 Task: Explore nearby ice cream parlors in San Francisco.
Action: Mouse moved to (88, 89)
Screenshot: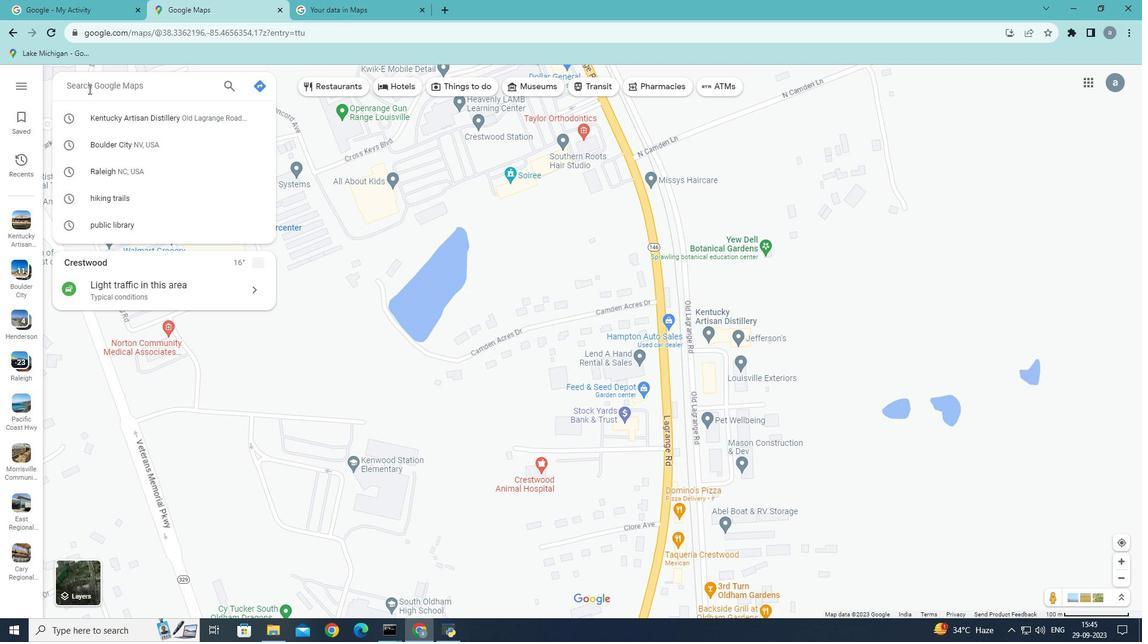 
Action: Mouse pressed left at (88, 89)
Screenshot: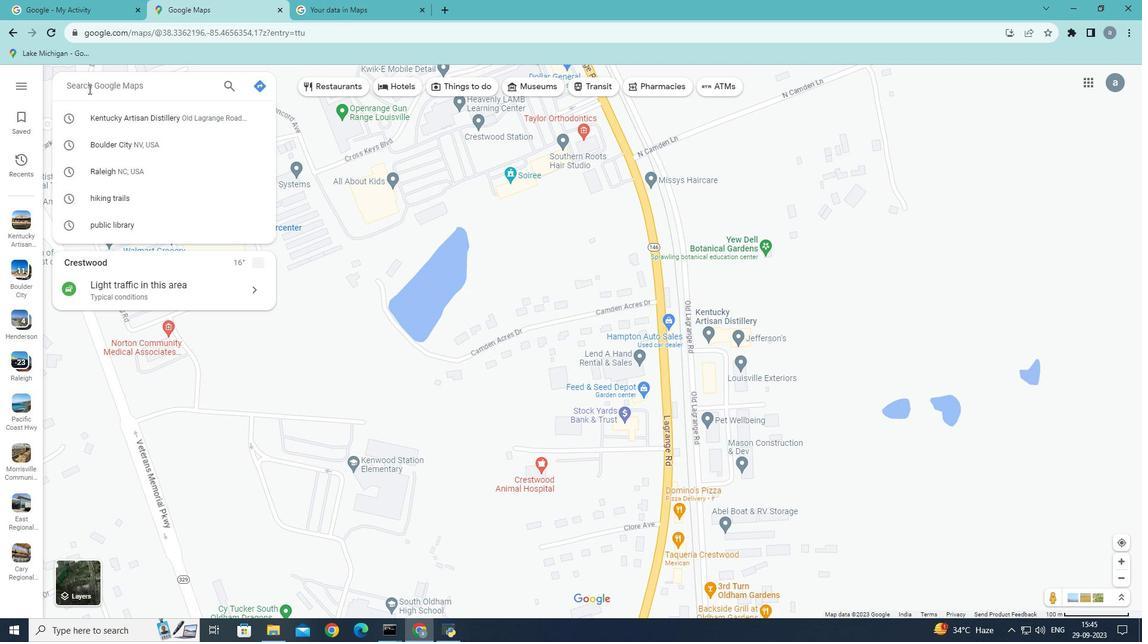 
Action: Mouse moved to (121, 91)
Screenshot: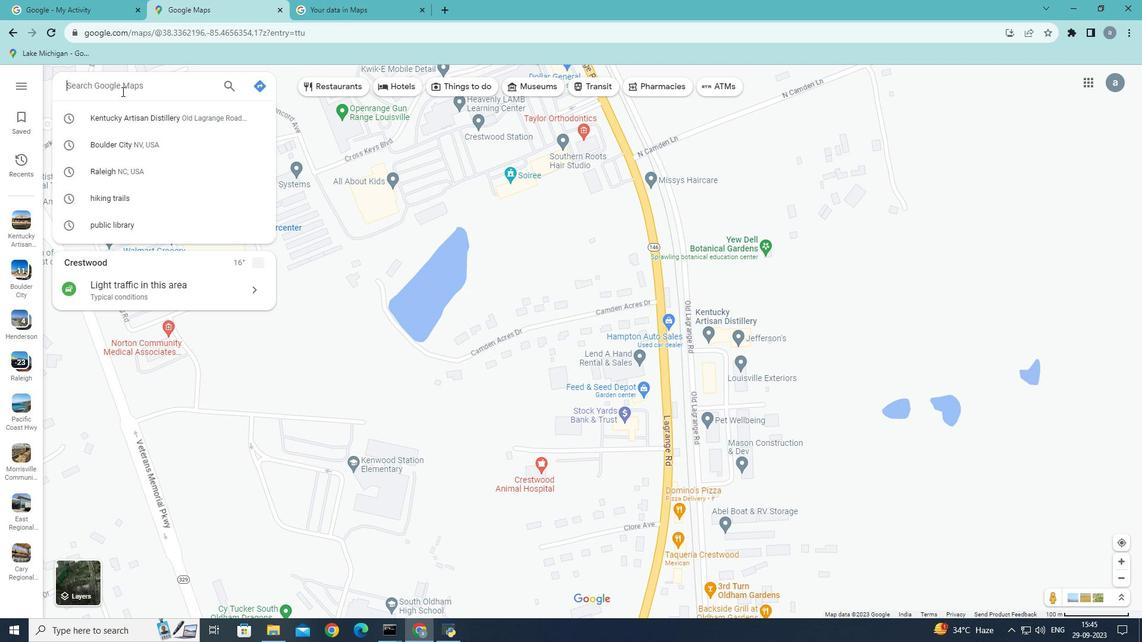 
Action: Key pressed <Key.shift>San<Key.space><Key.shift><Key.shift><Key.shift><Key.shift><Key.shift><Key.shift><Key.shift>Fran
Screenshot: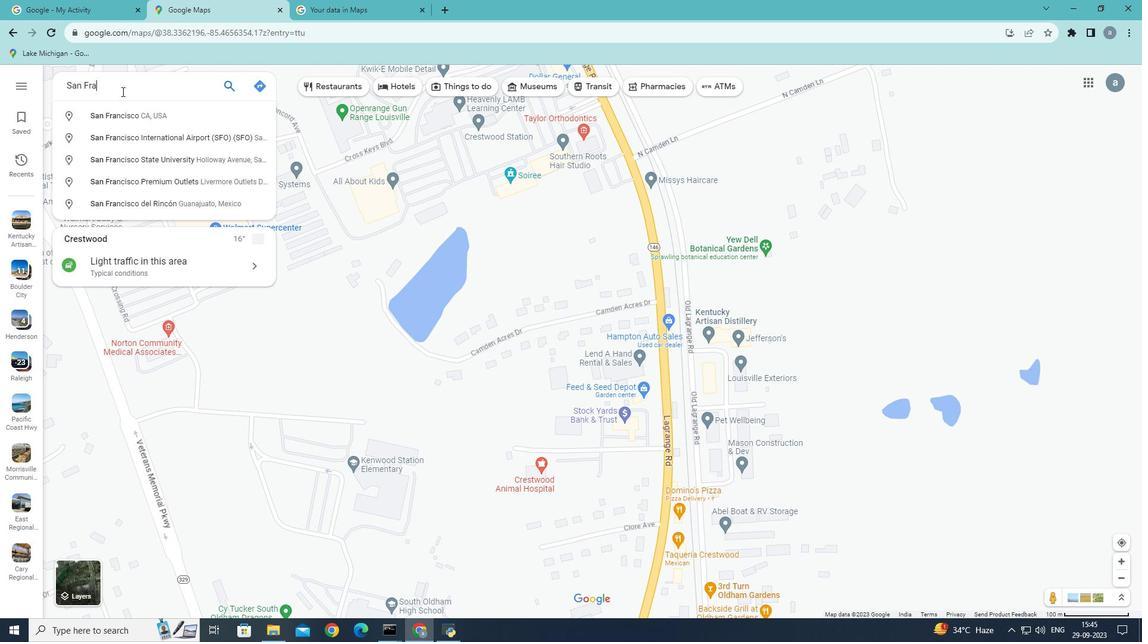 
Action: Mouse moved to (129, 118)
Screenshot: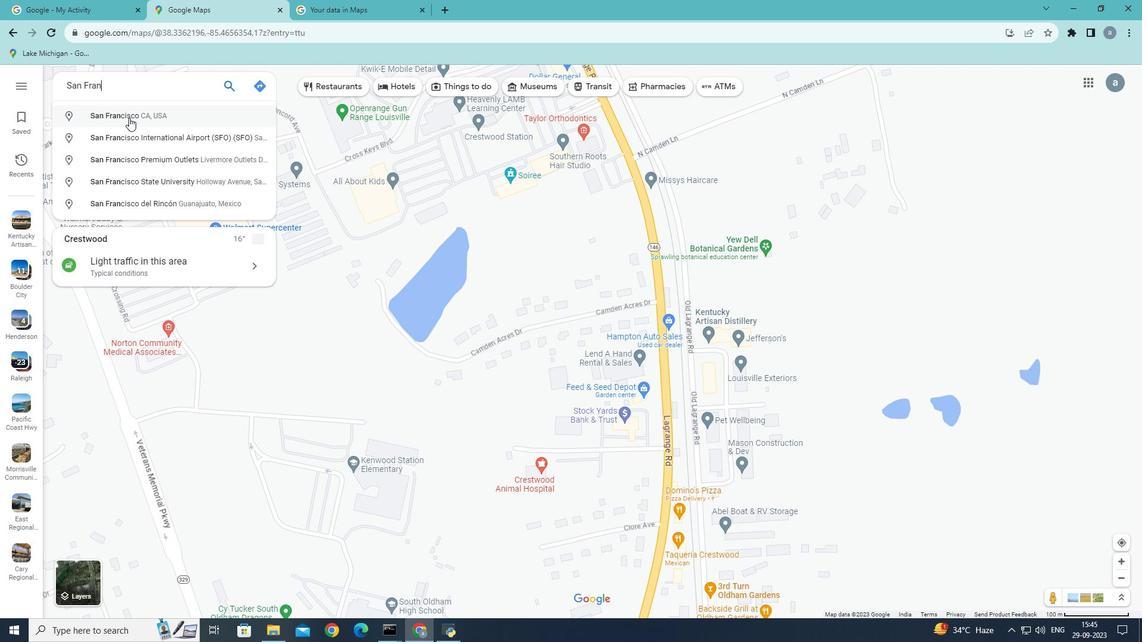 
Action: Mouse pressed left at (129, 118)
Screenshot: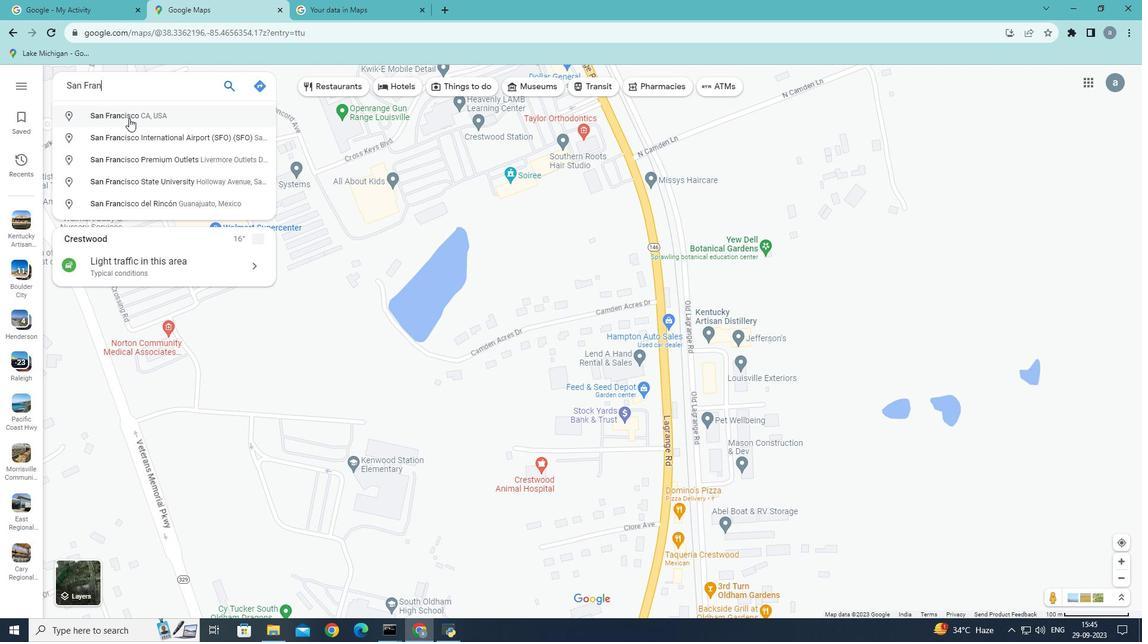
Action: Mouse moved to (136, 152)
Screenshot: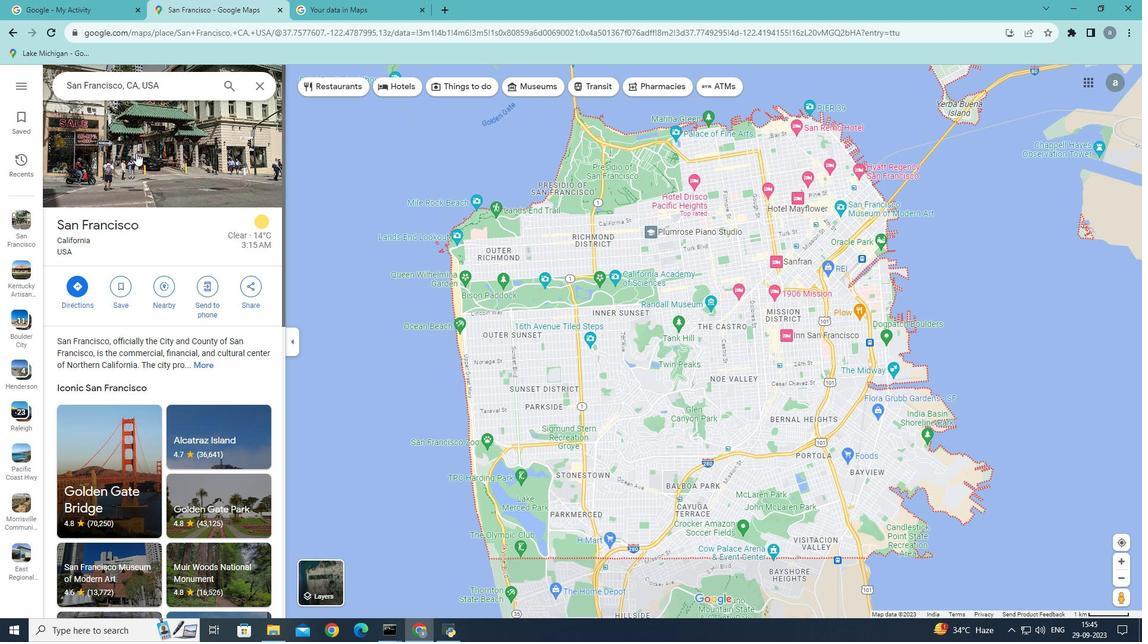 
Action: Mouse scrolled (136, 152) with delta (0, 0)
Screenshot: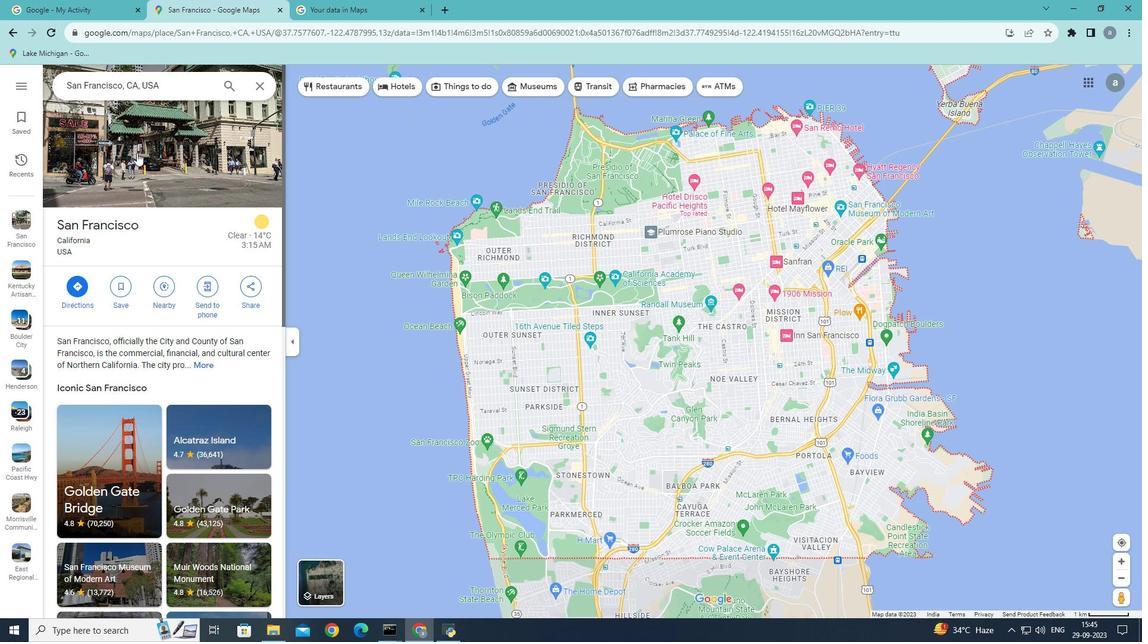 
Action: Mouse moved to (136, 153)
Screenshot: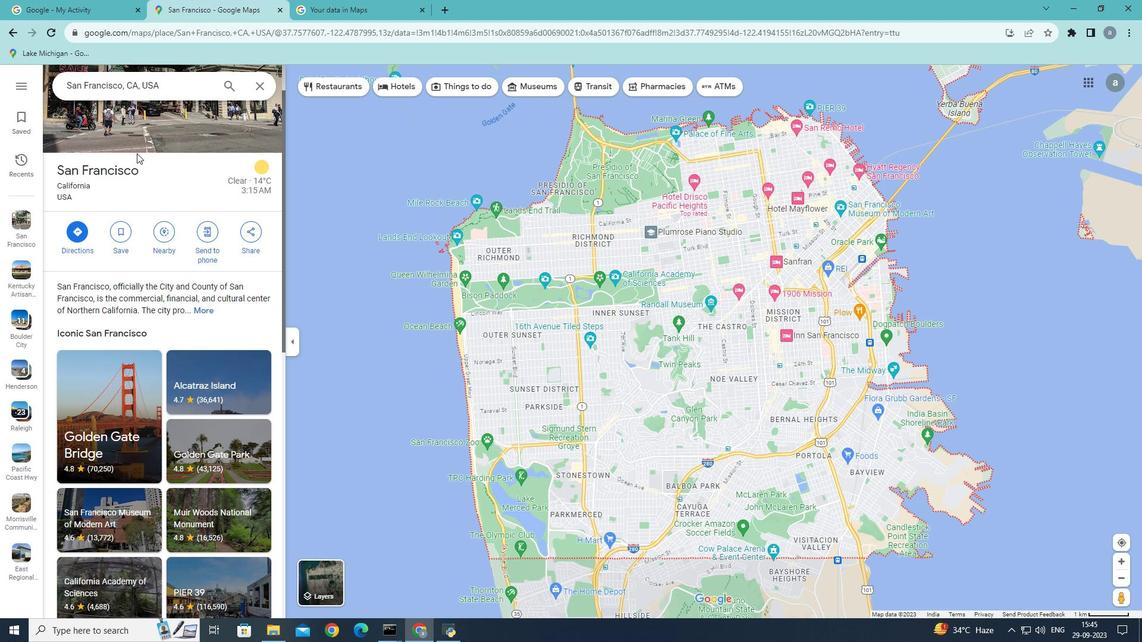 
Action: Mouse scrolled (136, 152) with delta (0, 0)
Screenshot: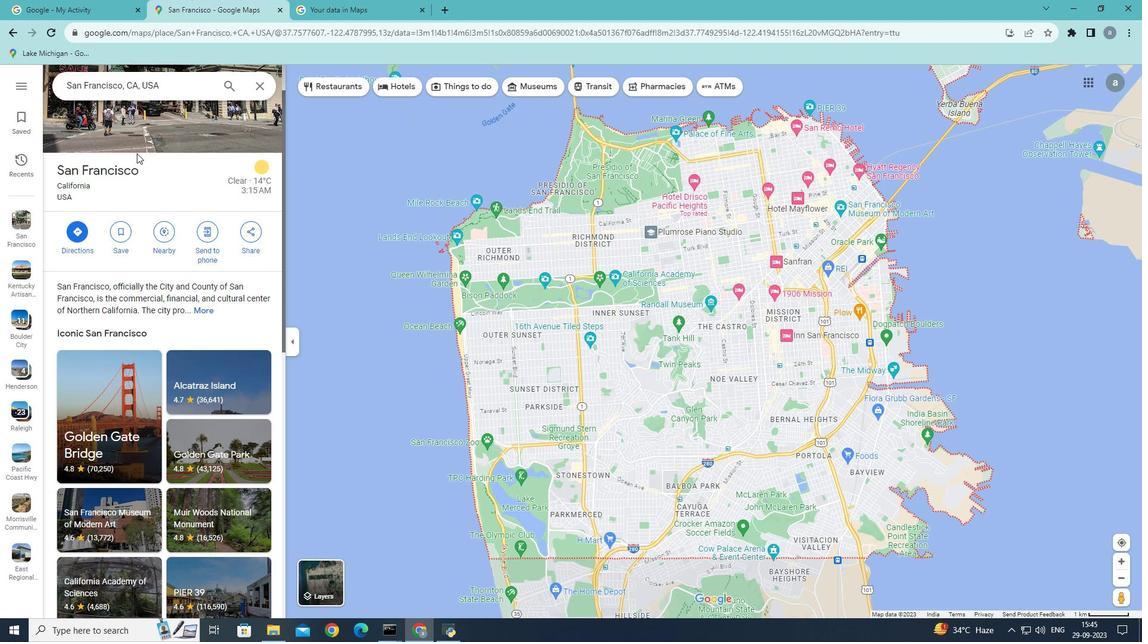 
Action: Mouse scrolled (136, 154) with delta (0, 0)
Screenshot: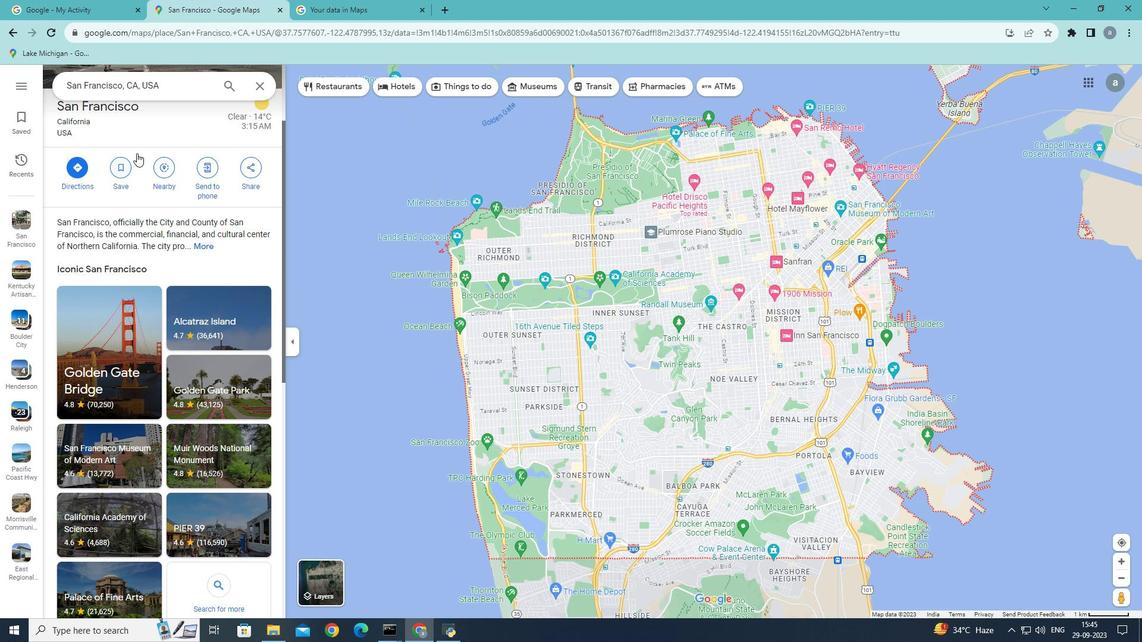 
Action: Mouse moved to (137, 154)
Screenshot: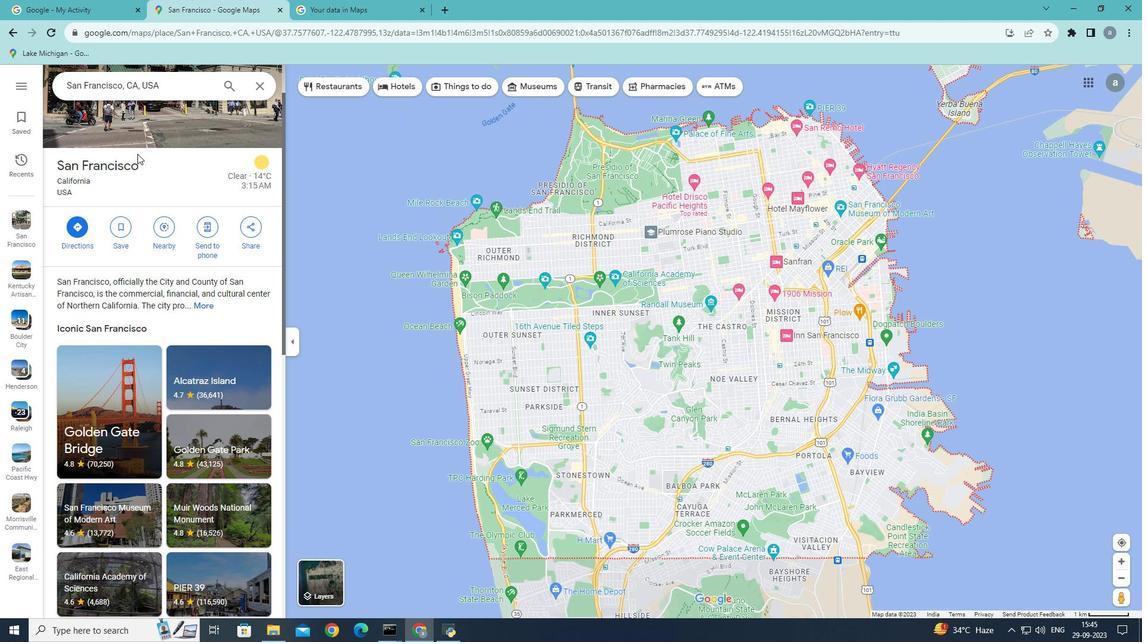 
Action: Mouse scrolled (137, 154) with delta (0, 0)
Screenshot: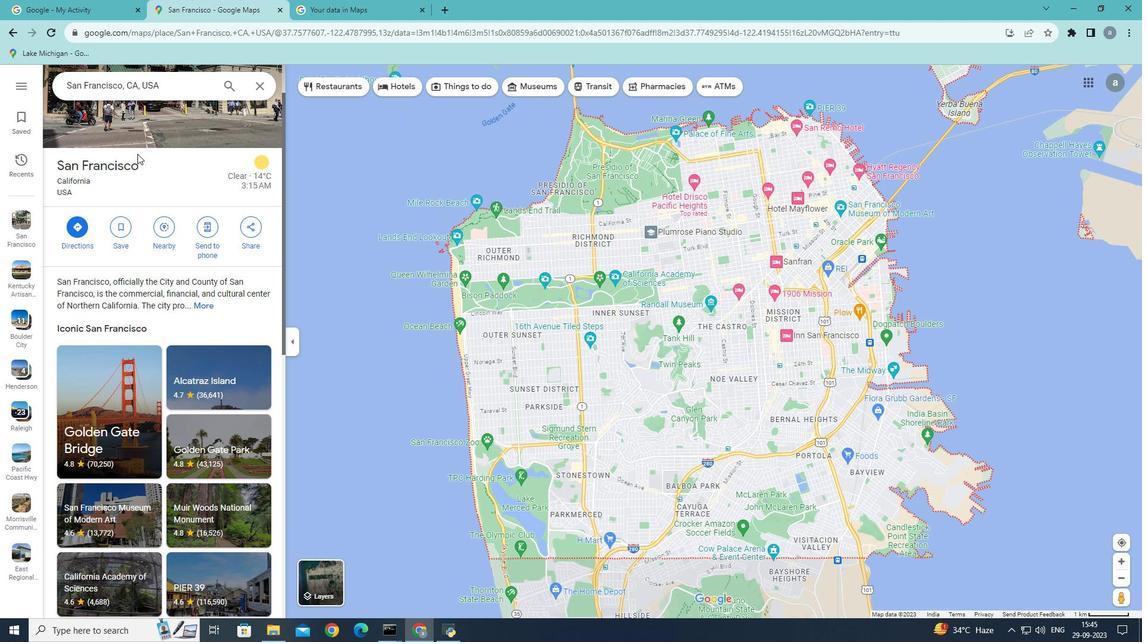 
Action: Mouse scrolled (137, 154) with delta (0, 0)
Screenshot: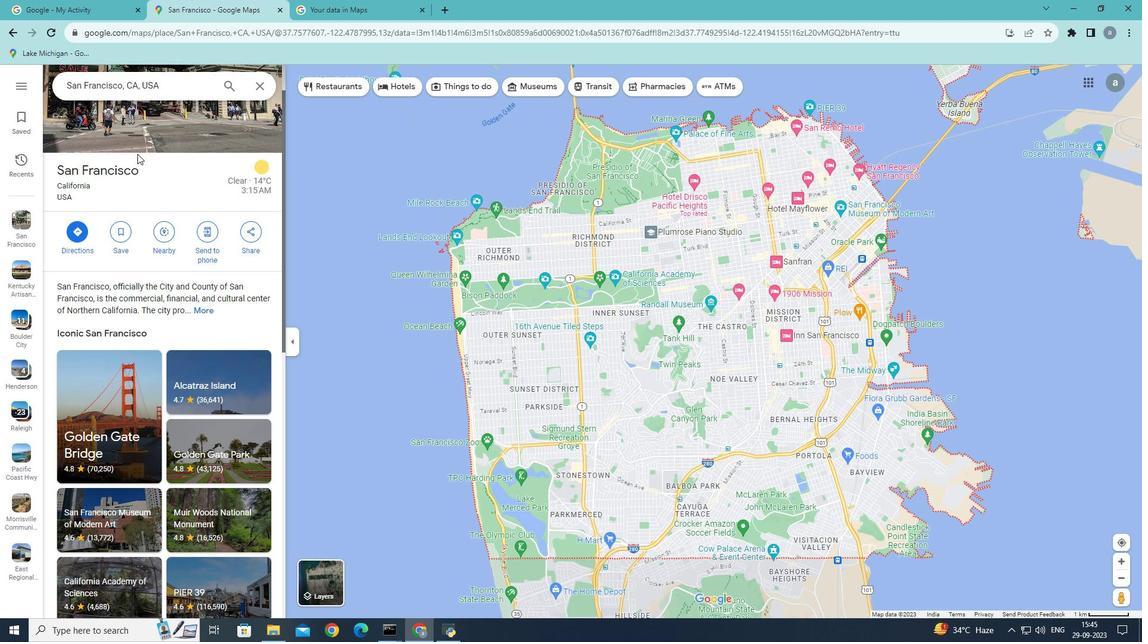 
Action: Mouse moved to (193, 293)
Screenshot: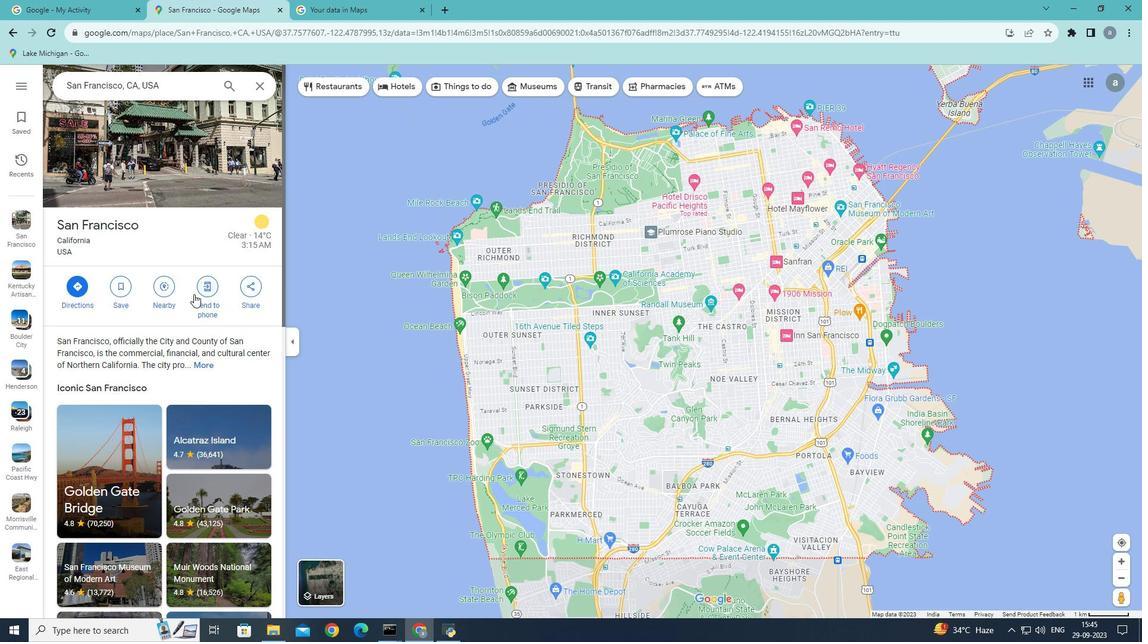 
Action: Mouse scrolled (193, 294) with delta (0, 0)
Screenshot: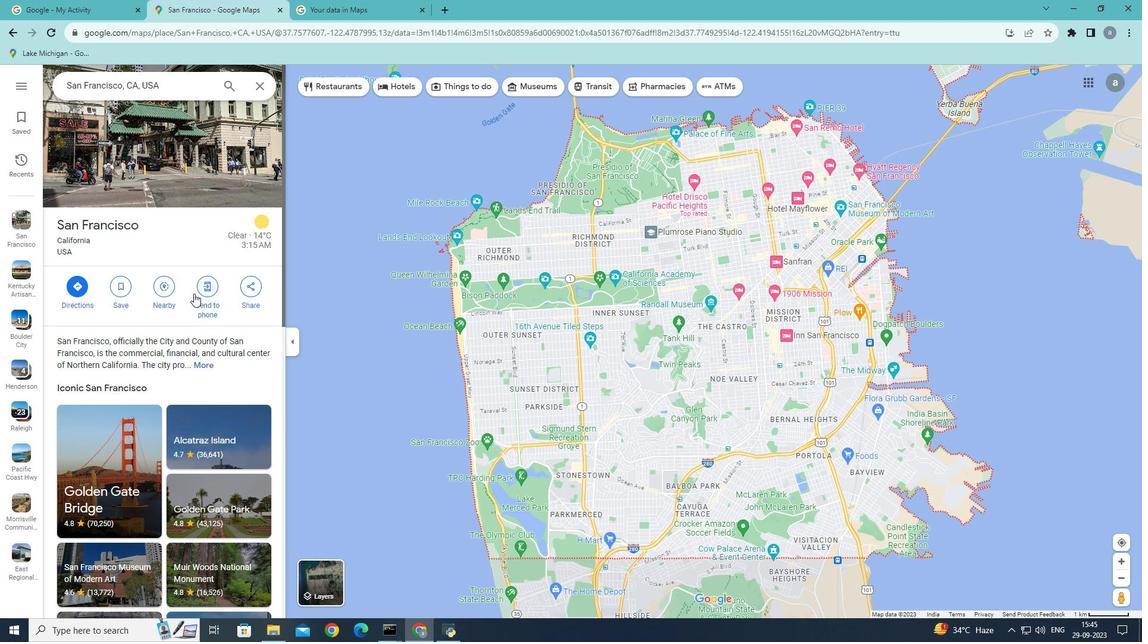 
Action: Mouse moved to (163, 287)
Screenshot: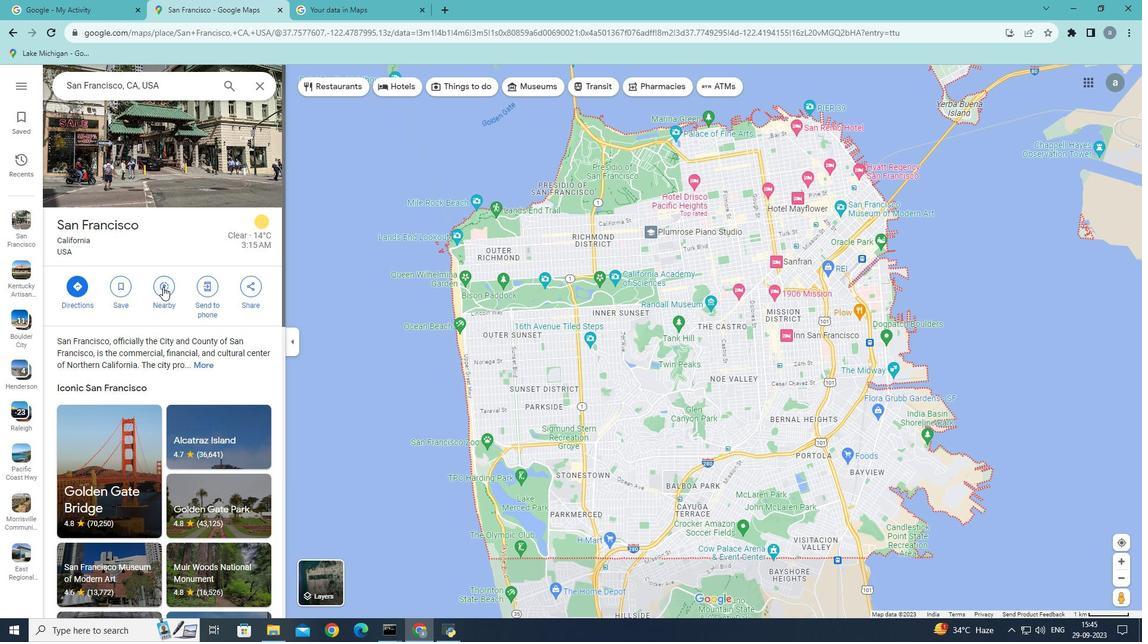 
Action: Mouse pressed left at (163, 287)
Screenshot: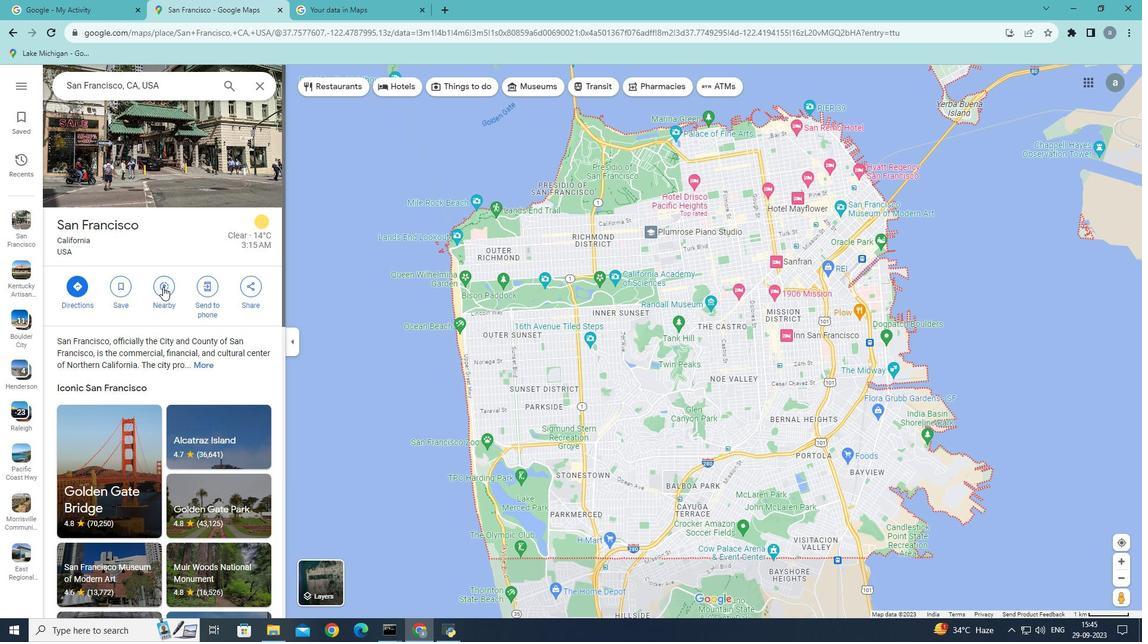 
Action: Mouse moved to (75, 87)
Screenshot: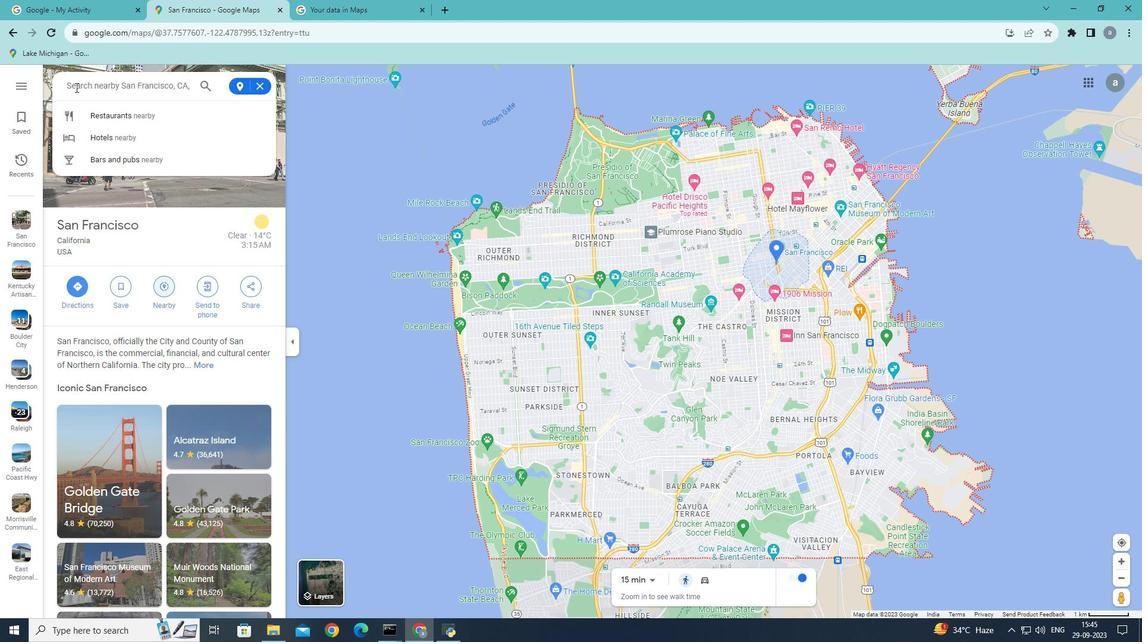 
Action: Mouse pressed left at (75, 87)
Screenshot: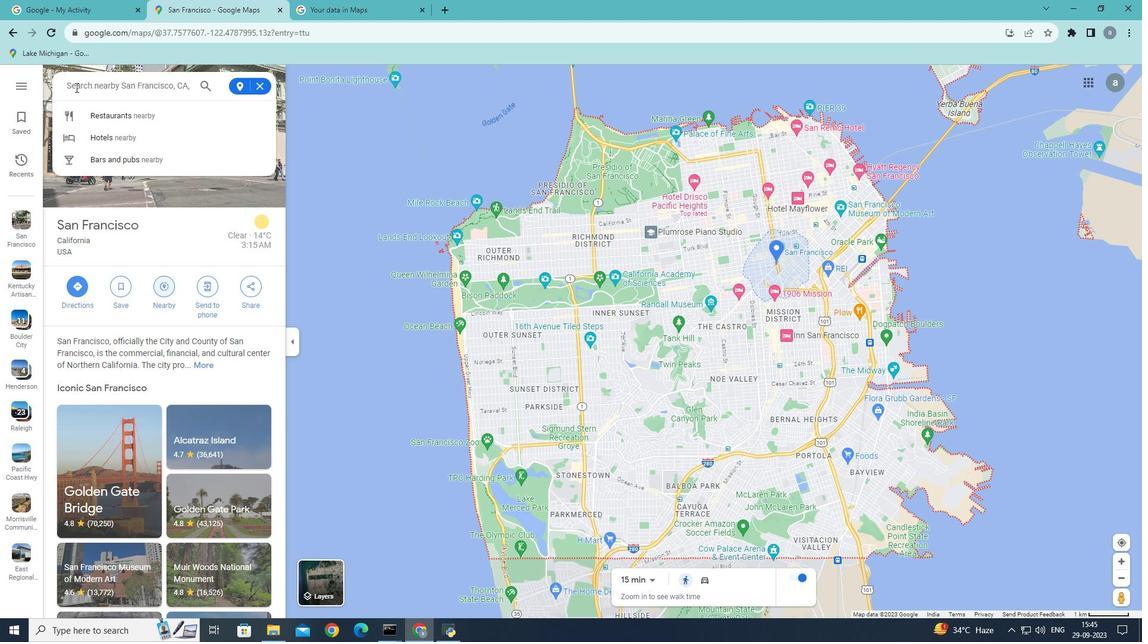 
Action: Key pressed <Key.shift>Ice<Key.space>creame<Key.space>parlor<Key.enter>
Screenshot: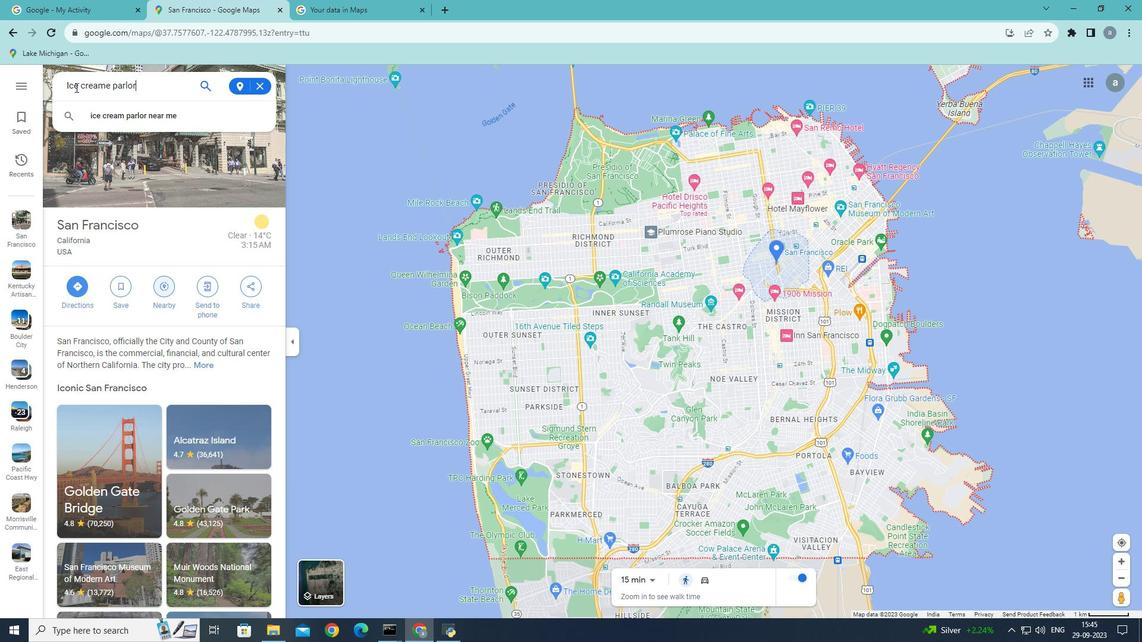 
Action: Mouse moved to (117, 135)
Screenshot: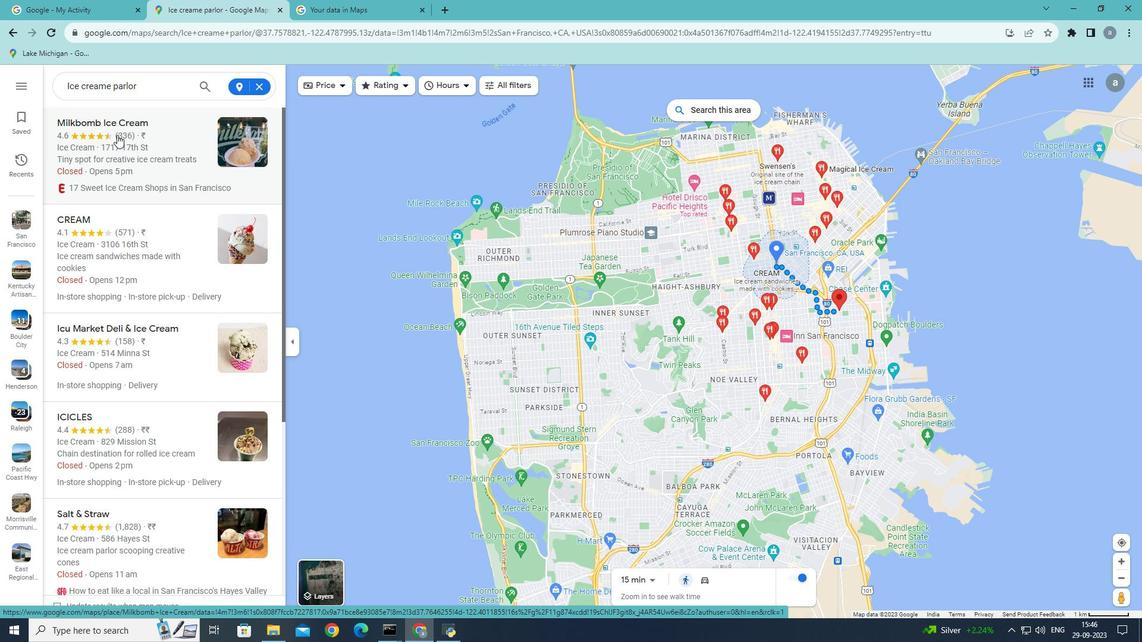 
Action: Mouse pressed left at (117, 135)
Screenshot: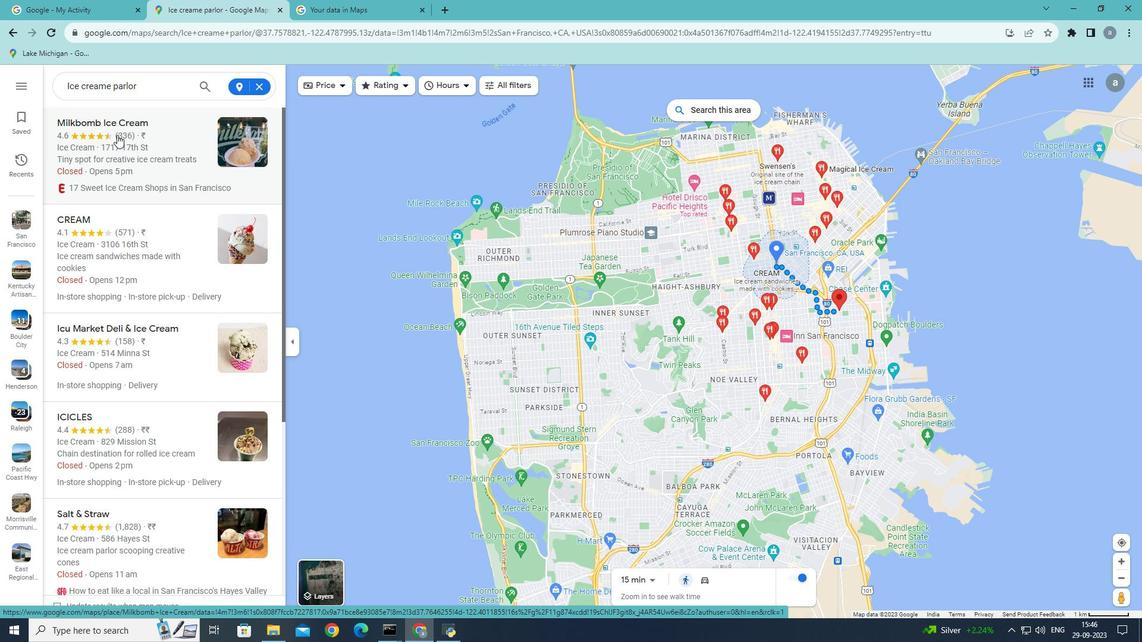 
Action: Mouse moved to (430, 224)
Screenshot: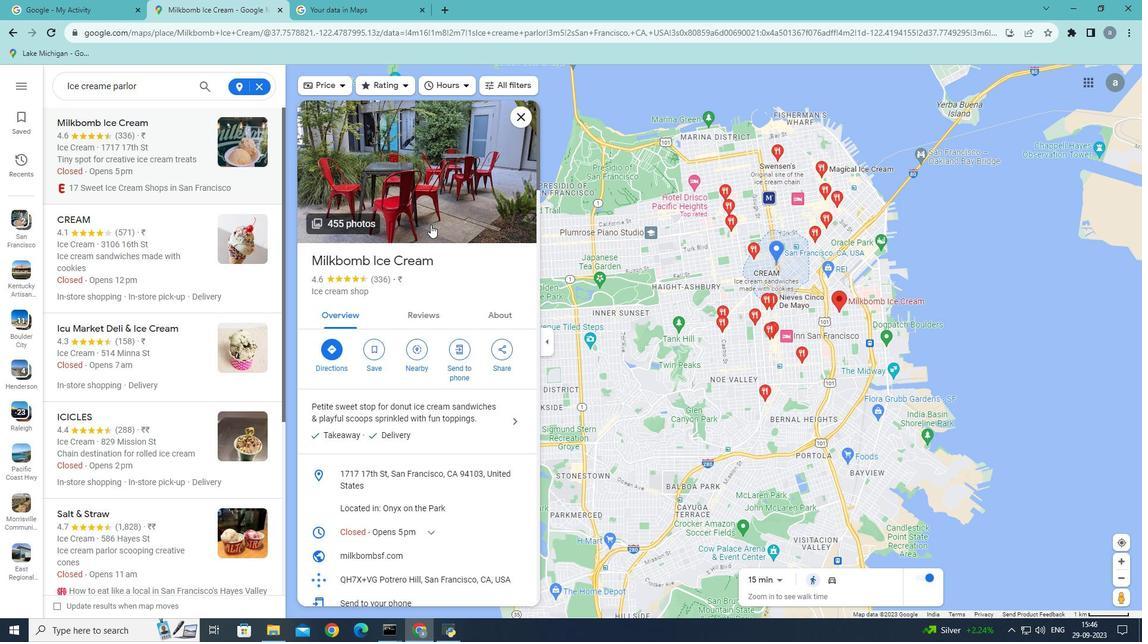 
Action: Mouse scrolled (430, 224) with delta (0, 0)
Screenshot: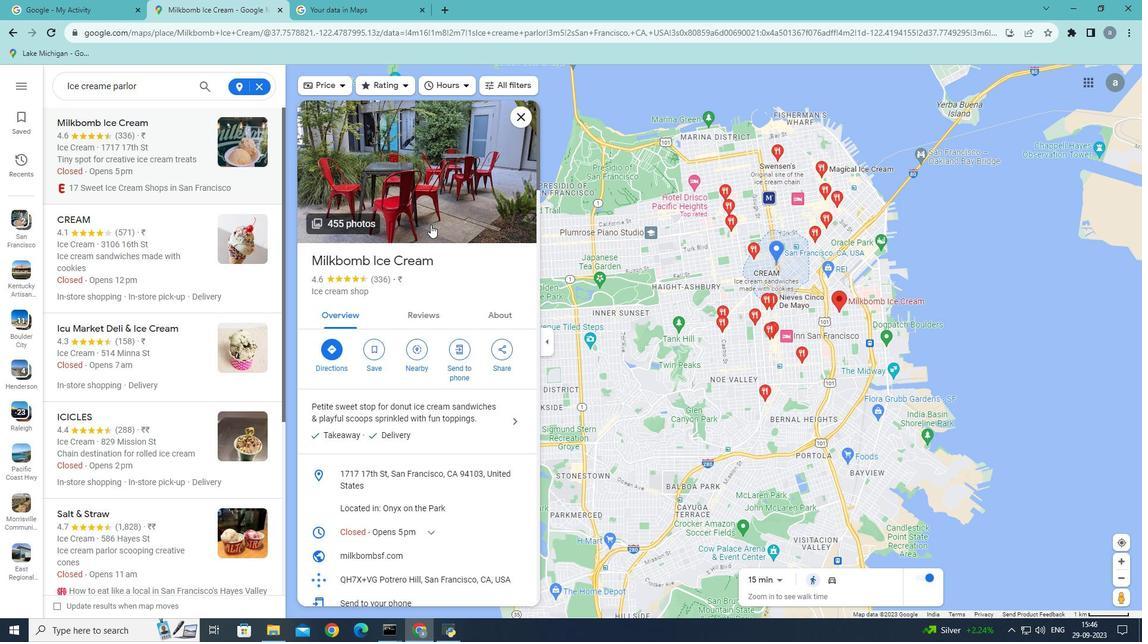 
Action: Mouse scrolled (430, 224) with delta (0, 0)
Screenshot: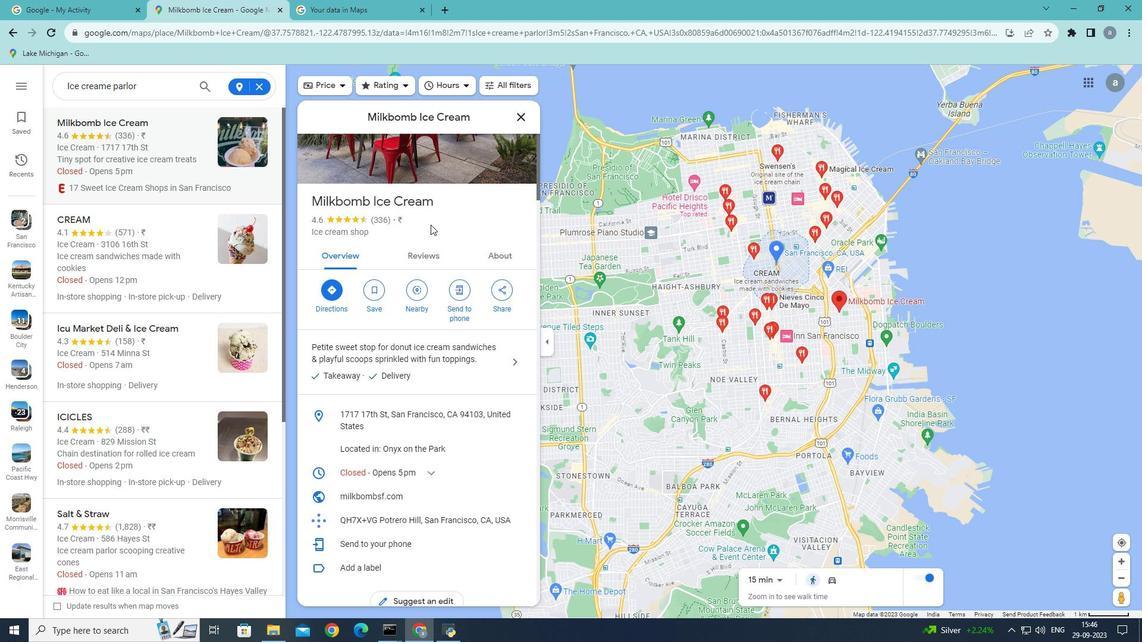 
Action: Mouse scrolled (430, 224) with delta (0, 0)
Screenshot: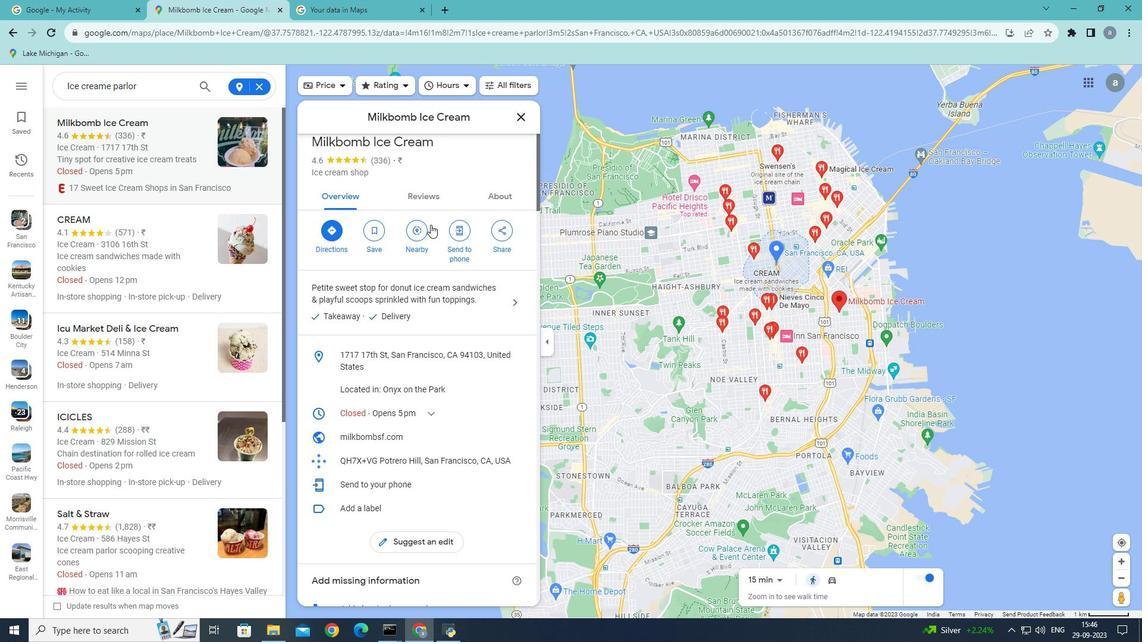 
Action: Mouse scrolled (430, 224) with delta (0, 0)
Screenshot: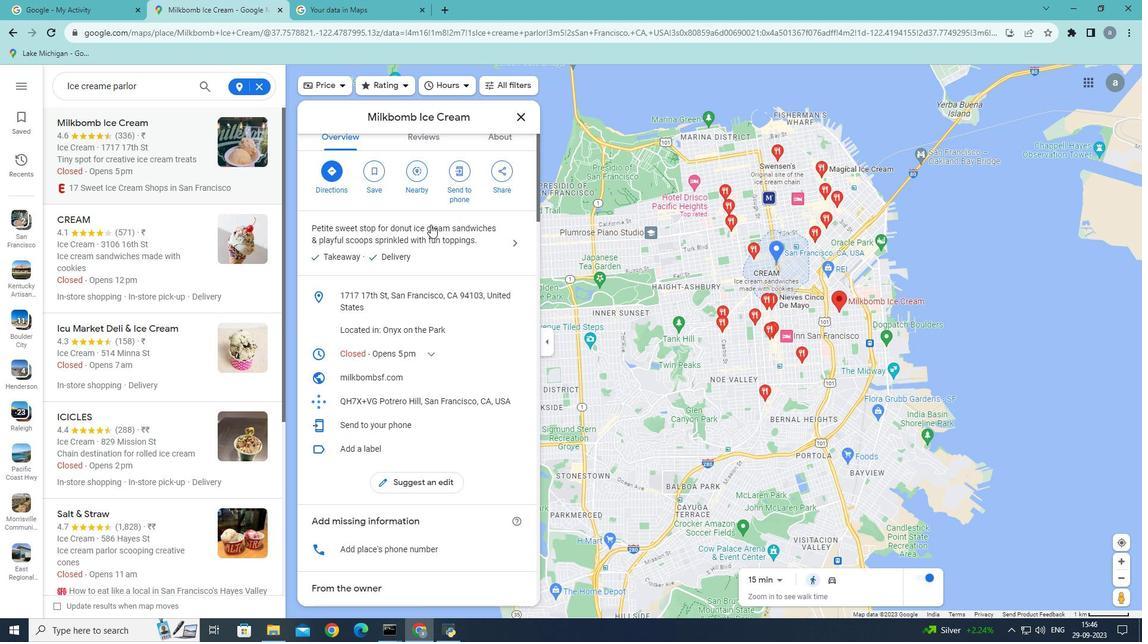 
Action: Mouse scrolled (430, 224) with delta (0, 0)
Screenshot: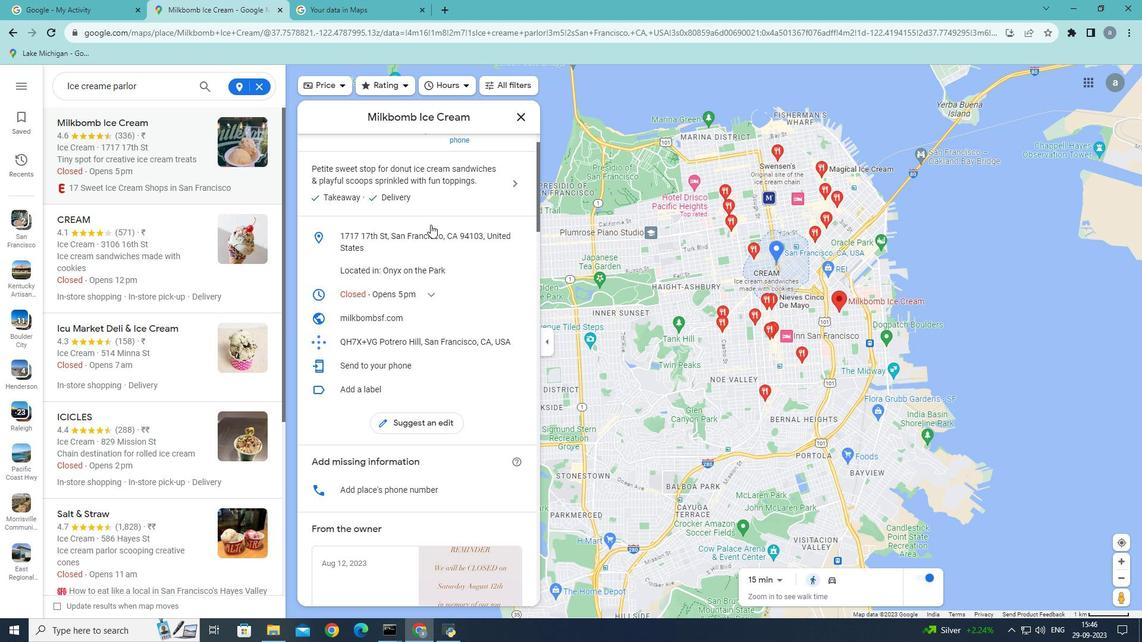 
Action: Mouse scrolled (430, 224) with delta (0, 0)
Screenshot: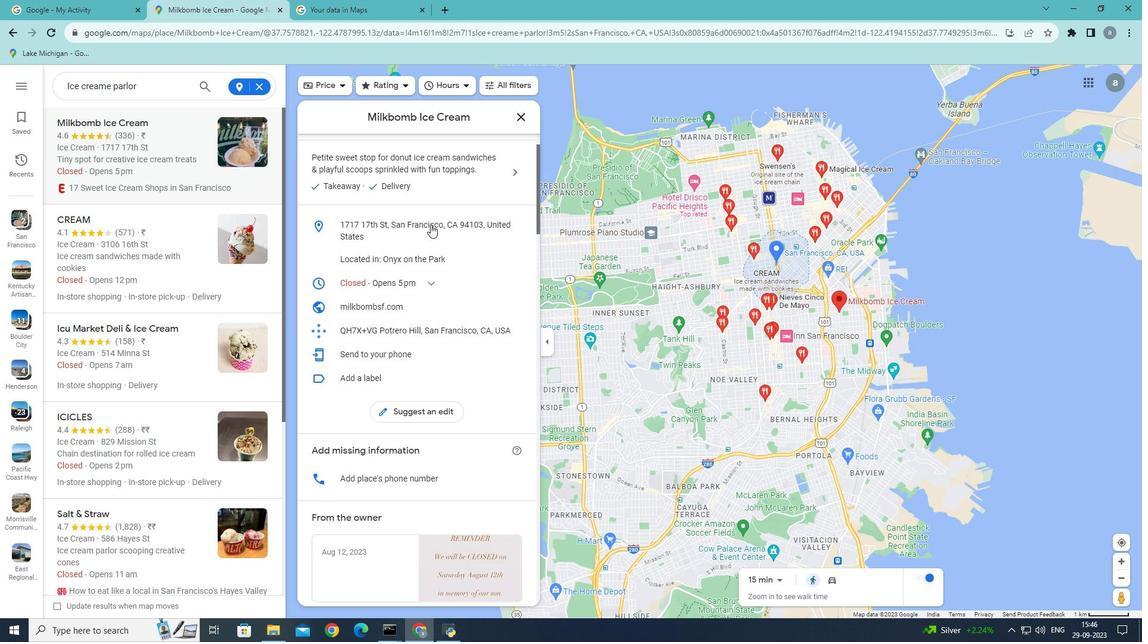 
Action: Mouse moved to (430, 222)
Screenshot: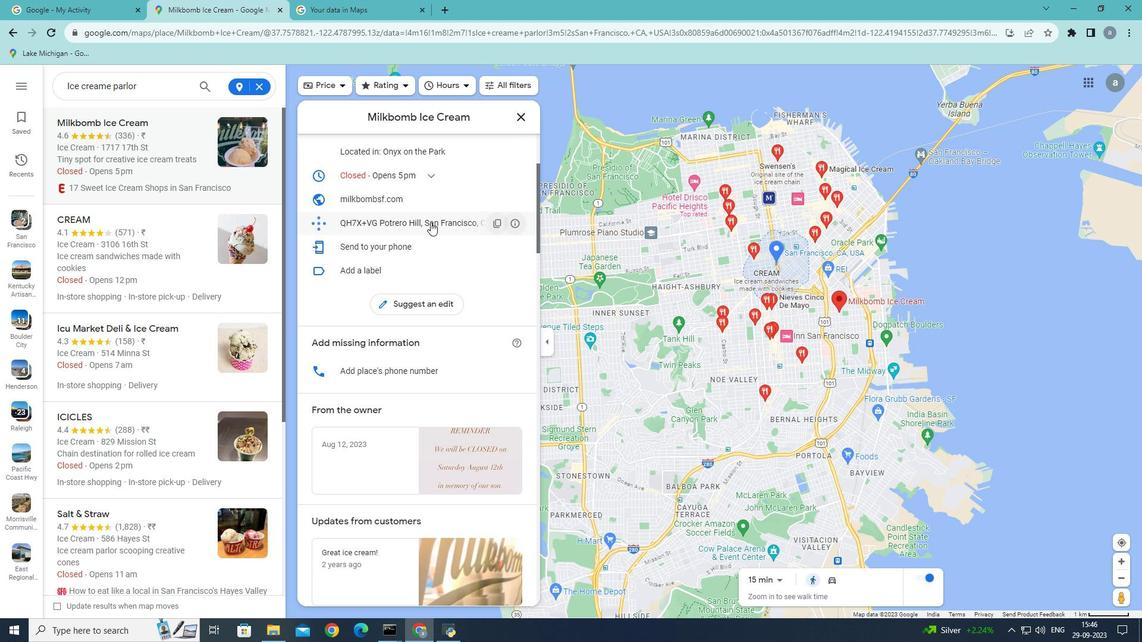 
Action: Mouse scrolled (430, 221) with delta (0, 0)
Screenshot: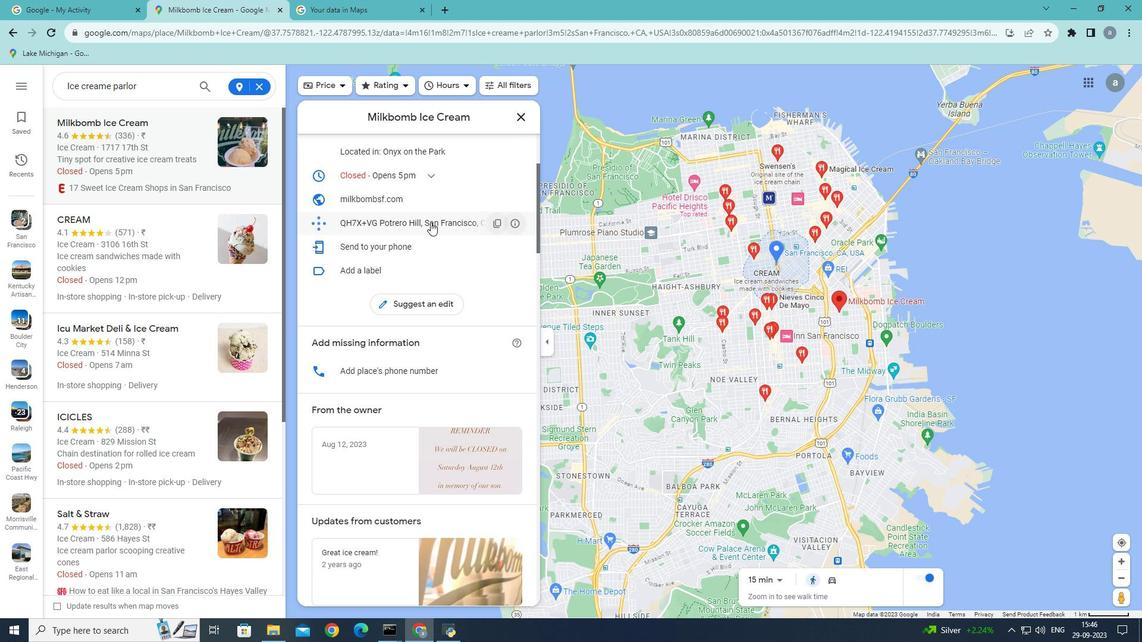 
Action: Mouse scrolled (430, 221) with delta (0, 0)
Screenshot: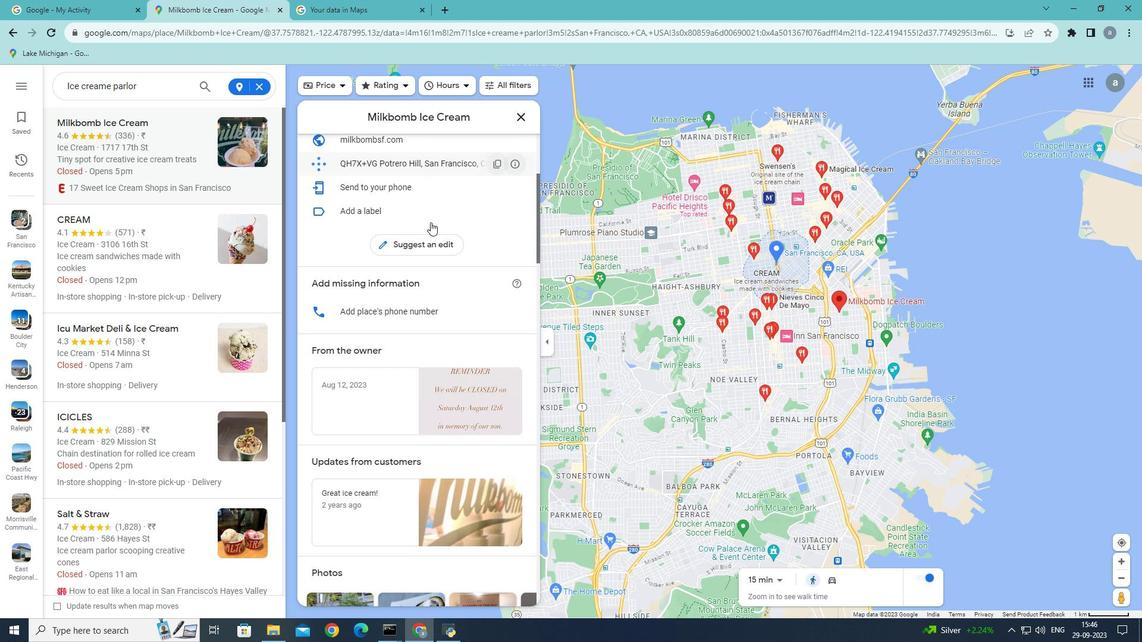 
Action: Mouse scrolled (430, 221) with delta (0, 0)
Screenshot: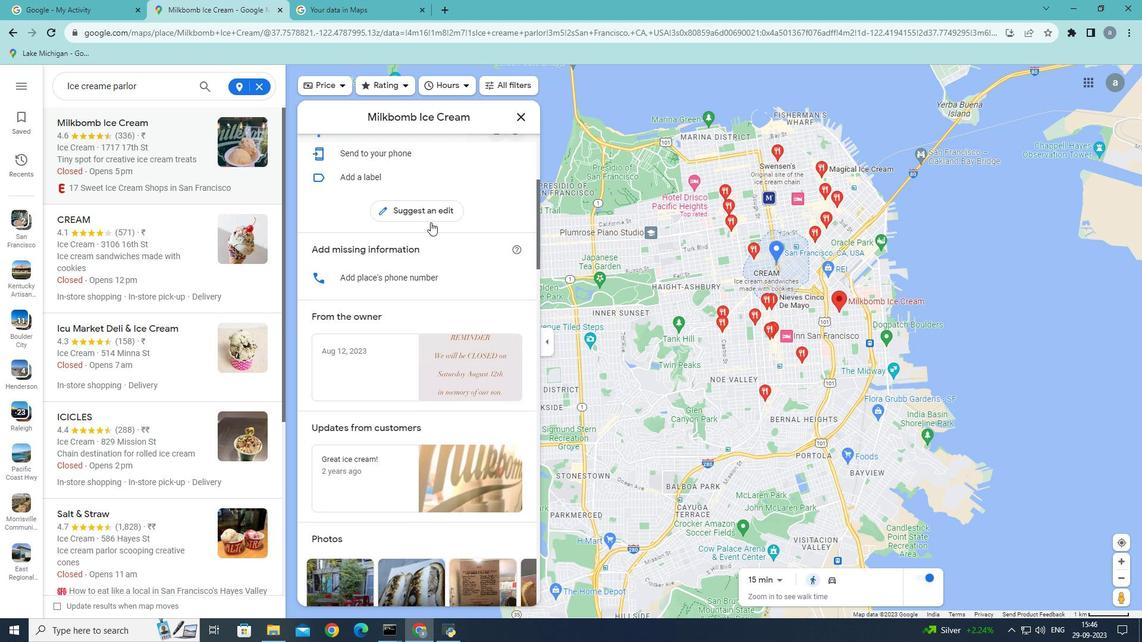 
Action: Mouse scrolled (430, 221) with delta (0, 0)
Screenshot: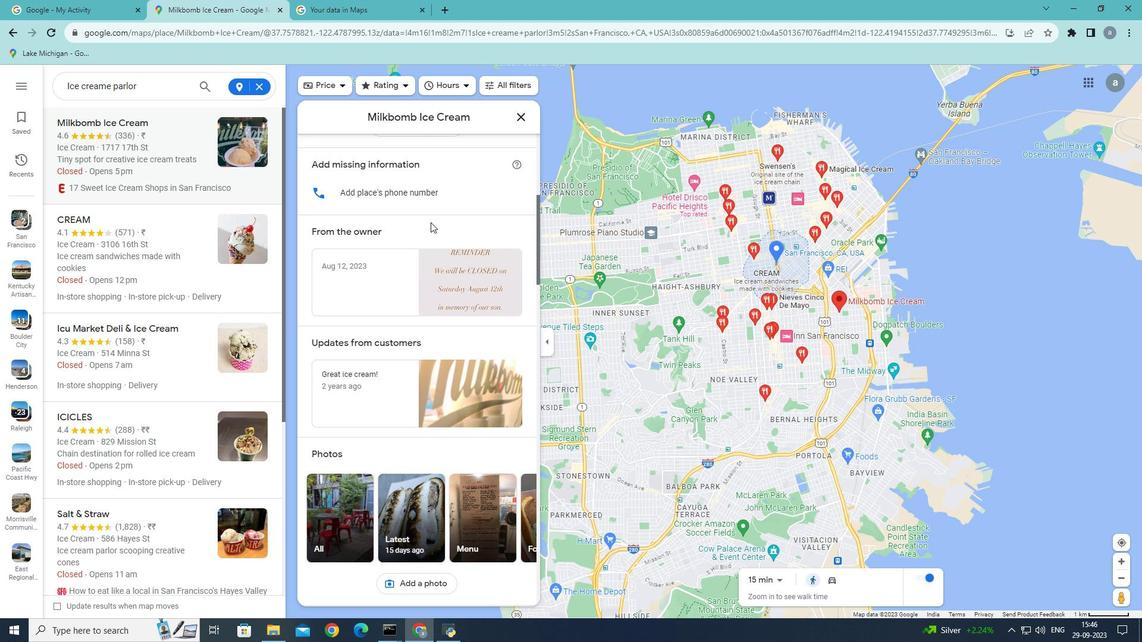 
Action: Mouse scrolled (430, 221) with delta (0, 0)
Screenshot: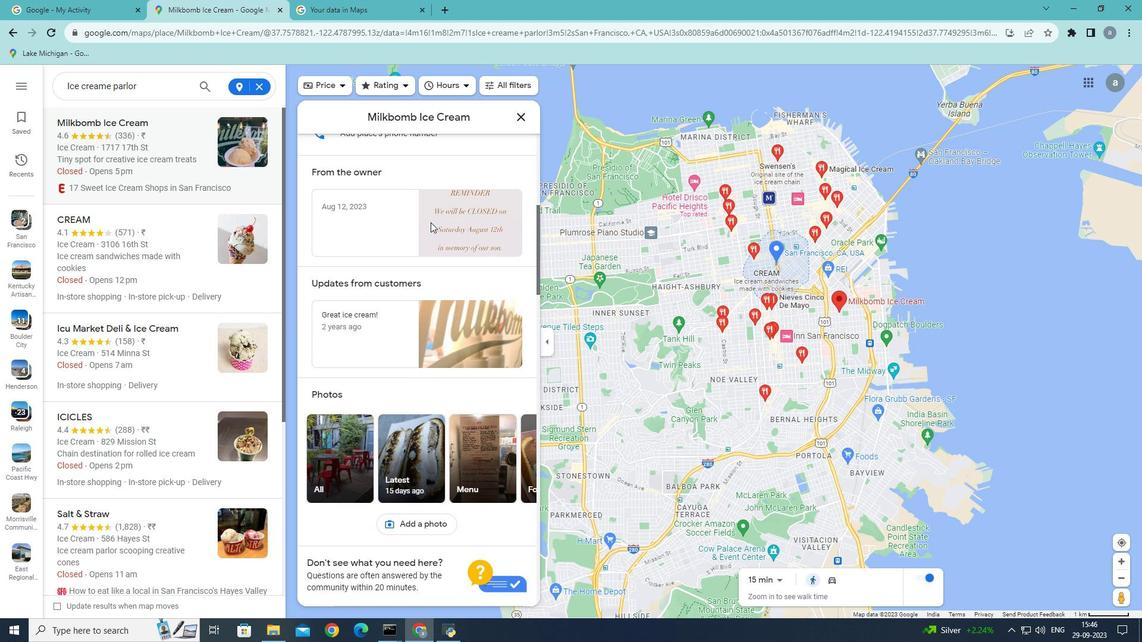 
Action: Mouse scrolled (430, 221) with delta (0, 0)
Screenshot: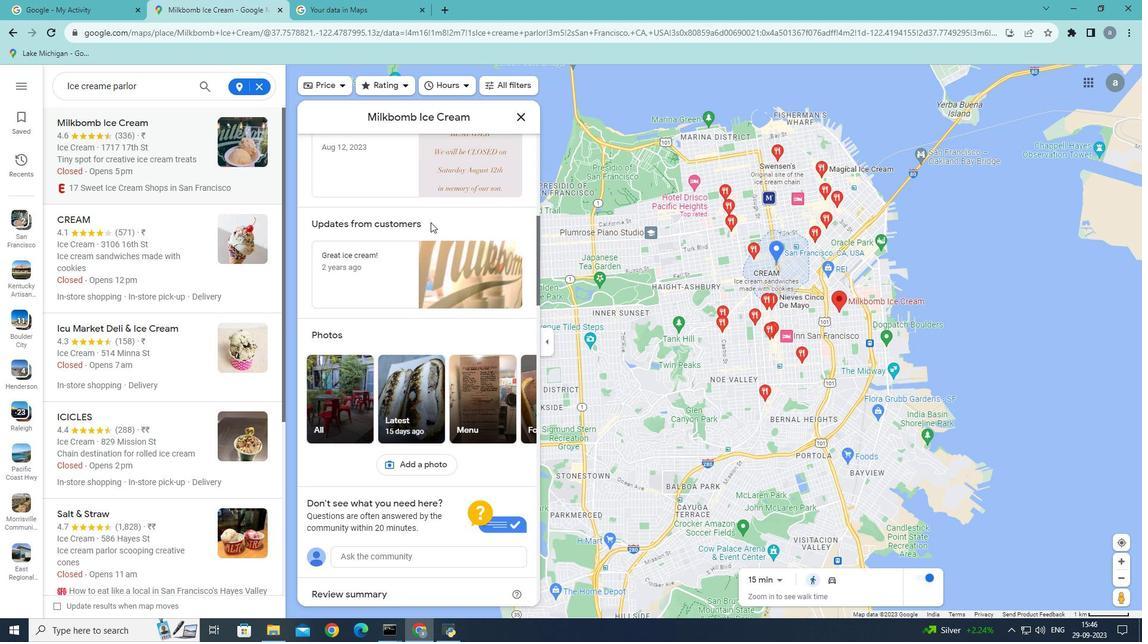 
Action: Mouse scrolled (430, 221) with delta (0, 0)
Screenshot: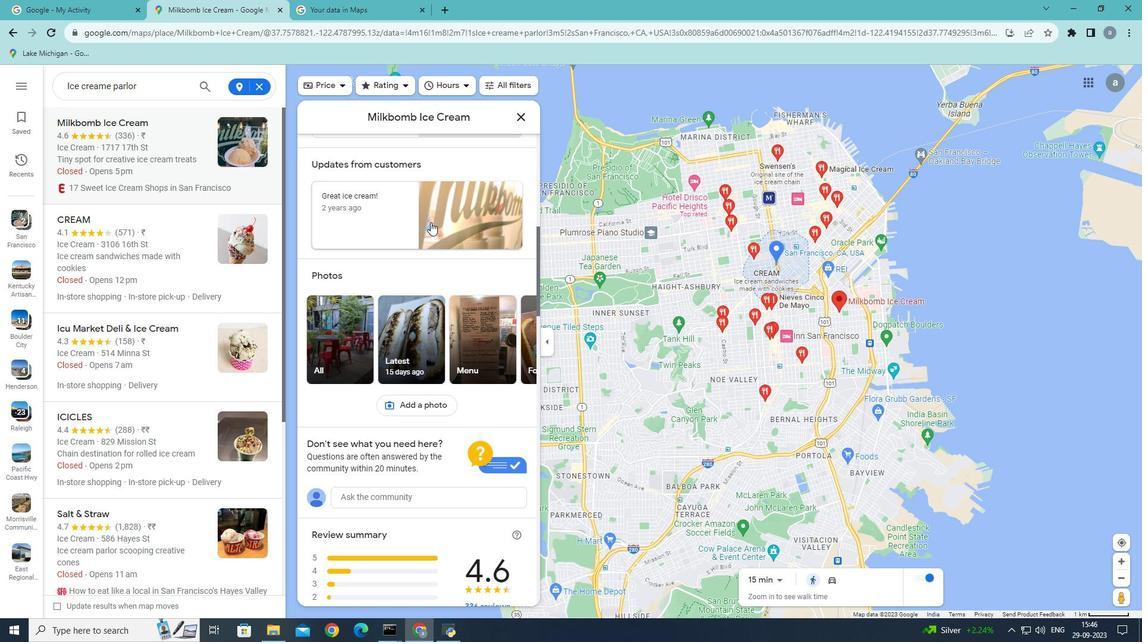 
Action: Mouse scrolled (430, 221) with delta (0, 0)
Screenshot: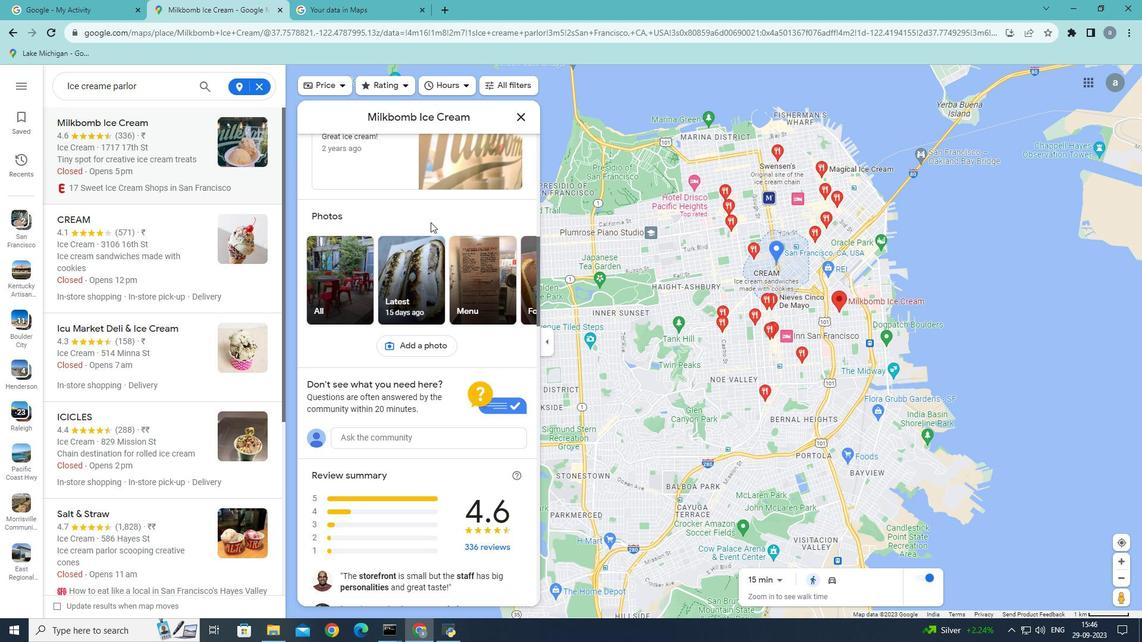 
Action: Mouse scrolled (430, 221) with delta (0, 0)
Screenshot: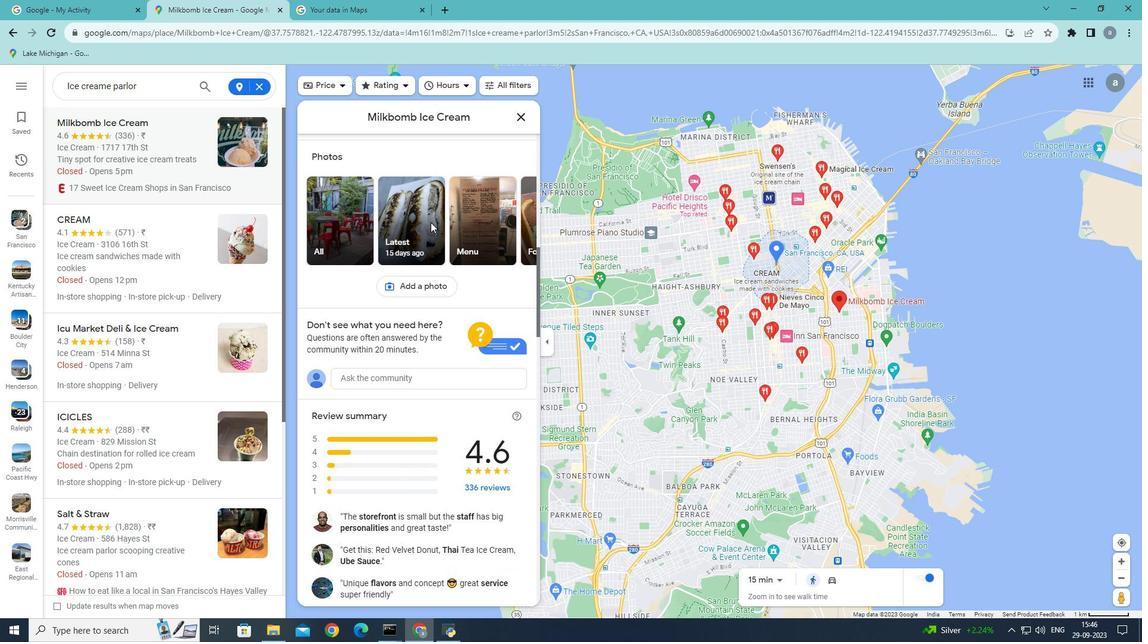 
Action: Mouse scrolled (430, 221) with delta (0, 0)
Screenshot: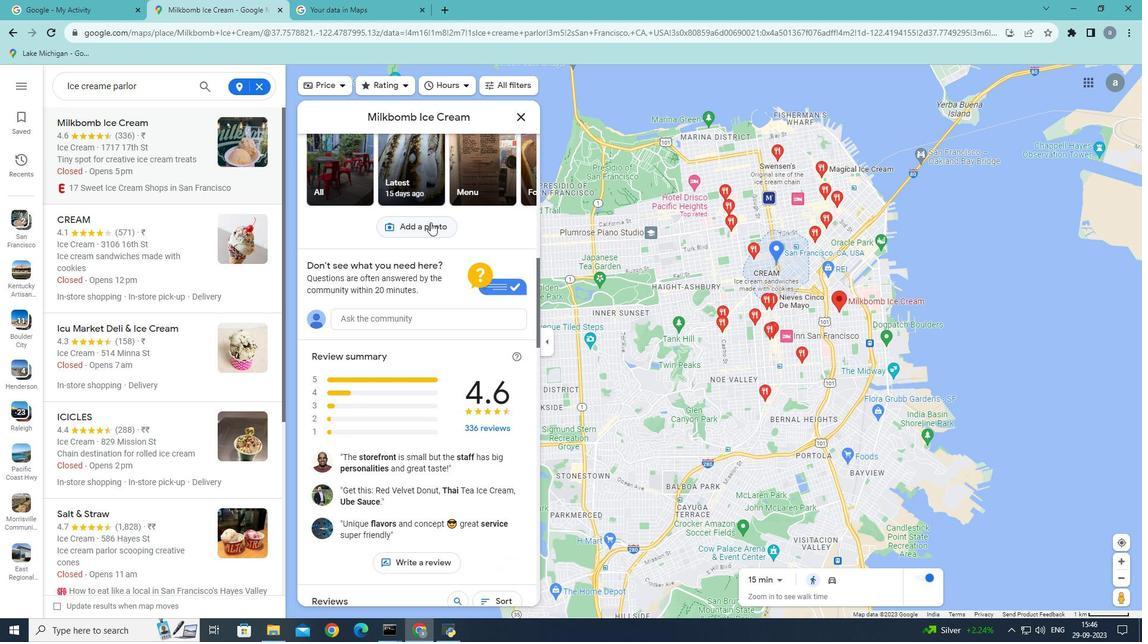 
Action: Mouse scrolled (430, 221) with delta (0, 0)
Screenshot: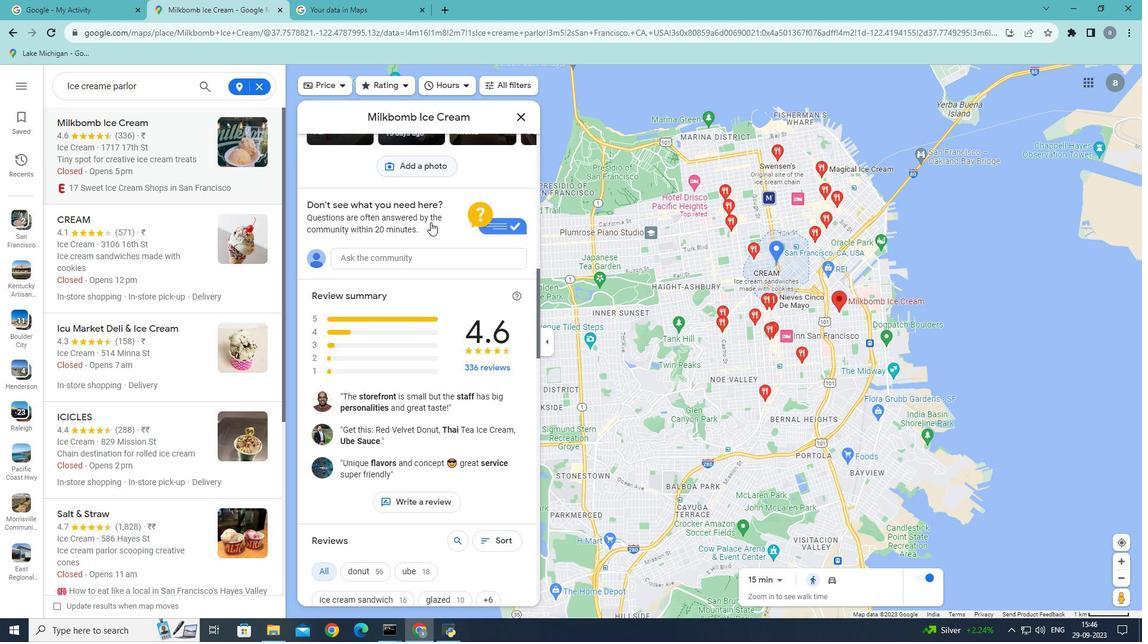 
Action: Mouse scrolled (430, 221) with delta (0, 0)
Screenshot: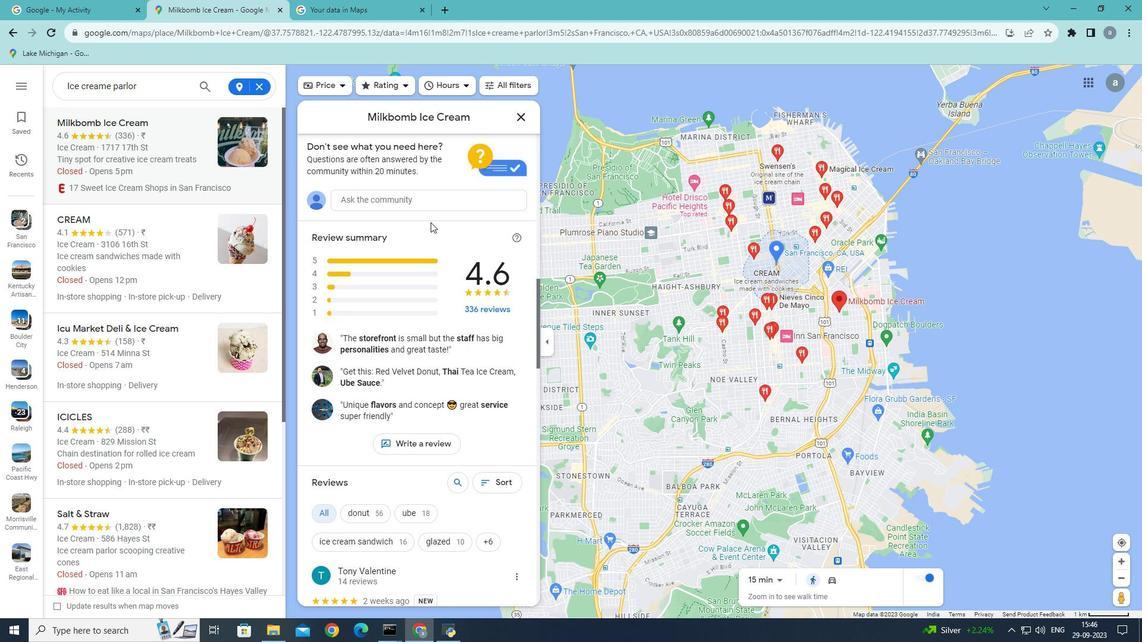 
Action: Mouse scrolled (430, 221) with delta (0, 0)
Screenshot: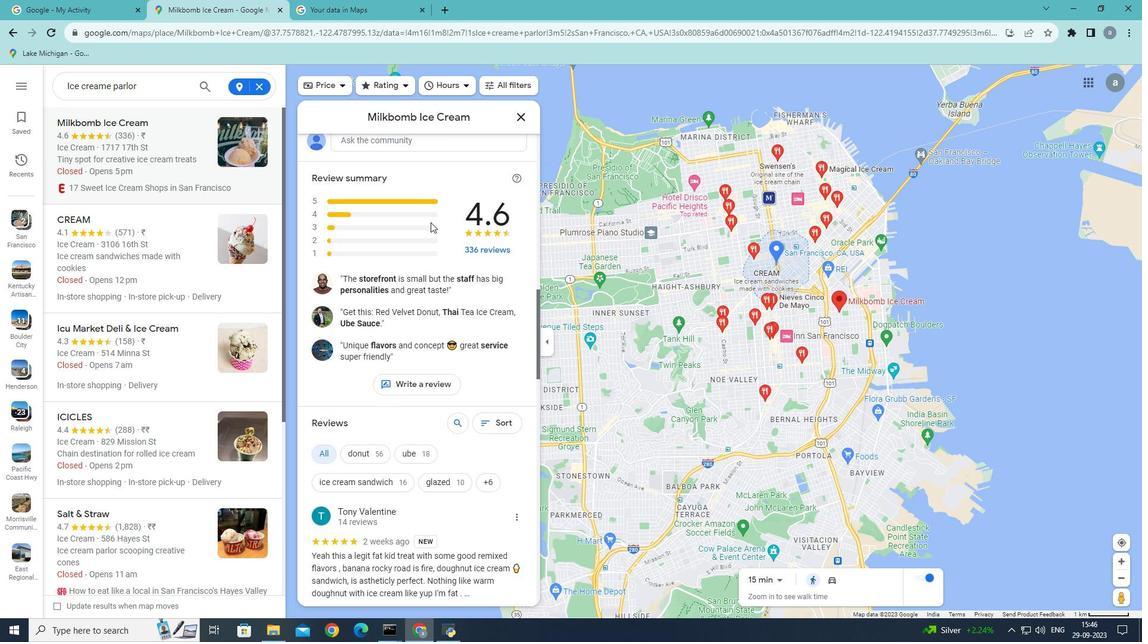 
Action: Mouse scrolled (430, 221) with delta (0, 0)
Screenshot: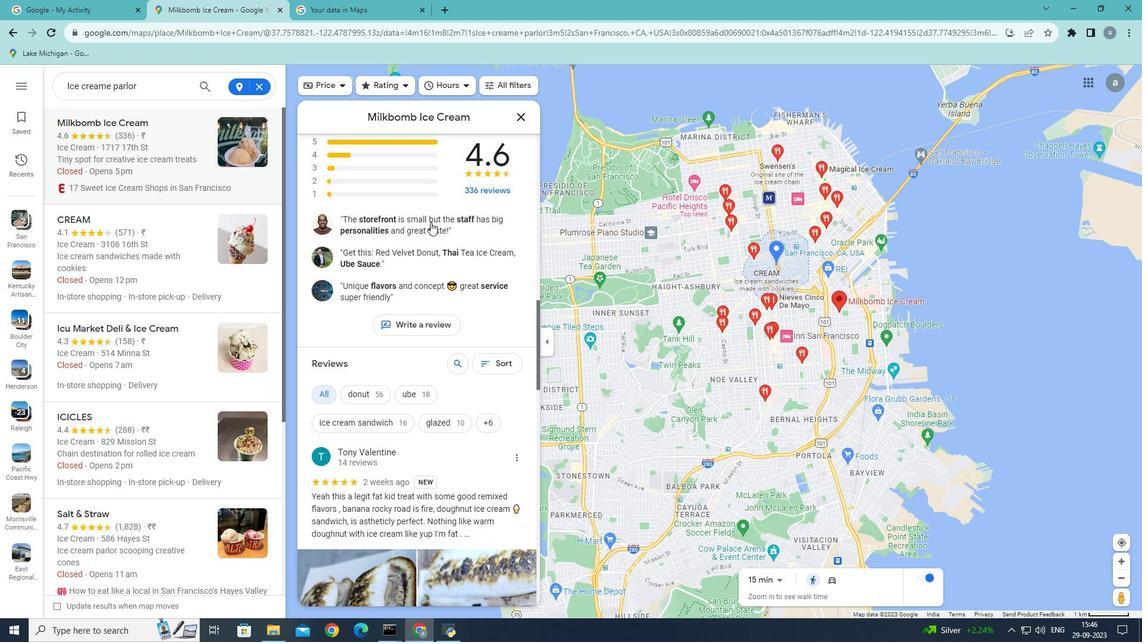 
Action: Mouse scrolled (430, 221) with delta (0, 0)
Screenshot: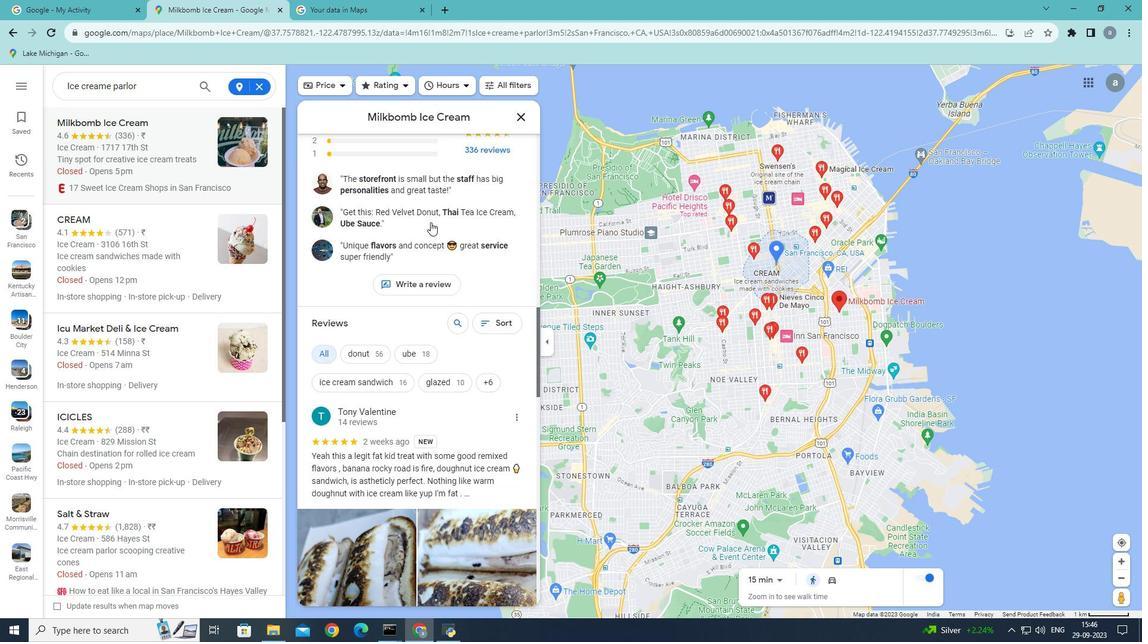
Action: Mouse scrolled (430, 221) with delta (0, 0)
Screenshot: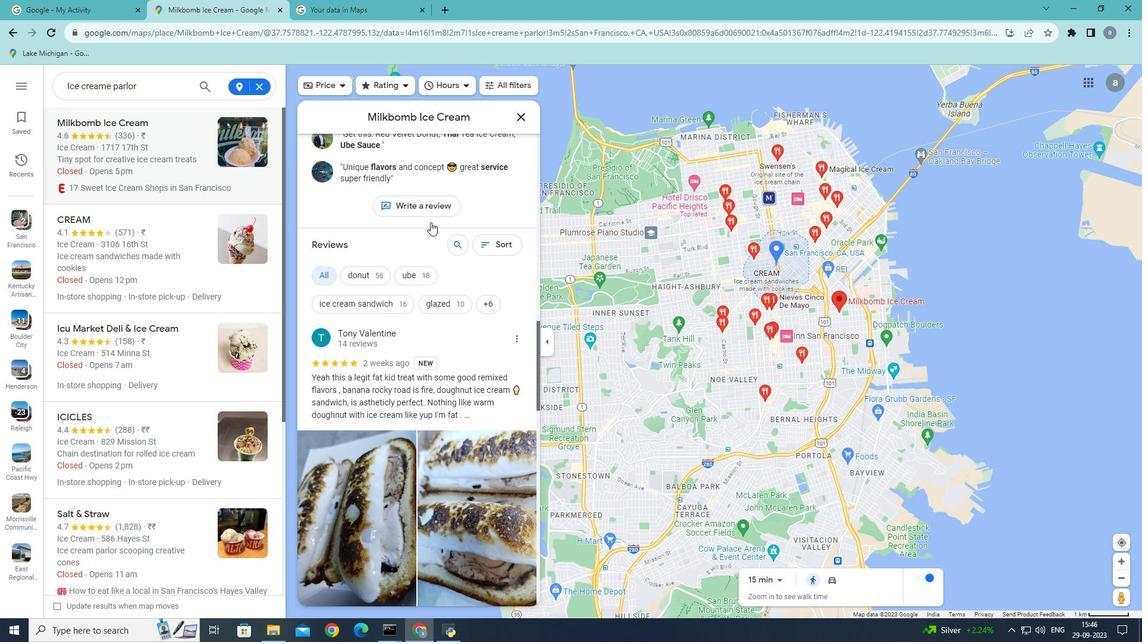 
Action: Mouse scrolled (430, 221) with delta (0, 0)
Screenshot: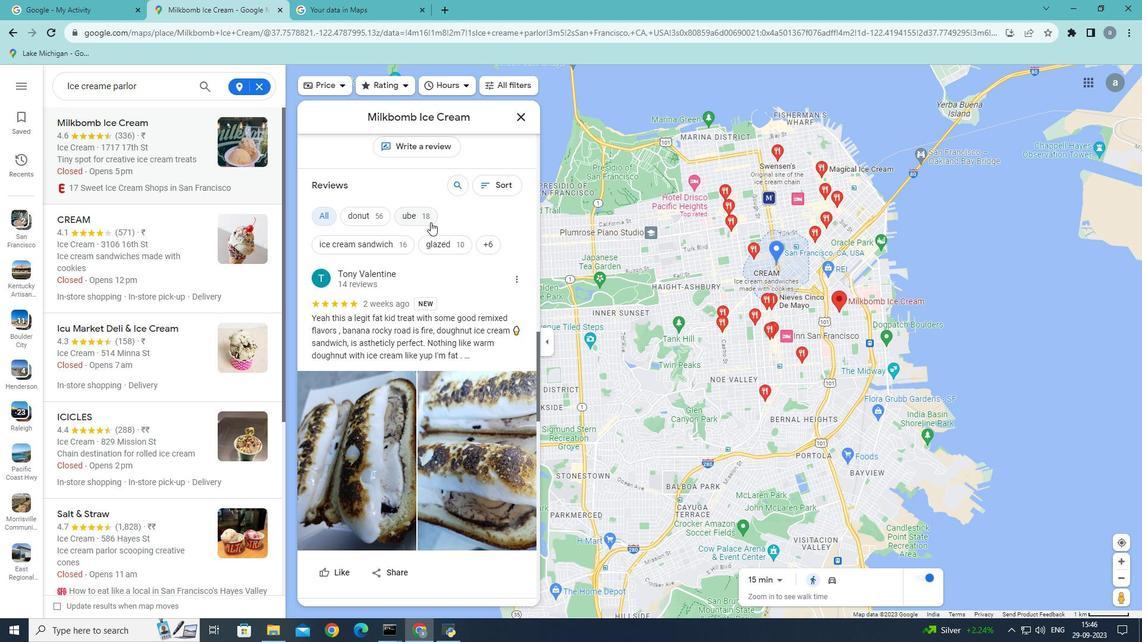
Action: Mouse scrolled (430, 221) with delta (0, 0)
Screenshot: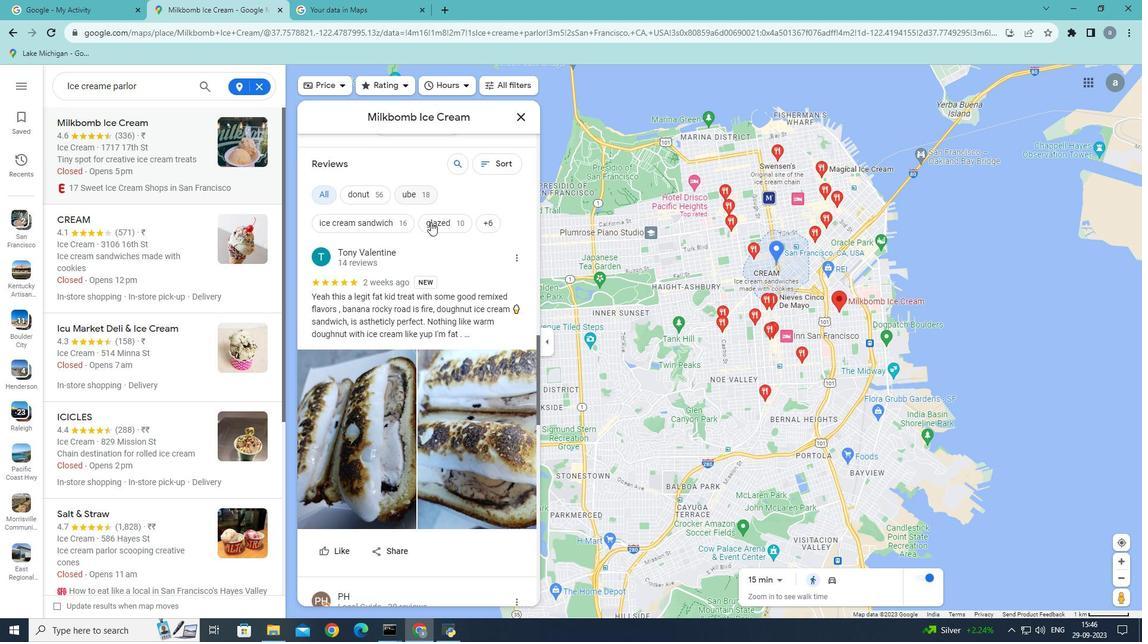 
Action: Mouse moved to (400, 339)
Screenshot: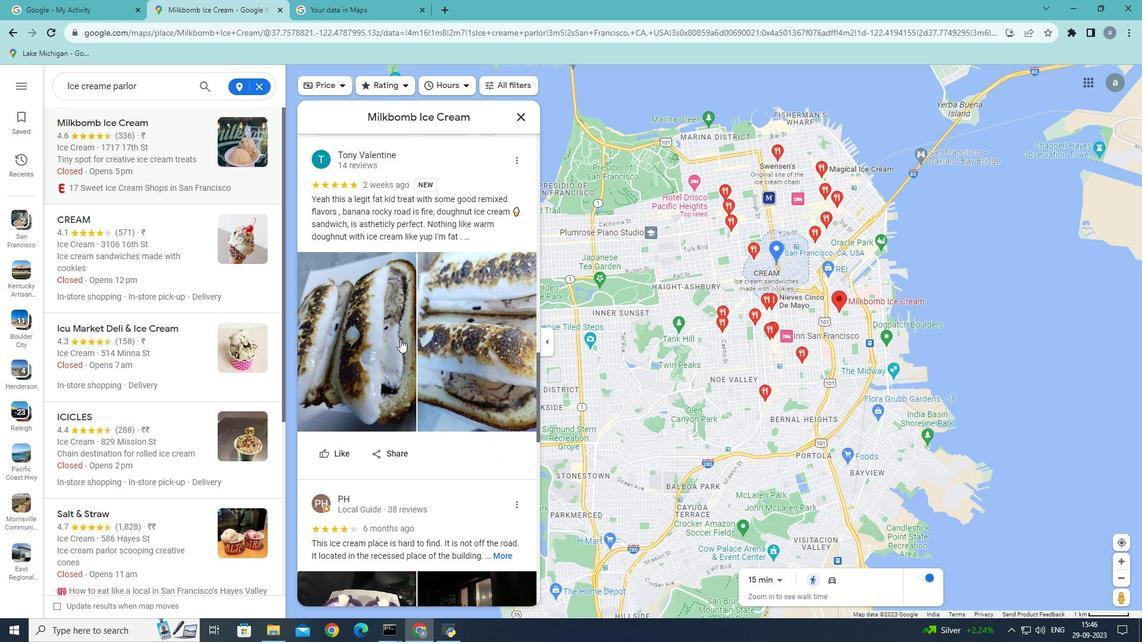 
Action: Mouse scrolled (400, 339) with delta (0, 0)
Screenshot: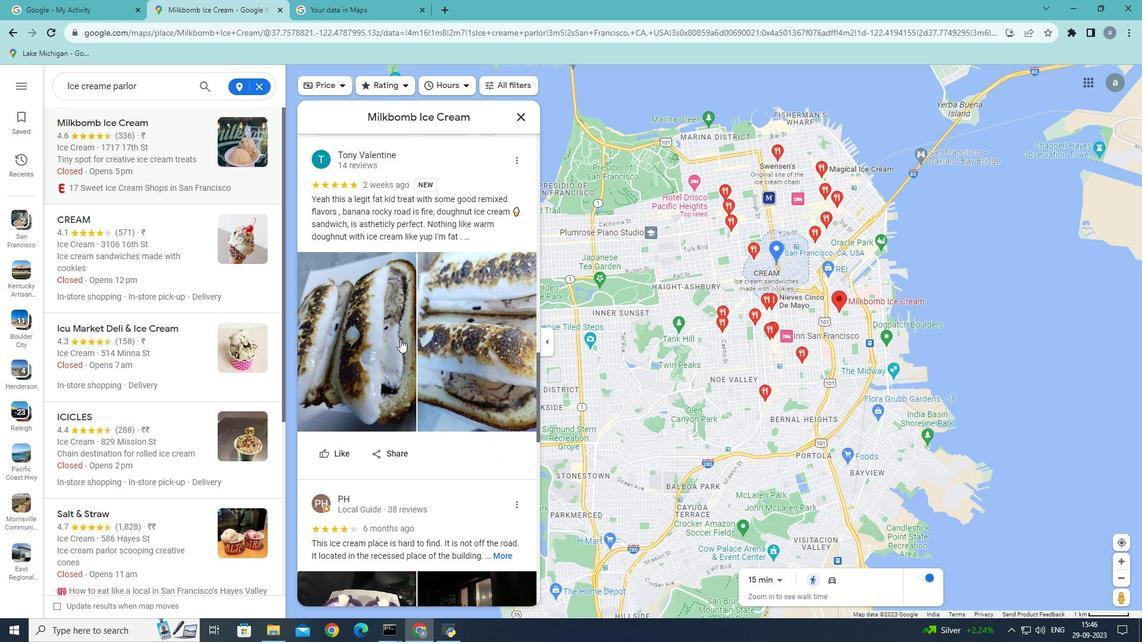 
Action: Mouse scrolled (400, 339) with delta (0, 0)
Screenshot: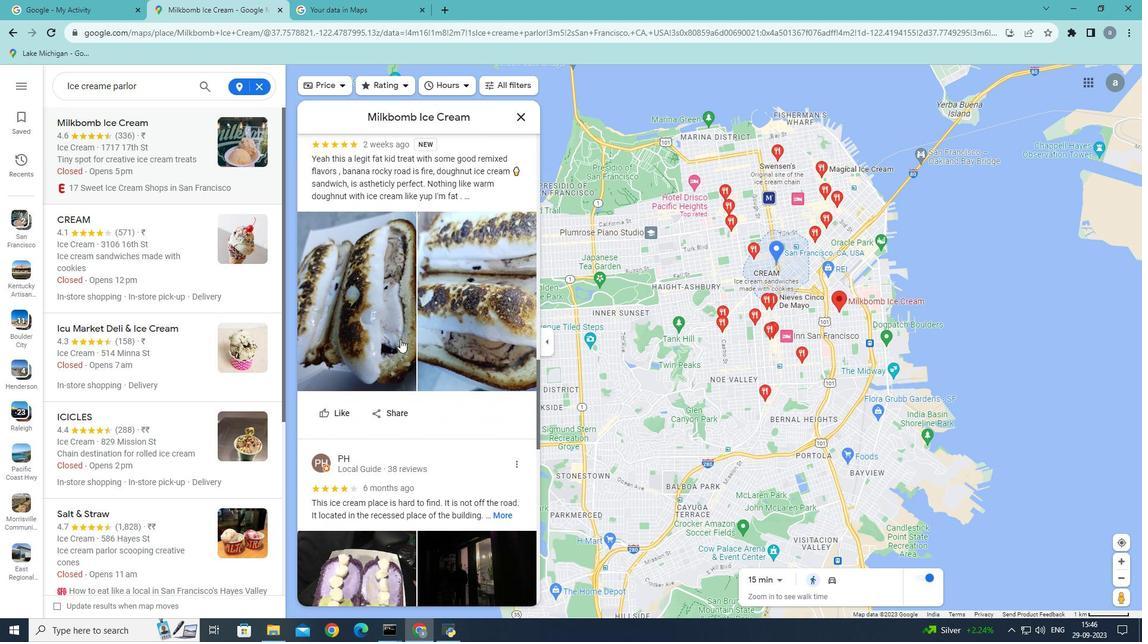
Action: Mouse scrolled (400, 339) with delta (0, 0)
Screenshot: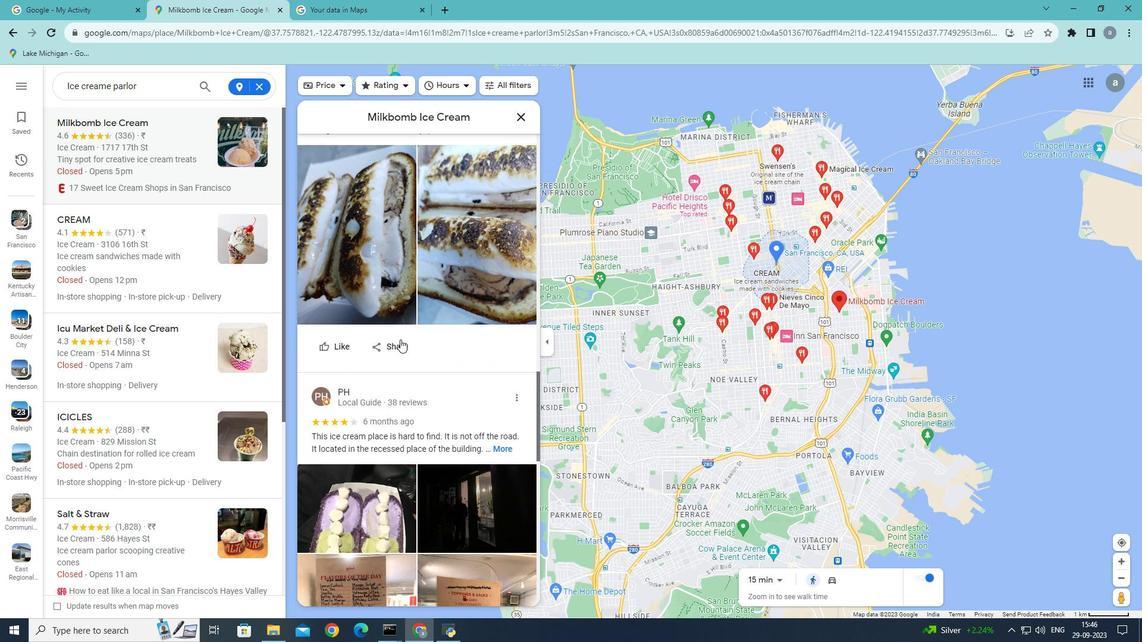 
Action: Mouse moved to (410, 331)
Screenshot: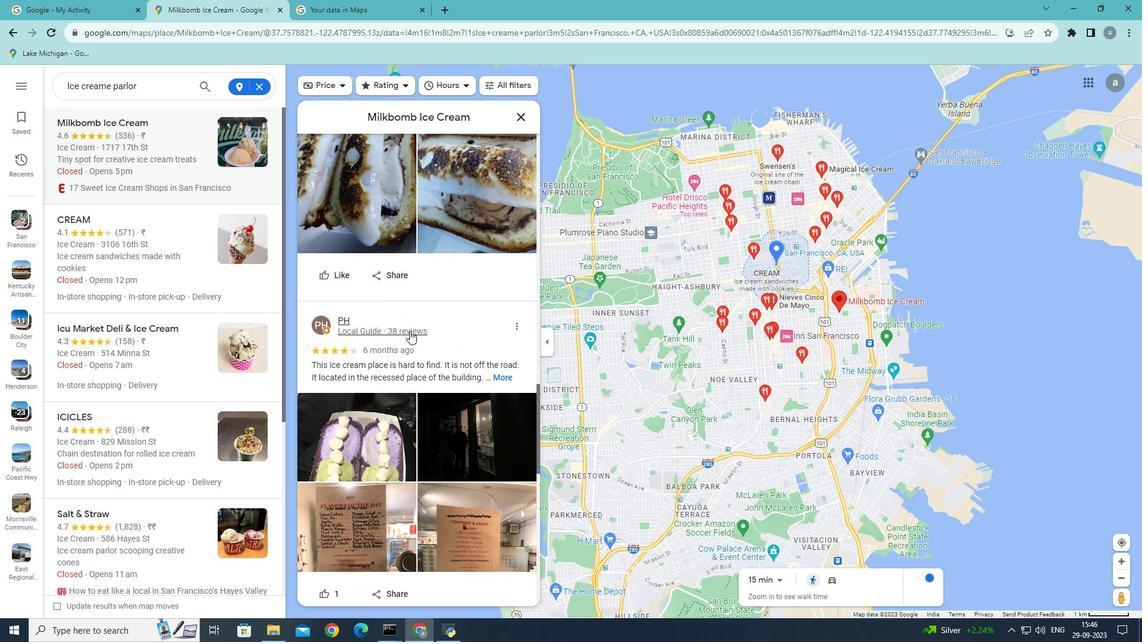 
Action: Mouse scrolled (410, 330) with delta (0, 0)
Screenshot: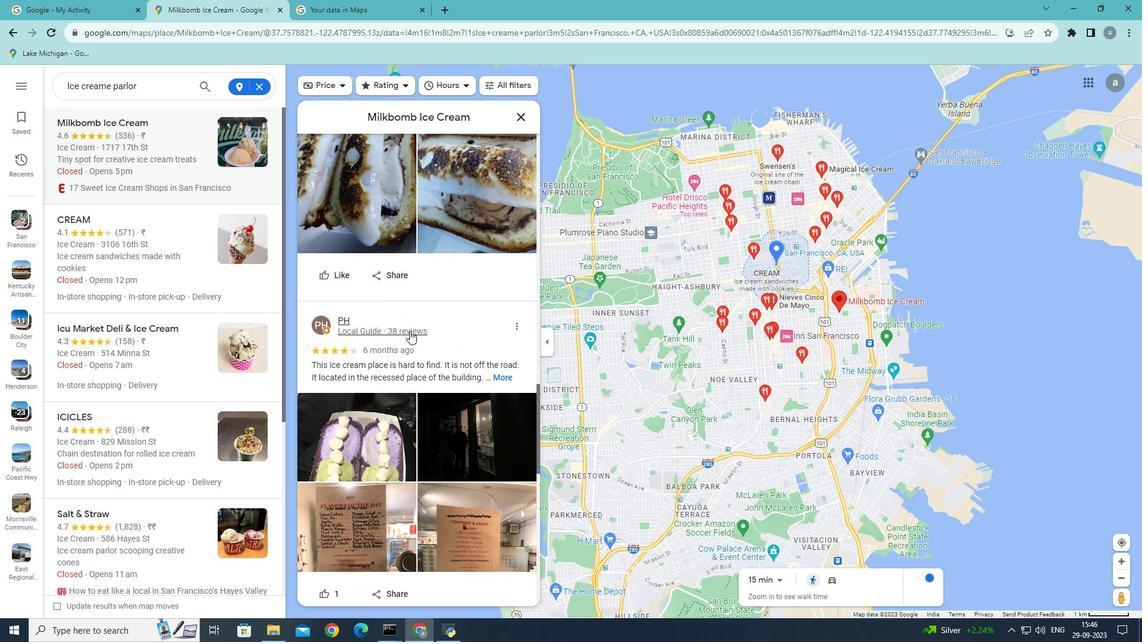 
Action: Mouse scrolled (410, 330) with delta (0, 0)
Screenshot: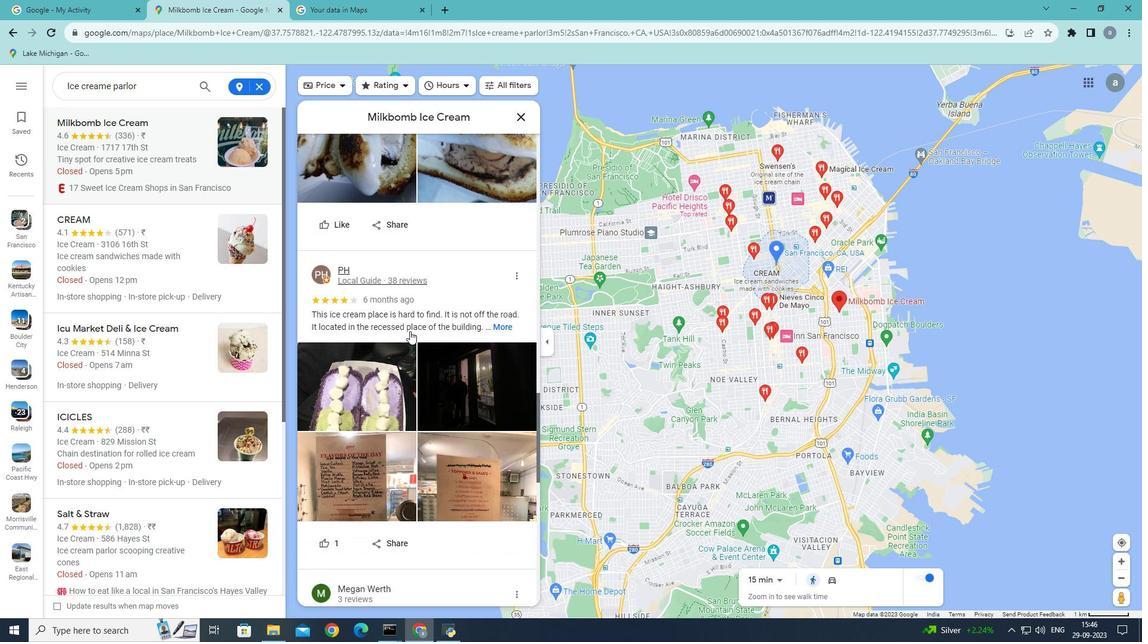 
Action: Mouse scrolled (410, 330) with delta (0, 0)
Screenshot: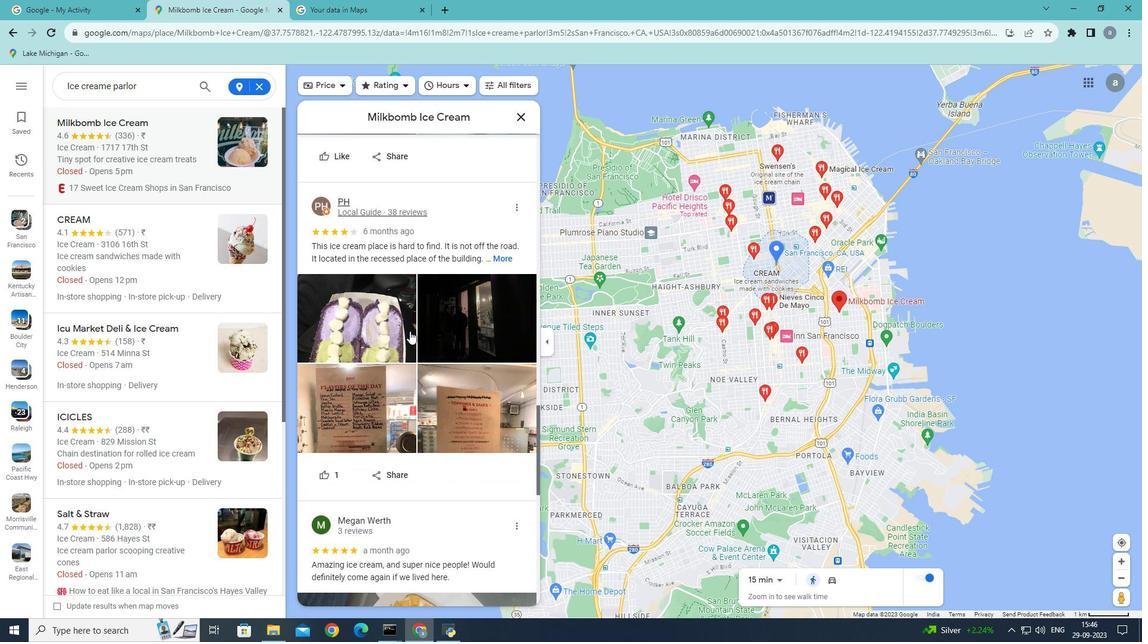 
Action: Mouse moved to (410, 330)
Screenshot: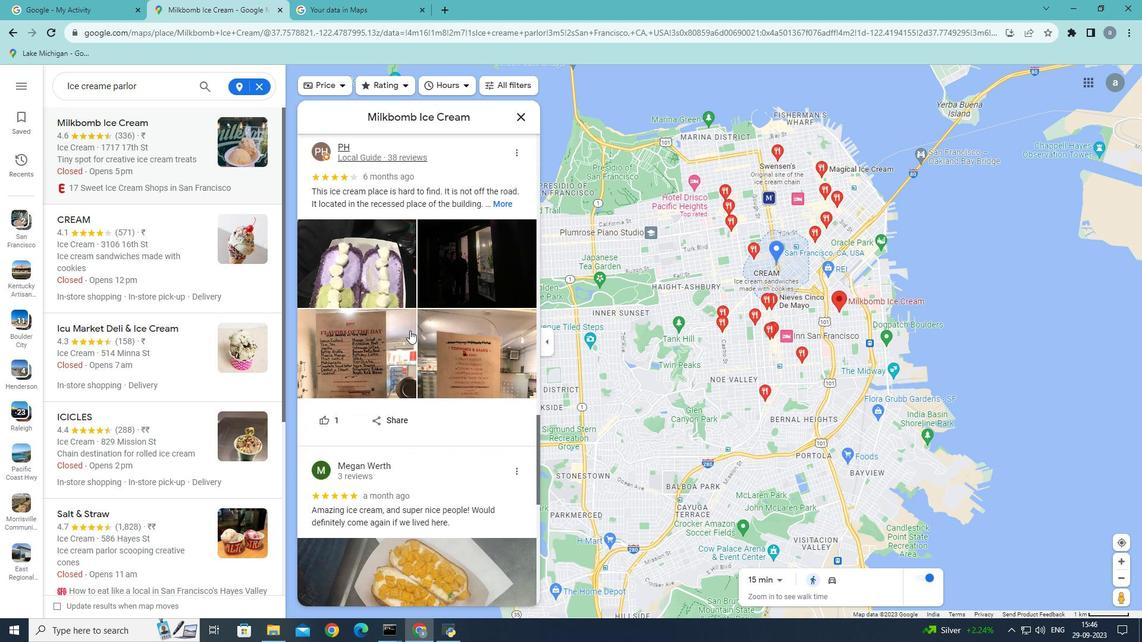 
Action: Mouse scrolled (410, 330) with delta (0, 0)
Screenshot: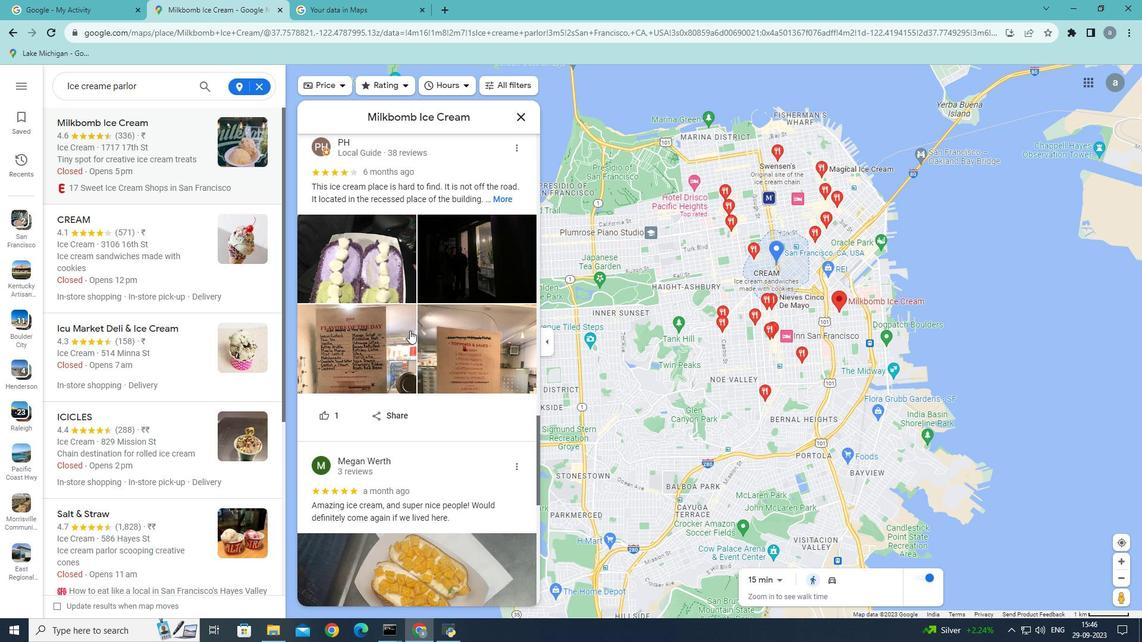 
Action: Mouse scrolled (410, 330) with delta (0, 0)
Screenshot: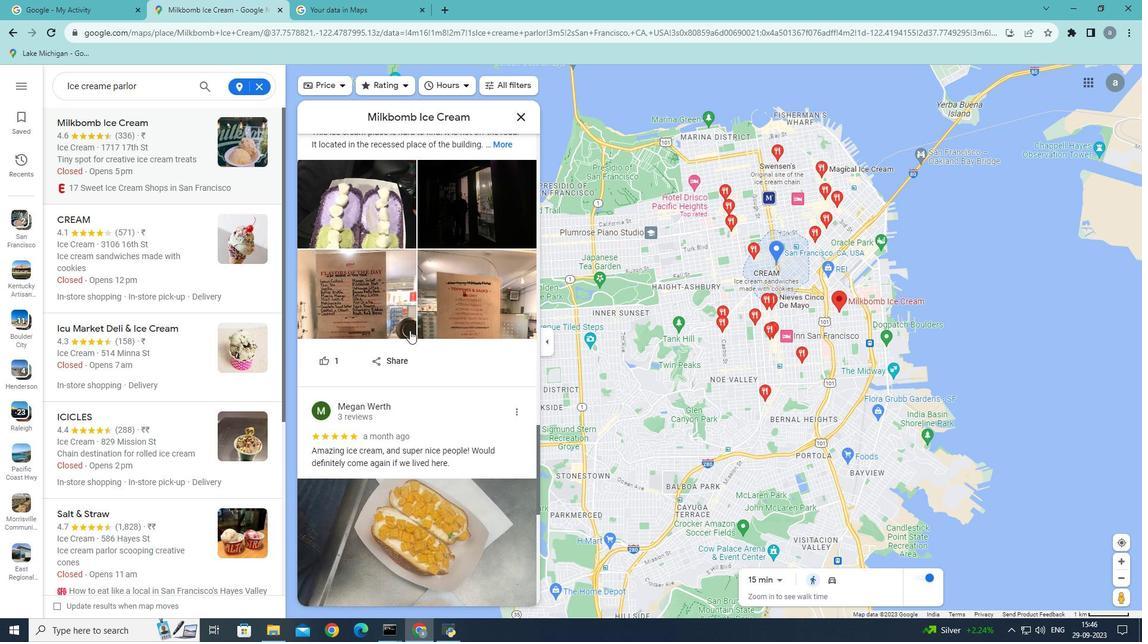 
Action: Mouse scrolled (410, 330) with delta (0, 0)
Screenshot: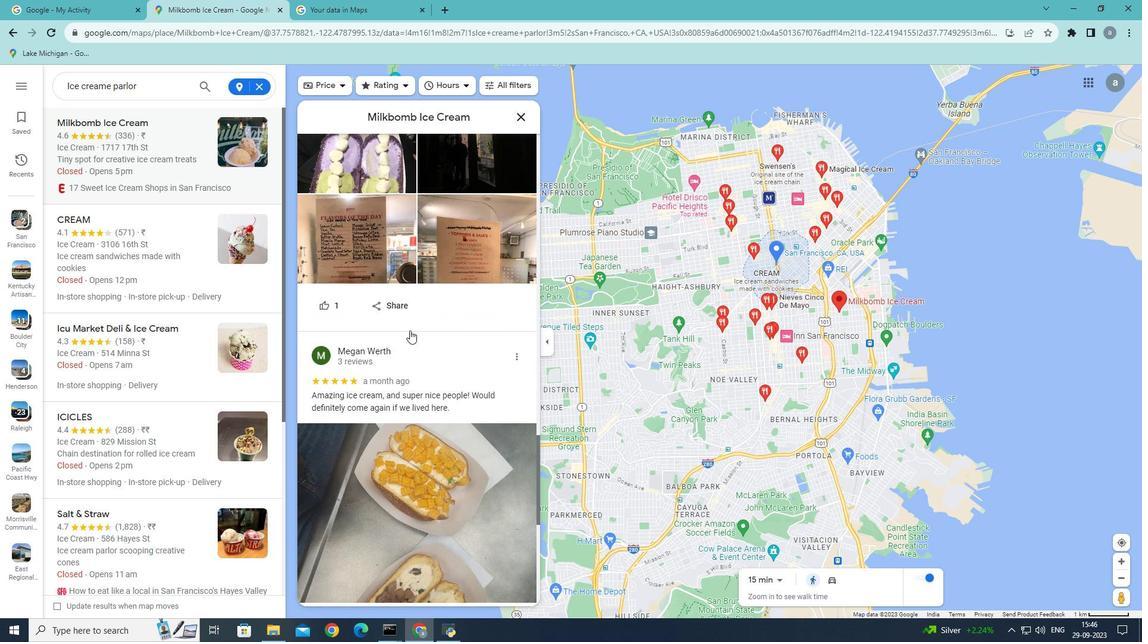 
Action: Mouse moved to (412, 327)
Screenshot: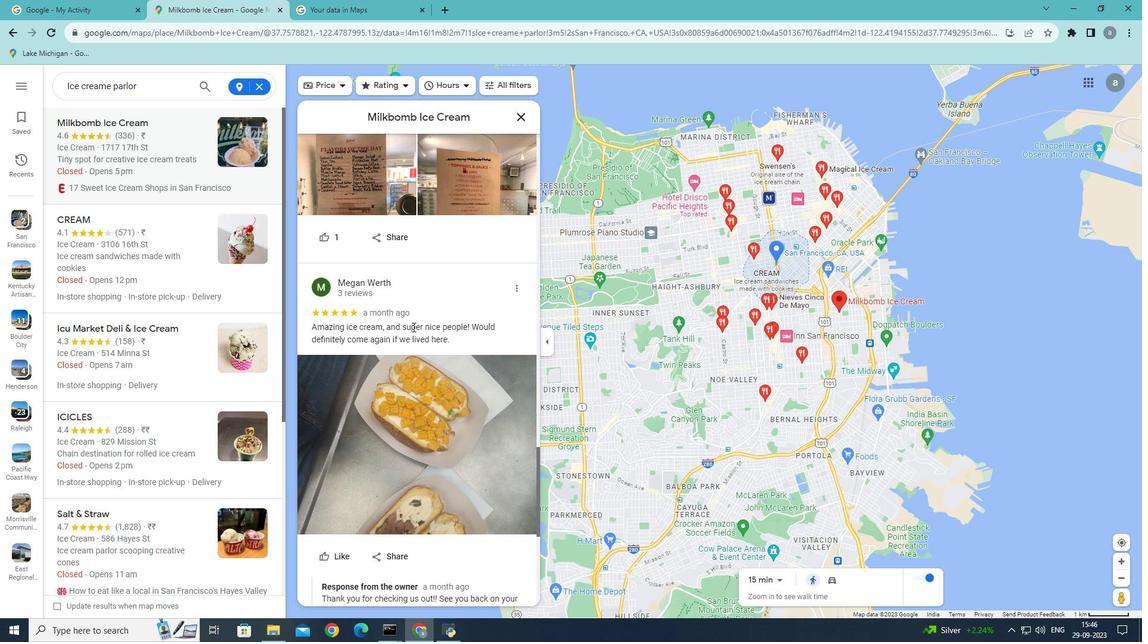 
Action: Mouse scrolled (412, 326) with delta (0, 0)
Screenshot: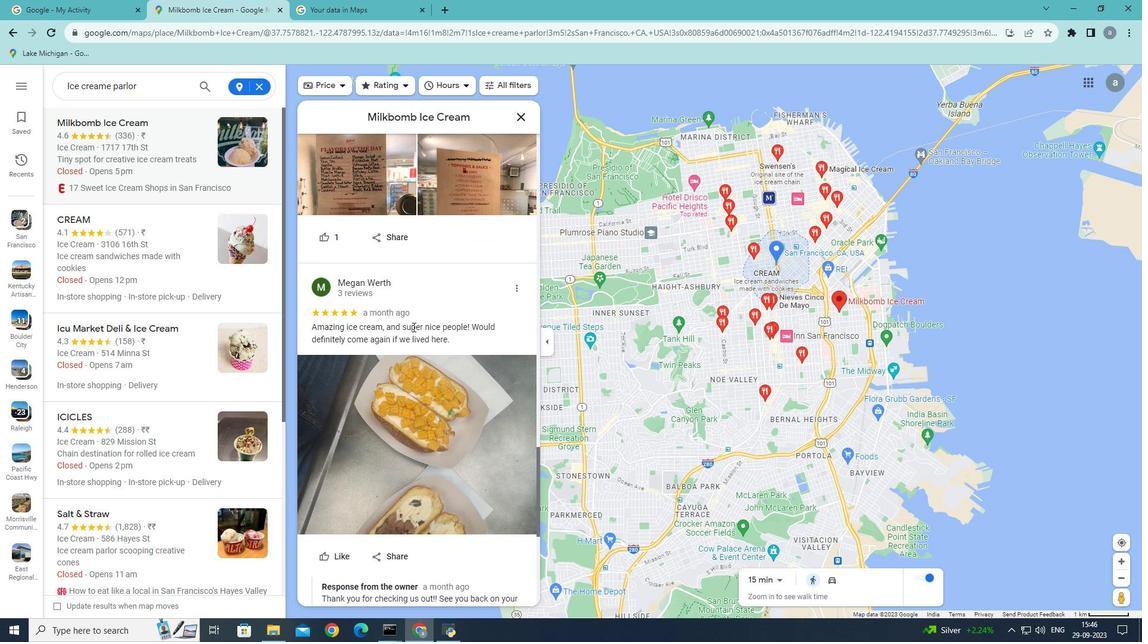 
Action: Mouse scrolled (412, 326) with delta (0, 0)
Screenshot: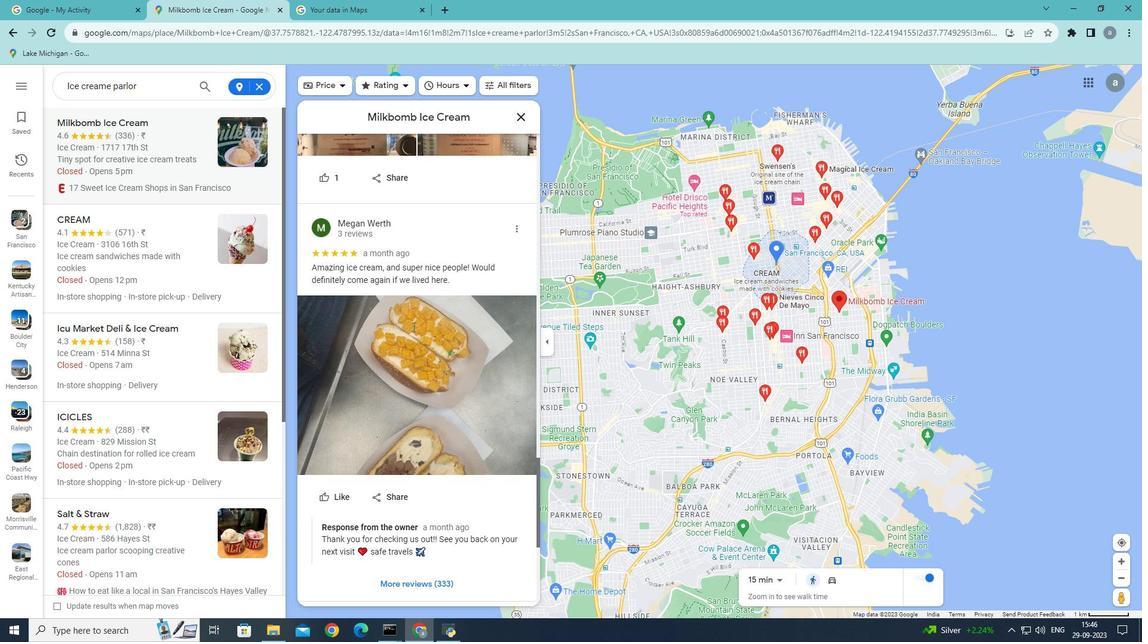 
Action: Mouse scrolled (412, 326) with delta (0, 0)
Screenshot: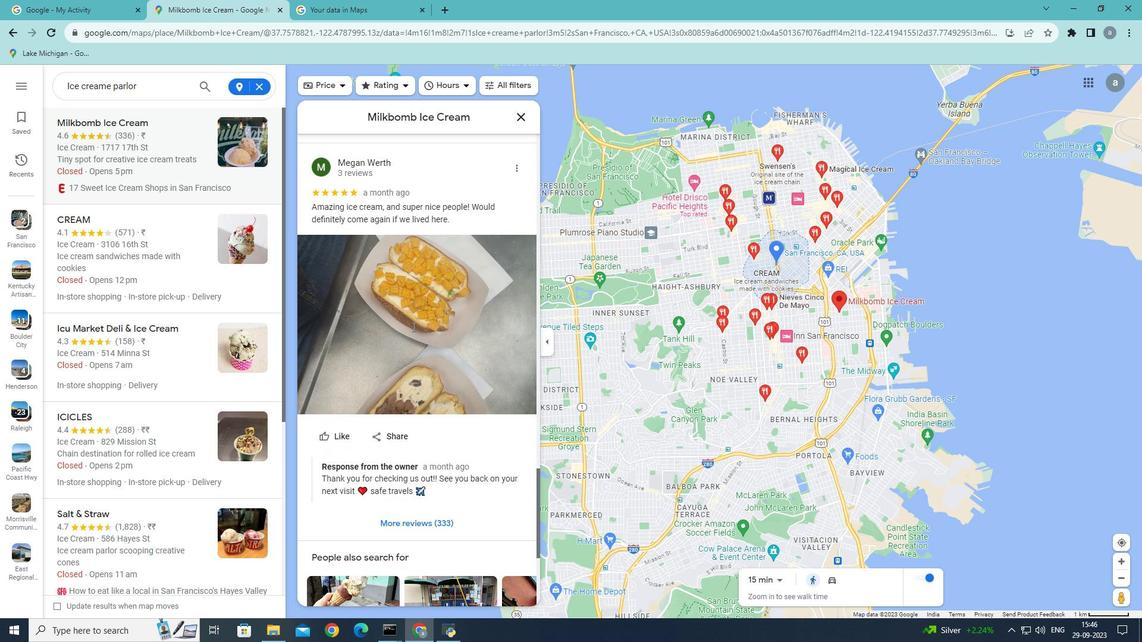 
Action: Mouse scrolled (412, 326) with delta (0, 0)
Screenshot: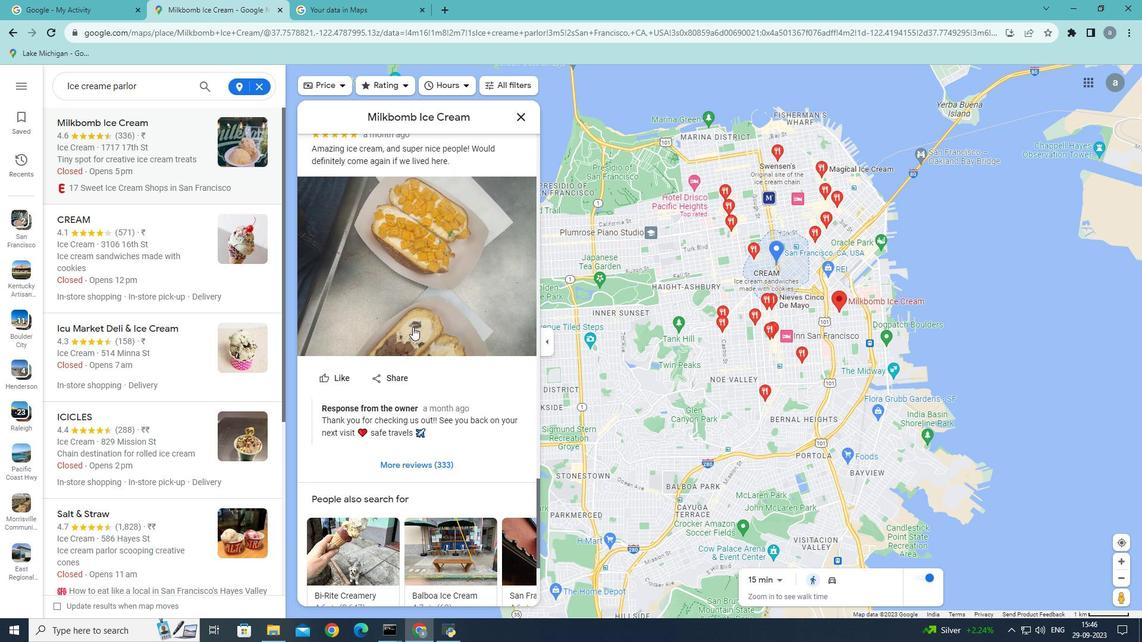 
Action: Mouse scrolled (412, 326) with delta (0, 0)
Screenshot: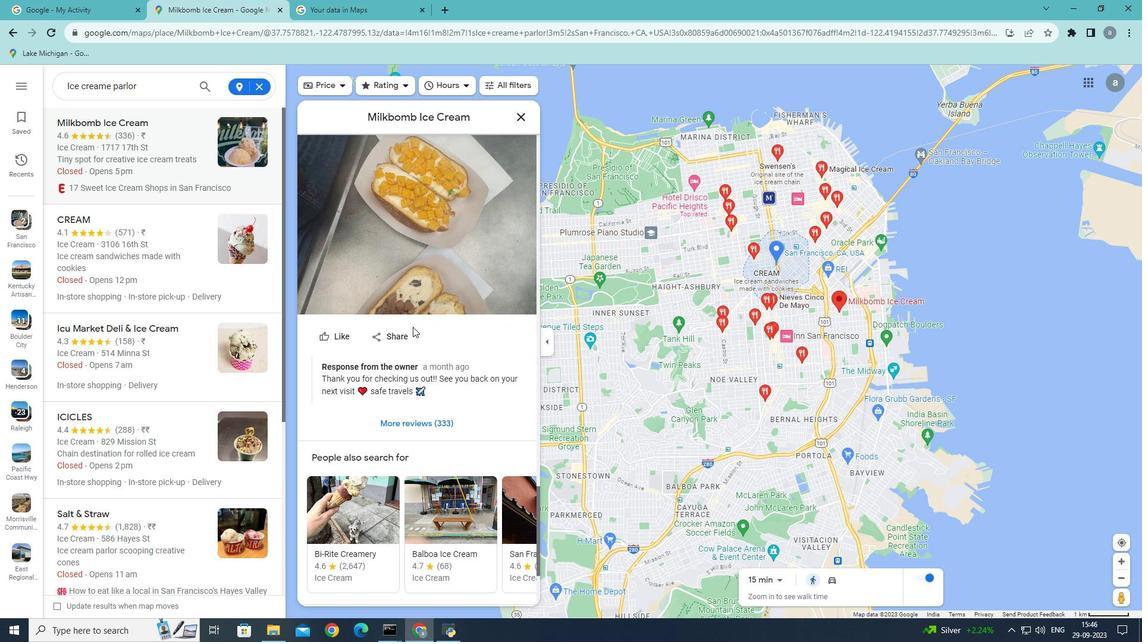 
Action: Mouse scrolled (412, 326) with delta (0, 0)
Screenshot: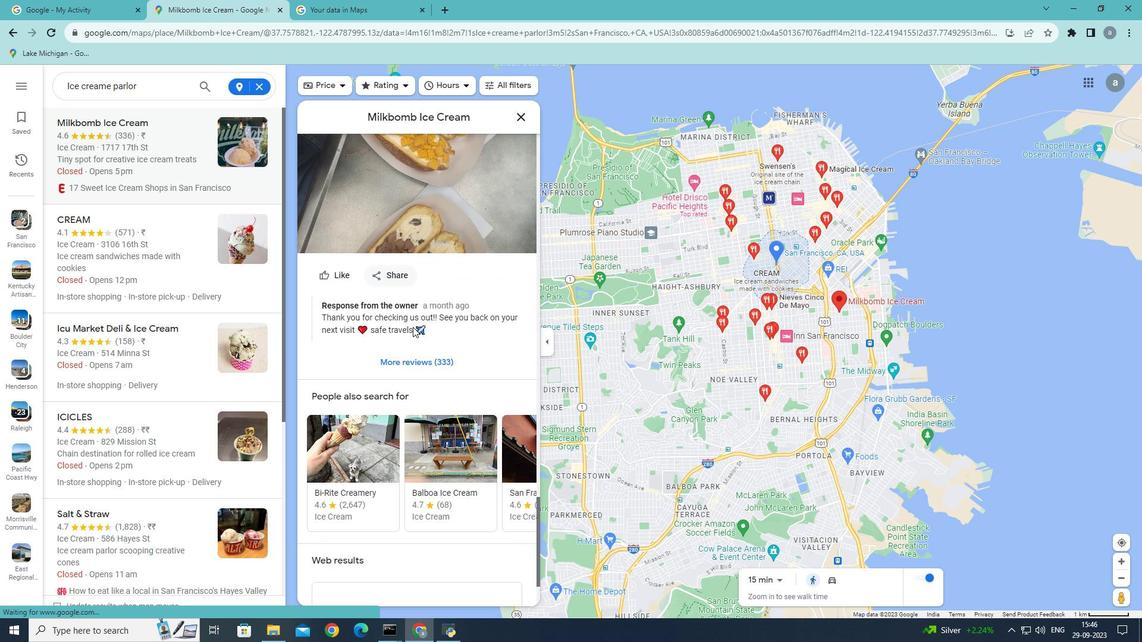 
Action: Mouse scrolled (412, 326) with delta (0, 0)
Screenshot: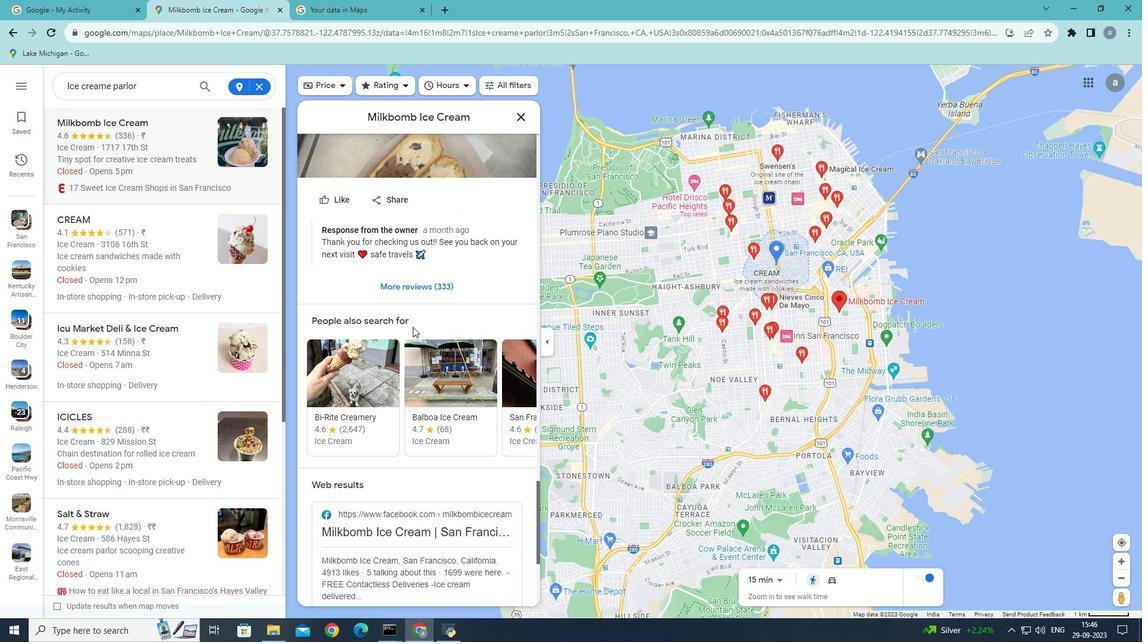 
Action: Mouse scrolled (412, 326) with delta (0, 0)
Screenshot: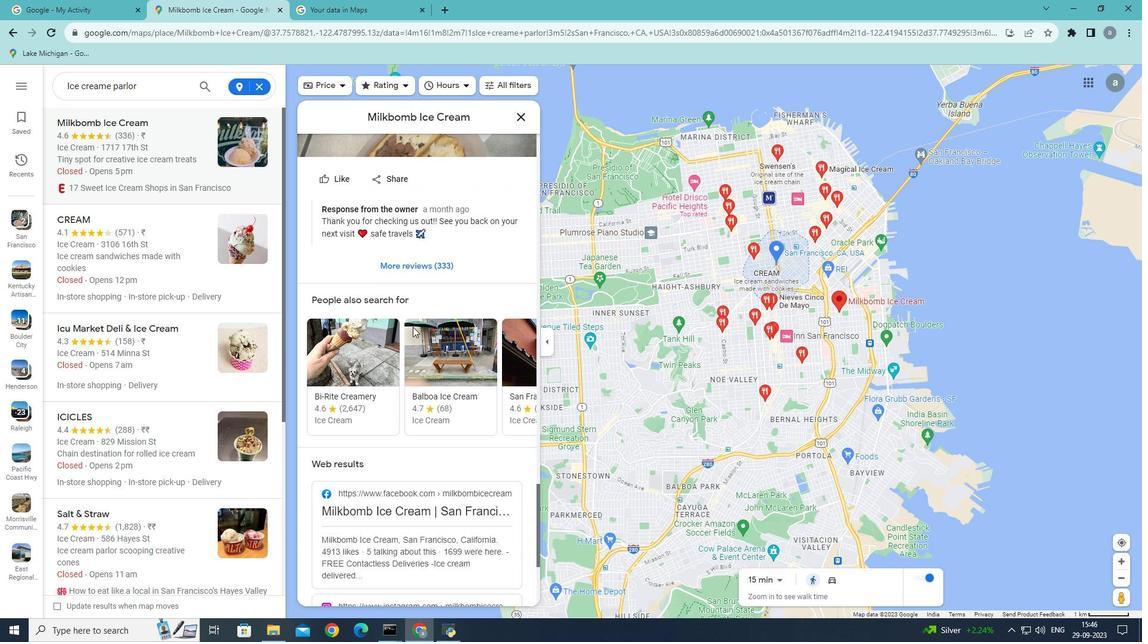 
Action: Mouse scrolled (412, 326) with delta (0, 0)
Screenshot: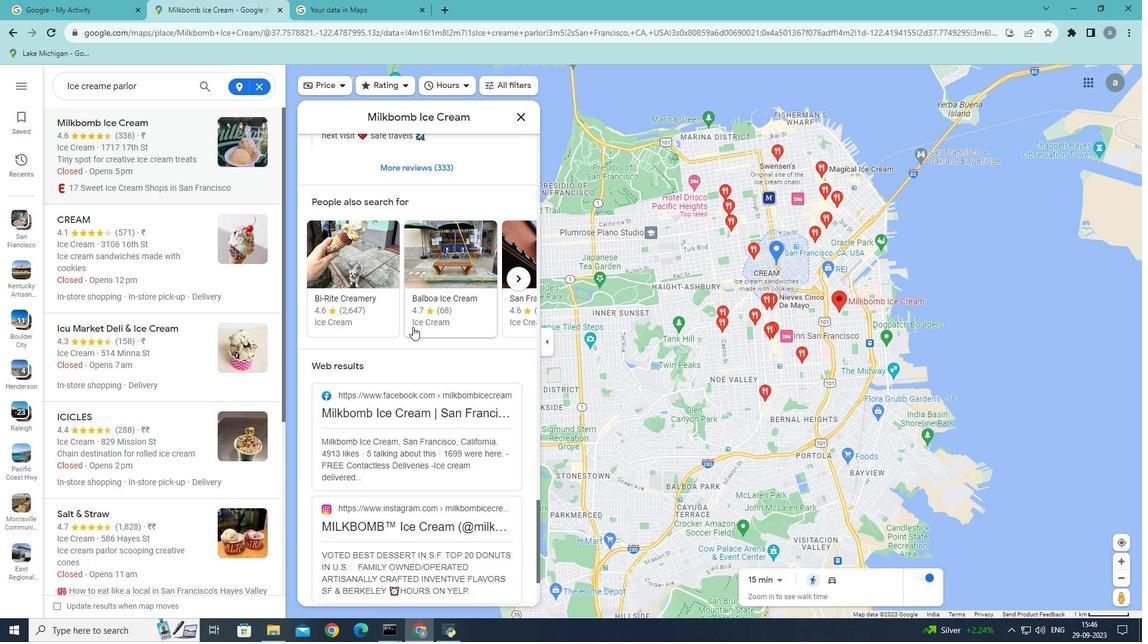 
Action: Mouse scrolled (412, 326) with delta (0, 0)
Screenshot: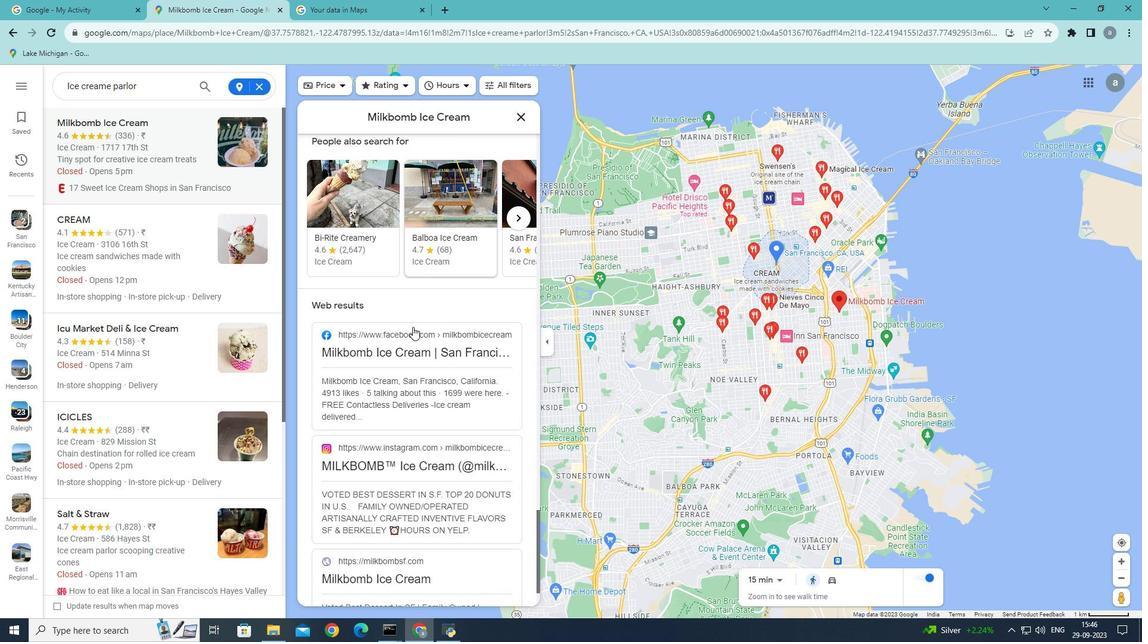 
Action: Mouse scrolled (412, 326) with delta (0, 0)
Screenshot: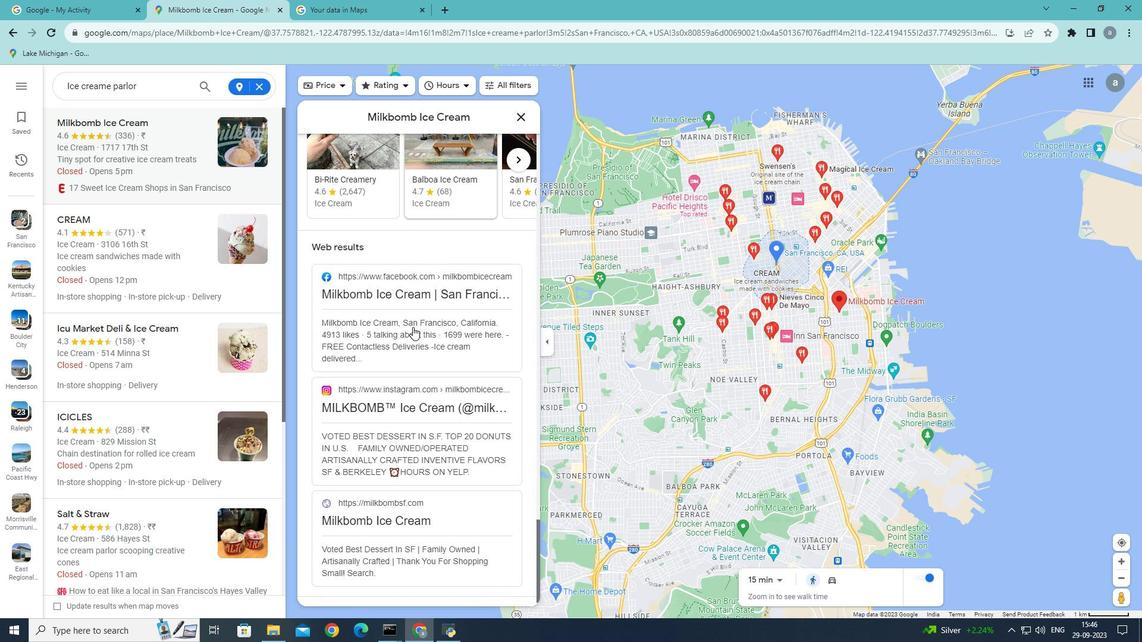 
Action: Mouse scrolled (412, 326) with delta (0, 0)
Screenshot: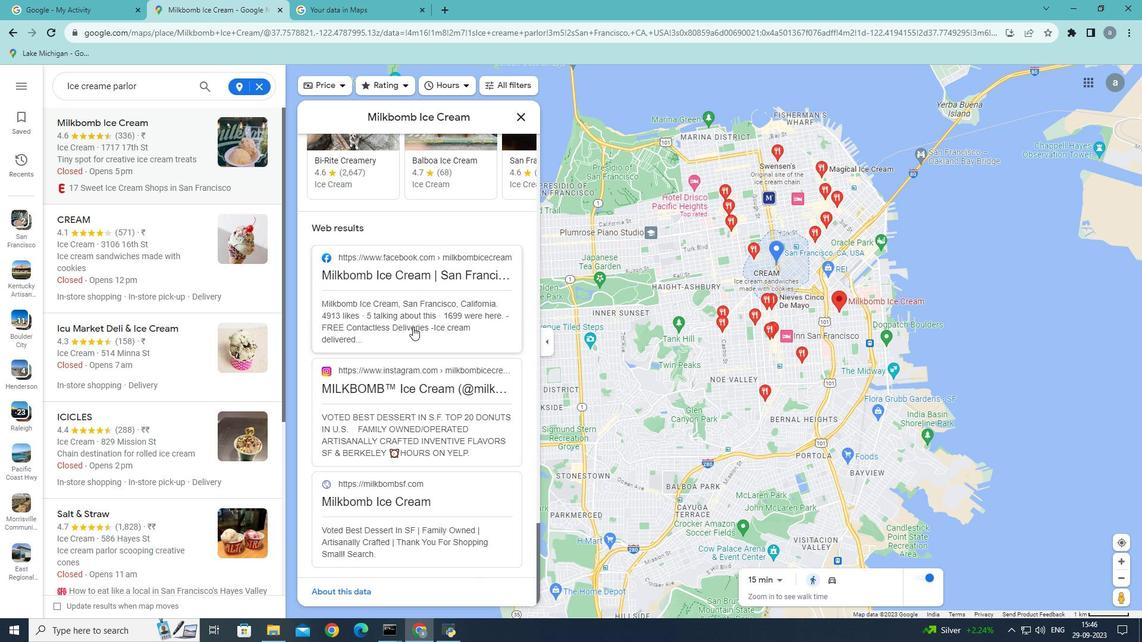 
Action: Mouse scrolled (412, 326) with delta (0, 0)
Screenshot: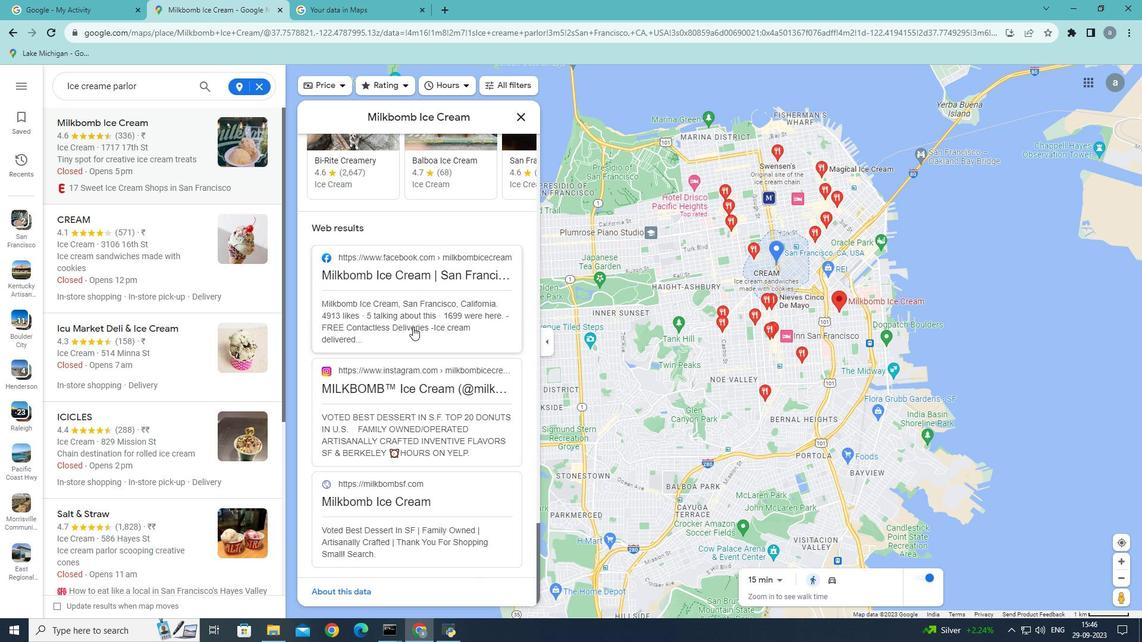 
Action: Mouse scrolled (412, 326) with delta (0, 0)
Screenshot: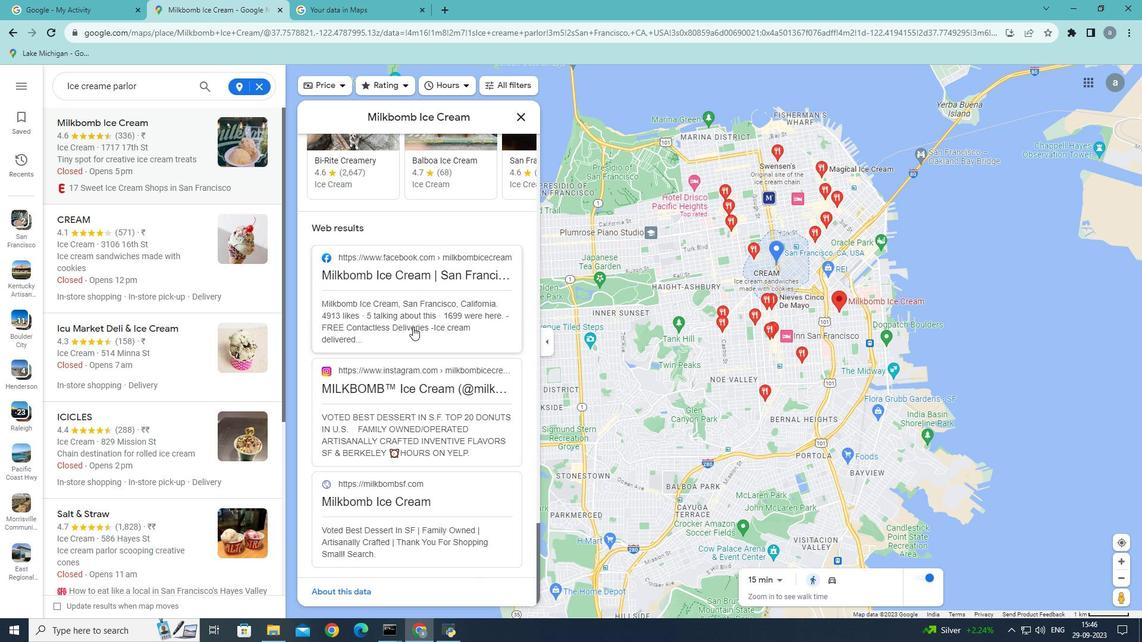 
Action: Mouse scrolled (412, 326) with delta (0, 0)
Screenshot: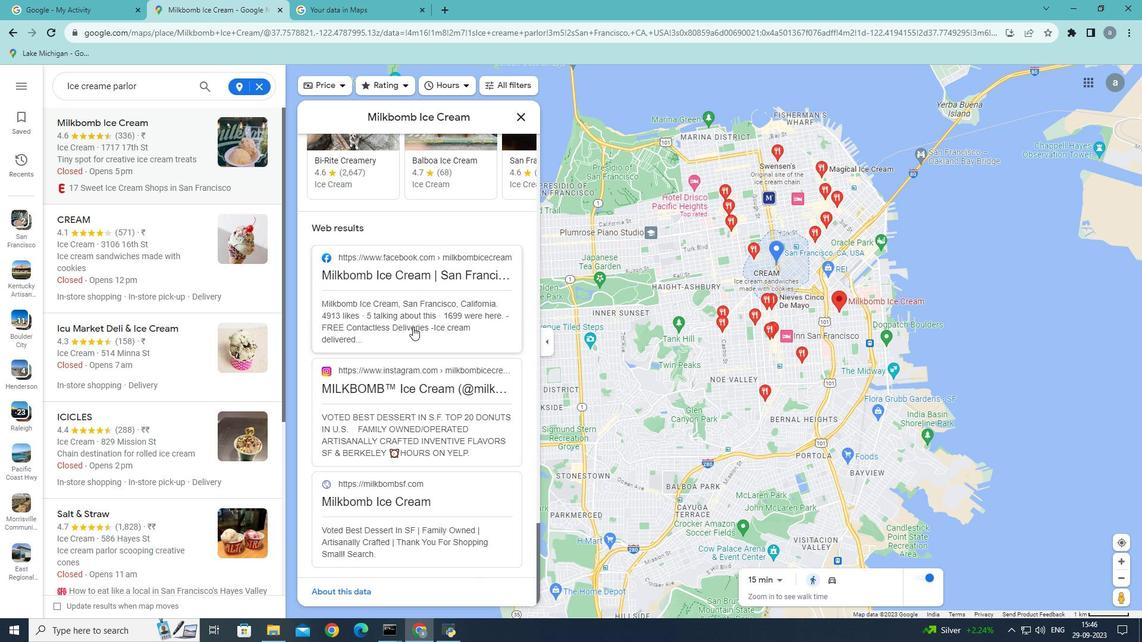 
Action: Mouse scrolled (412, 326) with delta (0, 0)
Screenshot: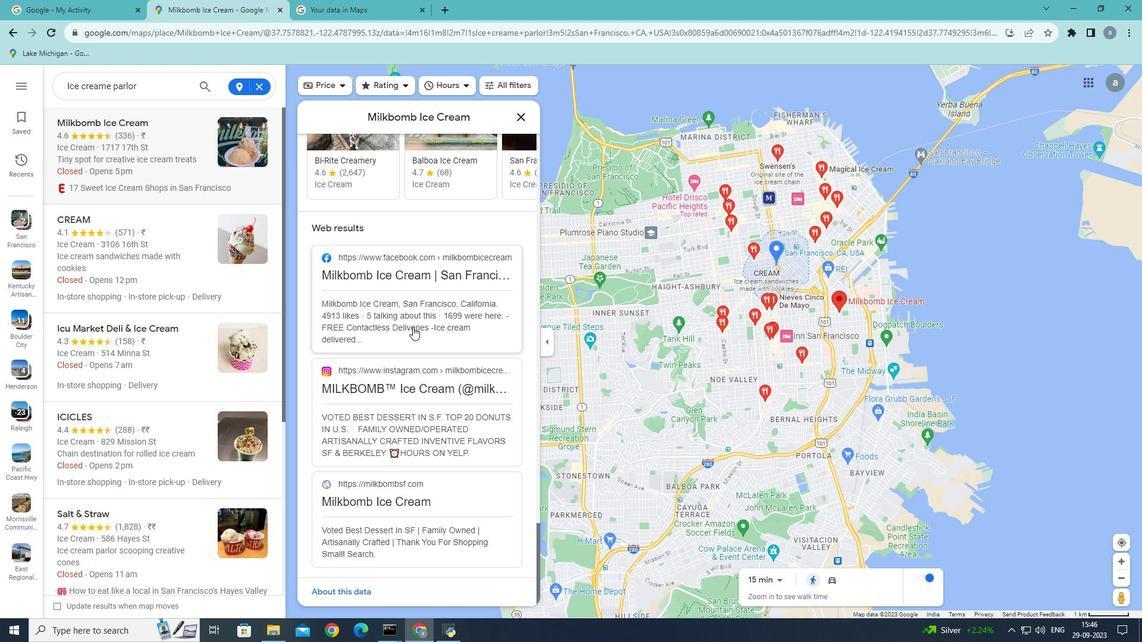 
Action: Mouse scrolled (412, 326) with delta (0, 0)
Screenshot: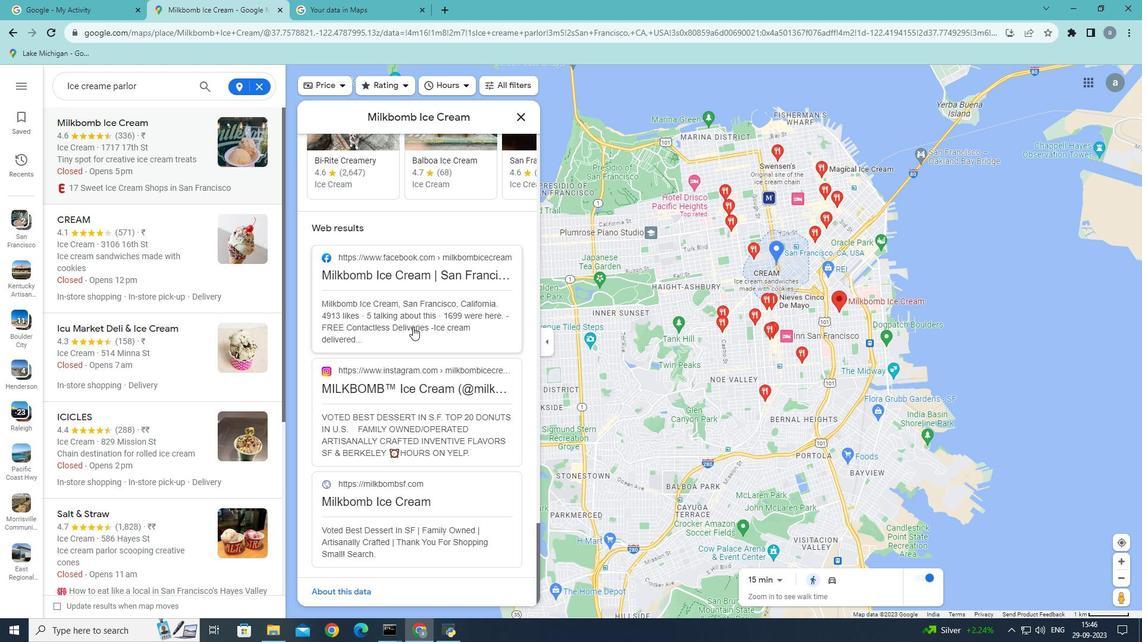 
Action: Mouse scrolled (412, 326) with delta (0, 0)
Screenshot: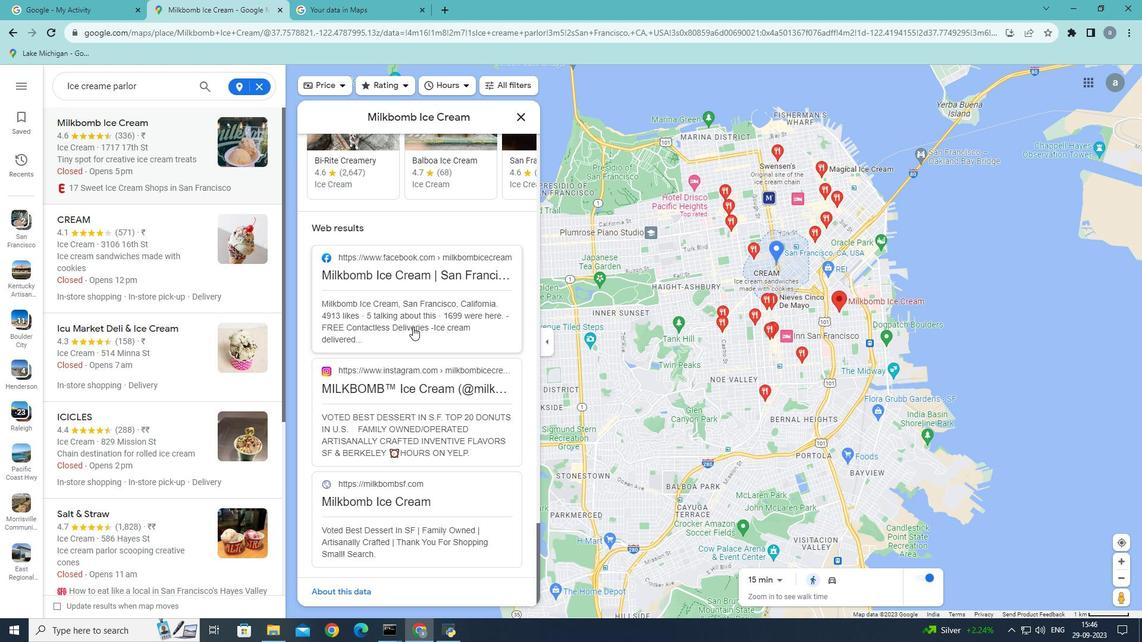 
Action: Mouse moved to (412, 327)
Screenshot: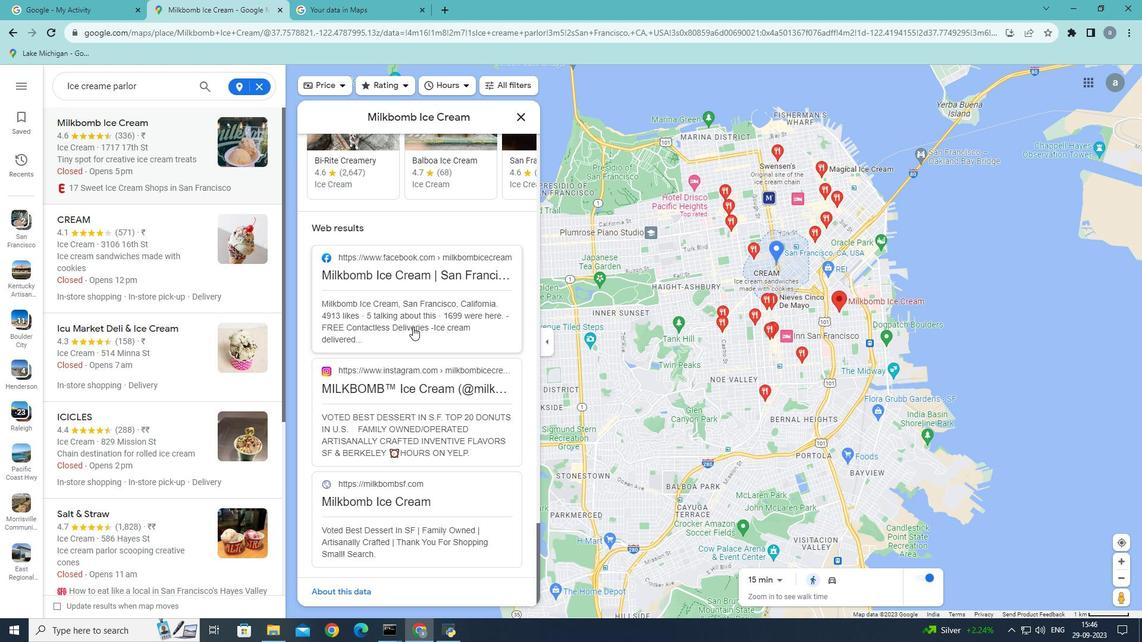 
Action: Mouse scrolled (412, 326) with delta (0, 0)
Screenshot: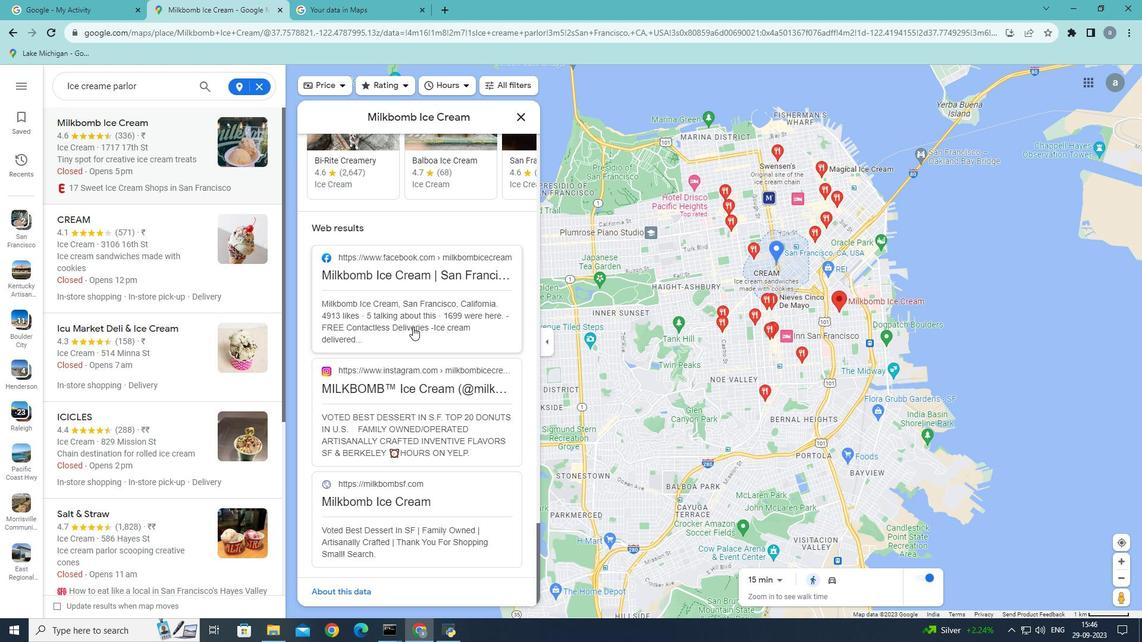 
Action: Mouse moved to (413, 327)
Screenshot: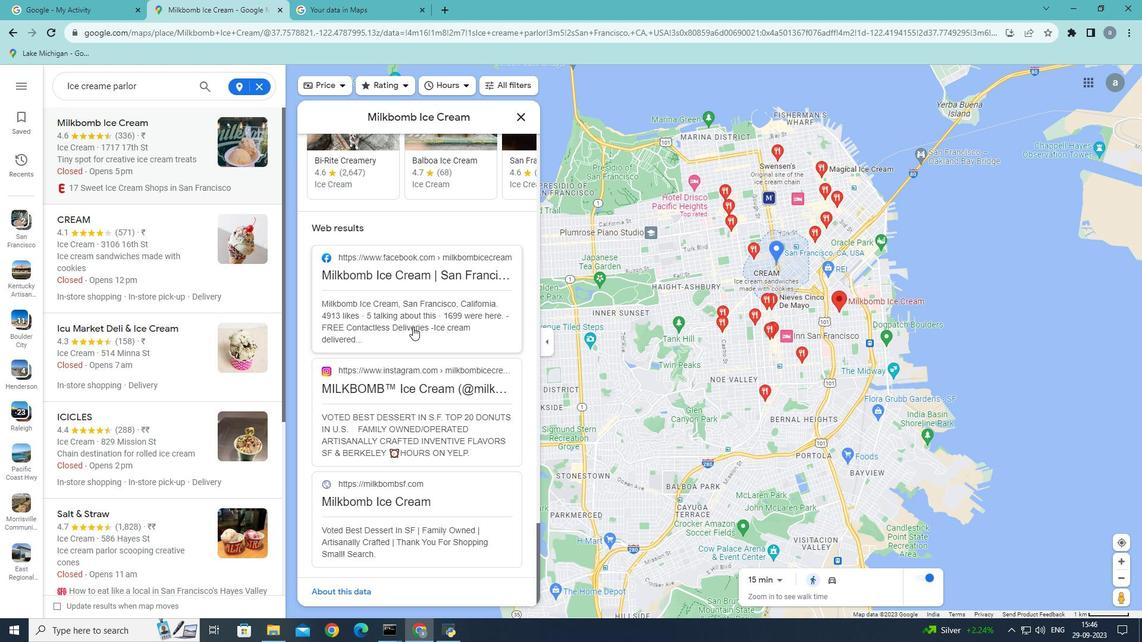 
Action: Mouse scrolled (413, 326) with delta (0, 0)
Screenshot: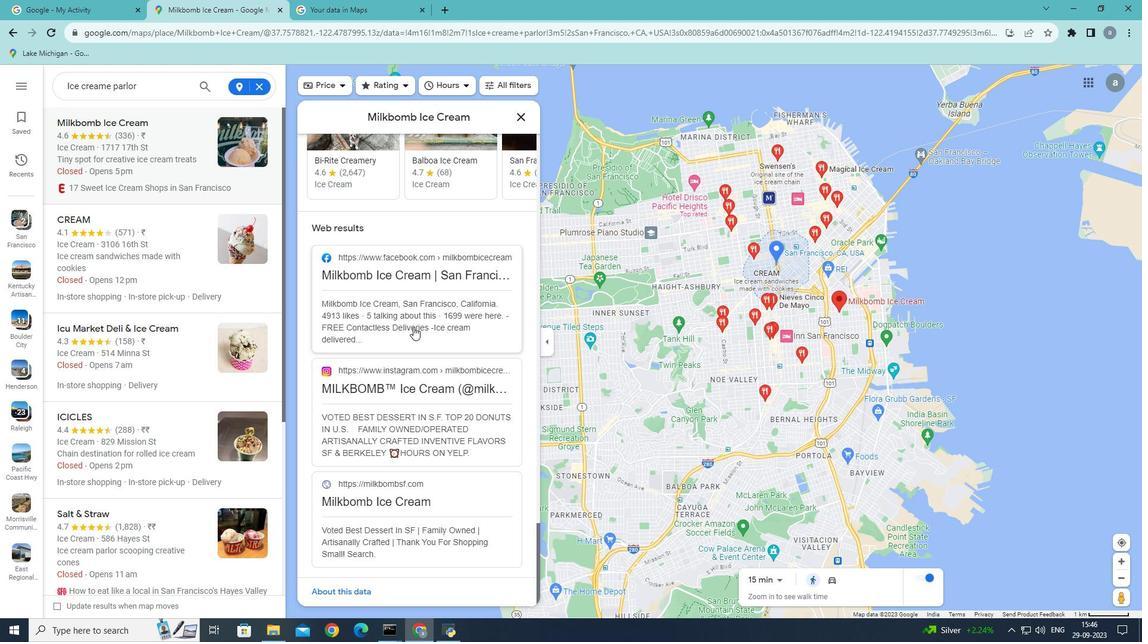
Action: Mouse moved to (223, 216)
Screenshot: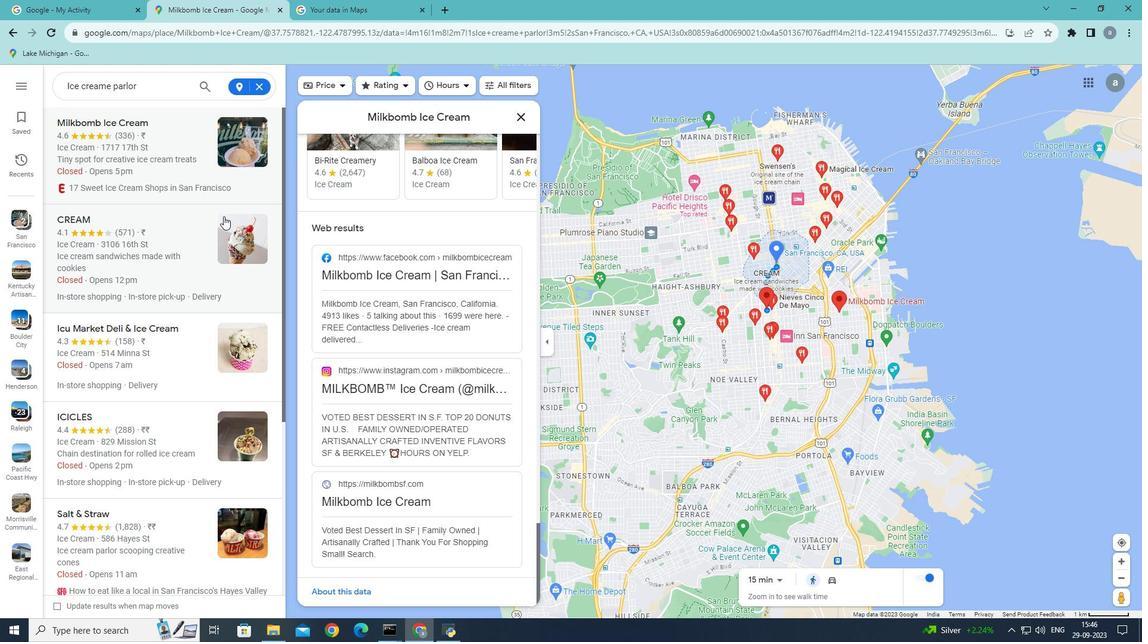 
Action: Mouse scrolled (223, 216) with delta (0, 0)
Screenshot: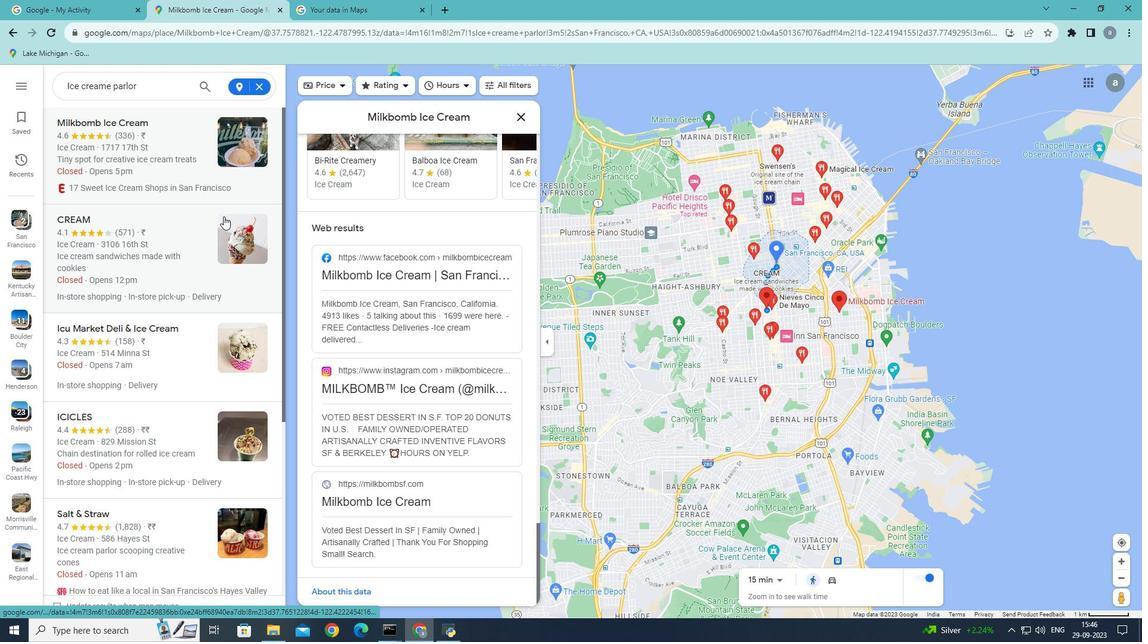 
Action: Mouse scrolled (223, 216) with delta (0, 0)
Screenshot: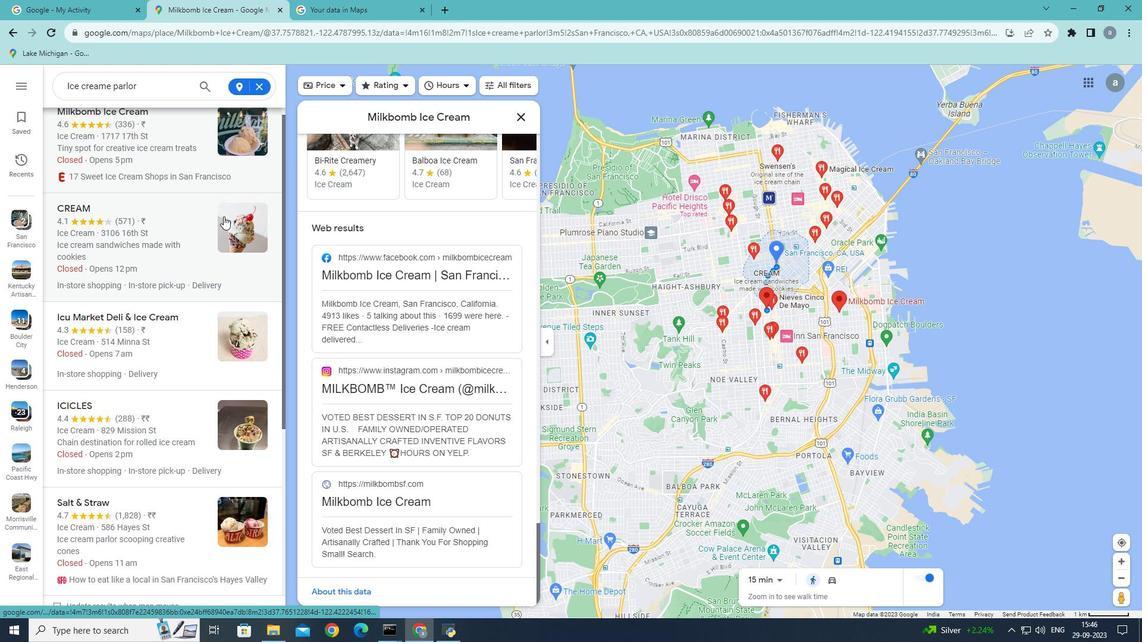 
Action: Mouse scrolled (223, 217) with delta (0, 0)
Screenshot: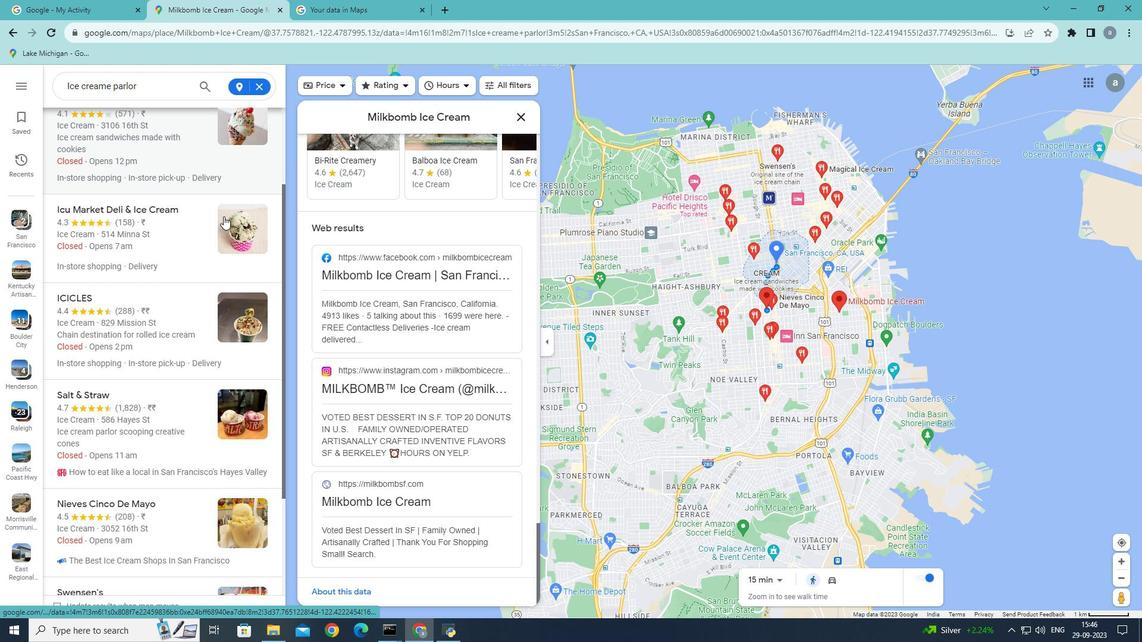 
Action: Mouse scrolled (223, 217) with delta (0, 0)
Screenshot: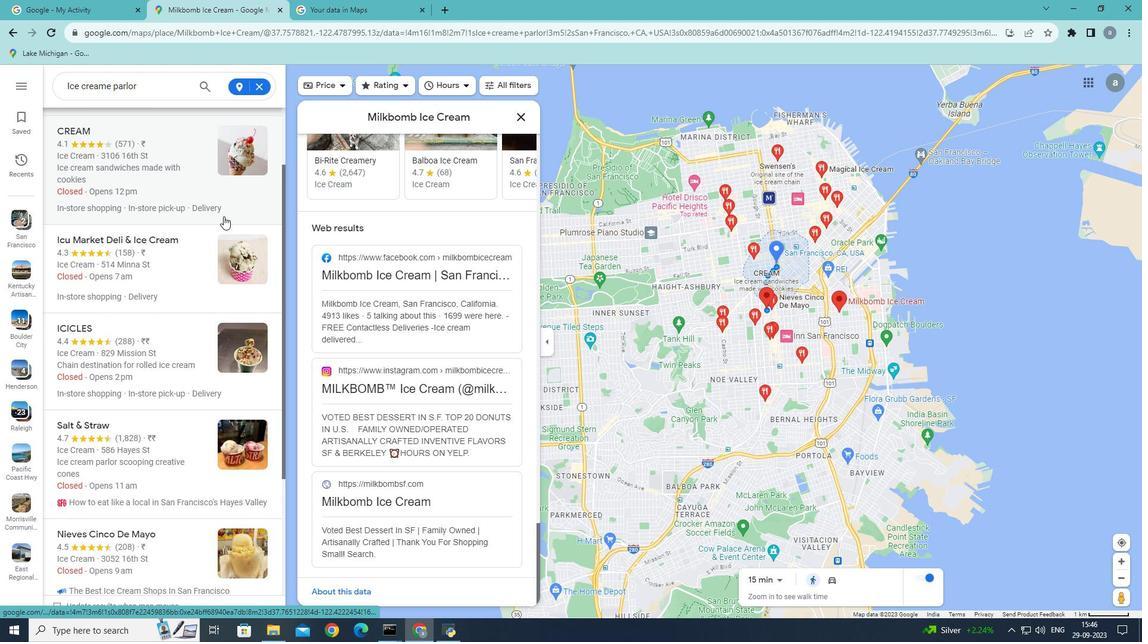 
Action: Mouse scrolled (223, 217) with delta (0, 0)
Screenshot: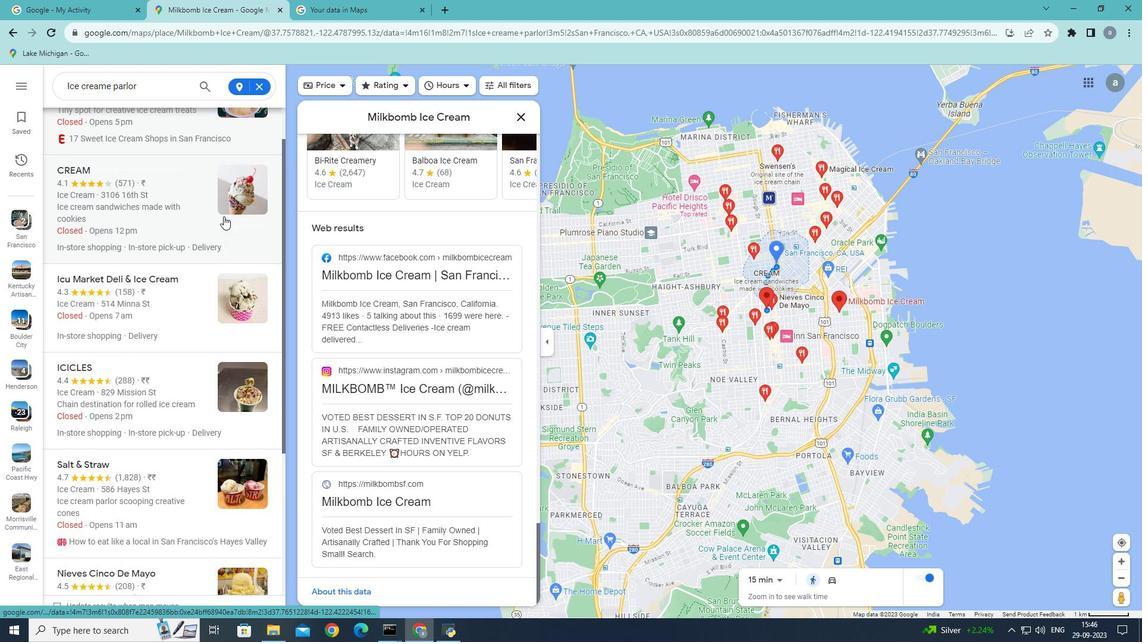 
Action: Mouse scrolled (223, 217) with delta (0, 0)
Screenshot: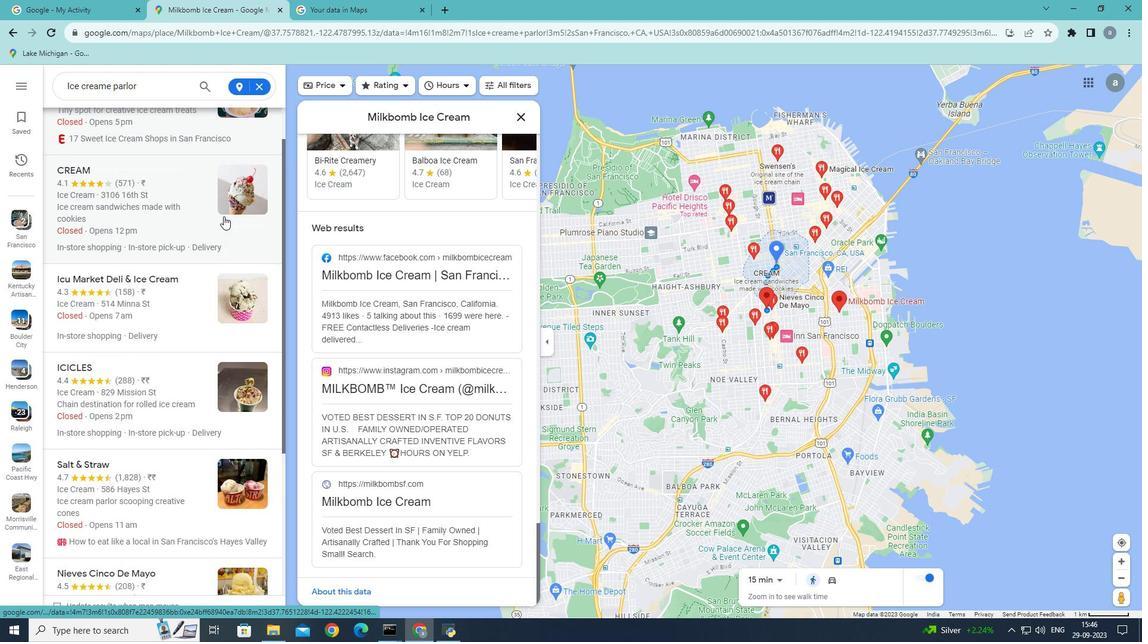 
Action: Mouse scrolled (223, 217) with delta (0, 0)
Screenshot: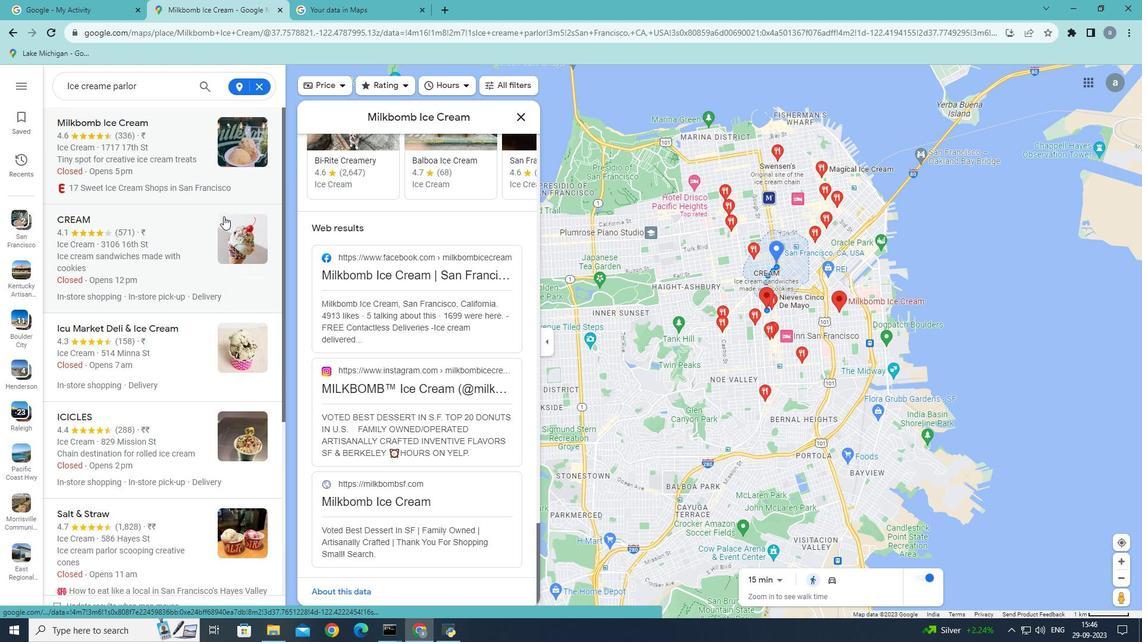 
Action: Mouse scrolled (223, 216) with delta (0, 0)
Screenshot: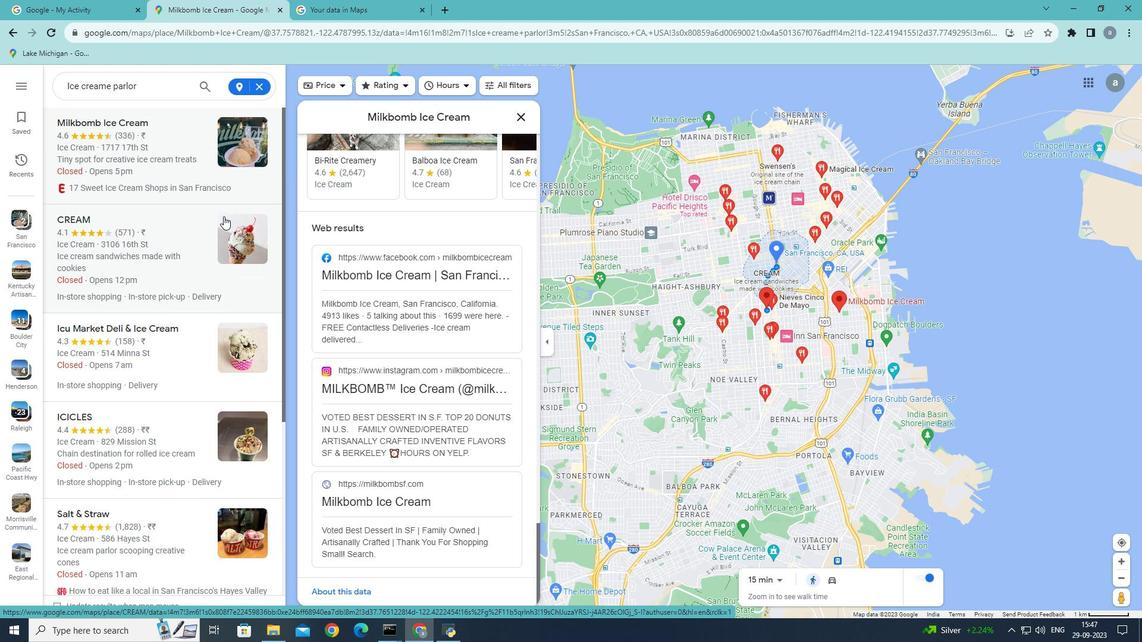 
Action: Mouse moved to (152, 222)
Screenshot: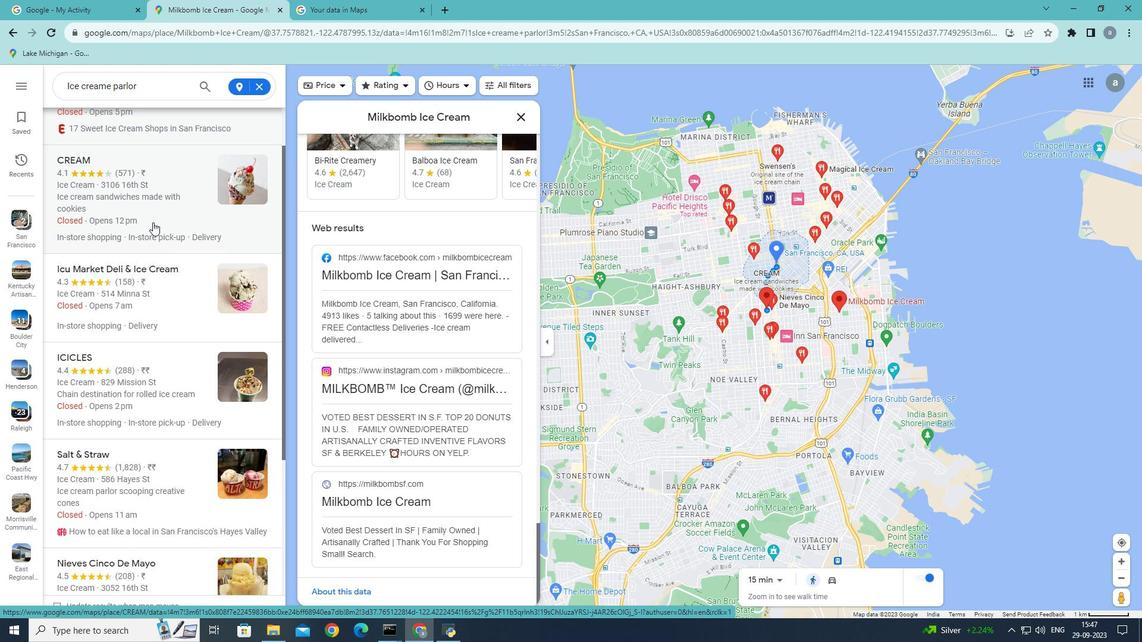 
Action: Mouse scrolled (152, 223) with delta (0, 0)
Screenshot: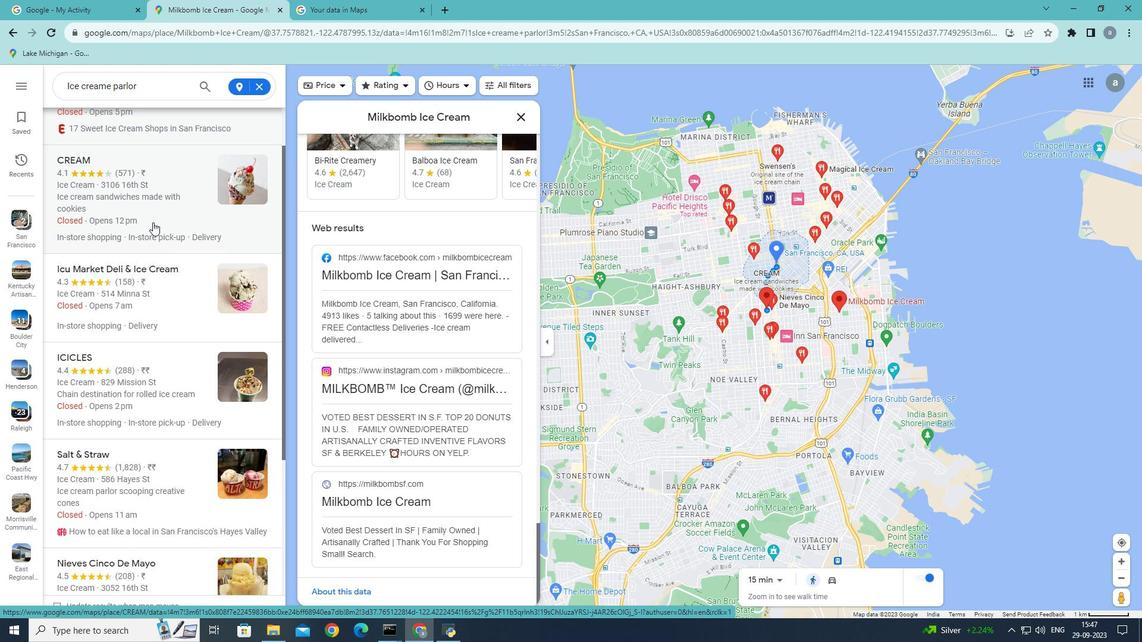 
Action: Mouse scrolled (152, 223) with delta (0, 0)
Screenshot: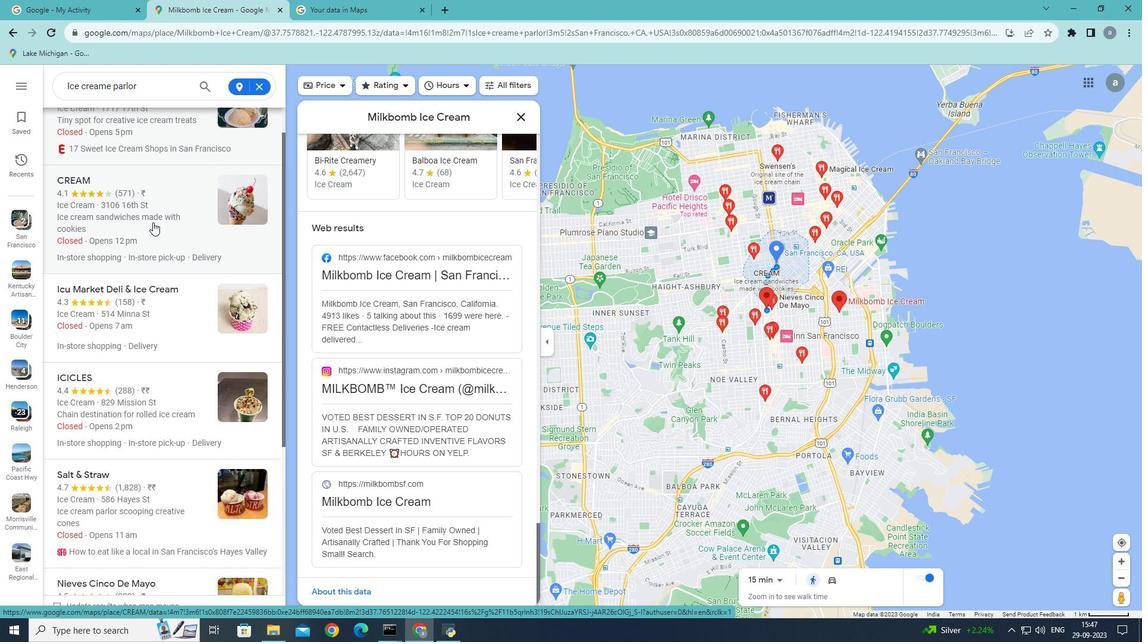 
Action: Mouse pressed left at (152, 222)
Screenshot: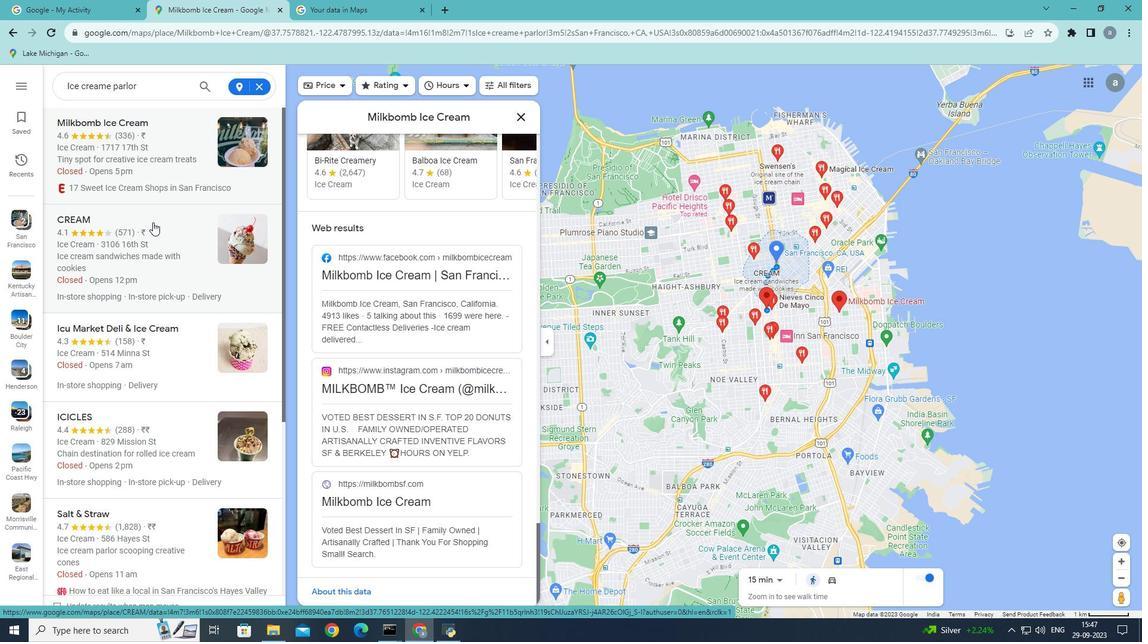 
Action: Mouse moved to (477, 220)
Screenshot: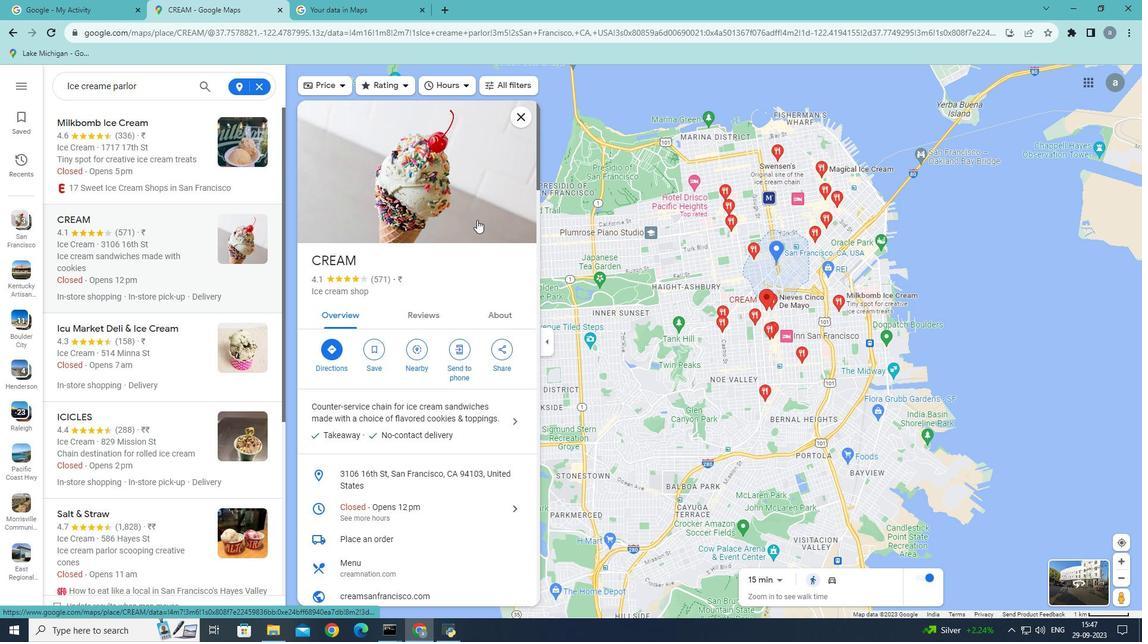 
Action: Mouse scrolled (477, 220) with delta (0, 0)
Screenshot: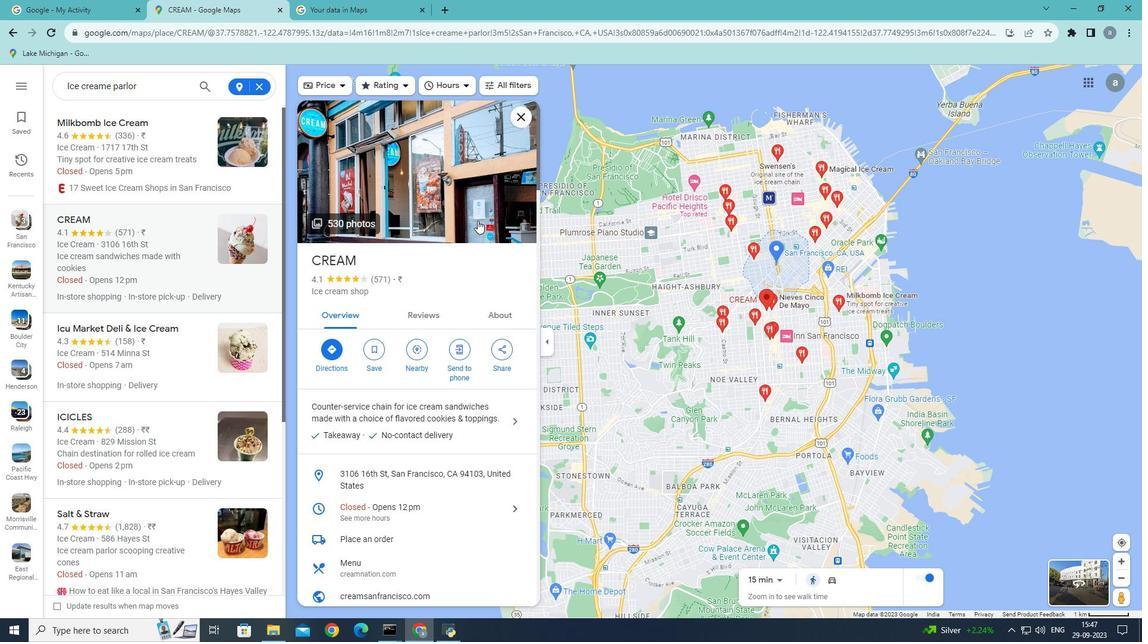 
Action: Mouse scrolled (477, 220) with delta (0, 0)
Screenshot: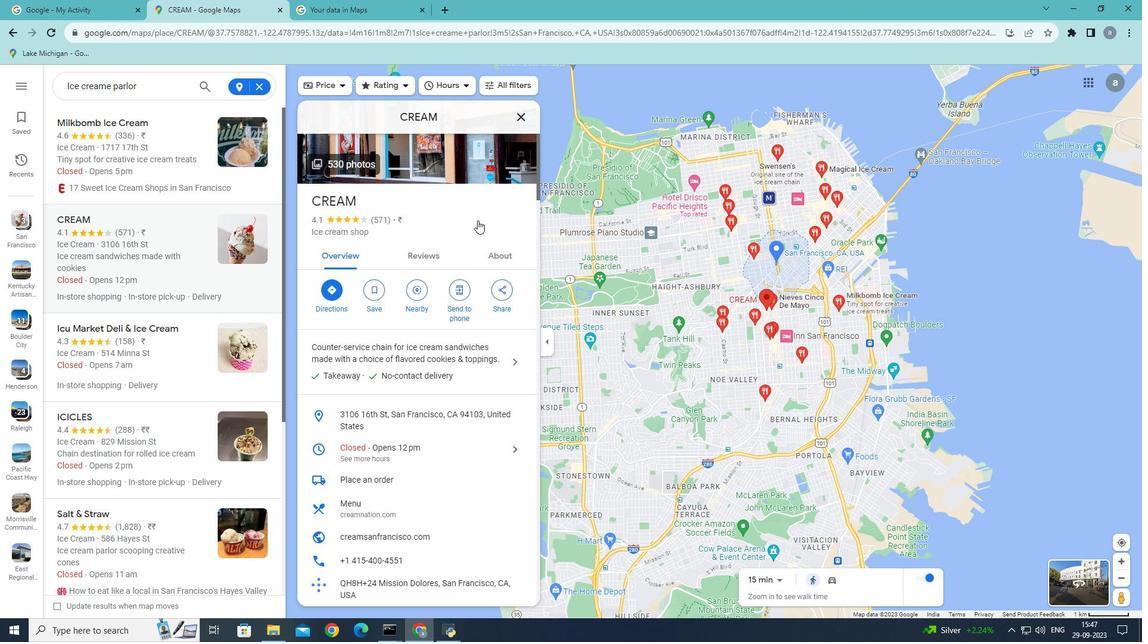 
Action: Mouse scrolled (477, 220) with delta (0, 0)
Screenshot: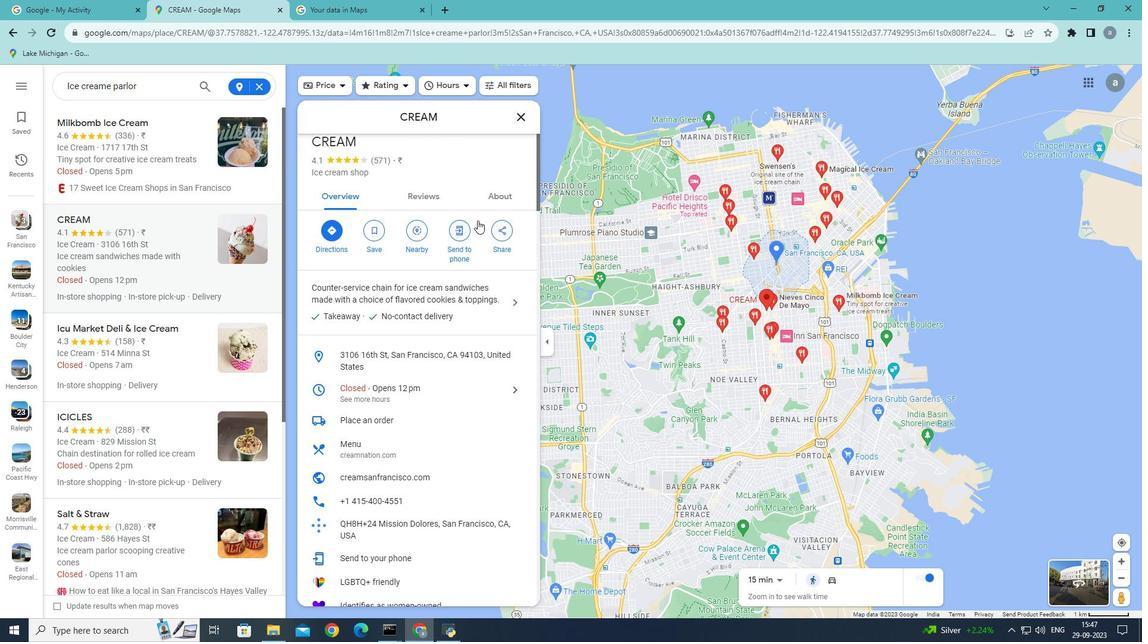 
Action: Mouse scrolled (477, 220) with delta (0, 0)
Screenshot: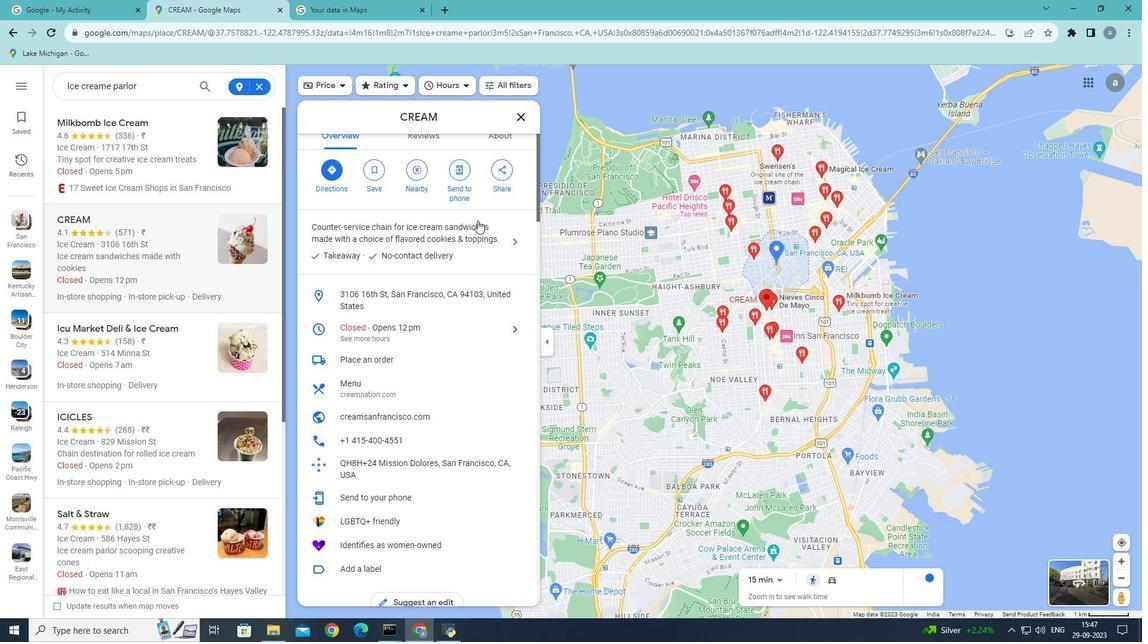 
Action: Mouse scrolled (477, 220) with delta (0, 0)
Screenshot: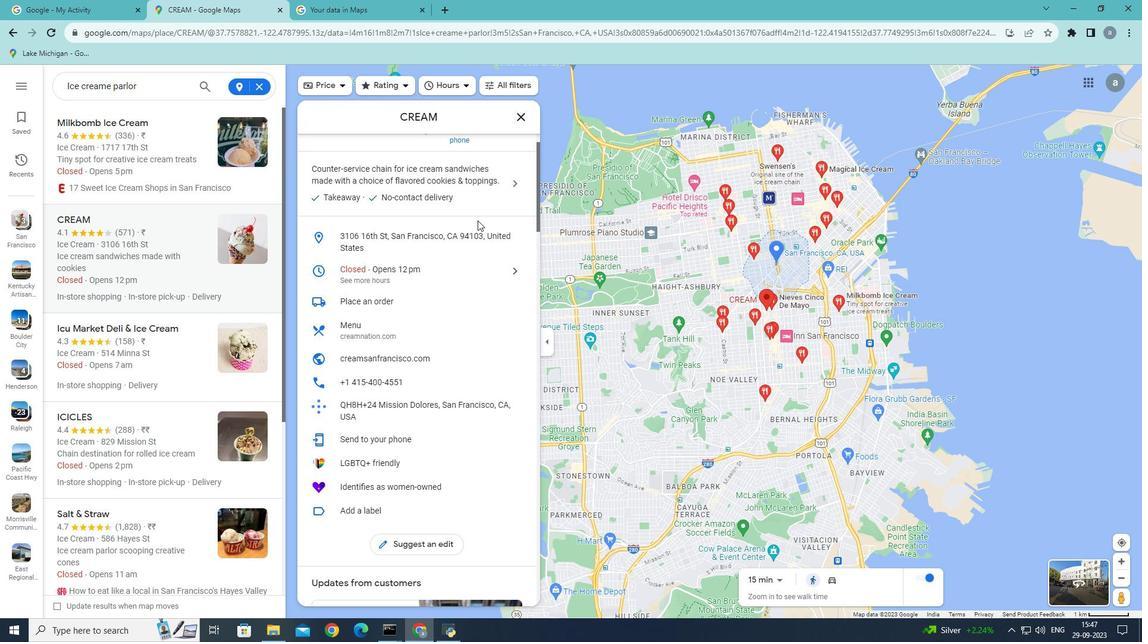
Action: Mouse scrolled (477, 220) with delta (0, 0)
Screenshot: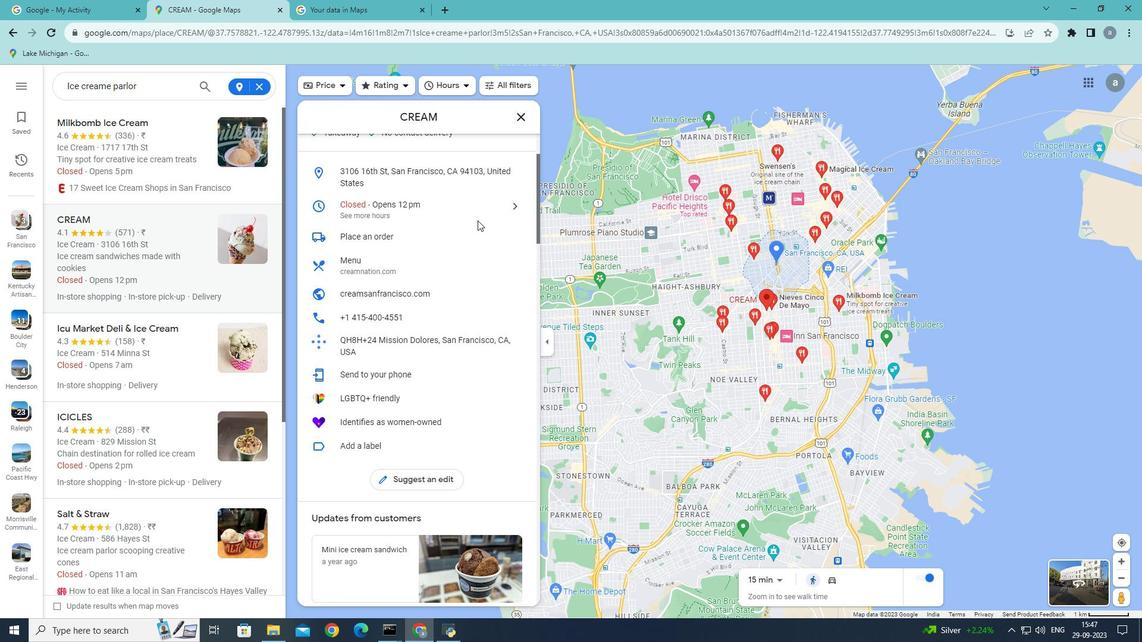 
Action: Mouse scrolled (477, 220) with delta (0, 0)
Screenshot: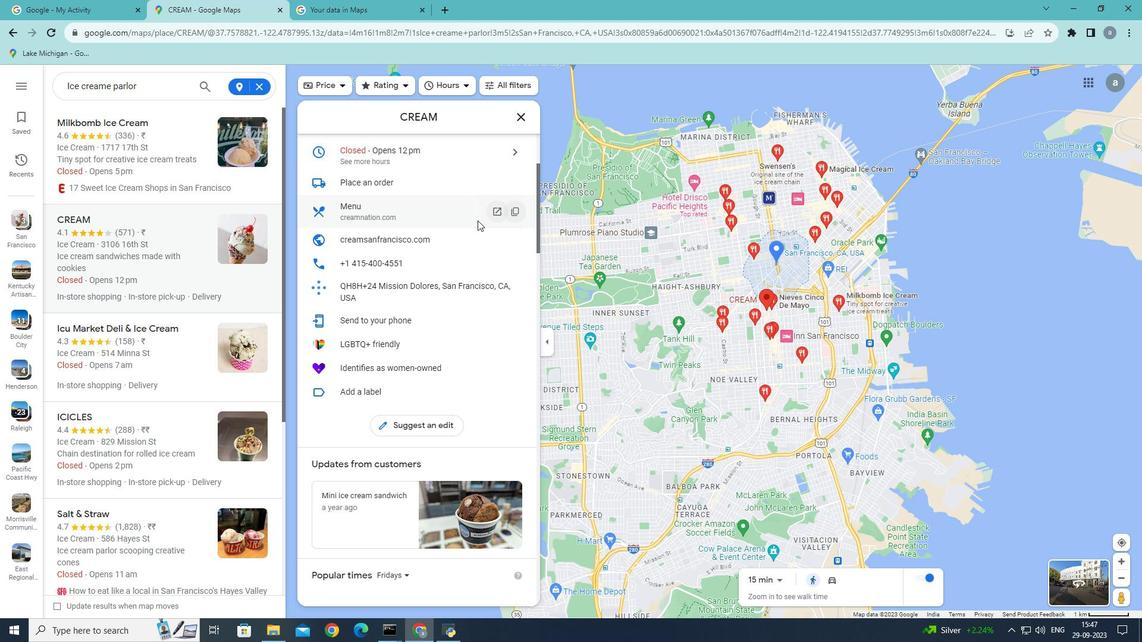 
Action: Mouse scrolled (477, 220) with delta (0, 0)
Screenshot: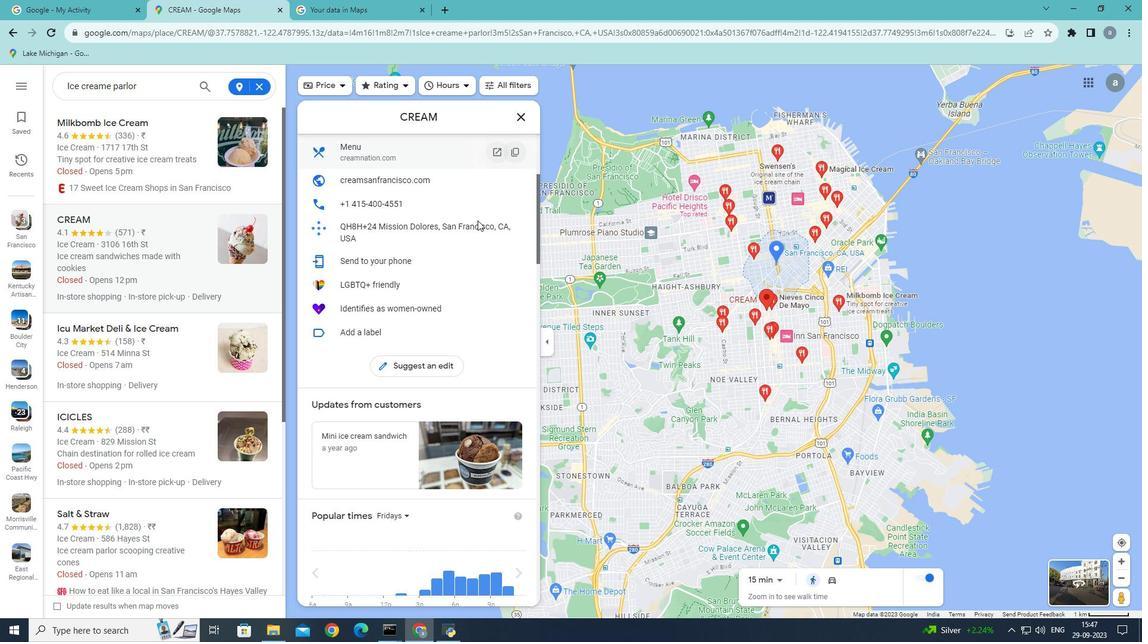 
Action: Mouse scrolled (477, 220) with delta (0, 0)
Screenshot: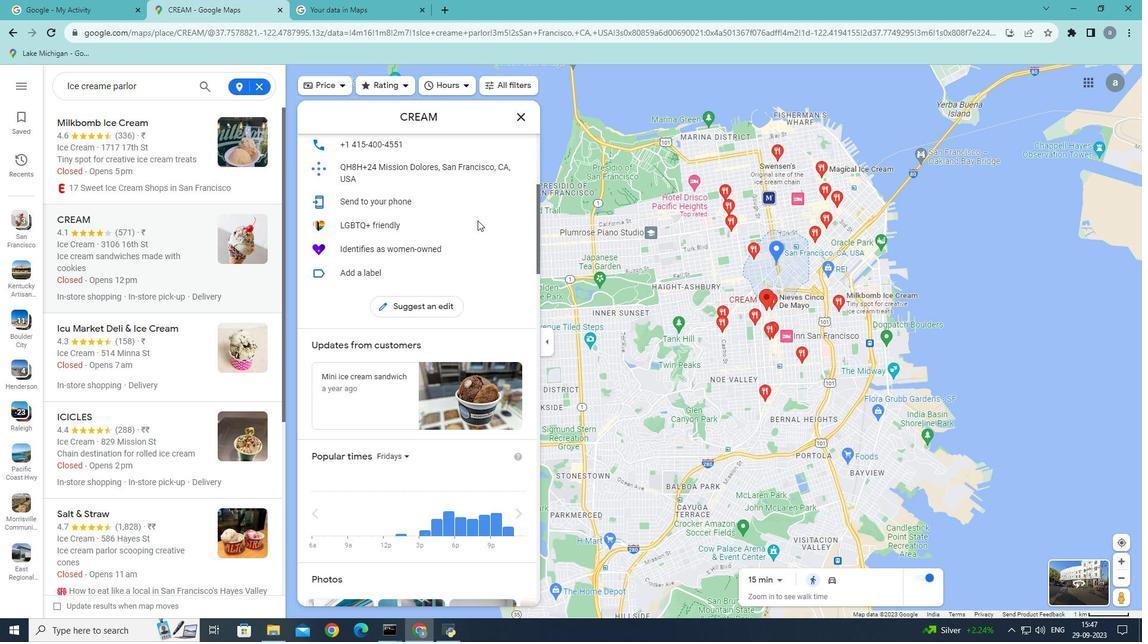 
Action: Mouse scrolled (477, 220) with delta (0, 0)
Screenshot: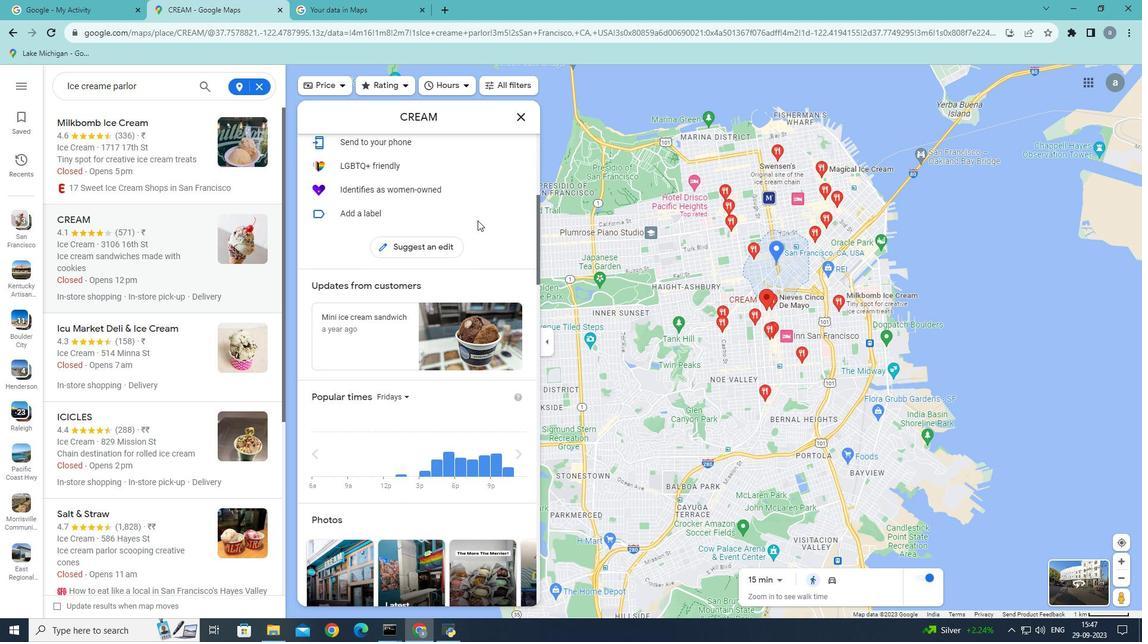 
Action: Mouse scrolled (477, 220) with delta (0, 0)
Screenshot: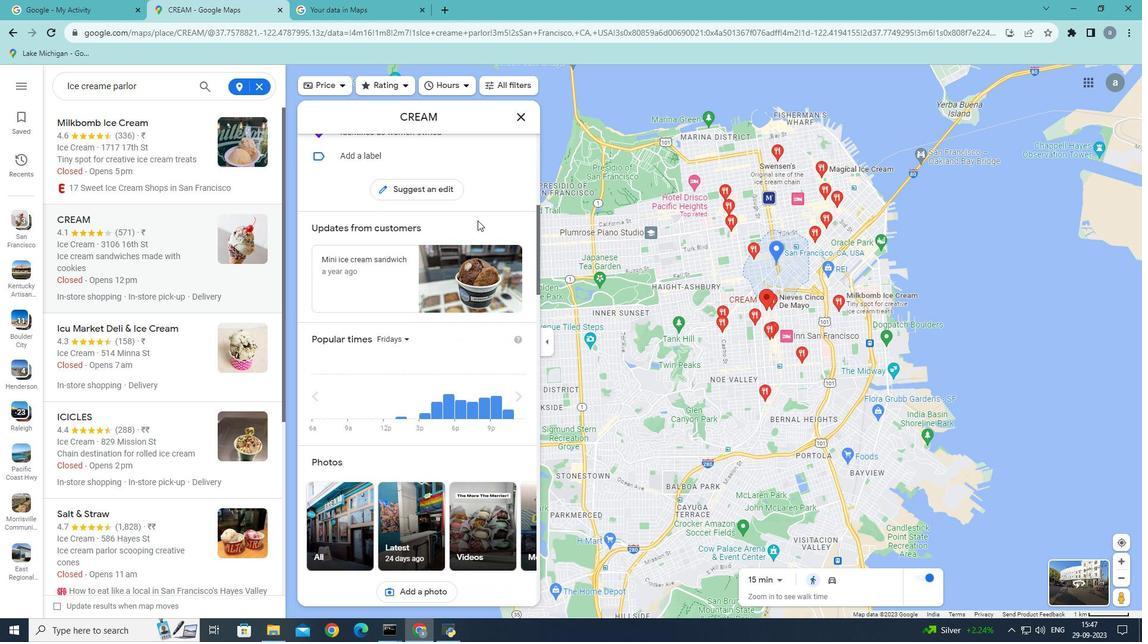 
Action: Mouse scrolled (477, 220) with delta (0, 0)
Screenshot: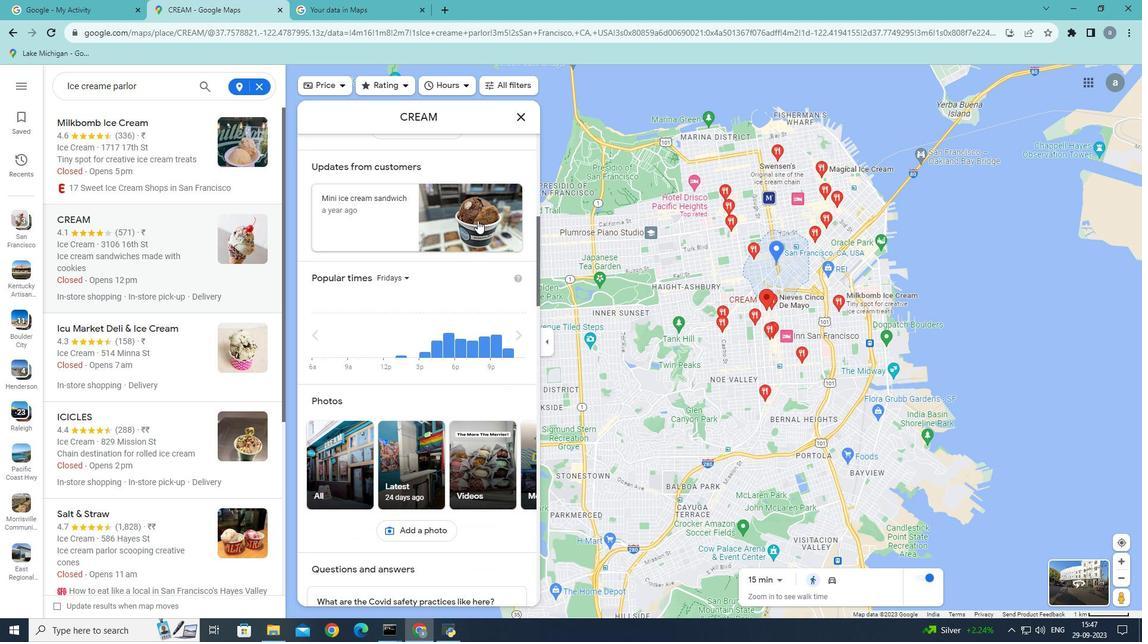 
Action: Mouse scrolled (477, 220) with delta (0, 0)
Screenshot: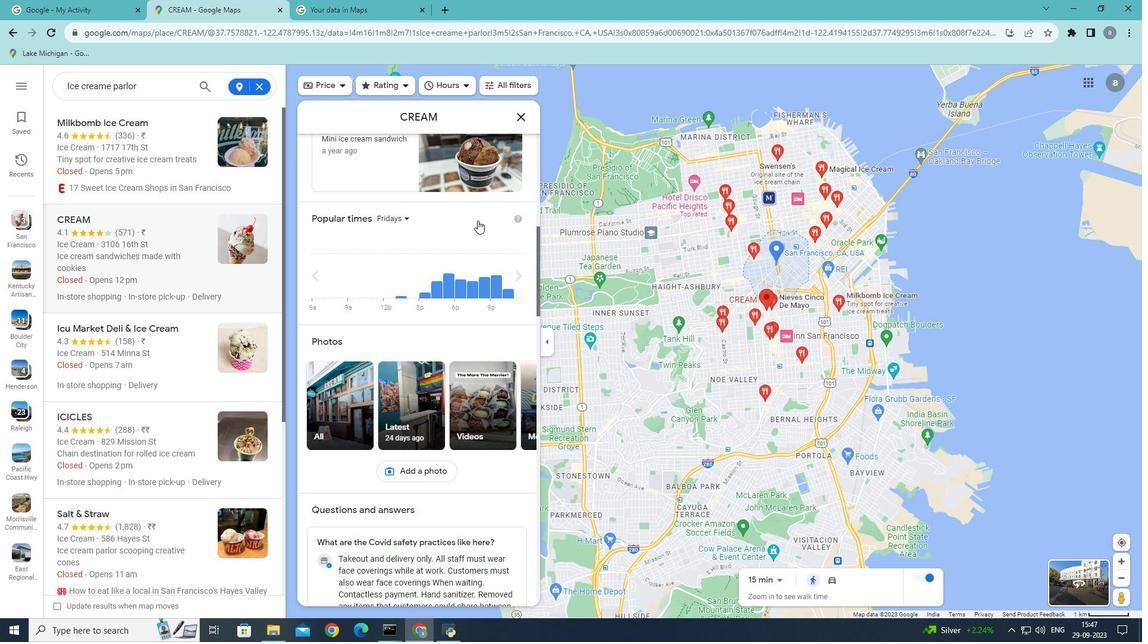 
Action: Mouse scrolled (477, 220) with delta (0, 0)
Screenshot: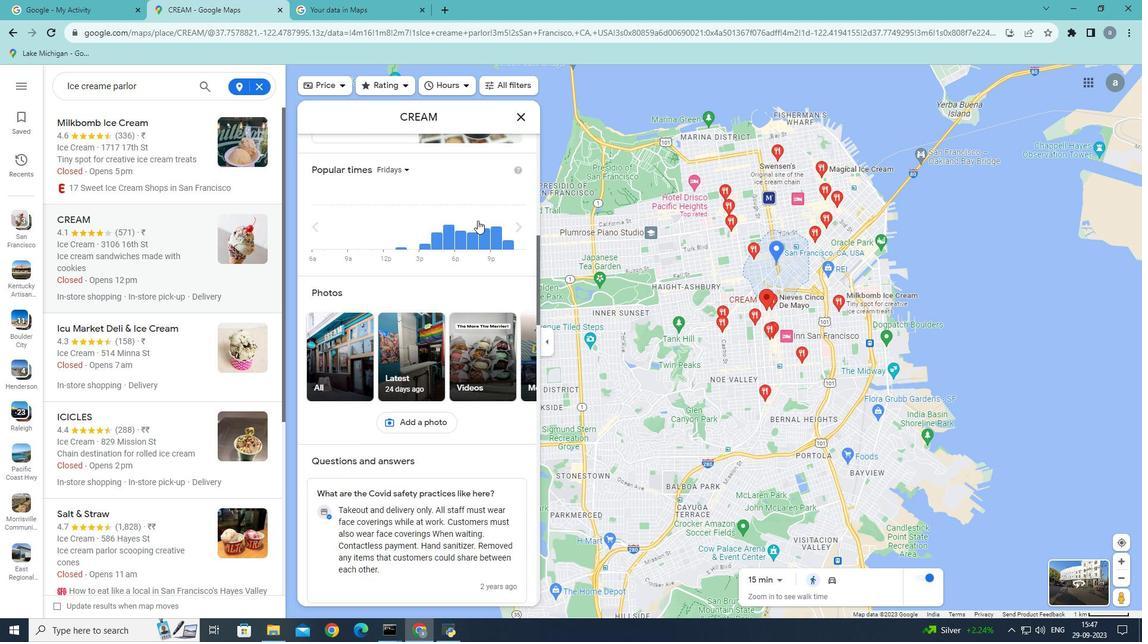 
Action: Mouse scrolled (477, 220) with delta (0, 0)
Screenshot: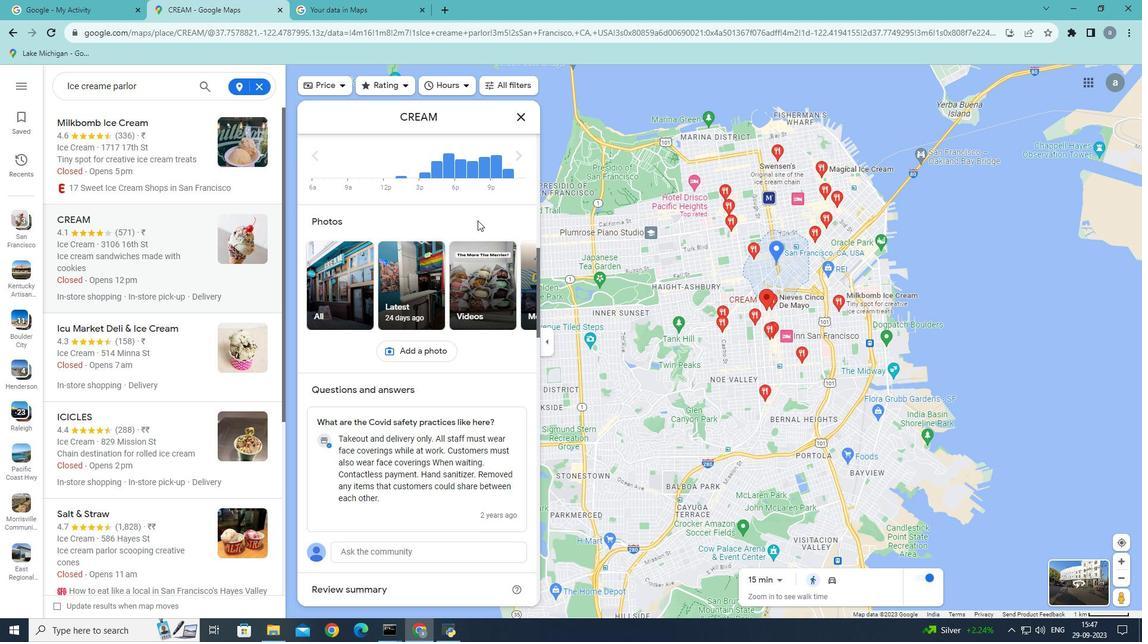 
Action: Mouse scrolled (477, 220) with delta (0, 0)
Screenshot: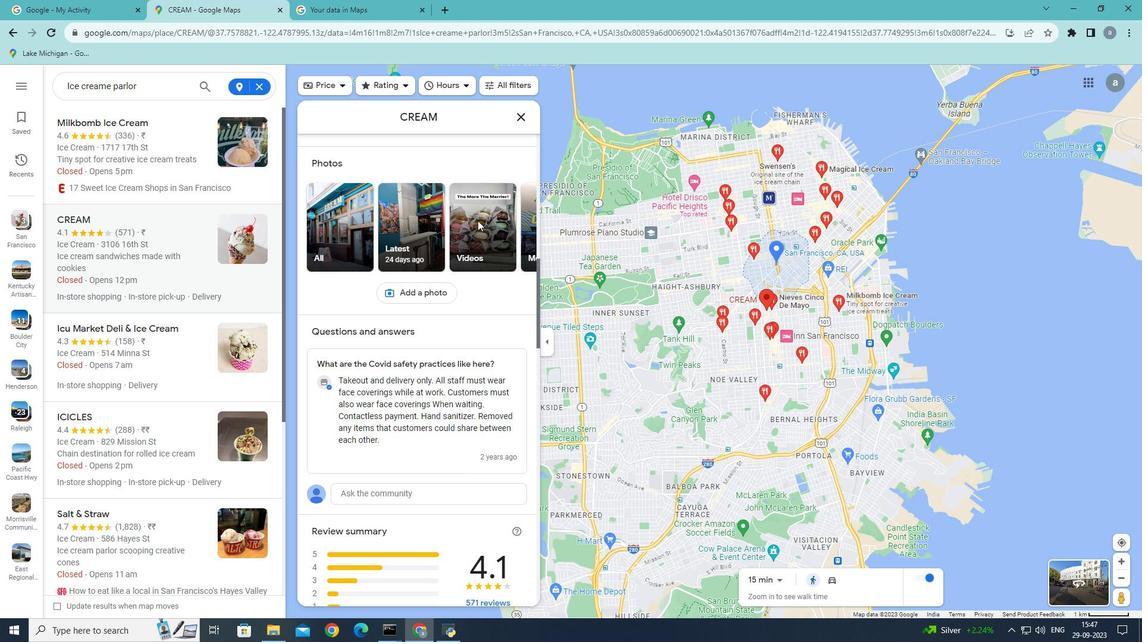 
Action: Mouse scrolled (477, 220) with delta (0, 0)
Screenshot: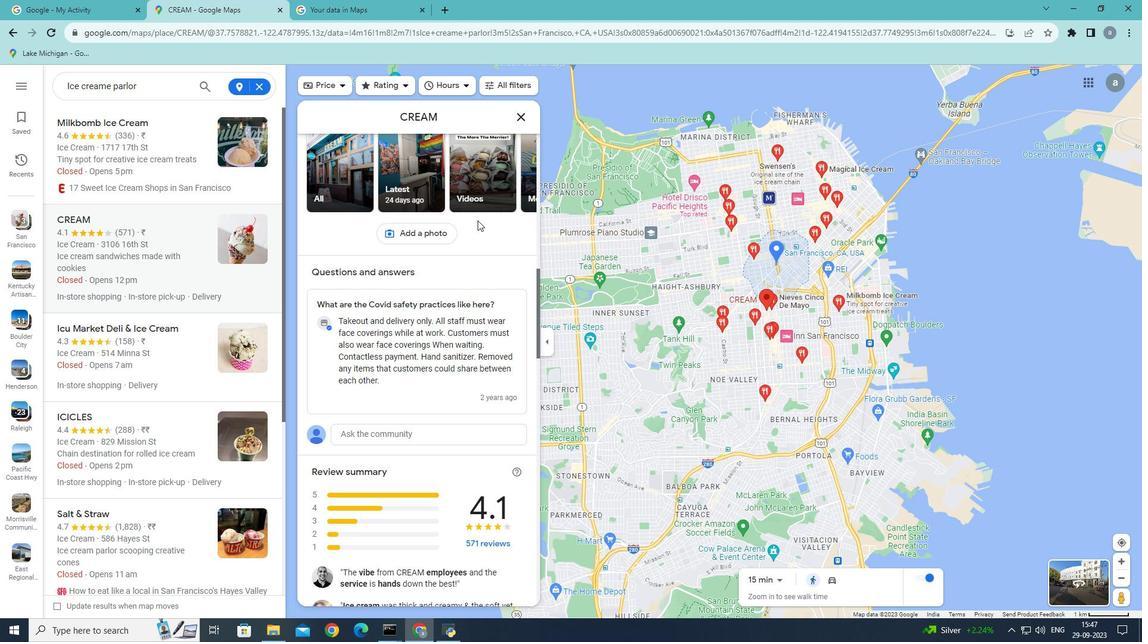 
Action: Mouse scrolled (477, 220) with delta (0, 0)
Screenshot: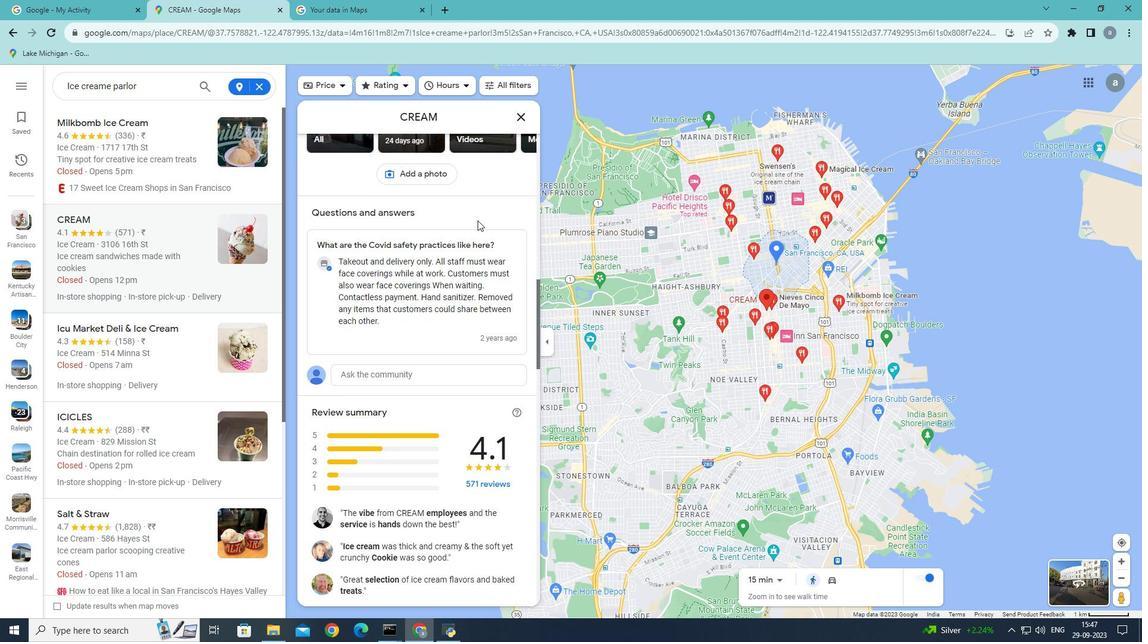 
Action: Mouse scrolled (477, 220) with delta (0, 0)
Screenshot: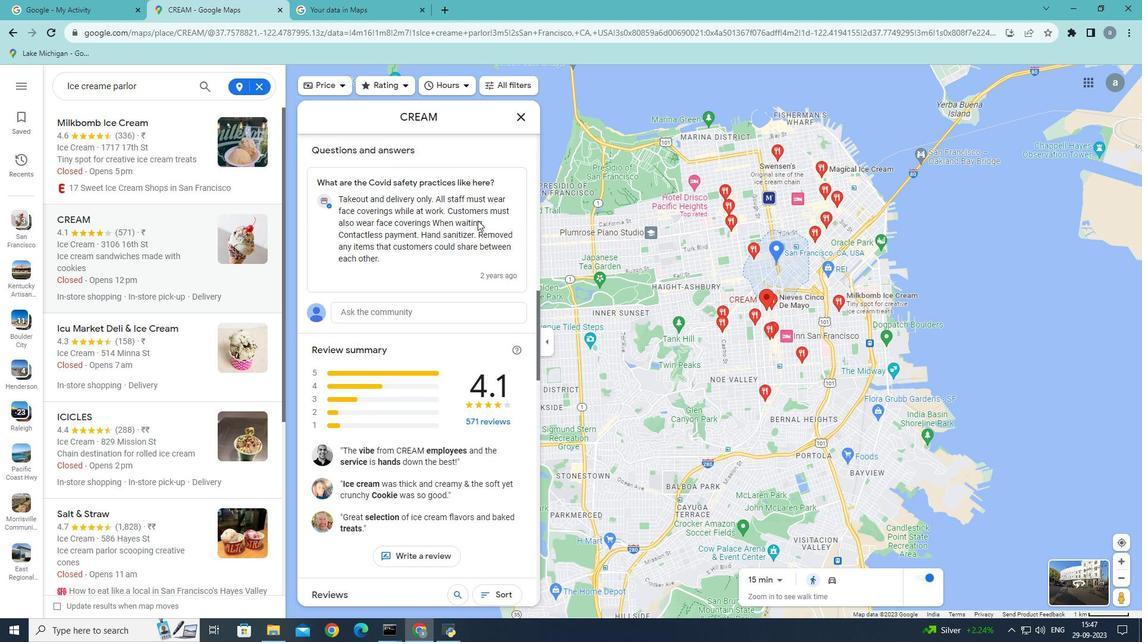 
Action: Mouse scrolled (477, 220) with delta (0, 0)
Screenshot: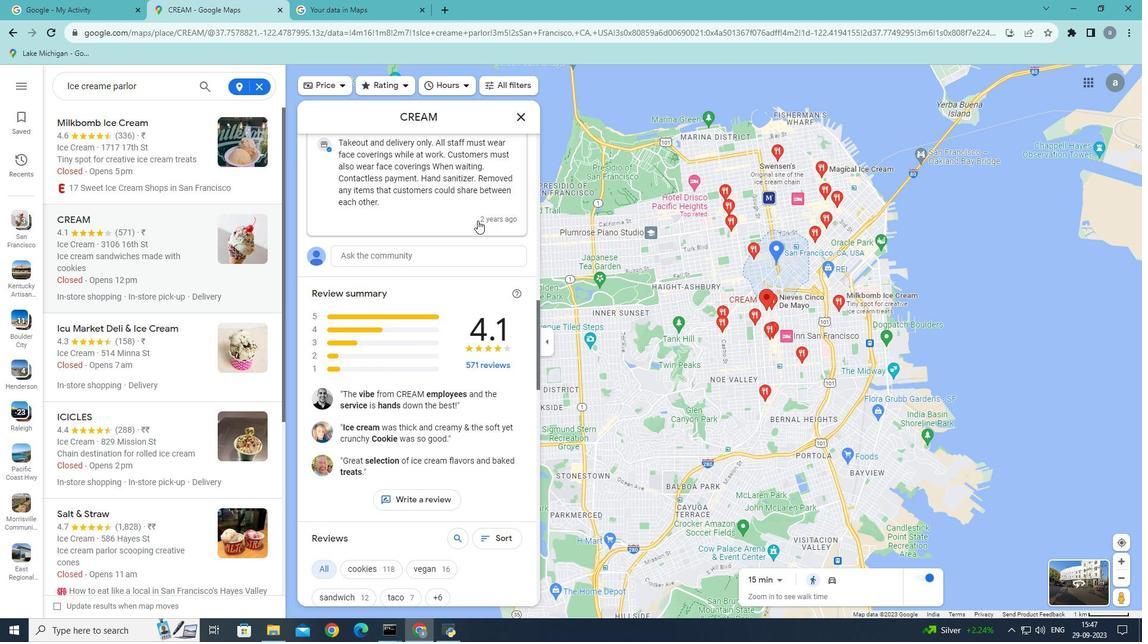 
Action: Mouse scrolled (477, 220) with delta (0, 0)
Screenshot: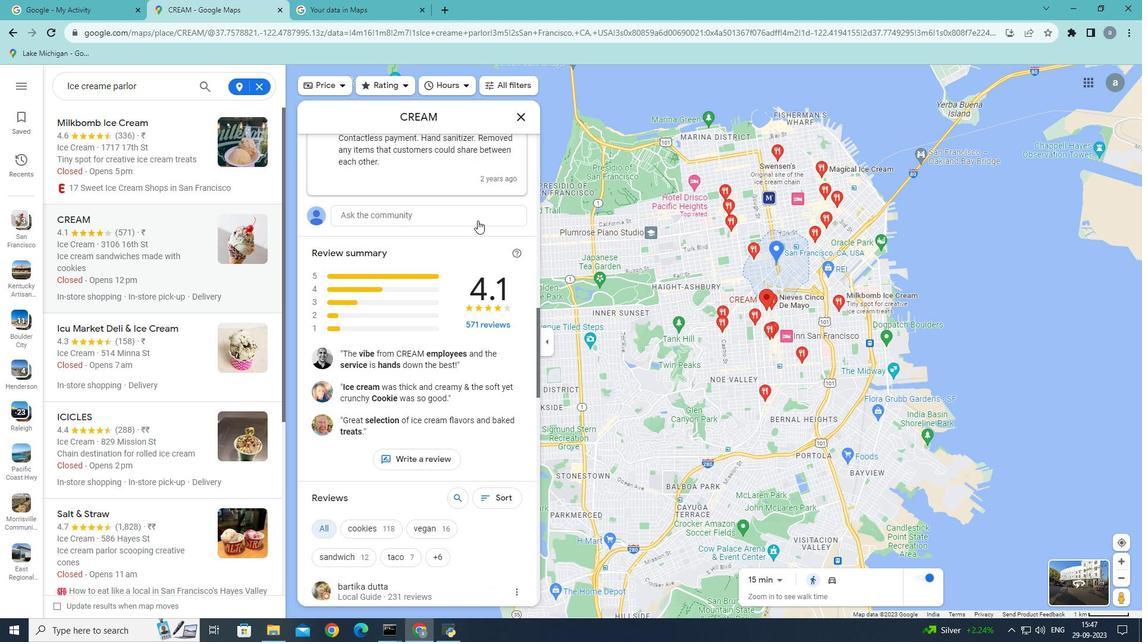 
Action: Mouse scrolled (477, 220) with delta (0, 0)
Screenshot: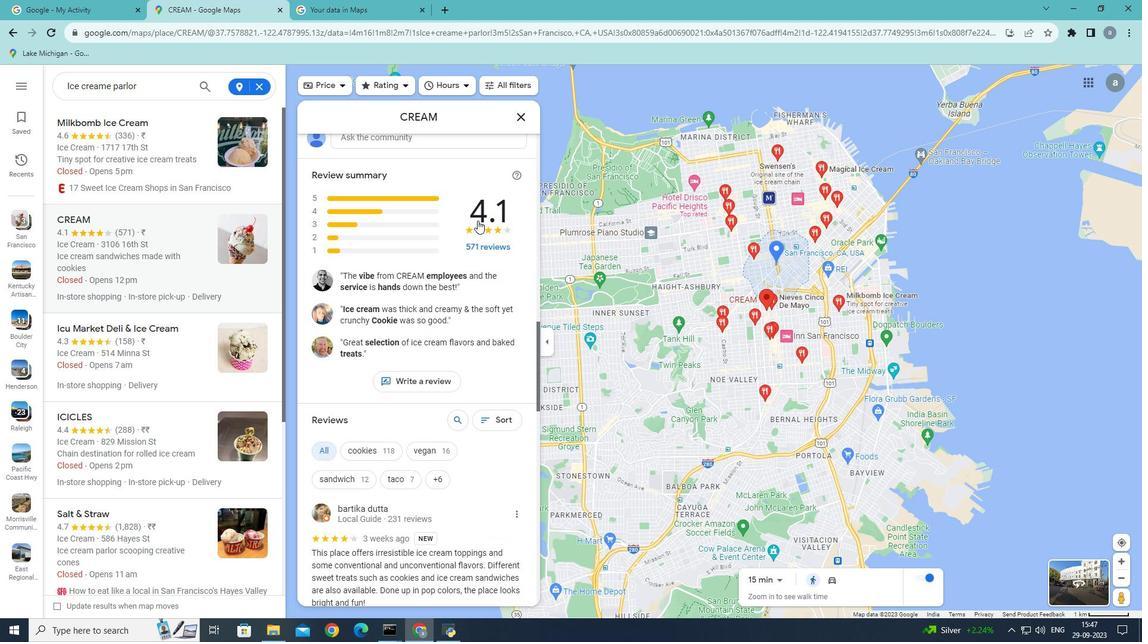 
Action: Mouse scrolled (477, 220) with delta (0, 0)
Screenshot: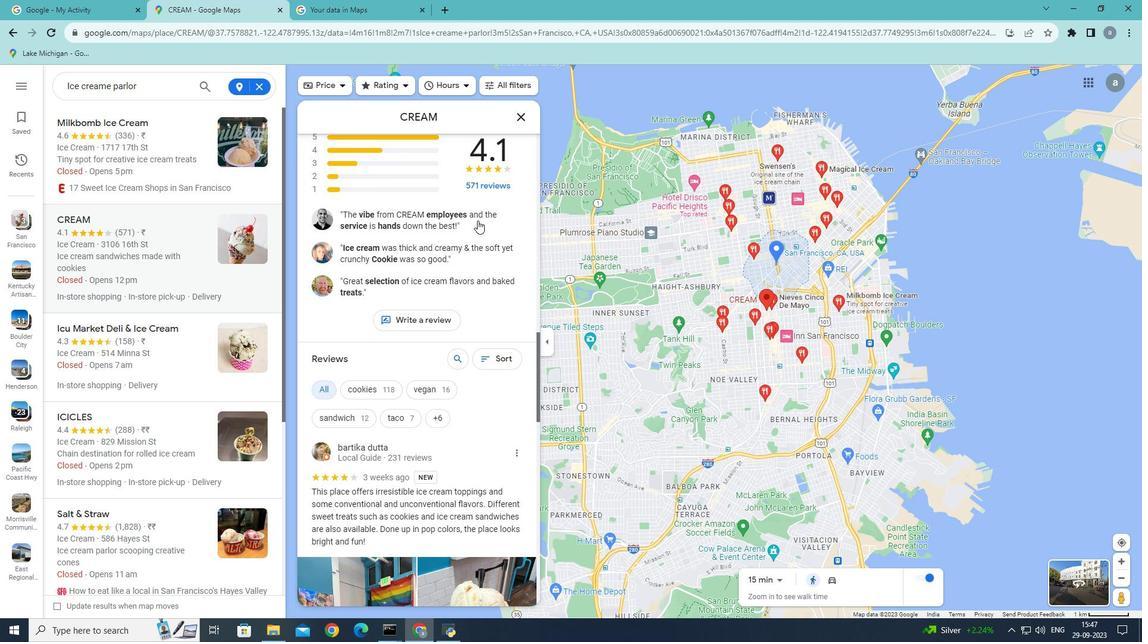 
Action: Mouse scrolled (477, 220) with delta (0, 0)
Screenshot: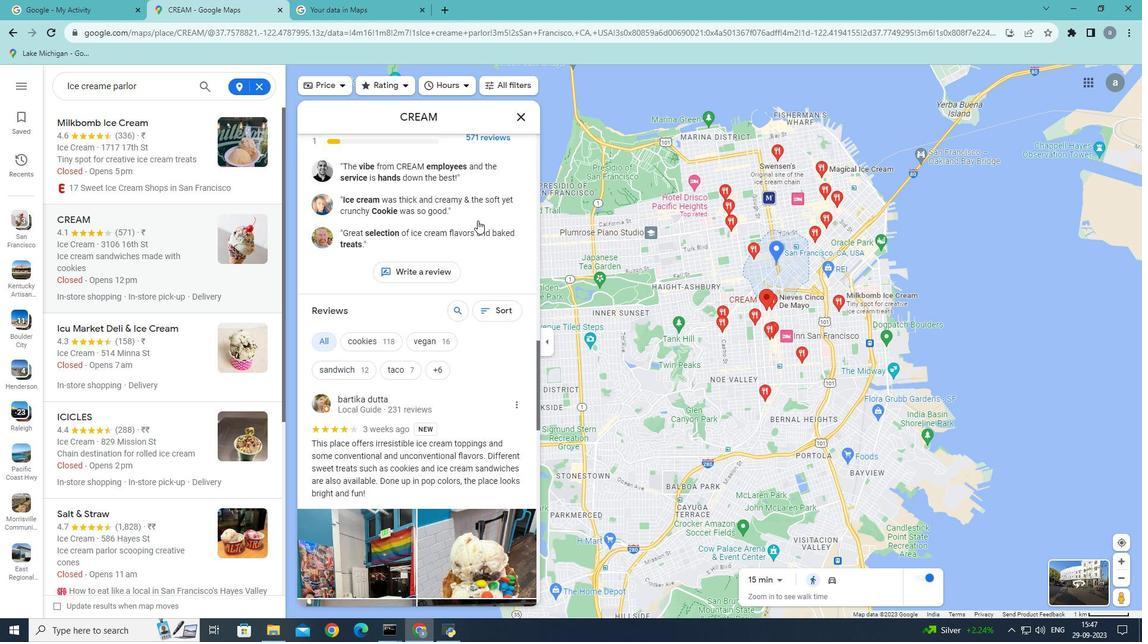 
Action: Mouse scrolled (477, 220) with delta (0, 0)
Screenshot: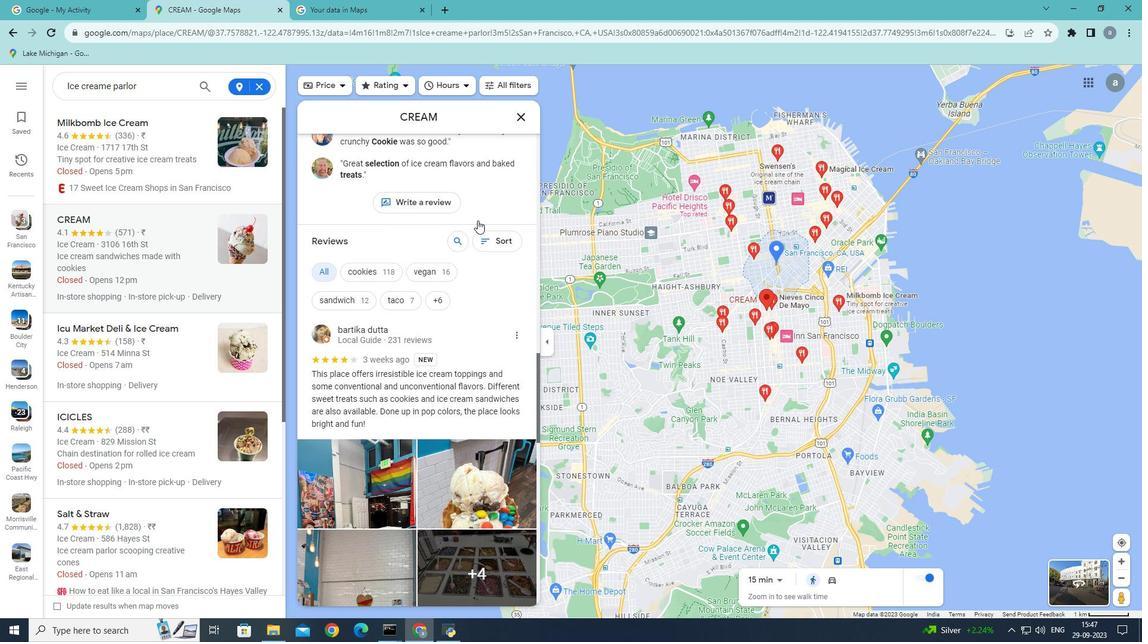 
Action: Mouse scrolled (477, 220) with delta (0, 0)
Screenshot: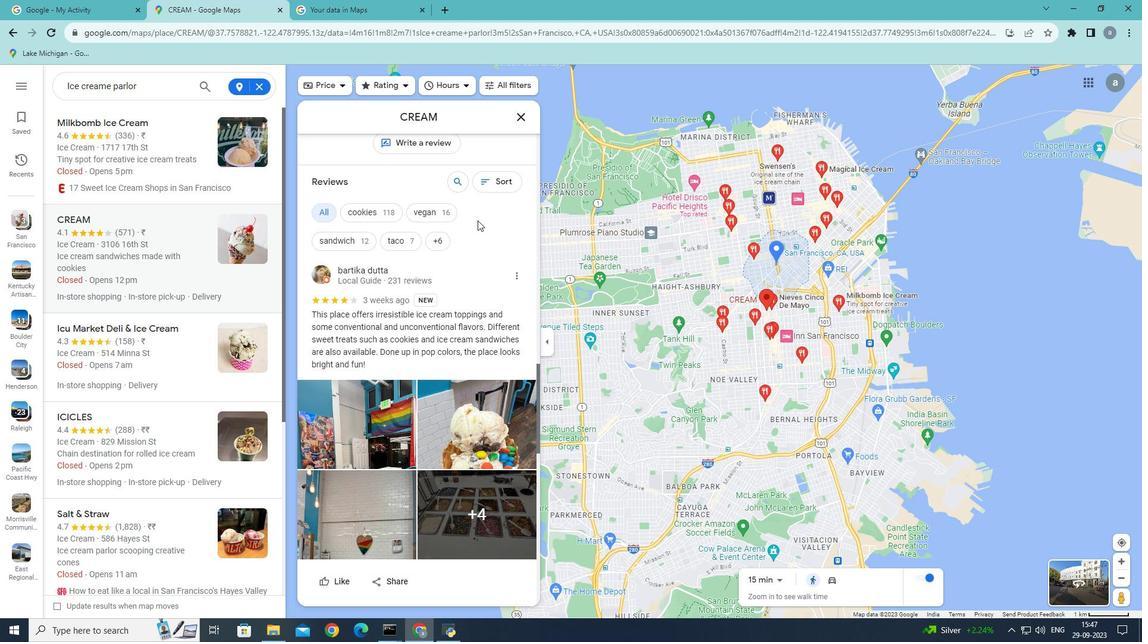 
Action: Mouse scrolled (477, 220) with delta (0, 0)
Screenshot: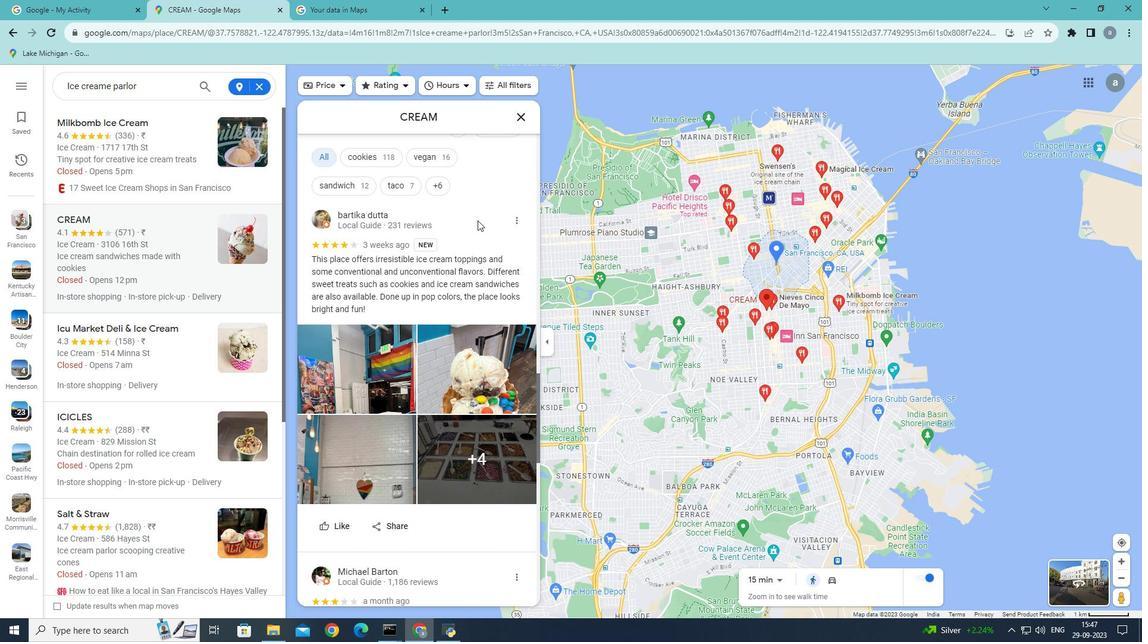 
Action: Mouse scrolled (477, 220) with delta (0, 0)
Screenshot: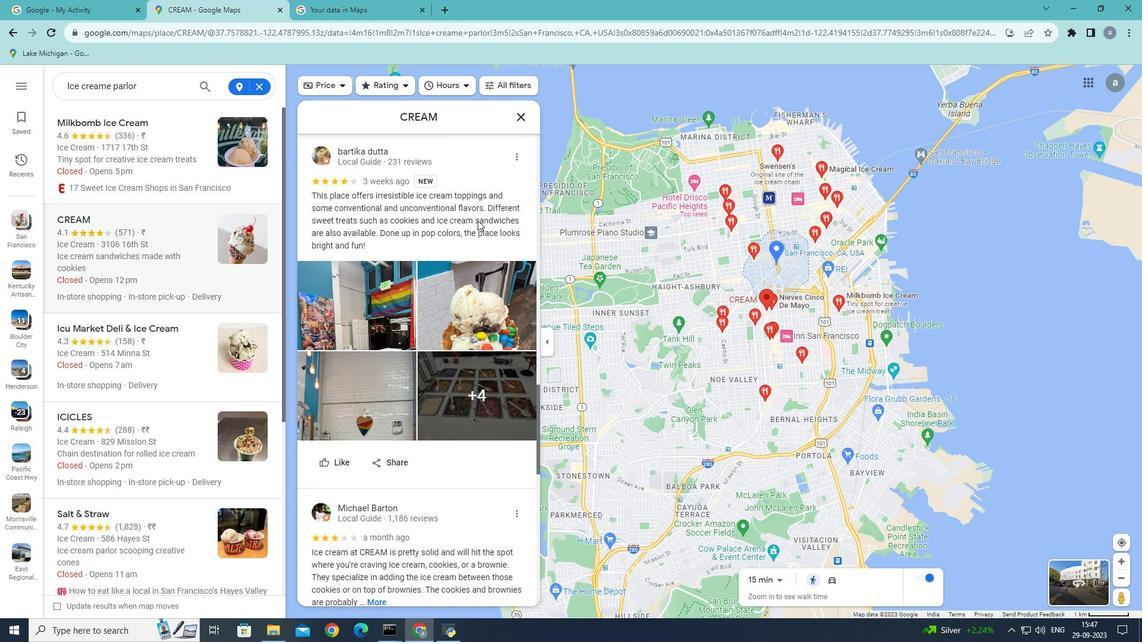 
Action: Mouse scrolled (477, 220) with delta (0, 0)
Screenshot: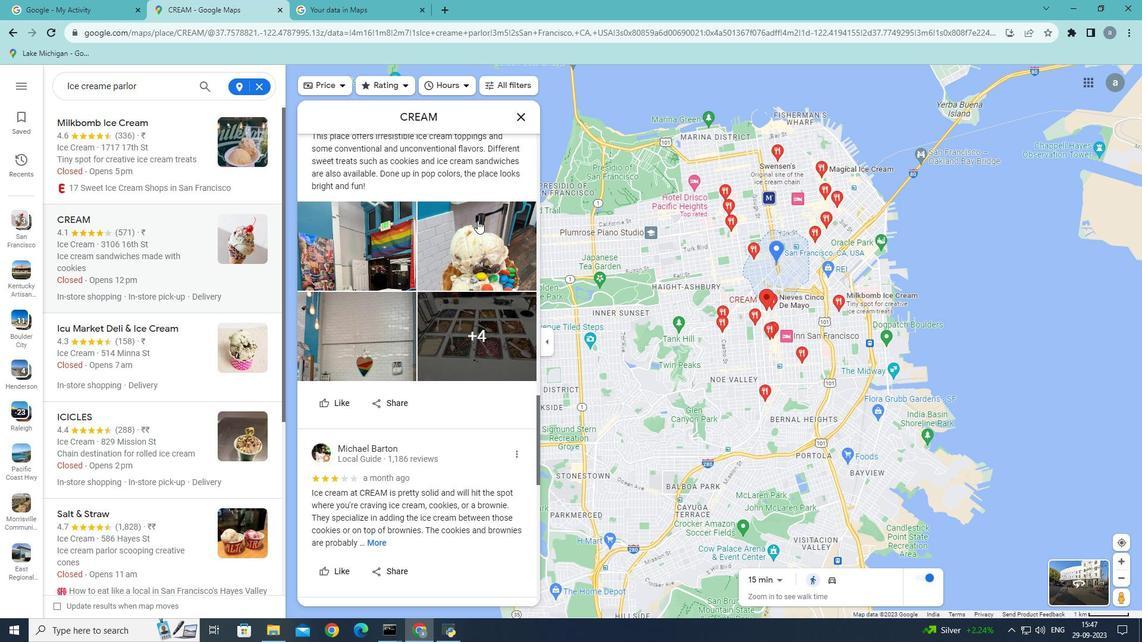 
Action: Mouse scrolled (477, 220) with delta (0, 0)
Screenshot: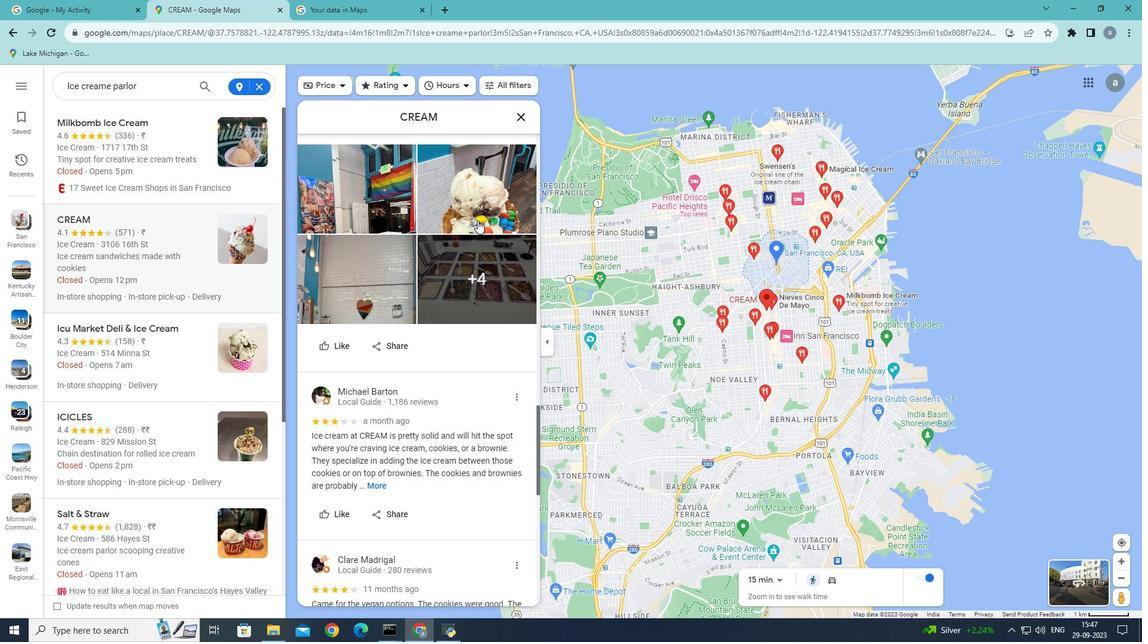 
Action: Mouse scrolled (477, 220) with delta (0, 0)
Screenshot: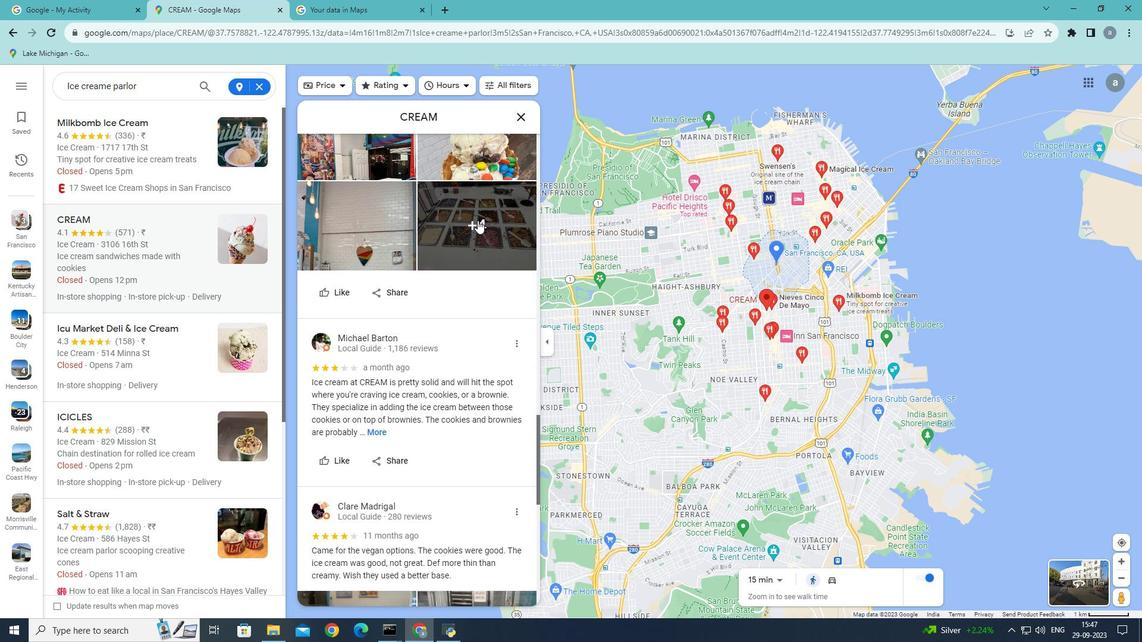 
Action: Mouse scrolled (477, 220) with delta (0, 0)
Screenshot: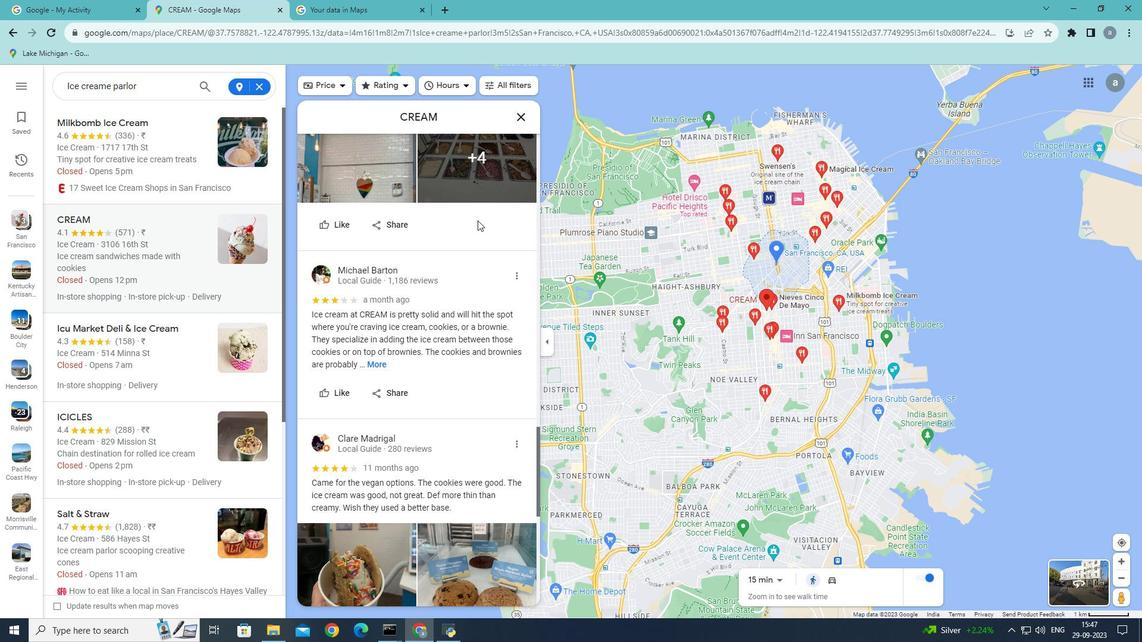 
Action: Mouse scrolled (477, 220) with delta (0, 0)
Screenshot: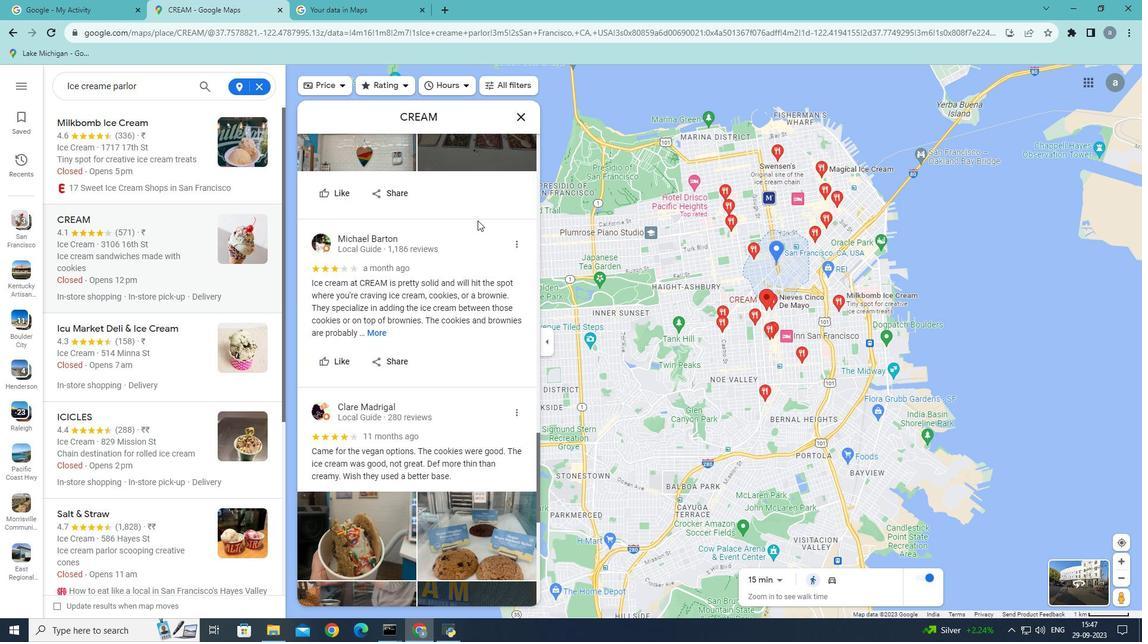 
Action: Mouse scrolled (477, 220) with delta (0, 0)
Screenshot: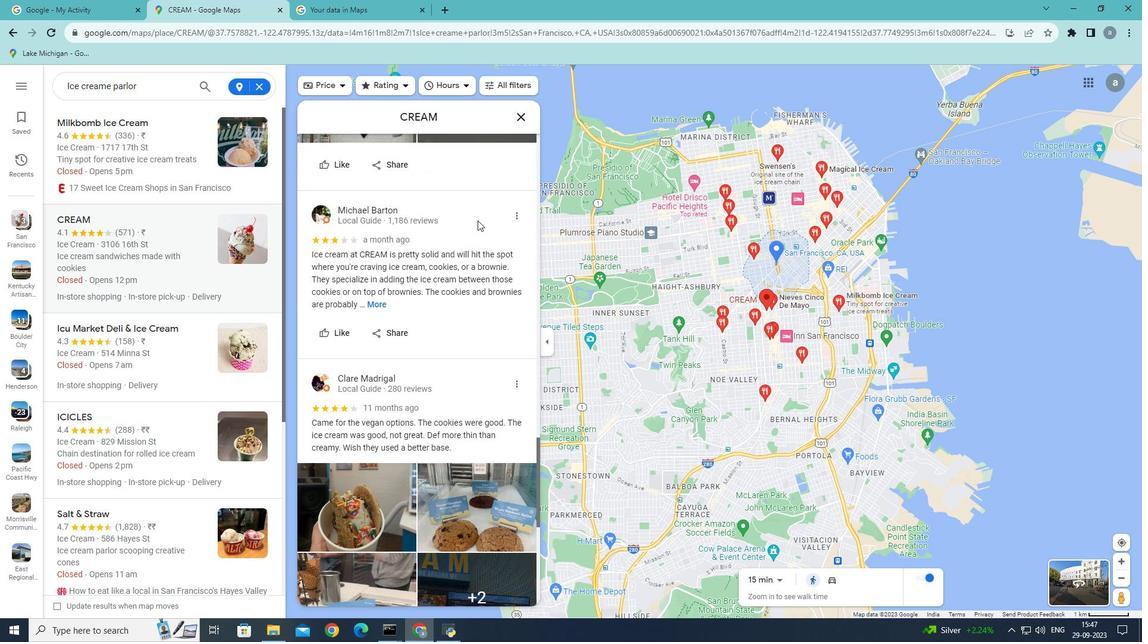 
Action: Mouse scrolled (477, 220) with delta (0, 0)
Screenshot: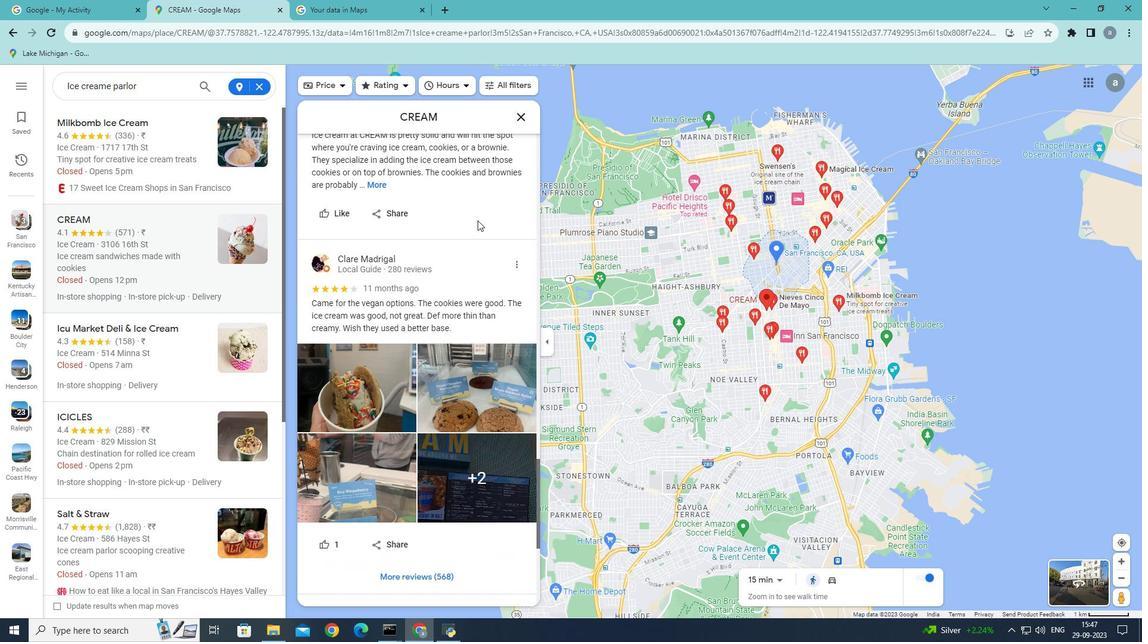 
Action: Mouse scrolled (477, 220) with delta (0, 0)
Screenshot: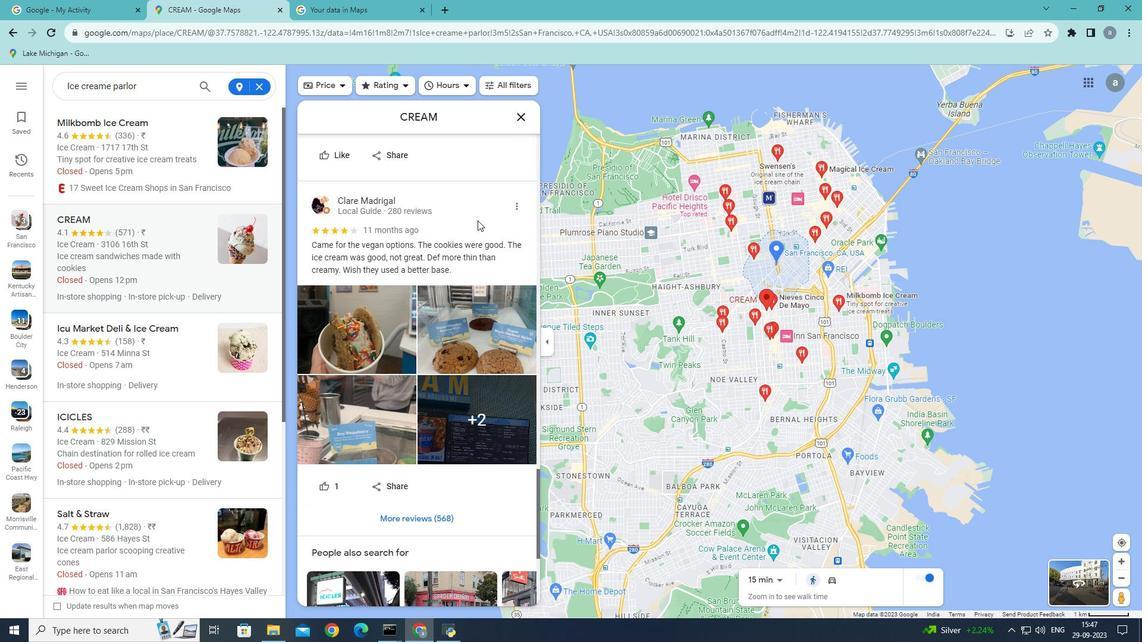 
Action: Mouse scrolled (477, 220) with delta (0, 0)
Screenshot: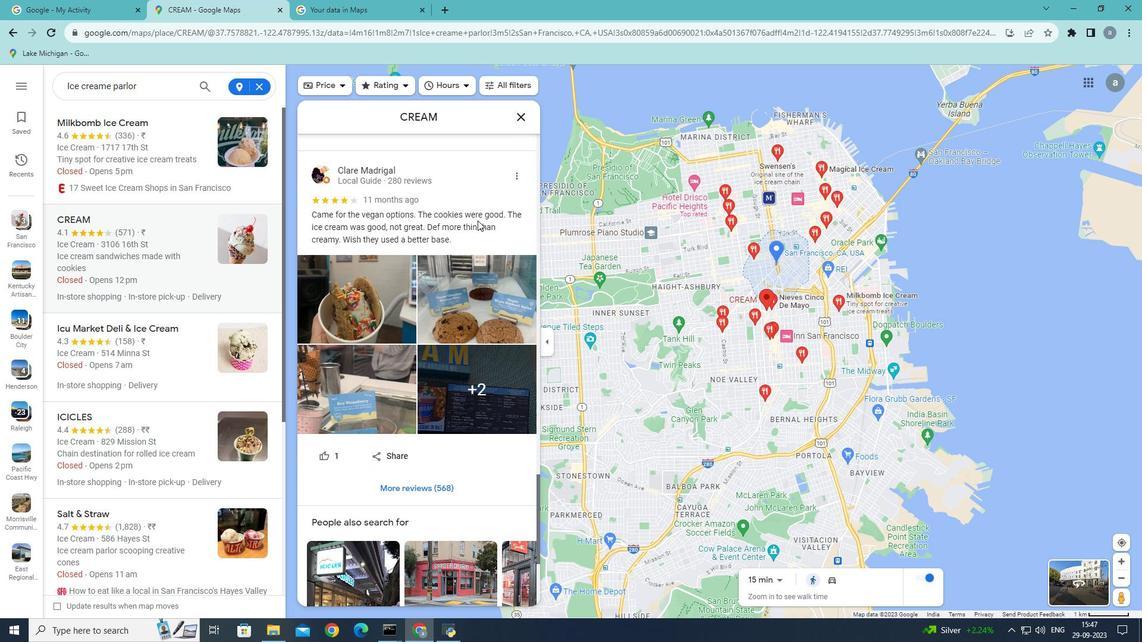 
Action: Mouse scrolled (477, 220) with delta (0, 0)
Screenshot: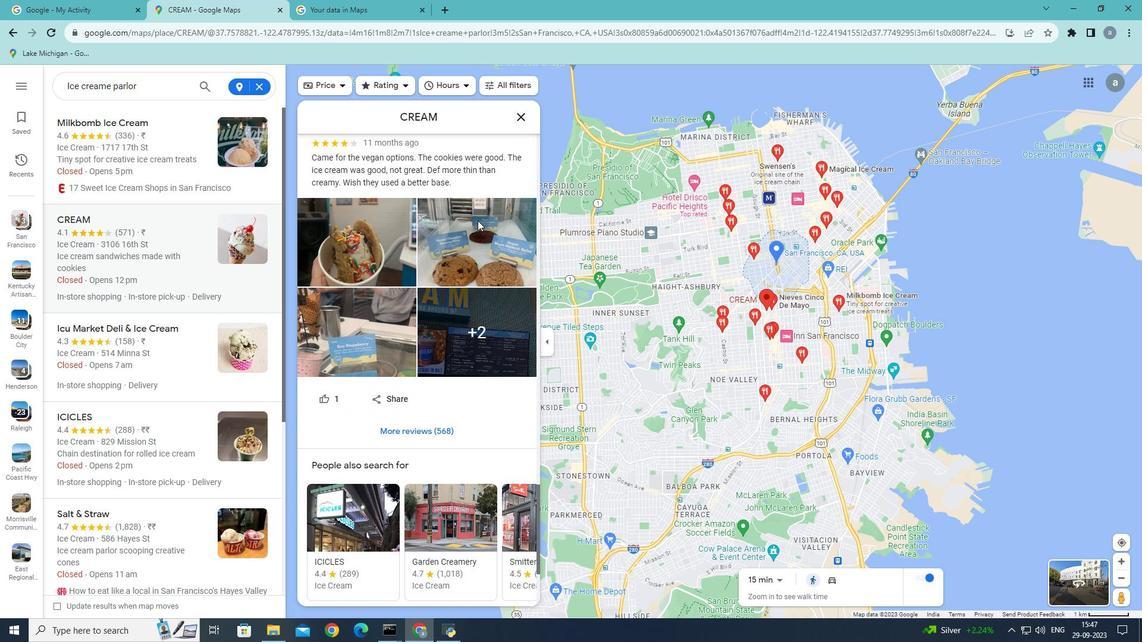 
Action: Mouse scrolled (477, 220) with delta (0, 0)
Screenshot: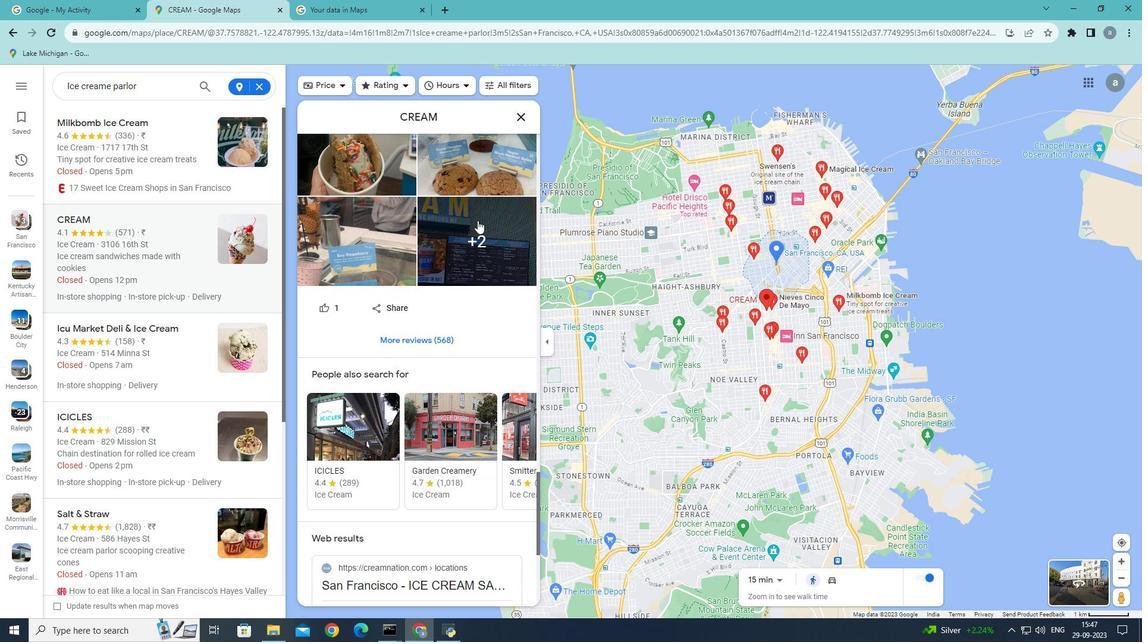 
Action: Mouse scrolled (477, 220) with delta (0, 0)
Screenshot: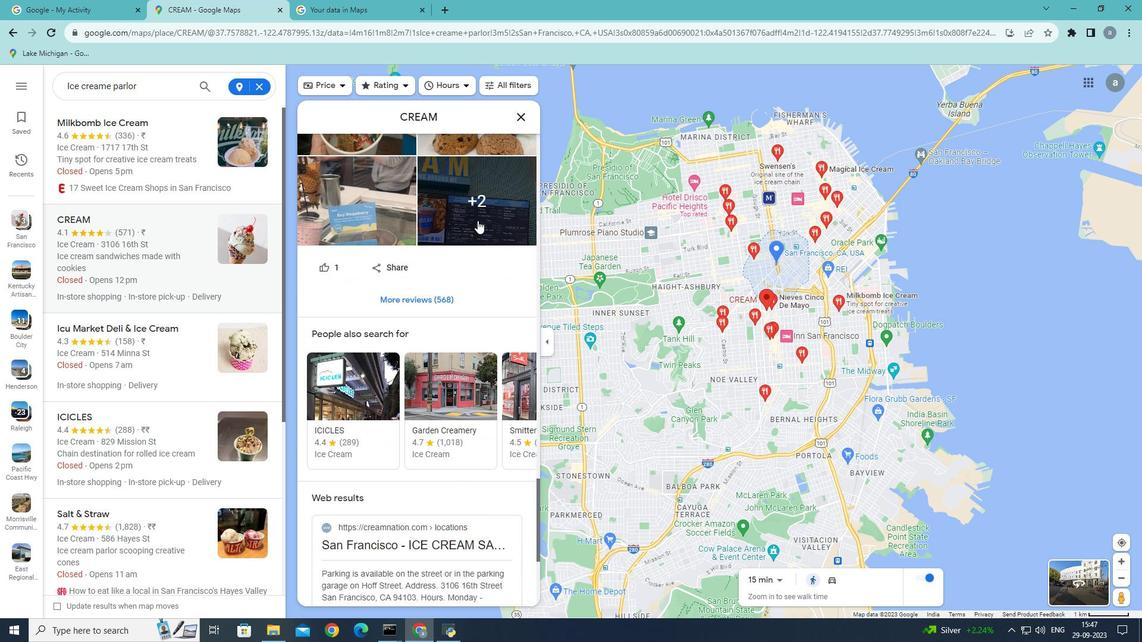 
Action: Mouse scrolled (477, 220) with delta (0, 0)
Screenshot: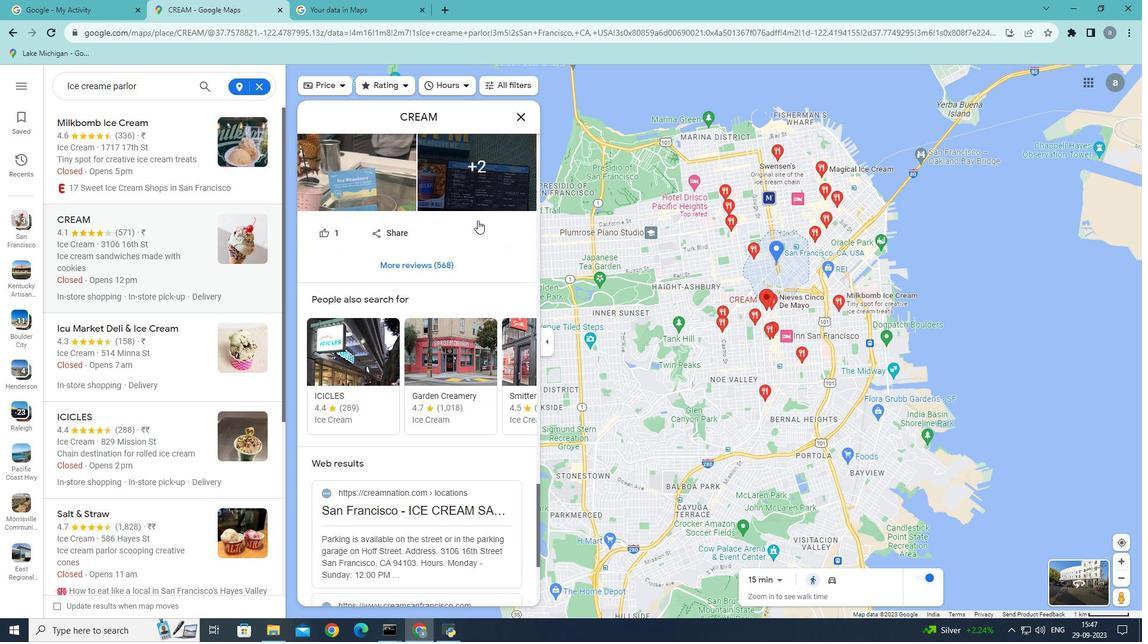 
Action: Mouse scrolled (477, 220) with delta (0, 0)
Screenshot: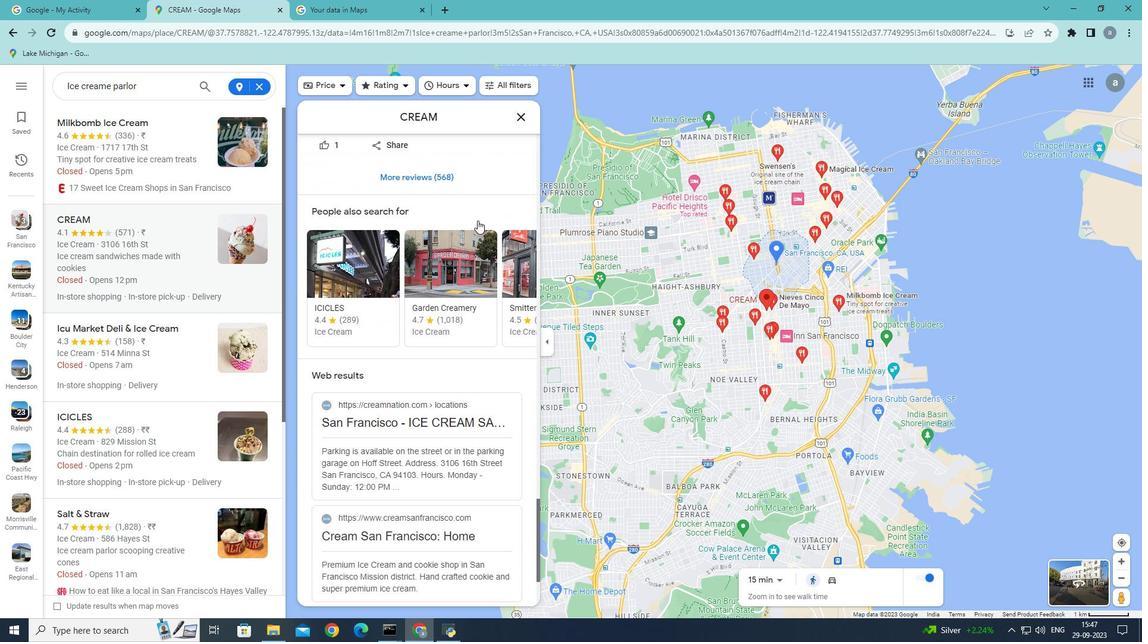 
Action: Mouse scrolled (477, 220) with delta (0, 0)
Screenshot: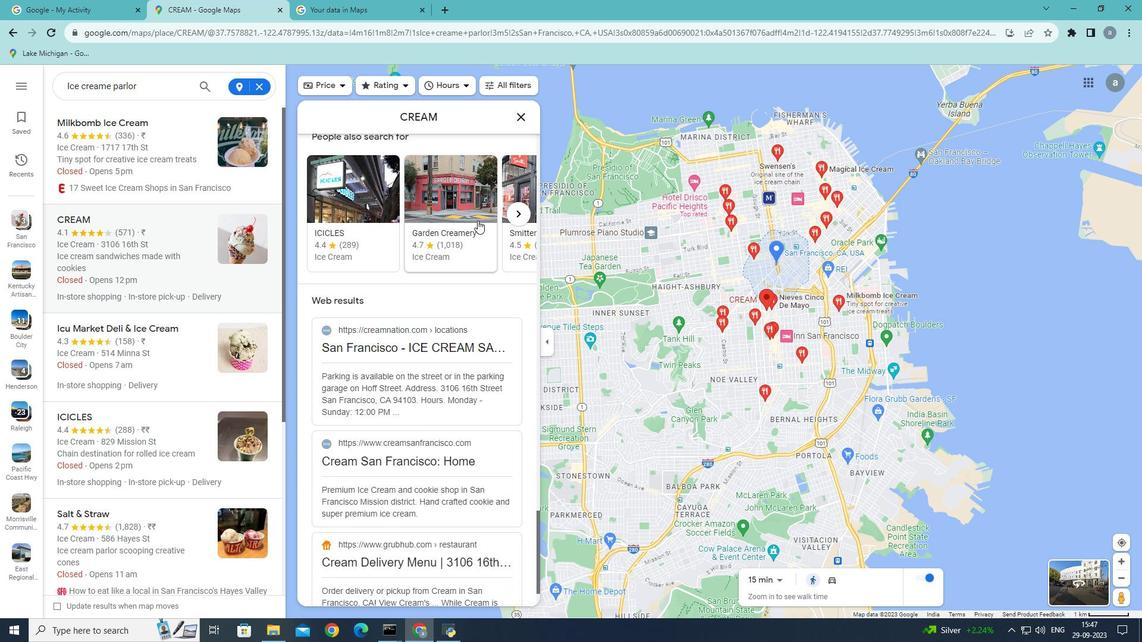 
Action: Mouse scrolled (477, 220) with delta (0, 0)
Screenshot: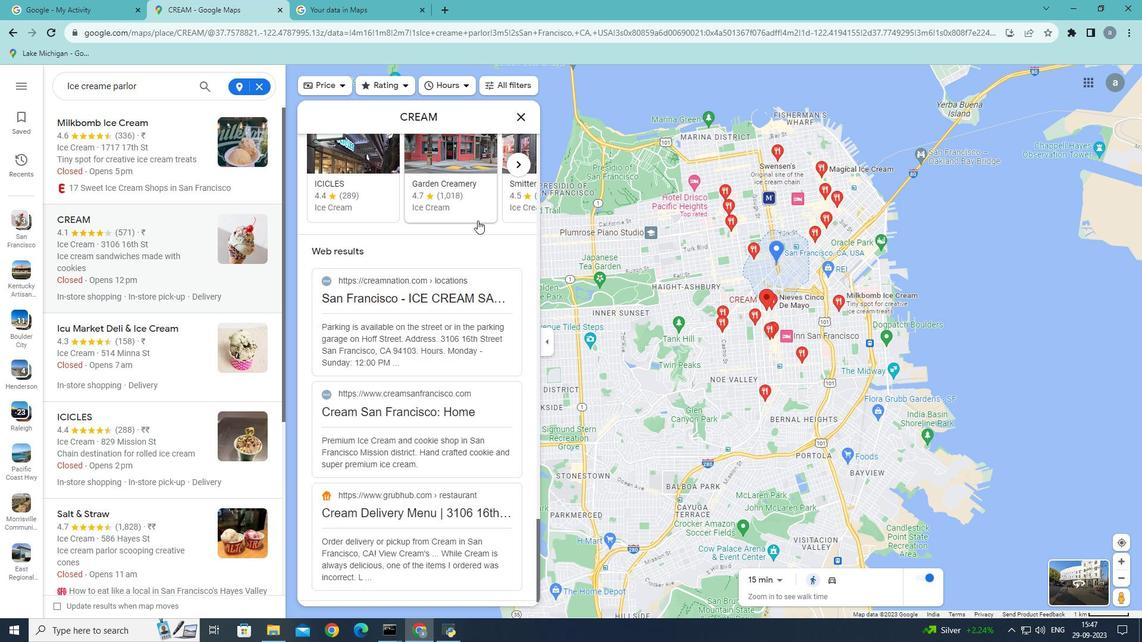 
Action: Mouse scrolled (477, 220) with delta (0, 0)
Screenshot: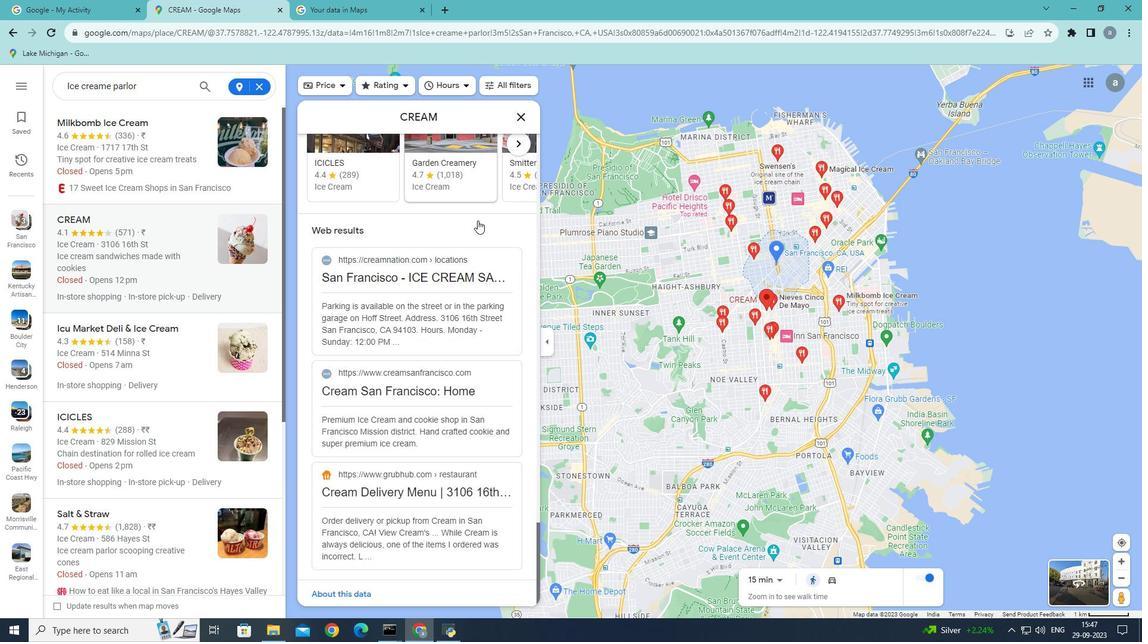 
Action: Mouse scrolled (477, 220) with delta (0, 0)
Screenshot: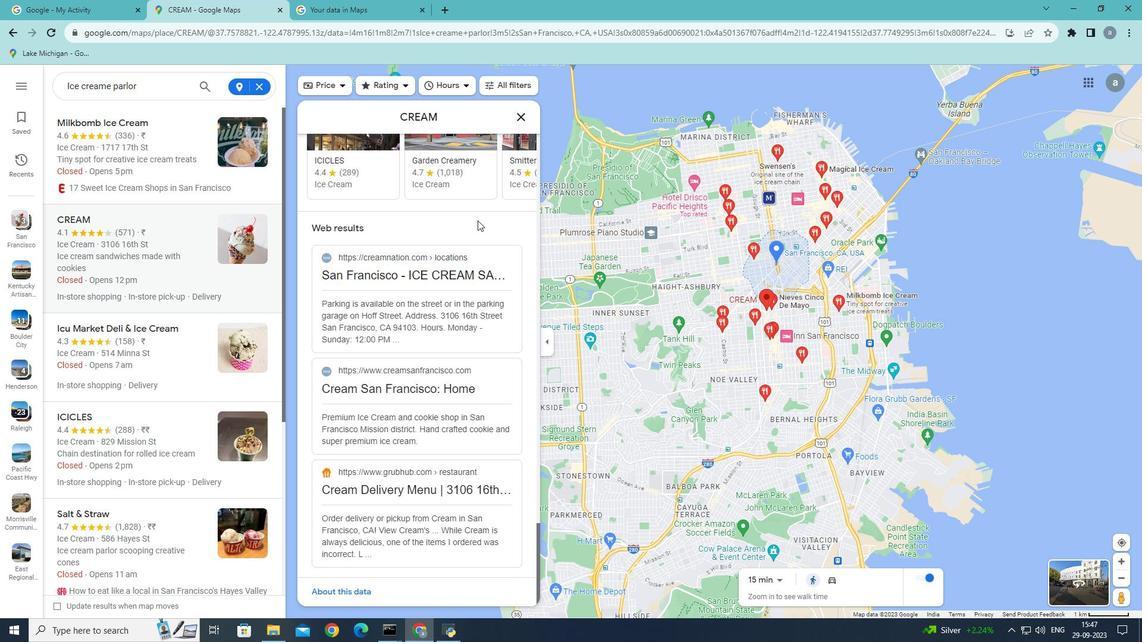 
Action: Mouse scrolled (477, 220) with delta (0, 0)
Screenshot: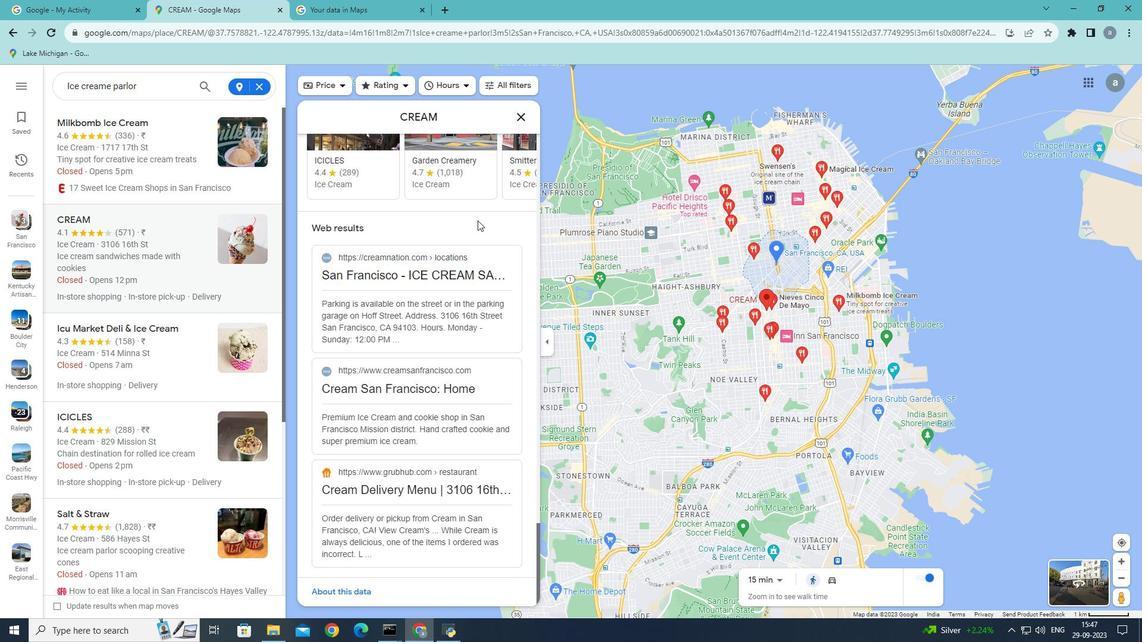 
Action: Mouse scrolled (477, 220) with delta (0, 0)
Screenshot: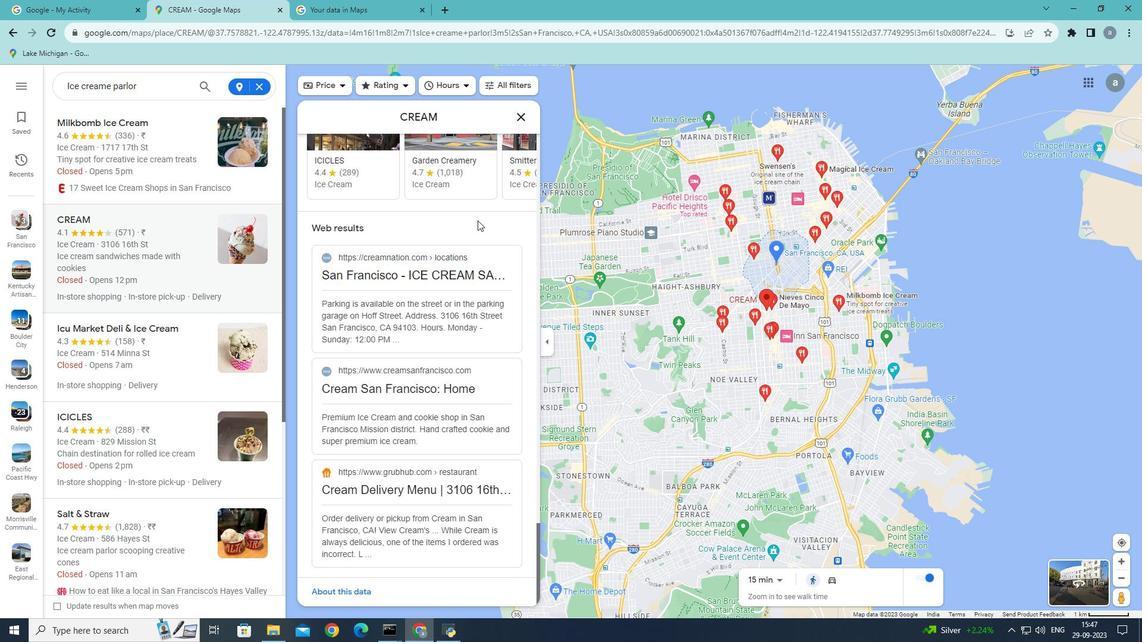 
Action: Mouse scrolled (477, 220) with delta (0, 0)
Screenshot: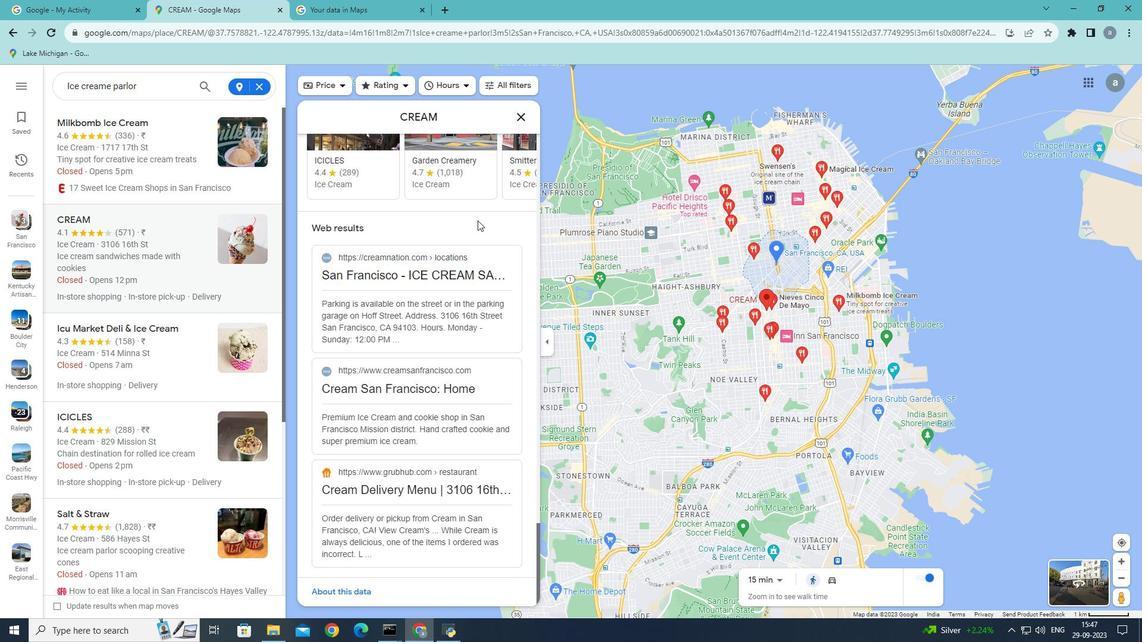 
Action: Mouse scrolled (477, 220) with delta (0, 0)
Screenshot: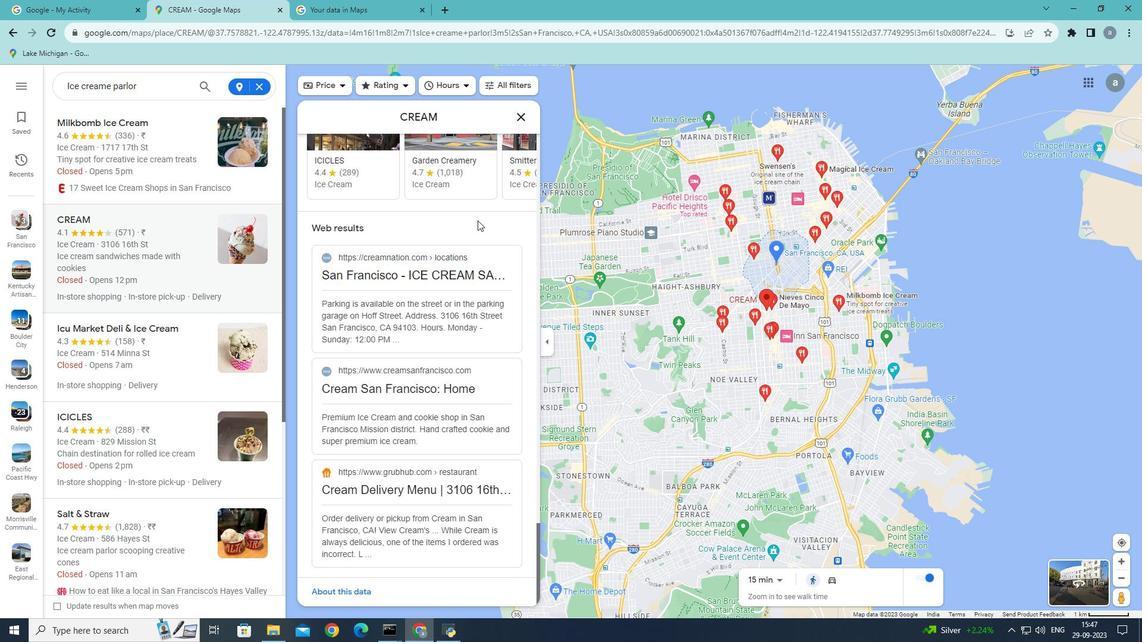
Action: Mouse scrolled (477, 220) with delta (0, 0)
Screenshot: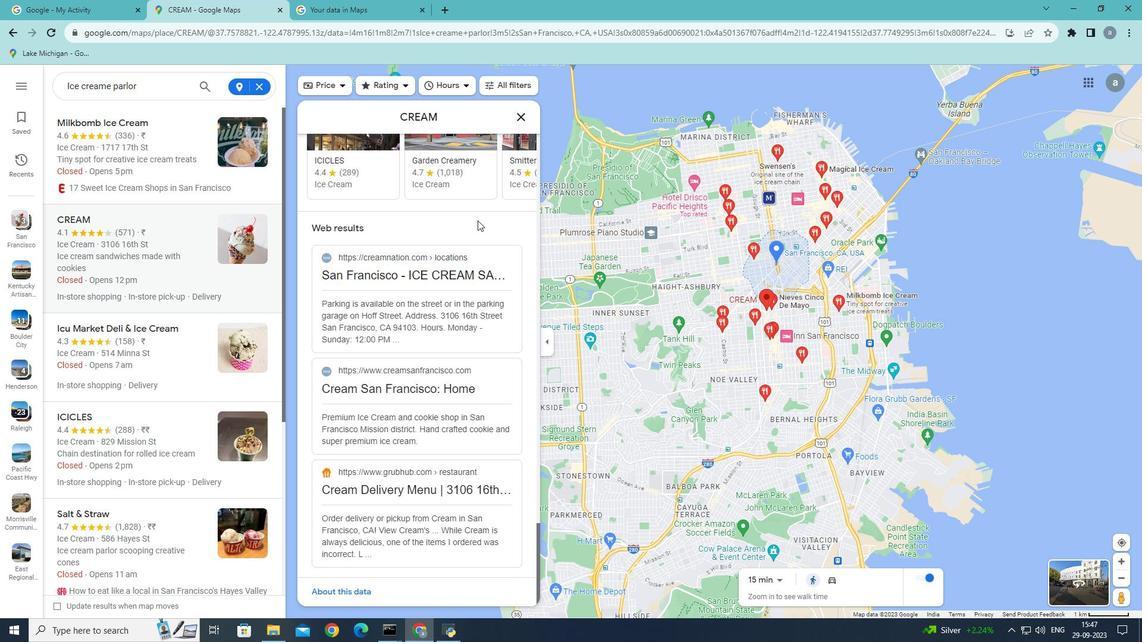
Action: Mouse scrolled (477, 220) with delta (0, 0)
Screenshot: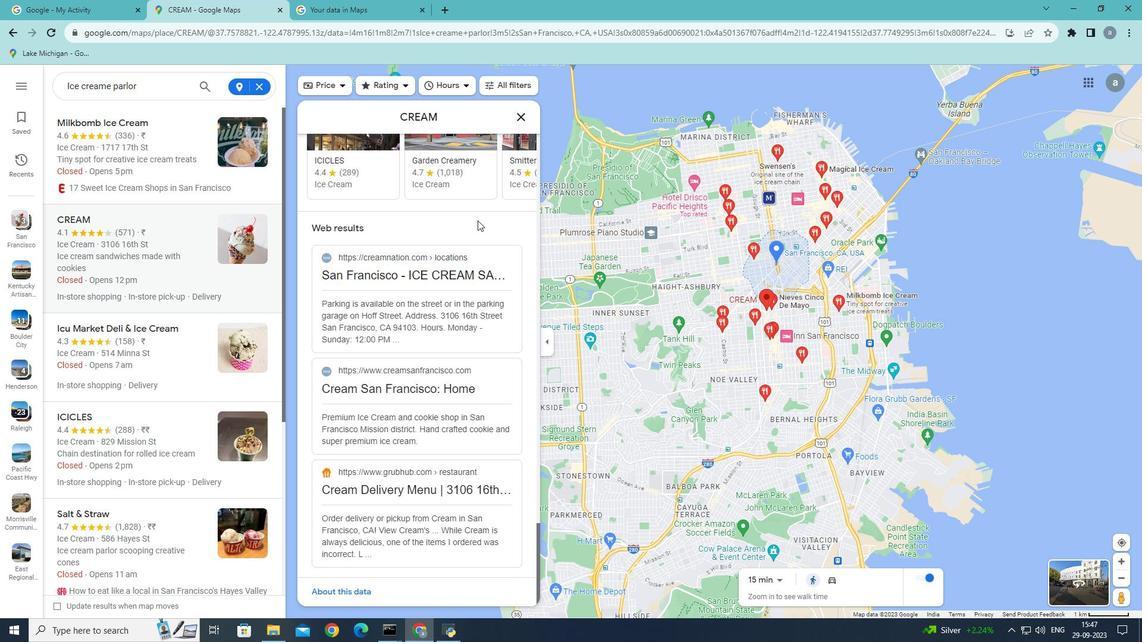 
Action: Mouse scrolled (477, 220) with delta (0, 0)
Screenshot: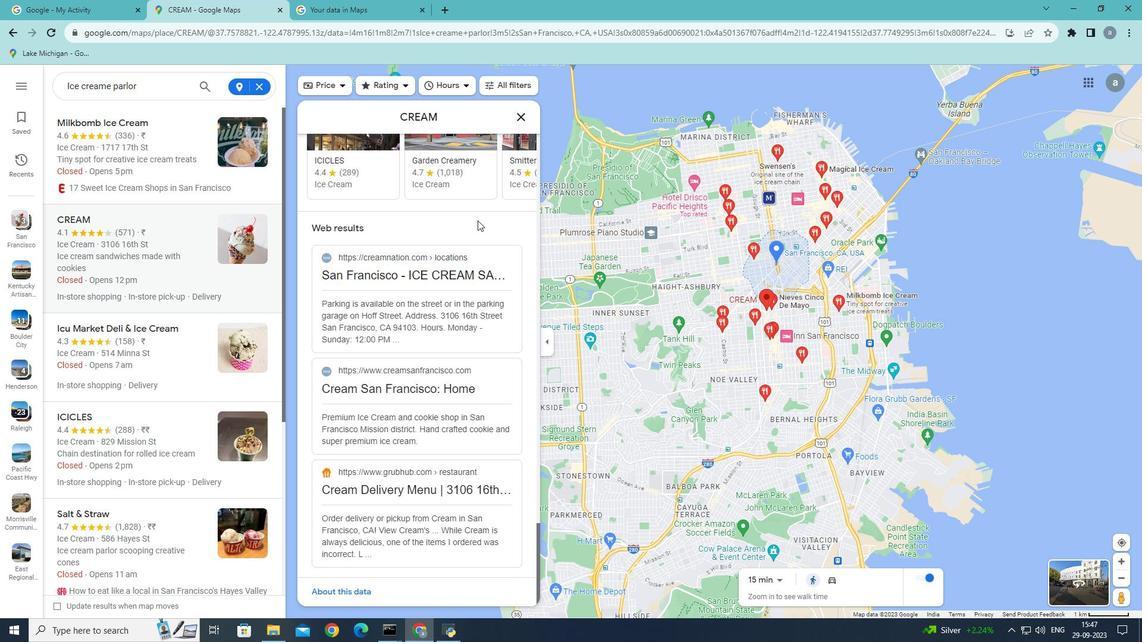
Action: Mouse scrolled (477, 220) with delta (0, 0)
Screenshot: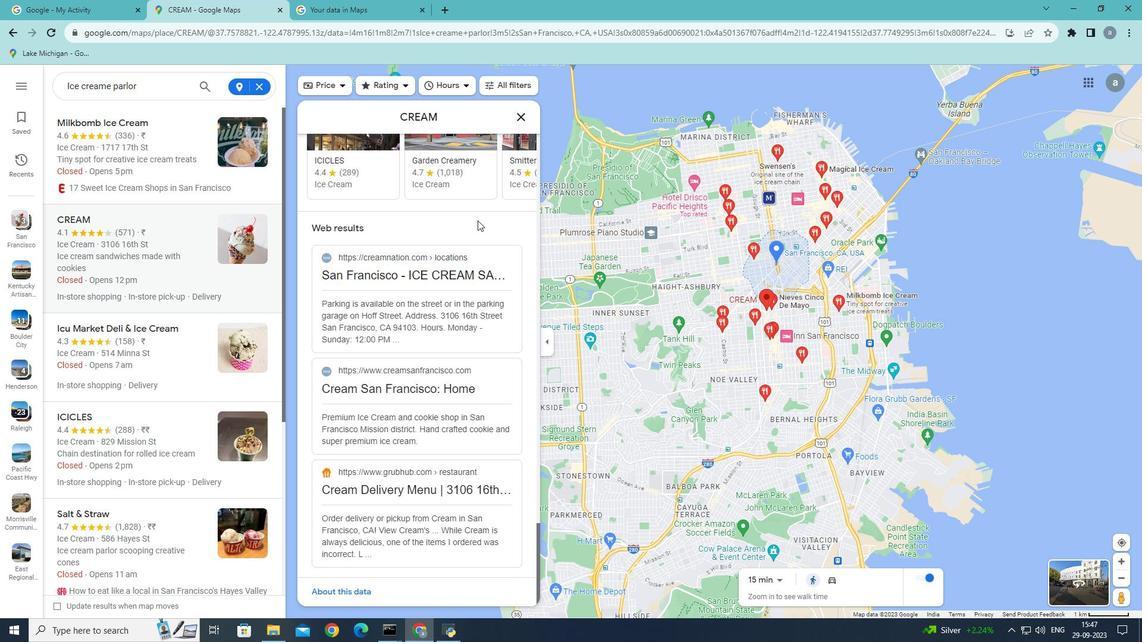 
Action: Mouse scrolled (477, 220) with delta (0, 0)
Screenshot: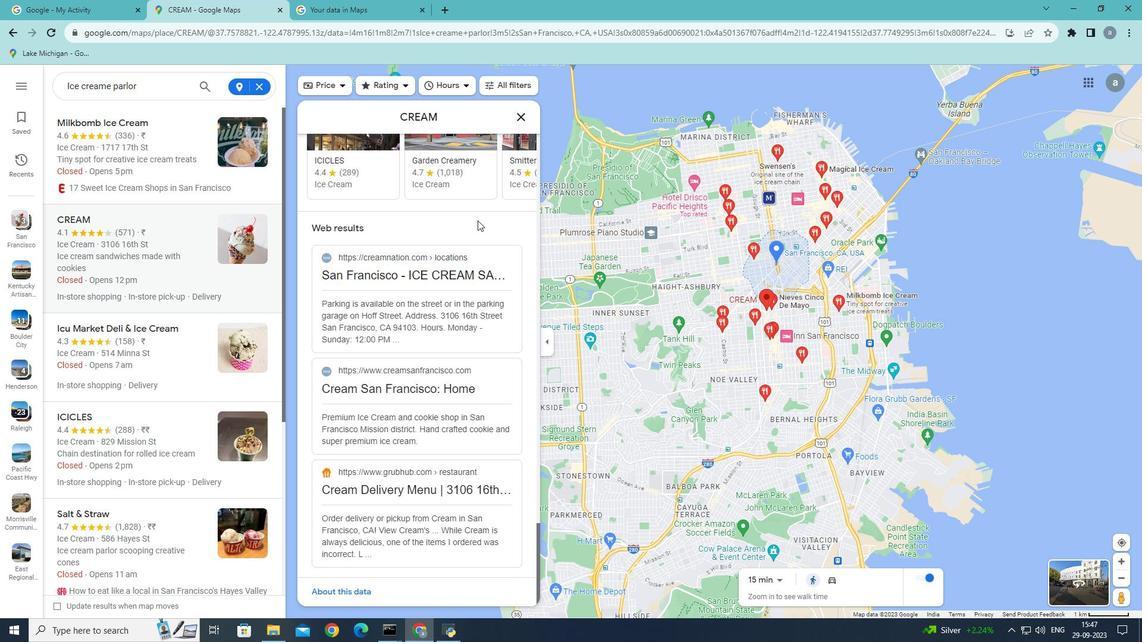 
Action: Mouse scrolled (477, 220) with delta (0, 0)
Screenshot: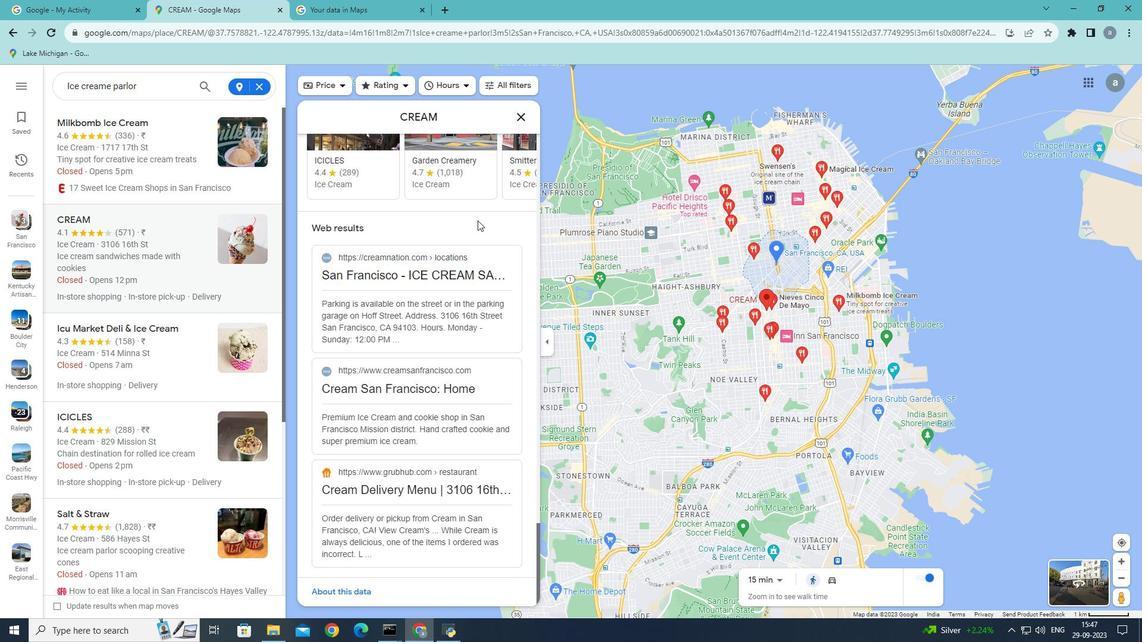
Action: Mouse moved to (170, 337)
Screenshot: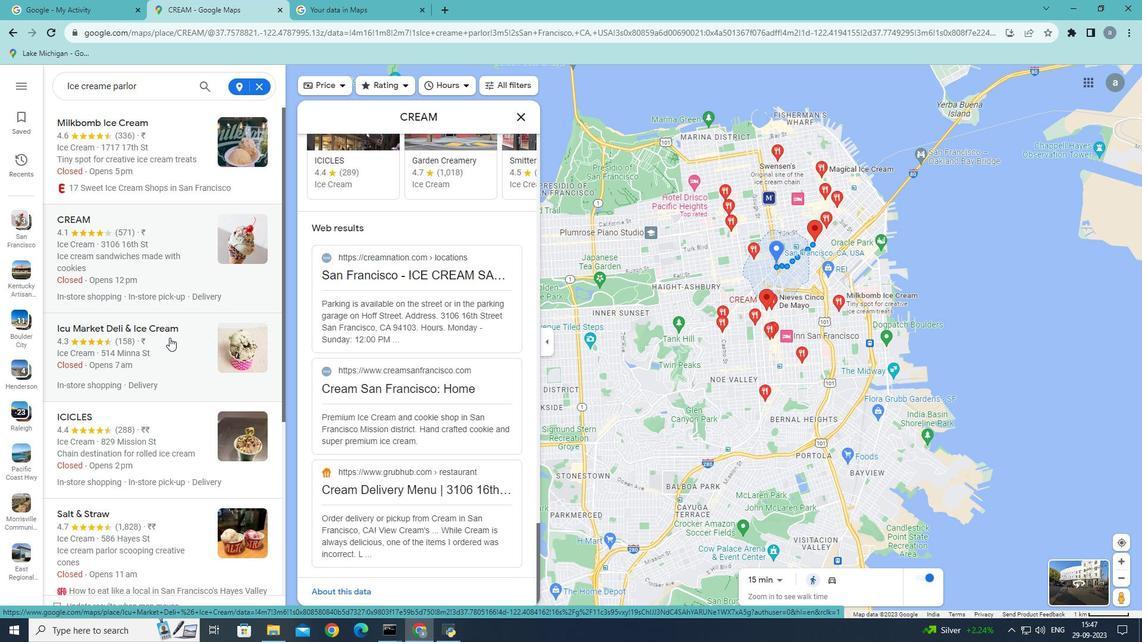 
Action: Mouse pressed left at (170, 337)
Screenshot: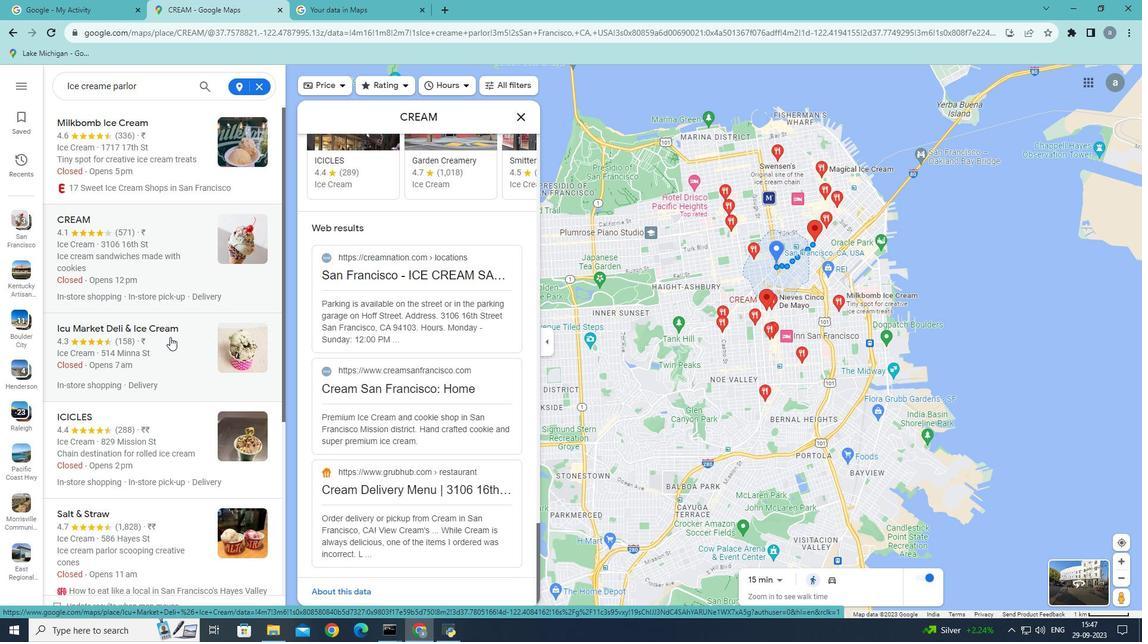 
Action: Mouse moved to (442, 238)
Screenshot: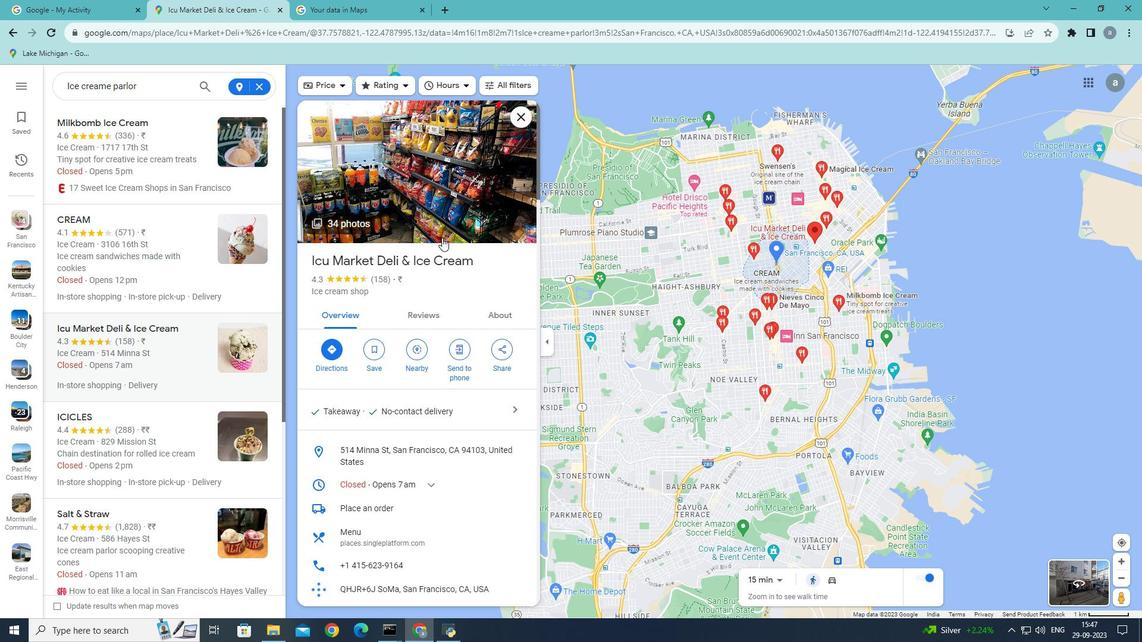 
Action: Mouse scrolled (442, 237) with delta (0, 0)
Screenshot: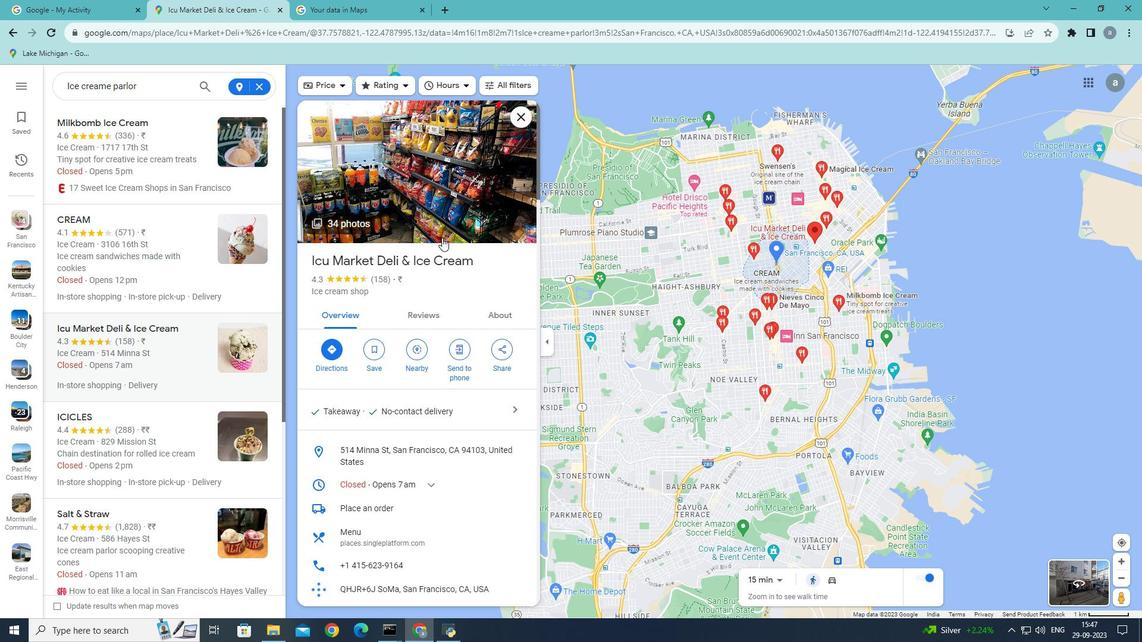 
Action: Mouse scrolled (442, 237) with delta (0, 0)
Screenshot: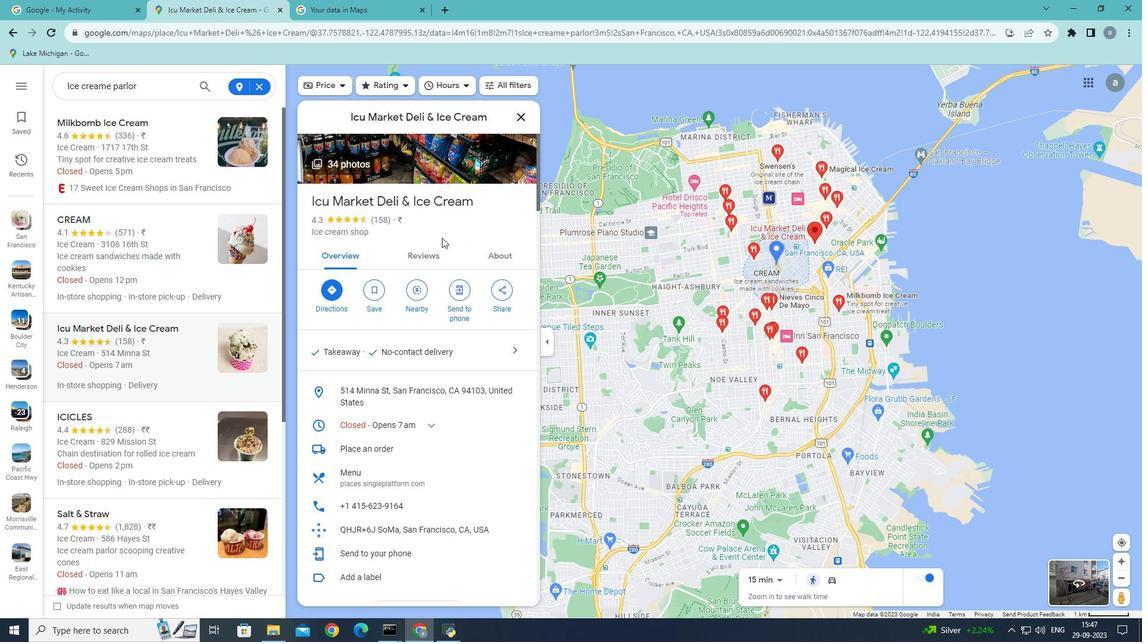 
Action: Mouse moved to (442, 237)
Screenshot: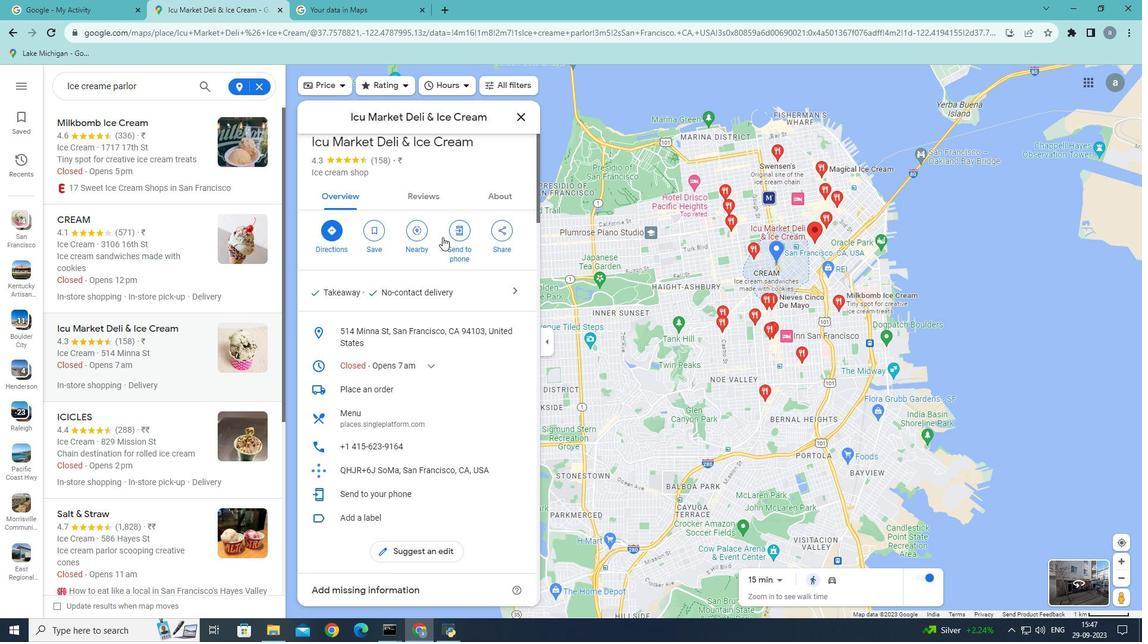 
Action: Mouse scrolled (442, 236) with delta (0, 0)
Screenshot: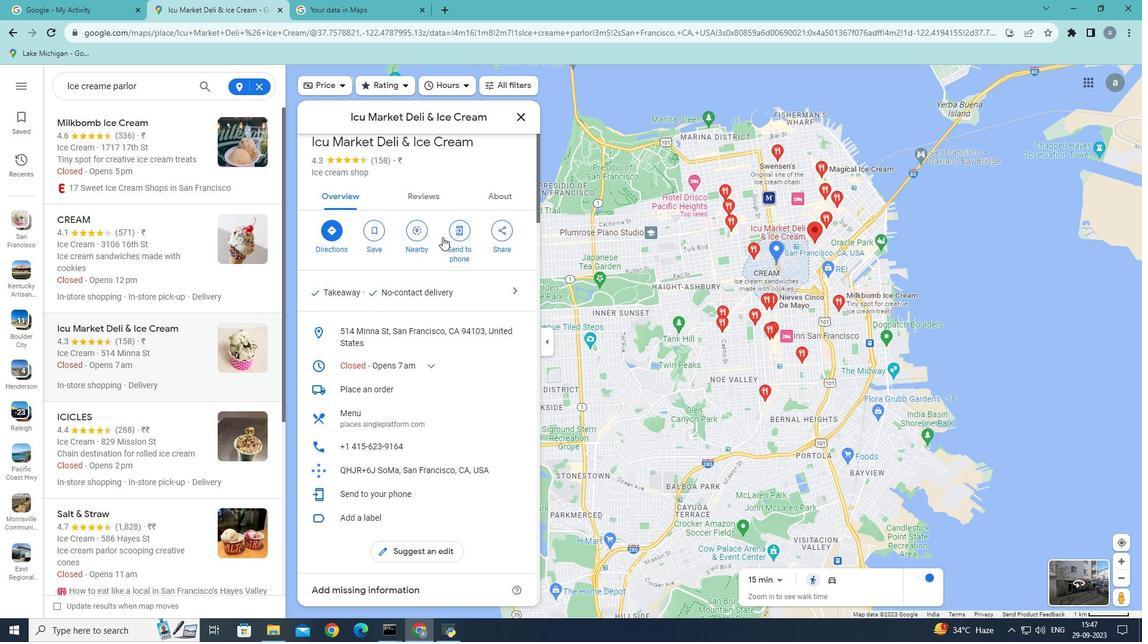
Action: Mouse scrolled (442, 236) with delta (0, 0)
Screenshot: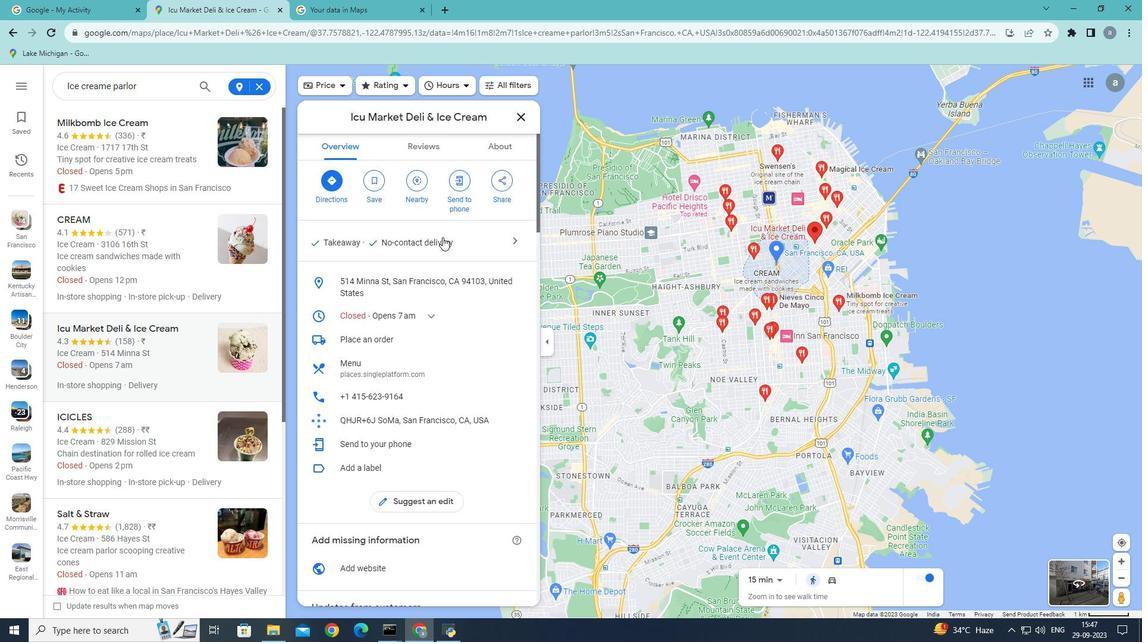 
Action: Mouse scrolled (442, 236) with delta (0, 0)
Screenshot: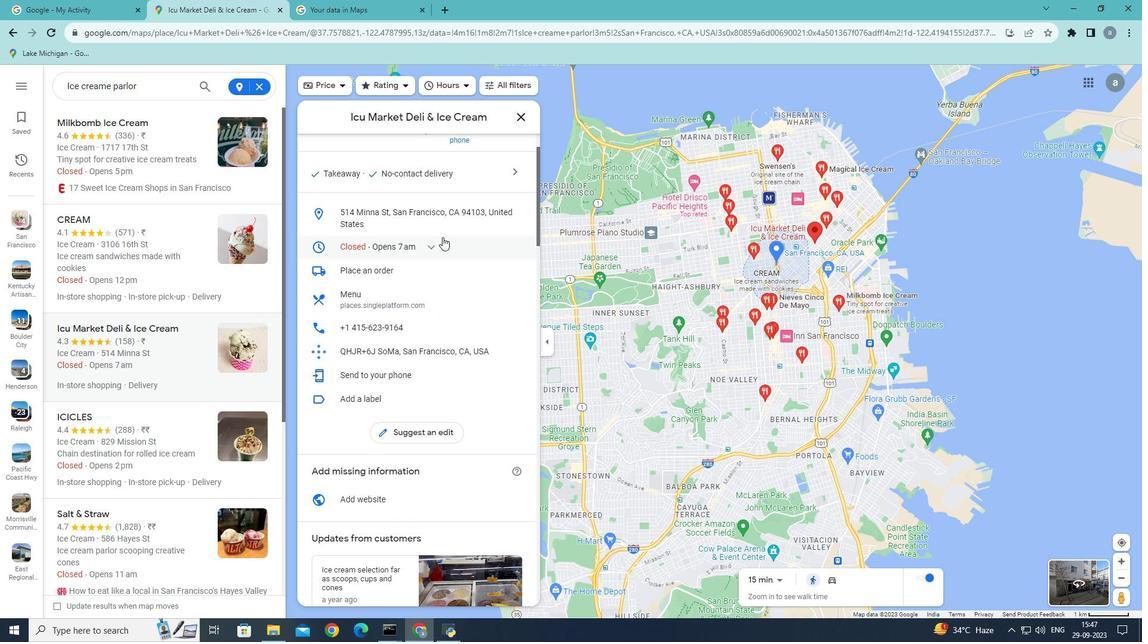 
Action: Mouse scrolled (442, 236) with delta (0, 0)
Screenshot: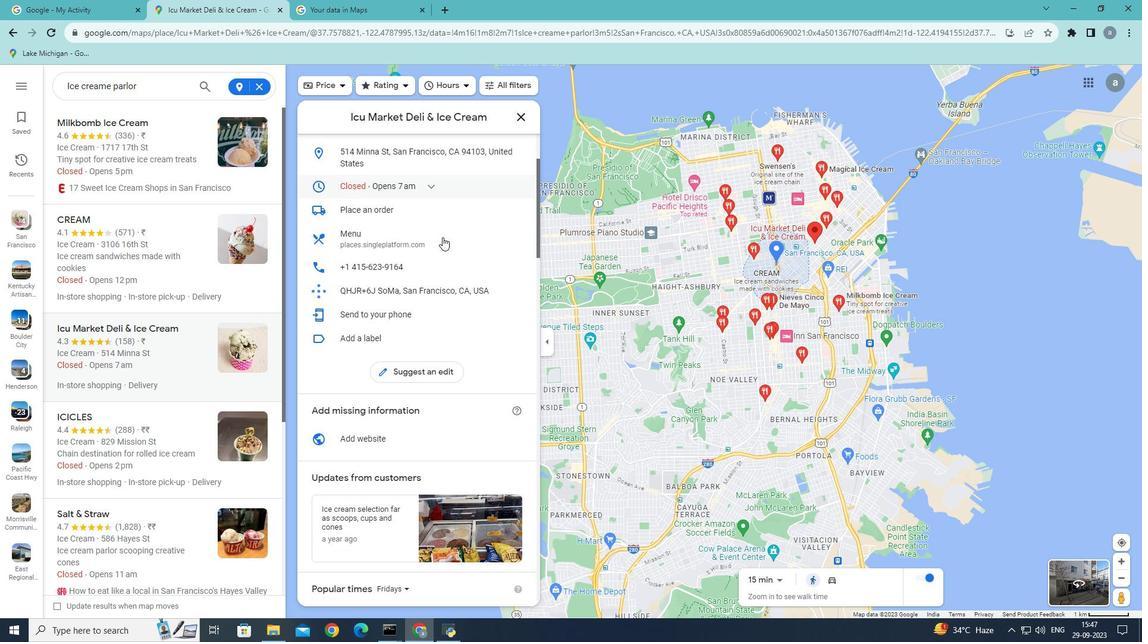 
Action: Mouse moved to (443, 237)
Screenshot: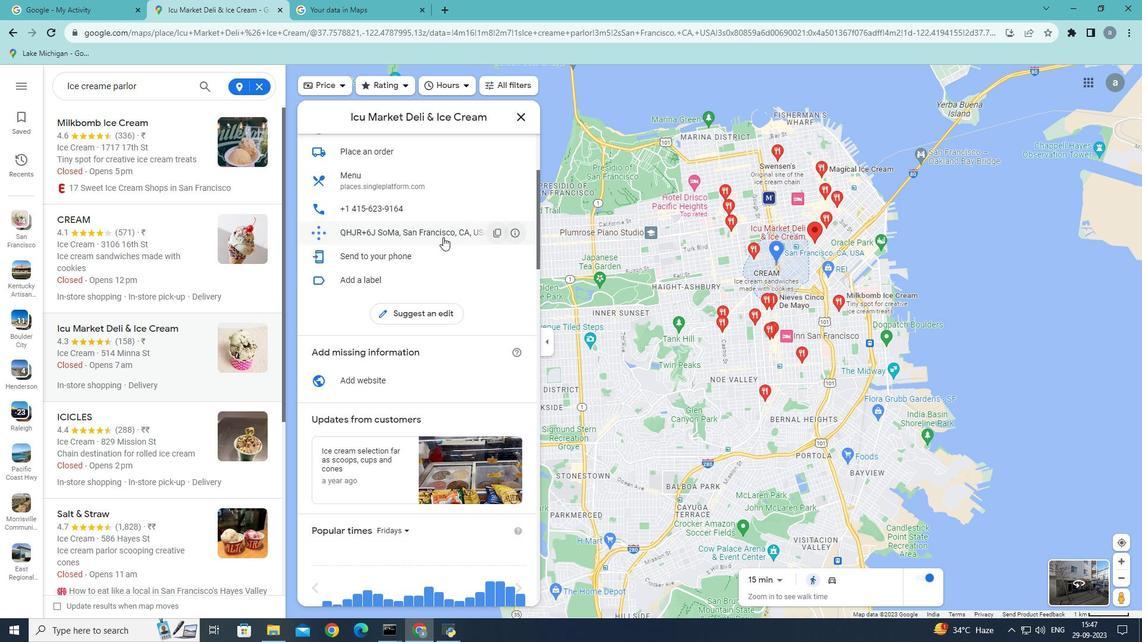 
Action: Mouse scrolled (443, 236) with delta (0, 0)
Screenshot: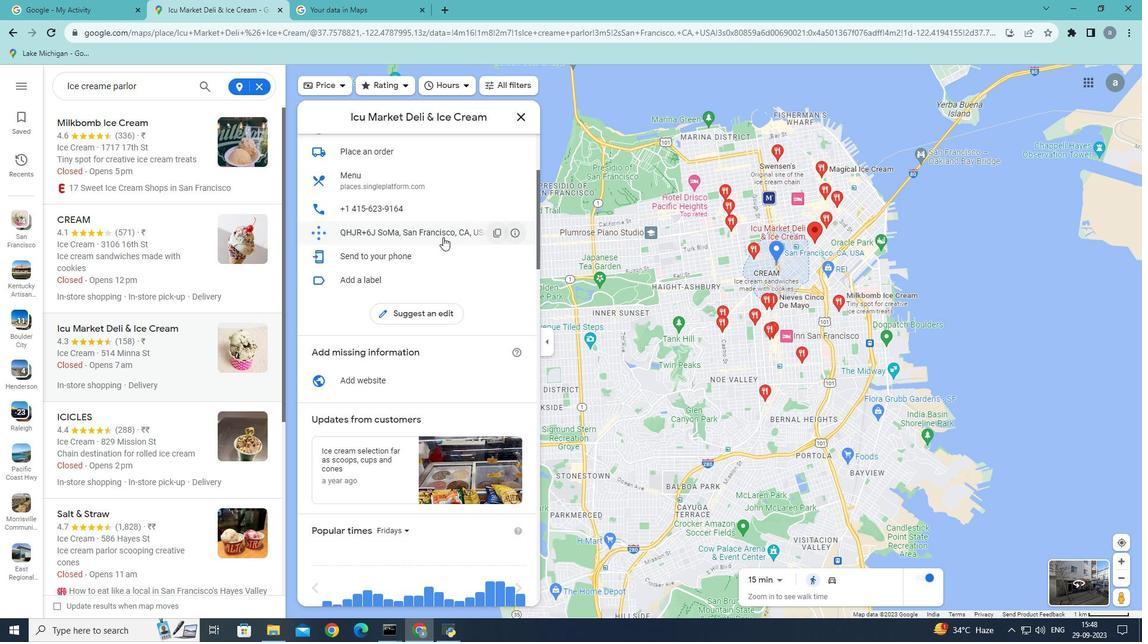
Action: Mouse scrolled (443, 236) with delta (0, 0)
Screenshot: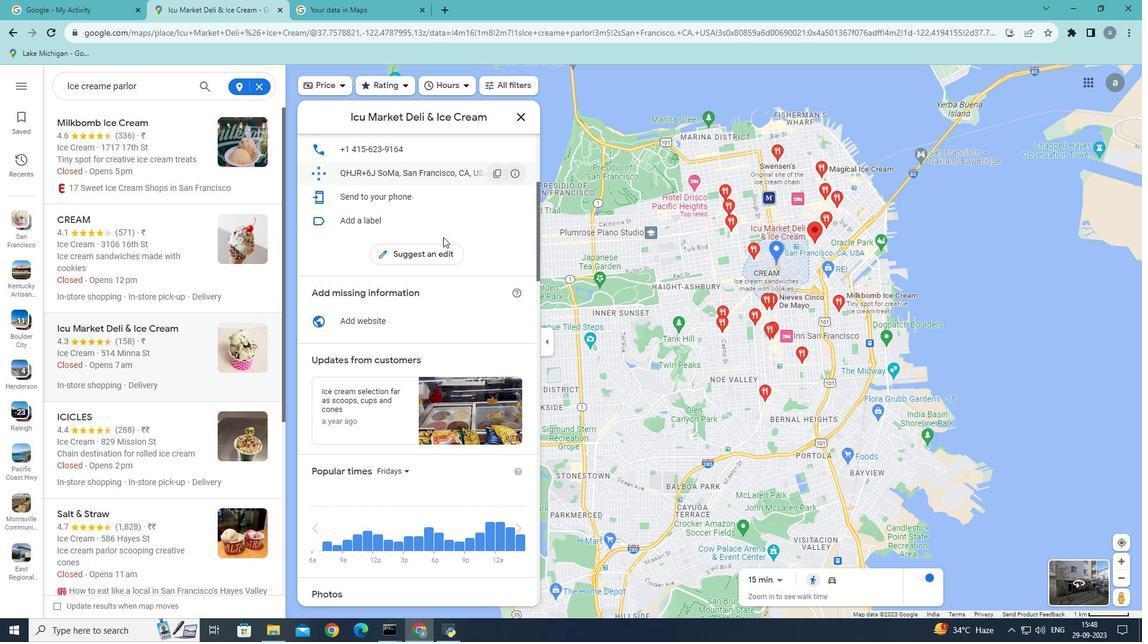 
Action: Mouse scrolled (443, 236) with delta (0, 0)
Screenshot: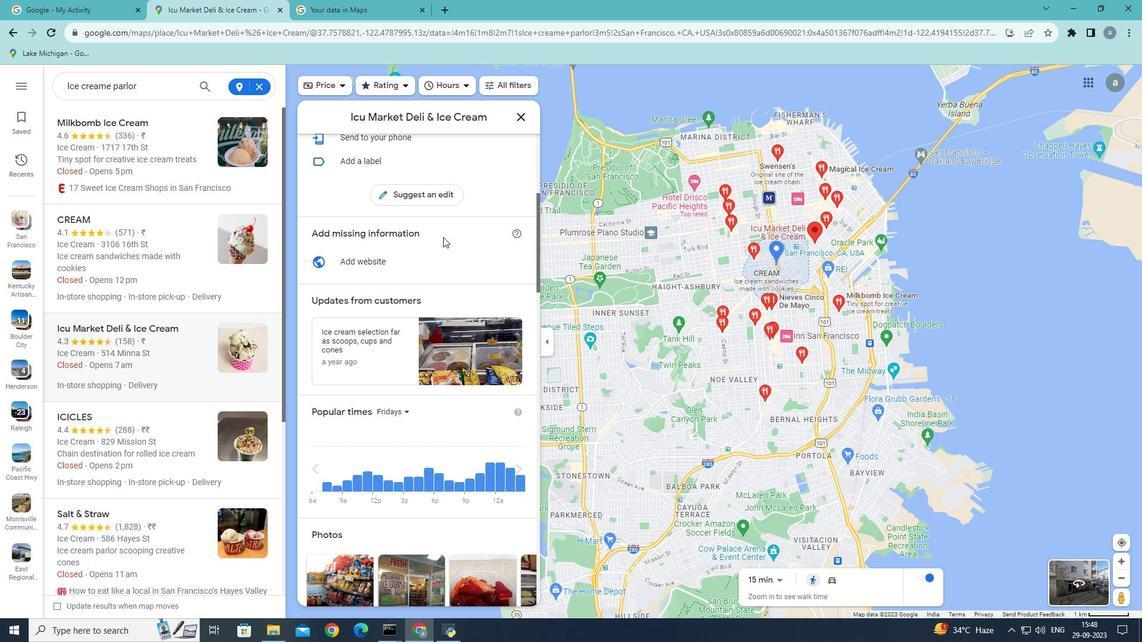 
Action: Mouse scrolled (443, 236) with delta (0, 0)
Screenshot: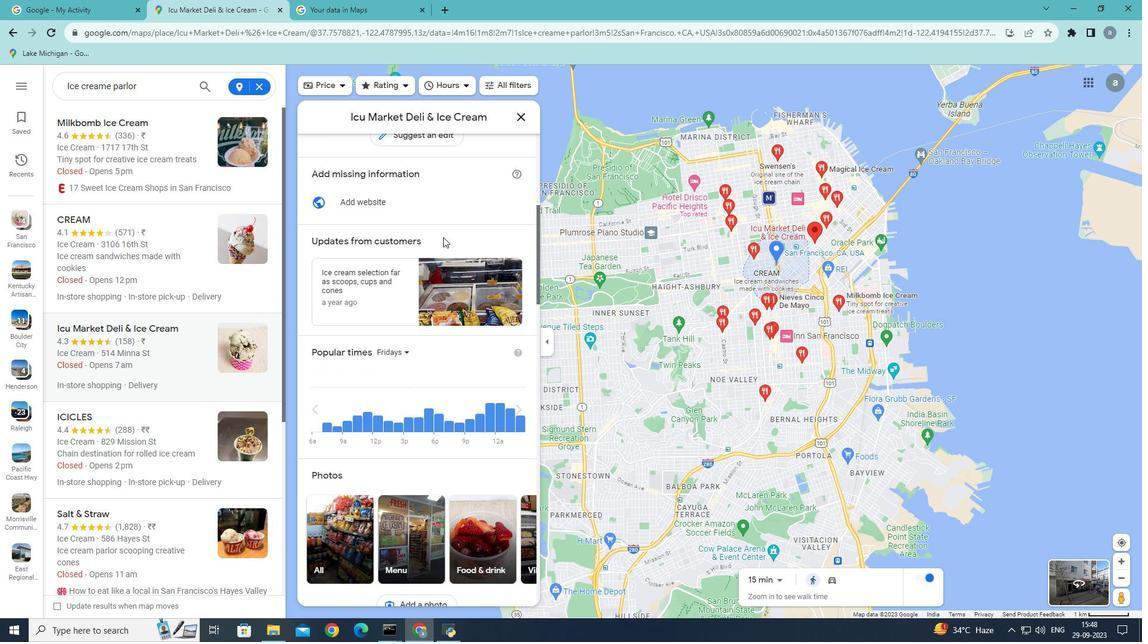 
Action: Mouse moved to (444, 238)
Screenshot: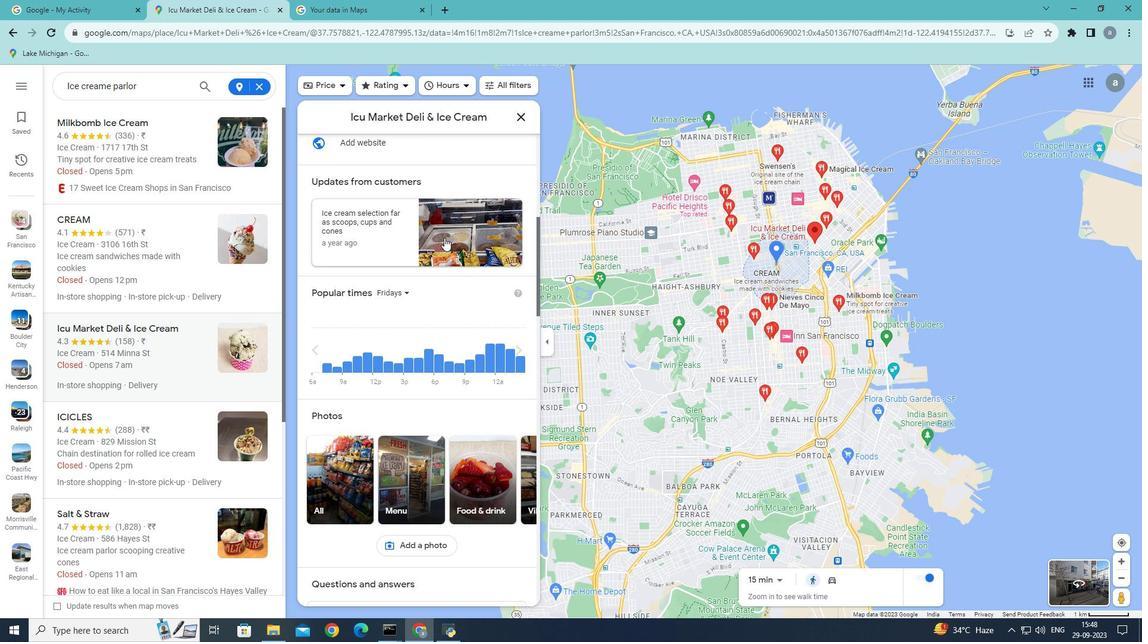 
Action: Mouse scrolled (444, 237) with delta (0, 0)
Screenshot: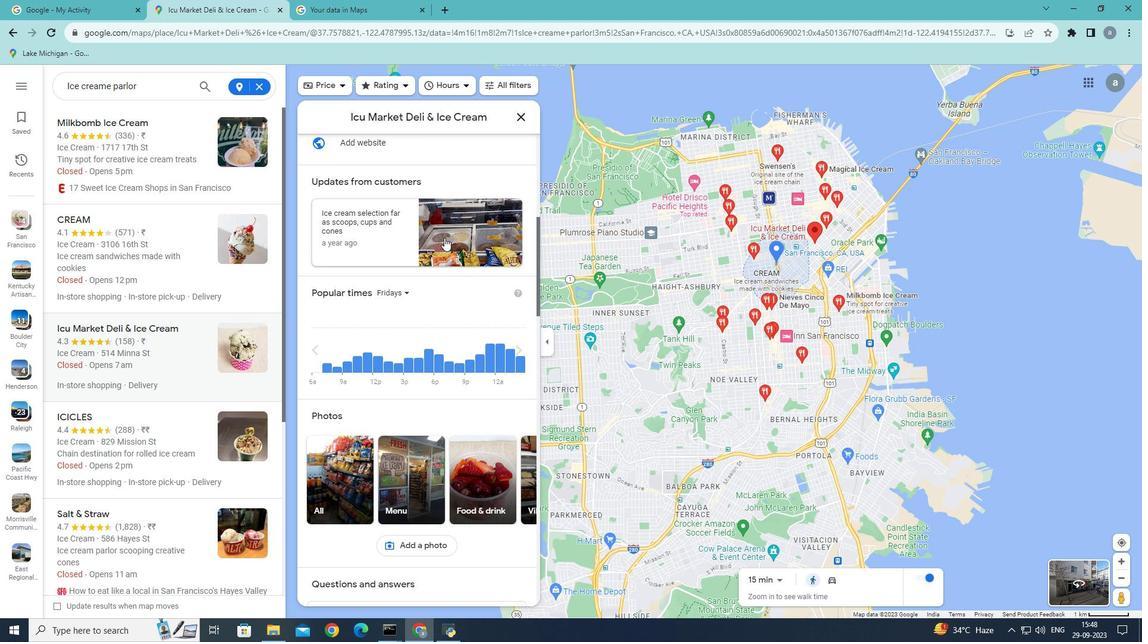 
Action: Mouse moved to (445, 238)
Screenshot: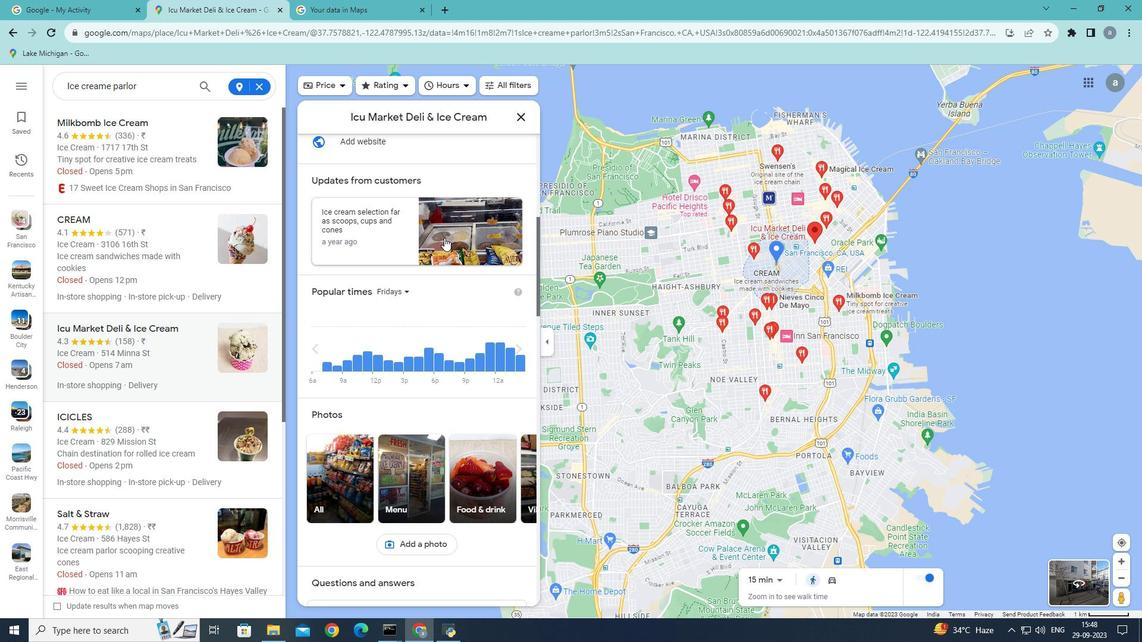 
Action: Mouse scrolled (445, 238) with delta (0, 0)
Screenshot: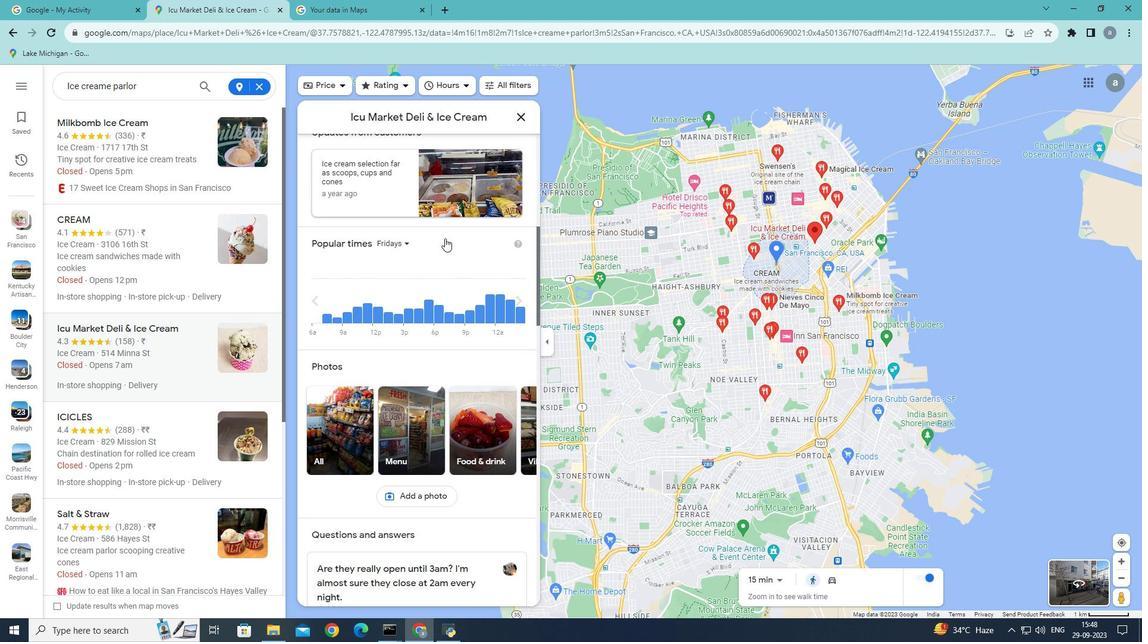 
Action: Mouse scrolled (445, 238) with delta (0, 0)
Screenshot: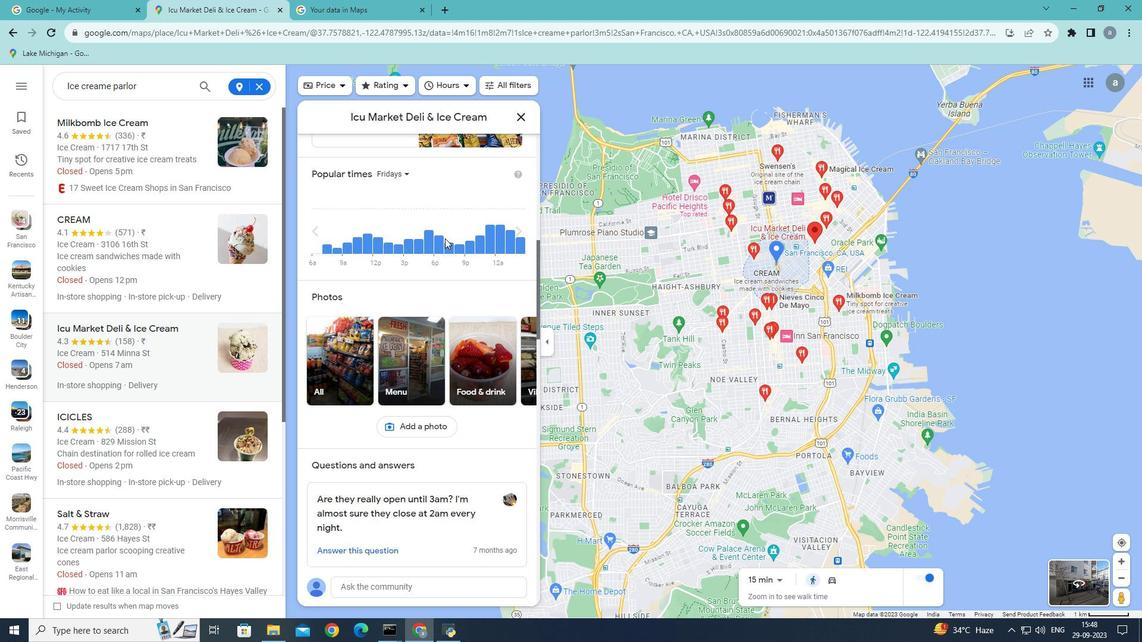 
Action: Mouse scrolled (445, 238) with delta (0, 0)
Screenshot: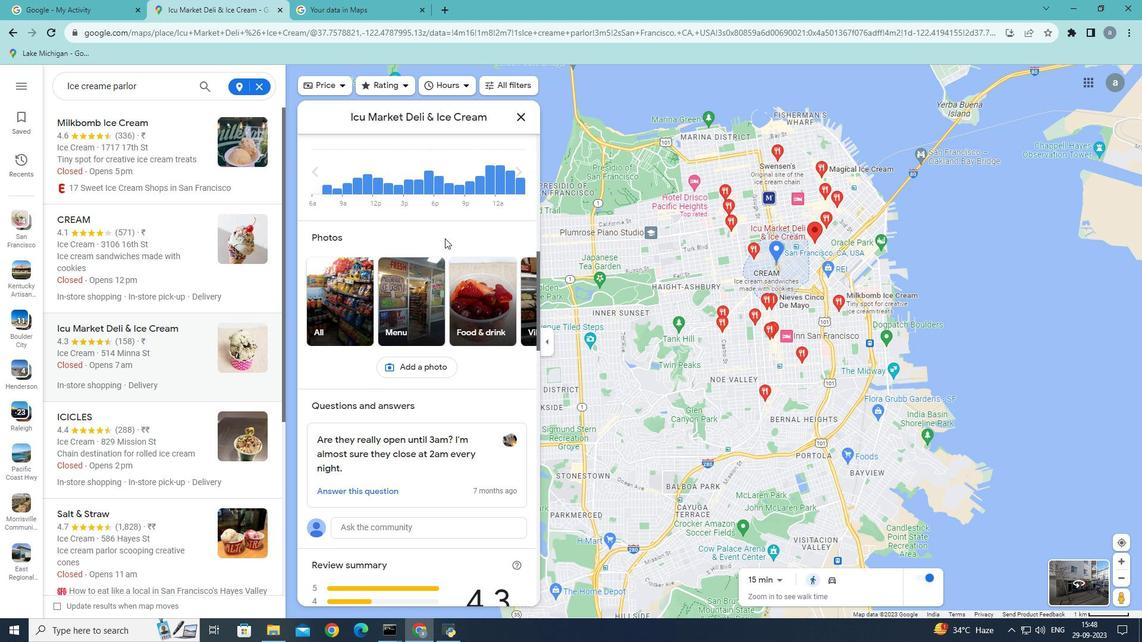 
Action: Mouse scrolled (445, 238) with delta (0, 0)
Screenshot: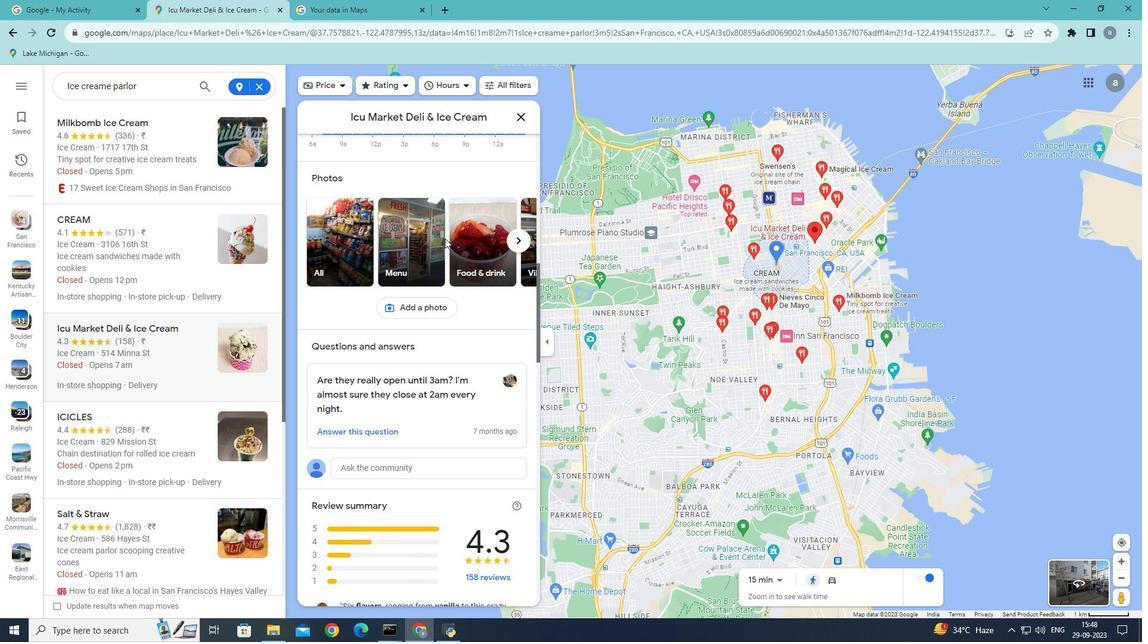 
Action: Mouse scrolled (445, 238) with delta (0, 0)
Screenshot: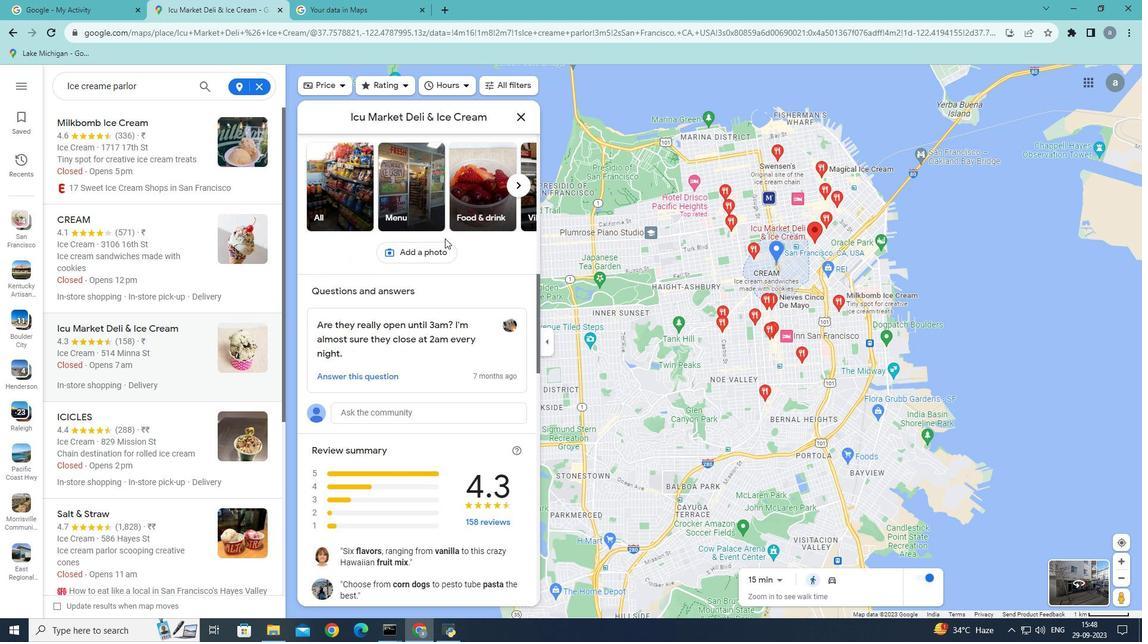 
Action: Mouse scrolled (445, 238) with delta (0, 0)
Screenshot: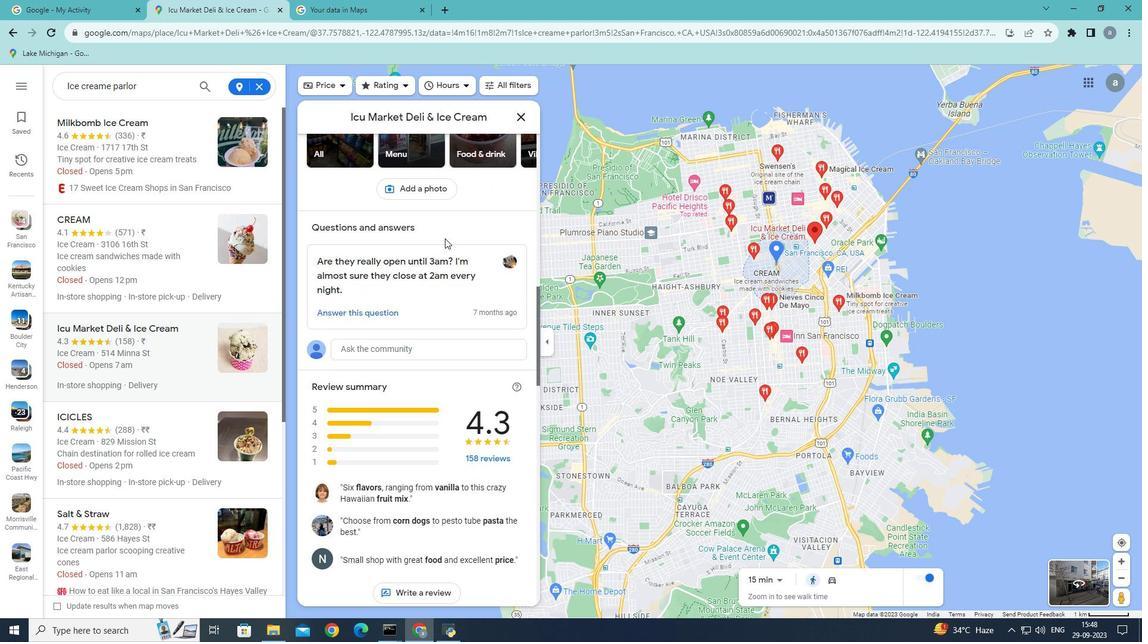 
Action: Mouse scrolled (445, 238) with delta (0, 0)
Screenshot: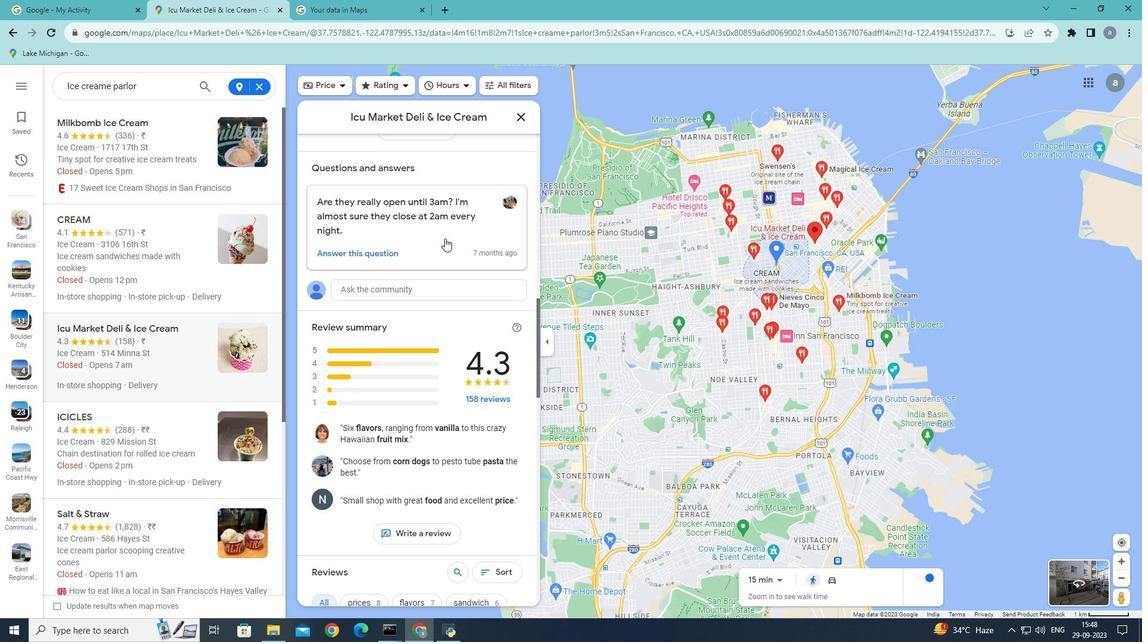 
Action: Mouse scrolled (445, 238) with delta (0, 0)
Screenshot: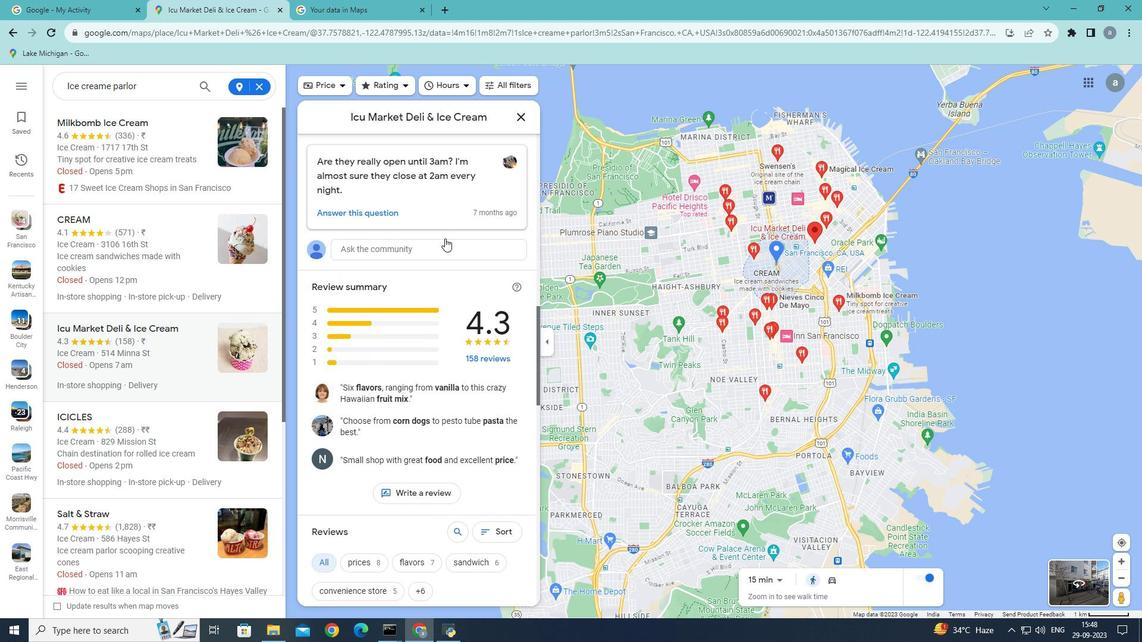 
Action: Mouse scrolled (445, 238) with delta (0, 0)
Screenshot: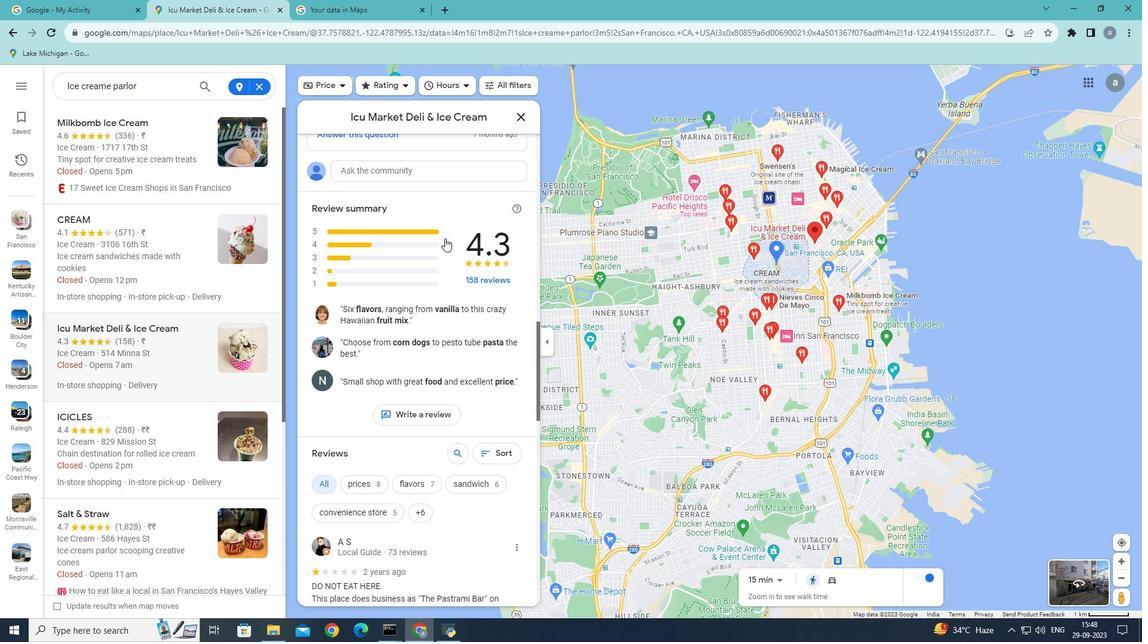 
Action: Mouse scrolled (445, 238) with delta (0, 0)
Screenshot: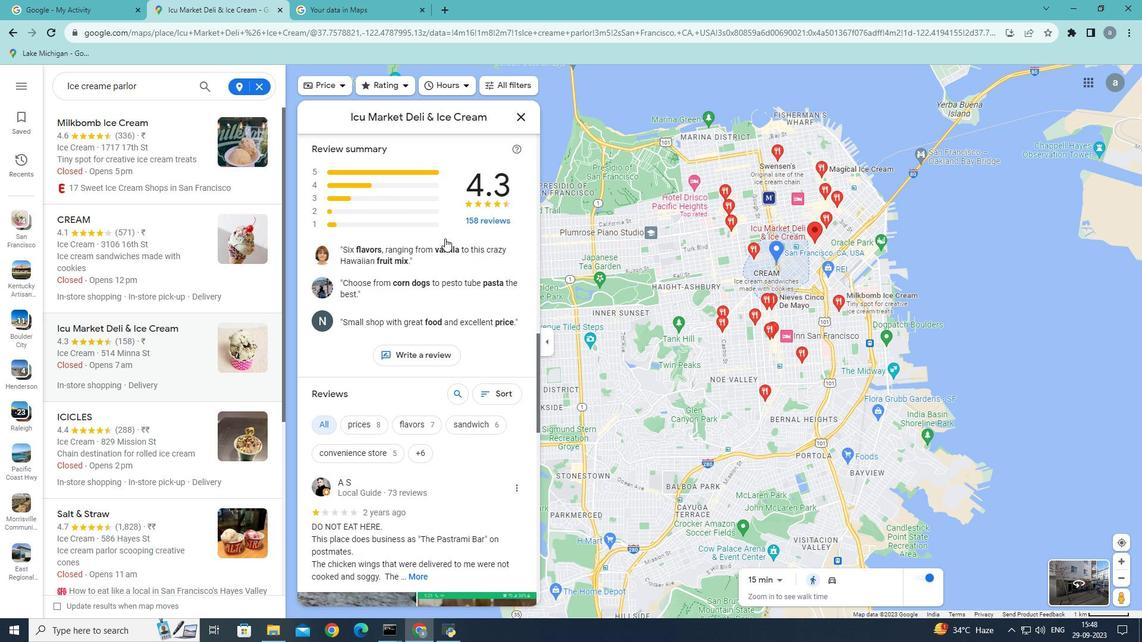 
Action: Mouse scrolled (445, 238) with delta (0, 0)
Screenshot: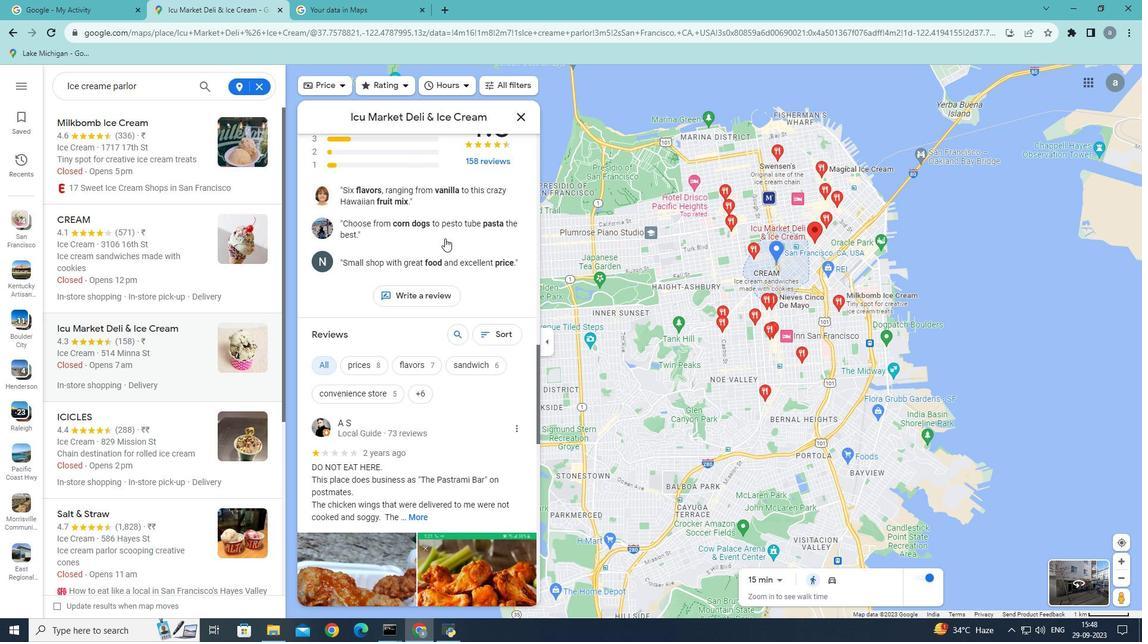 
Action: Mouse scrolled (445, 238) with delta (0, 0)
Screenshot: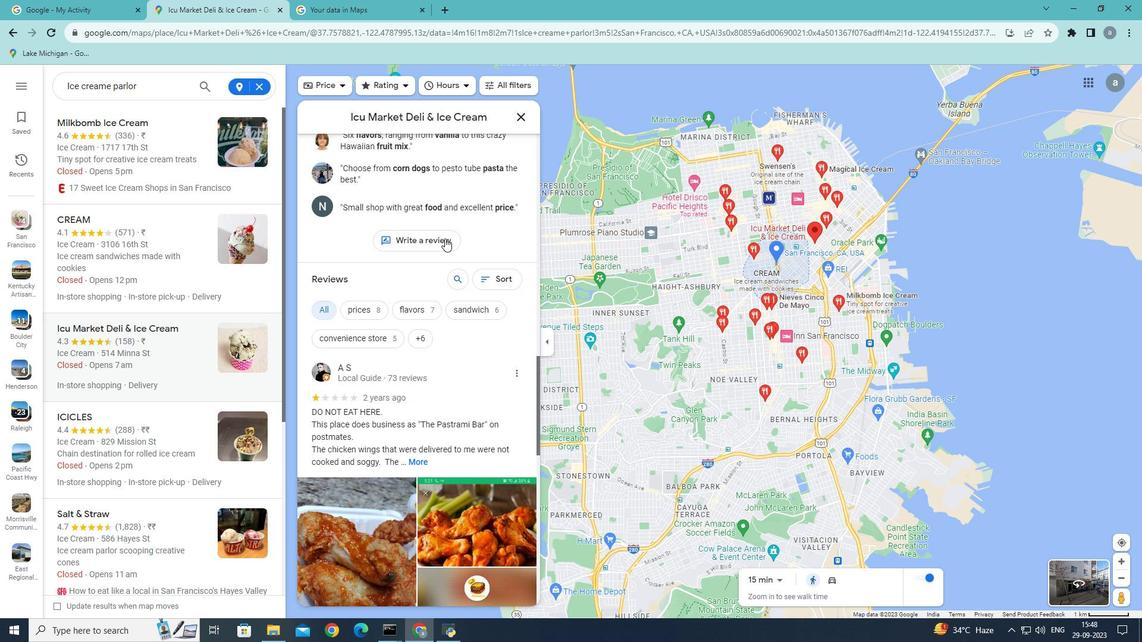 
Action: Mouse scrolled (445, 238) with delta (0, 0)
Screenshot: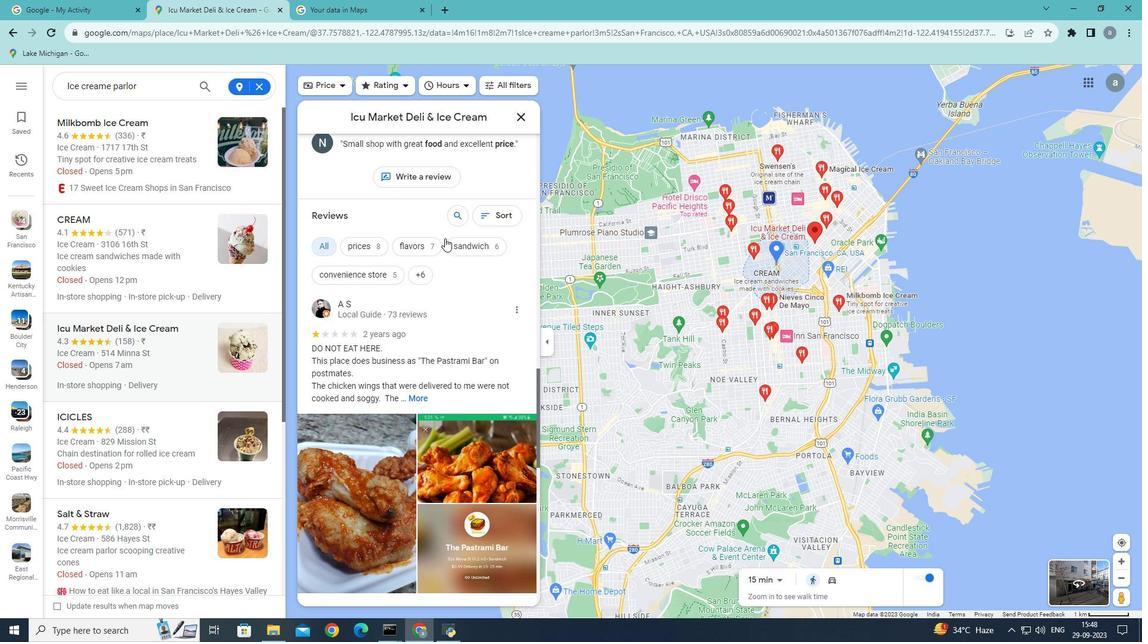 
Action: Mouse scrolled (445, 238) with delta (0, 0)
Screenshot: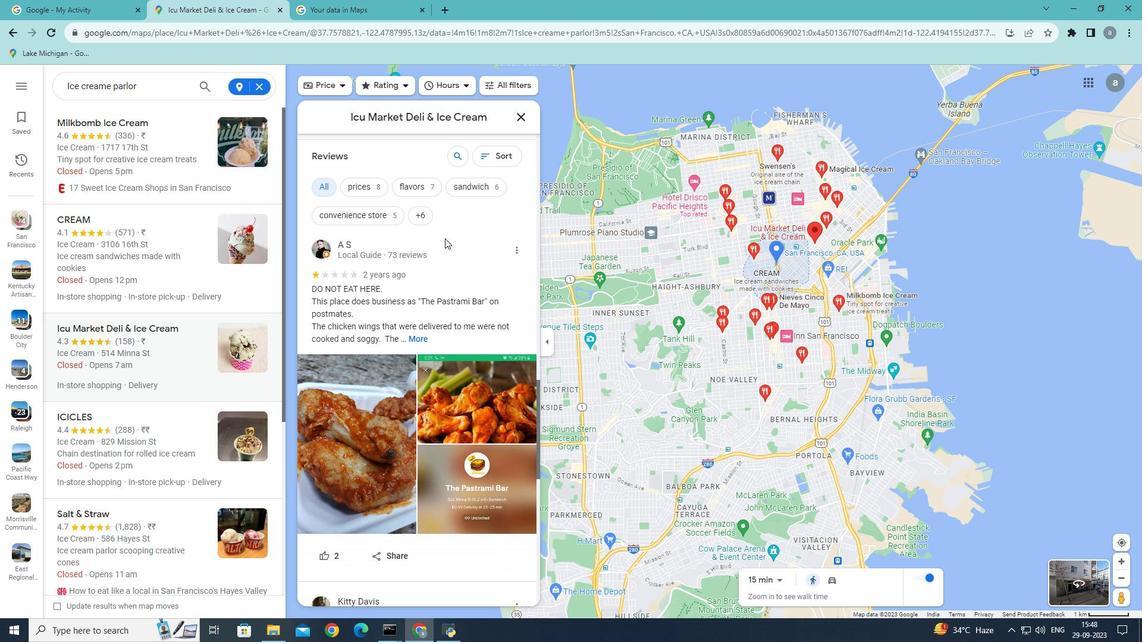 
Action: Mouse scrolled (445, 238) with delta (0, 0)
Screenshot: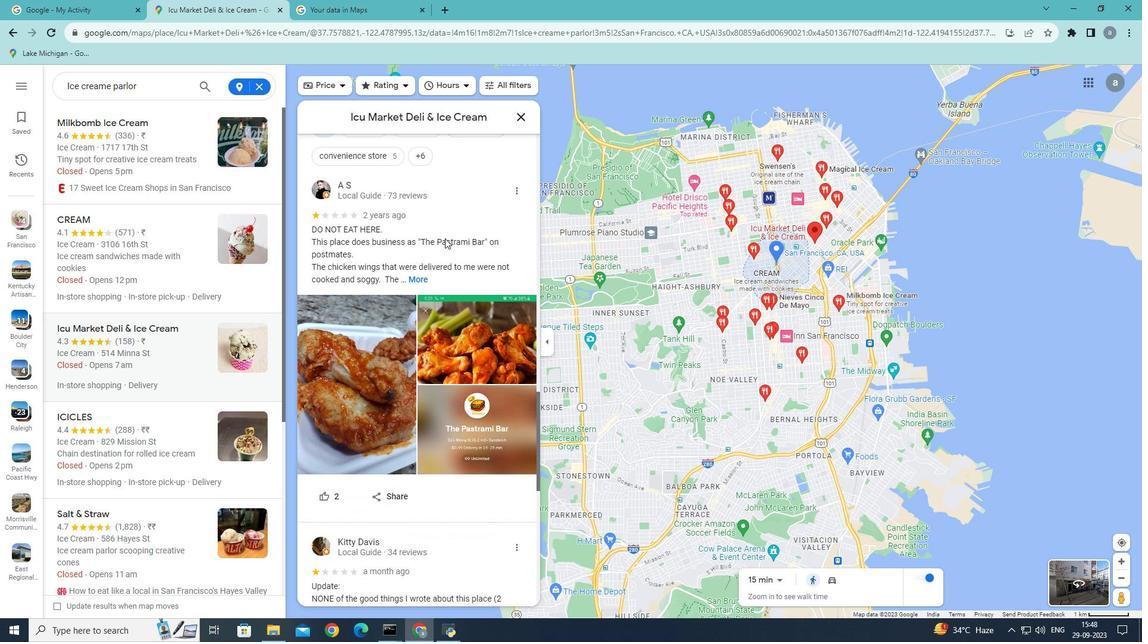 
Action: Mouse scrolled (445, 238) with delta (0, 0)
Screenshot: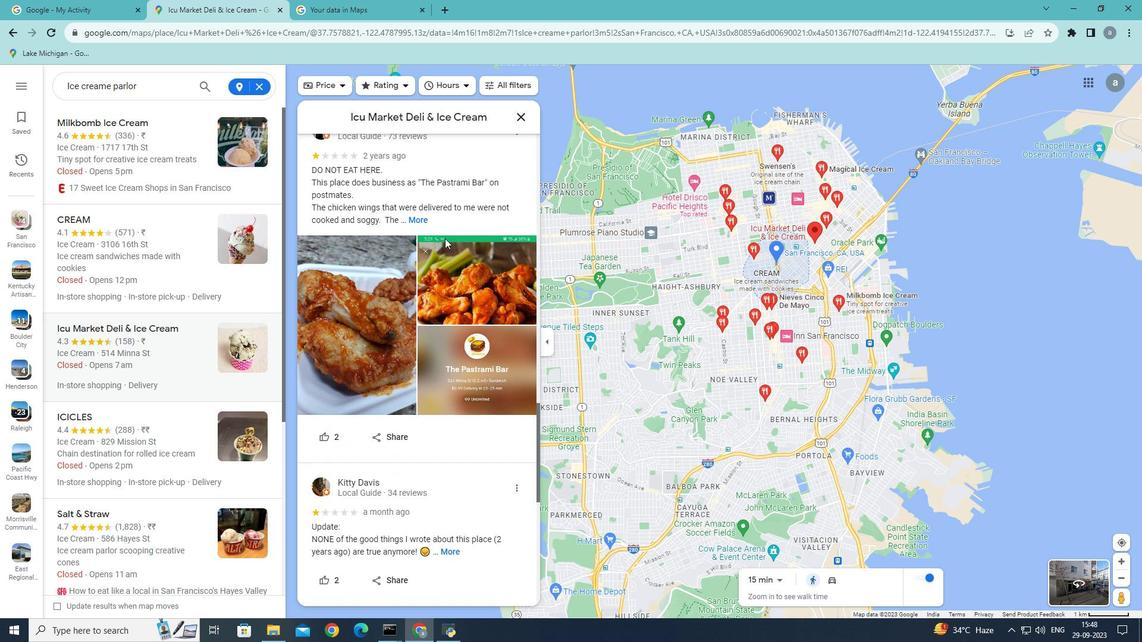 
Action: Mouse scrolled (445, 238) with delta (0, 0)
Screenshot: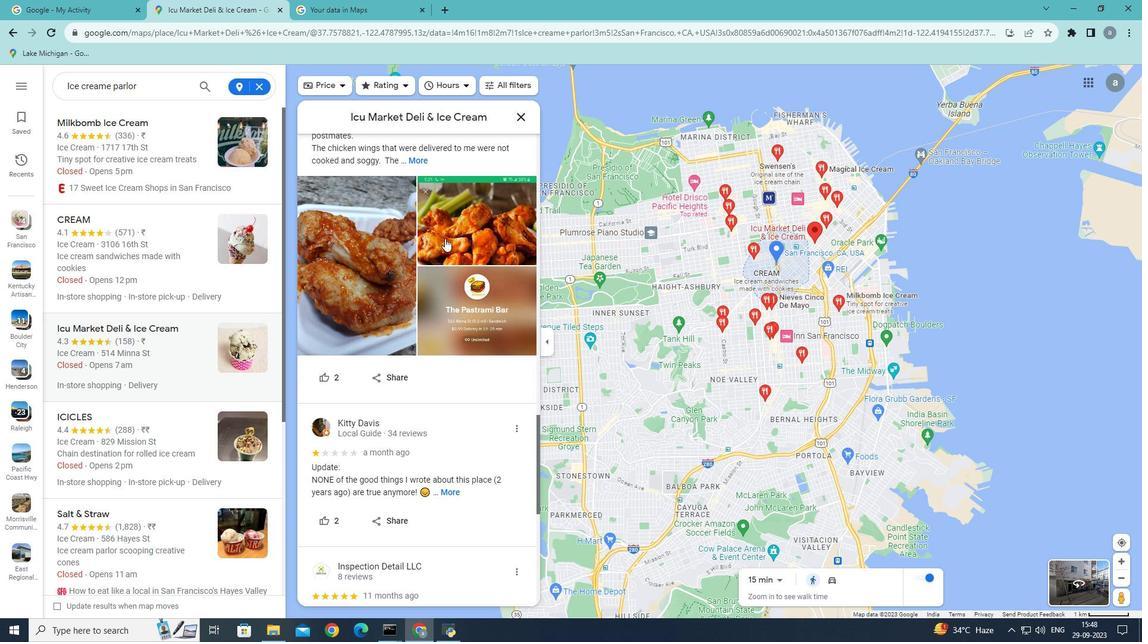 
Action: Mouse scrolled (445, 238) with delta (0, 0)
Screenshot: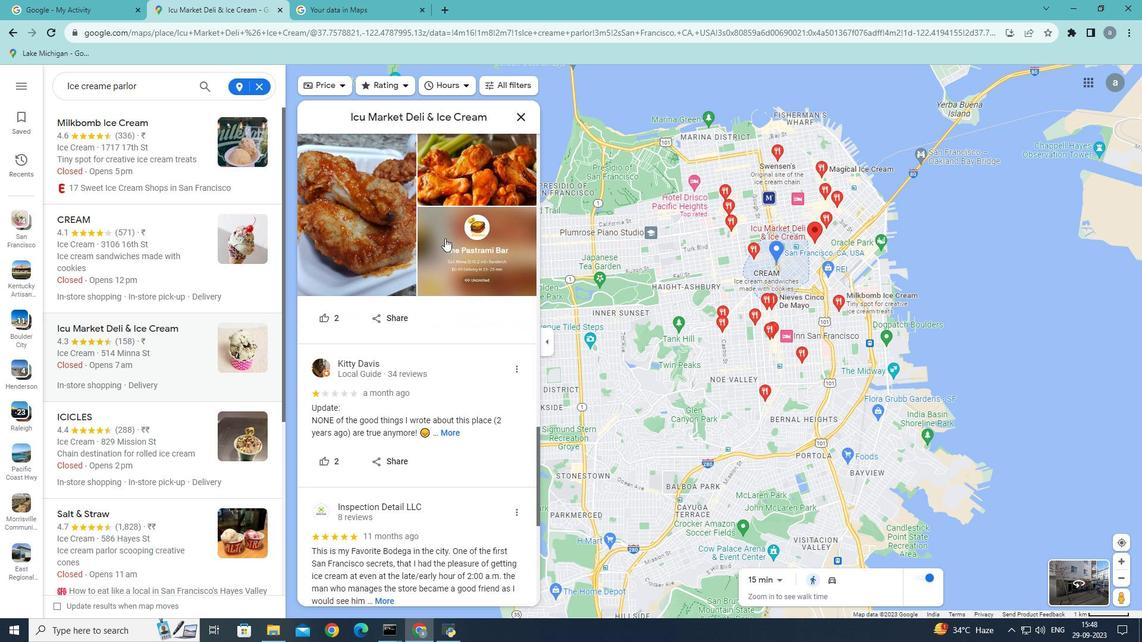 
Action: Mouse scrolled (445, 238) with delta (0, 0)
Screenshot: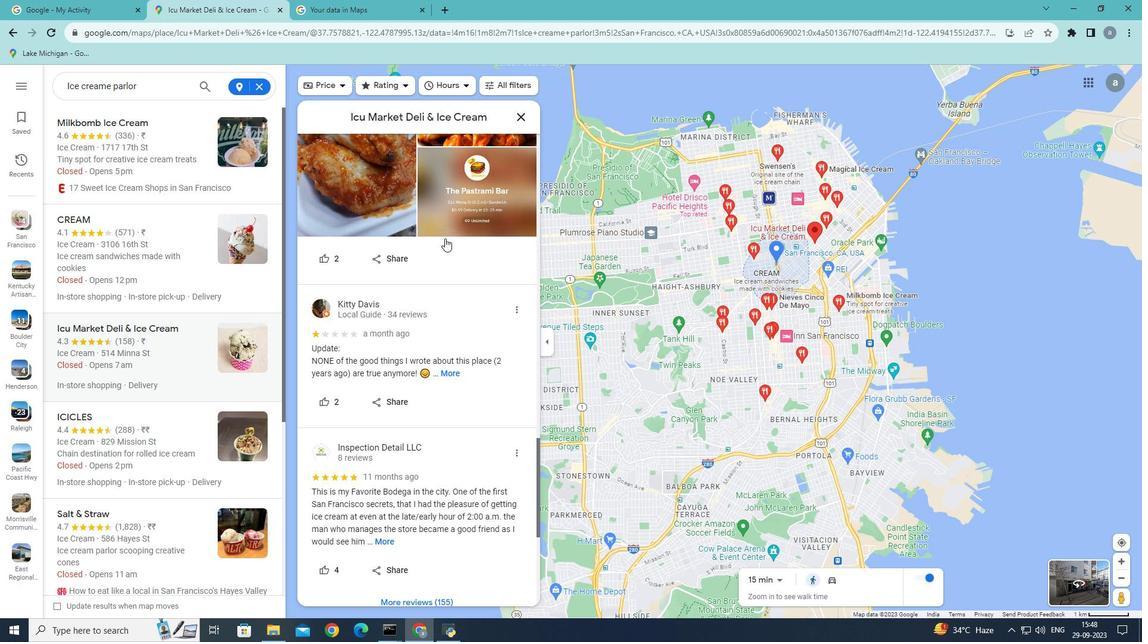 
Action: Mouse scrolled (445, 238) with delta (0, 0)
Screenshot: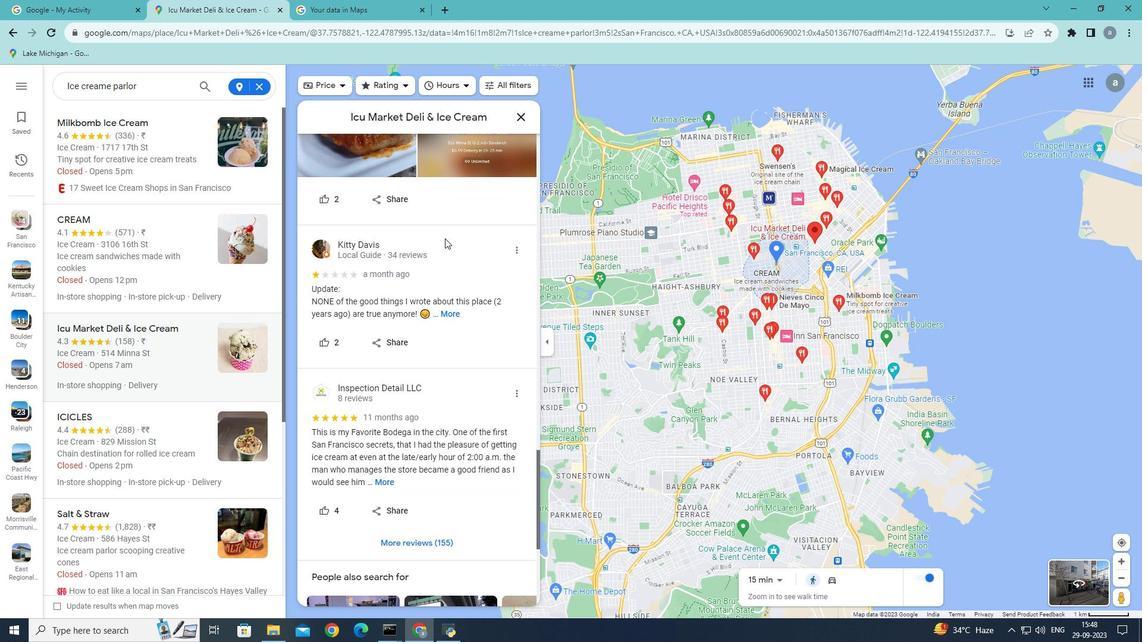 
Action: Mouse scrolled (445, 238) with delta (0, 0)
Screenshot: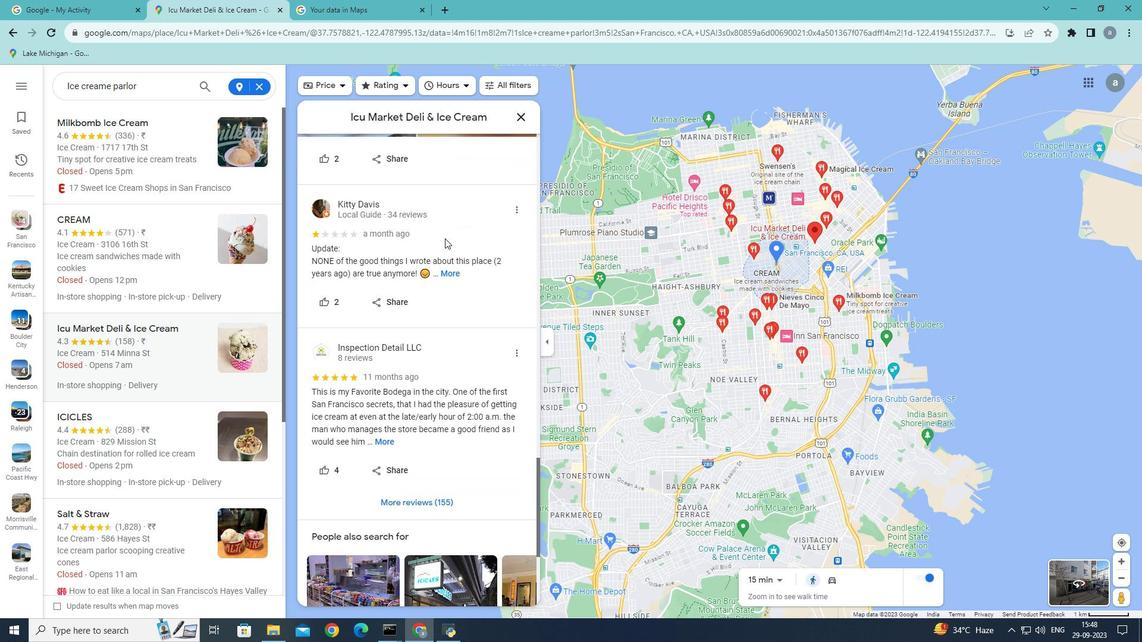 
Action: Mouse scrolled (445, 238) with delta (0, 0)
Screenshot: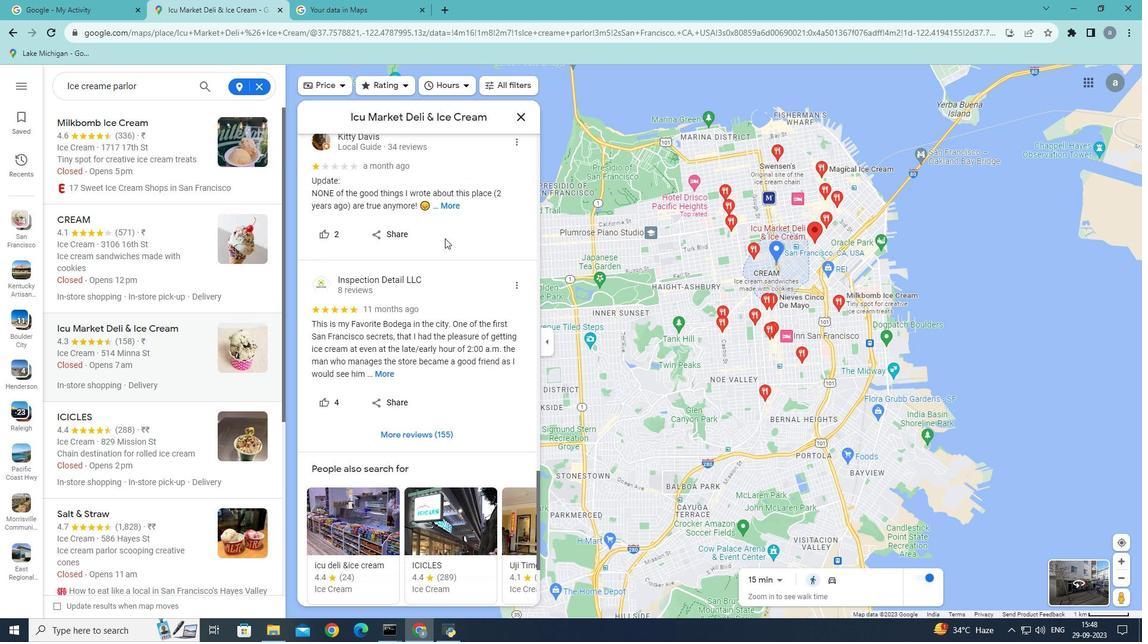 
Action: Mouse scrolled (445, 238) with delta (0, 0)
Screenshot: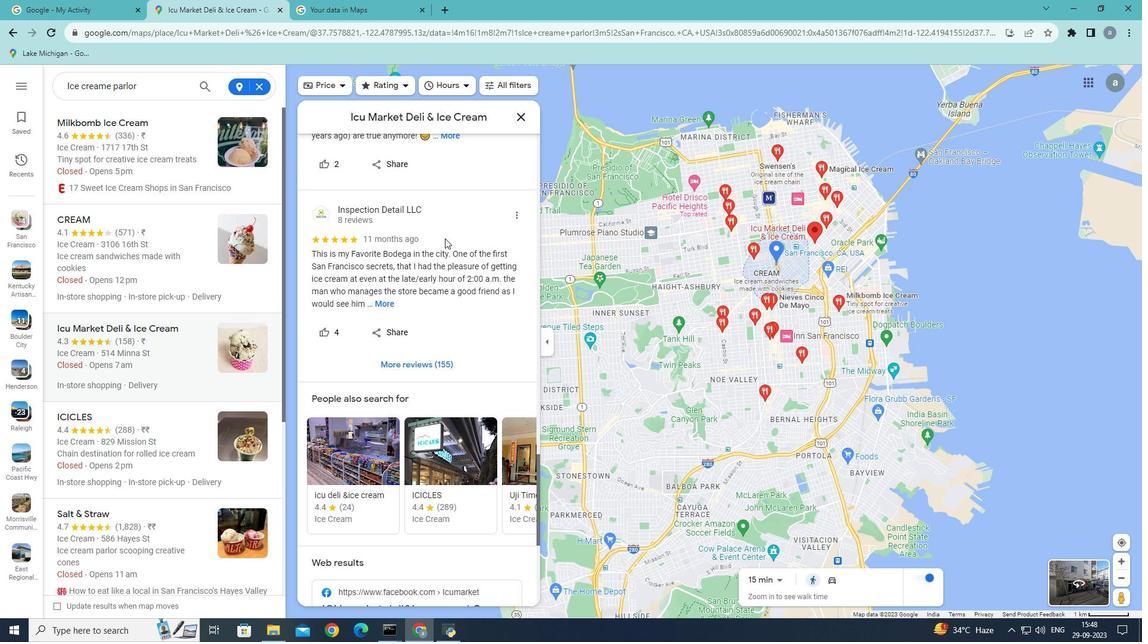 
Action: Mouse scrolled (445, 238) with delta (0, 0)
Screenshot: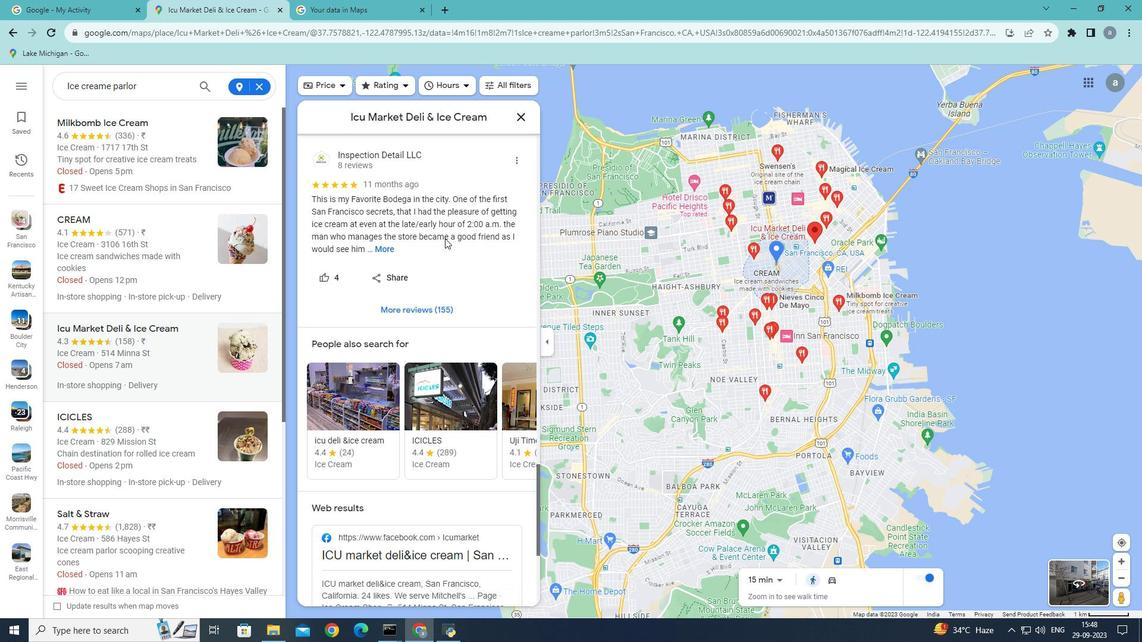 
Action: Mouse scrolled (445, 238) with delta (0, 0)
Screenshot: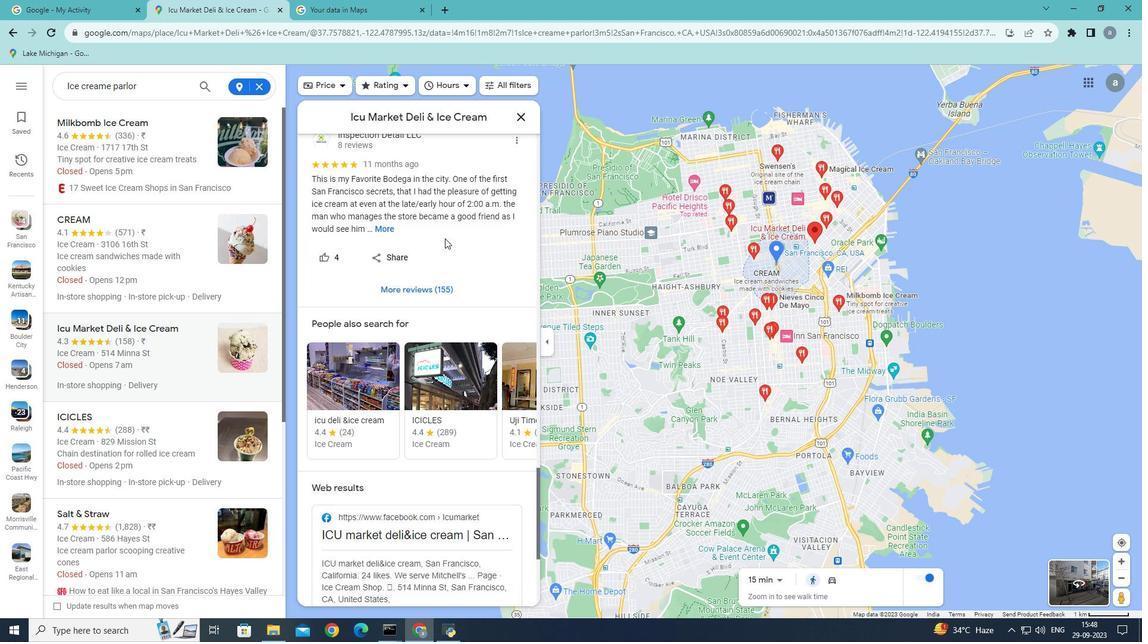 
Action: Mouse scrolled (445, 238) with delta (0, 0)
Screenshot: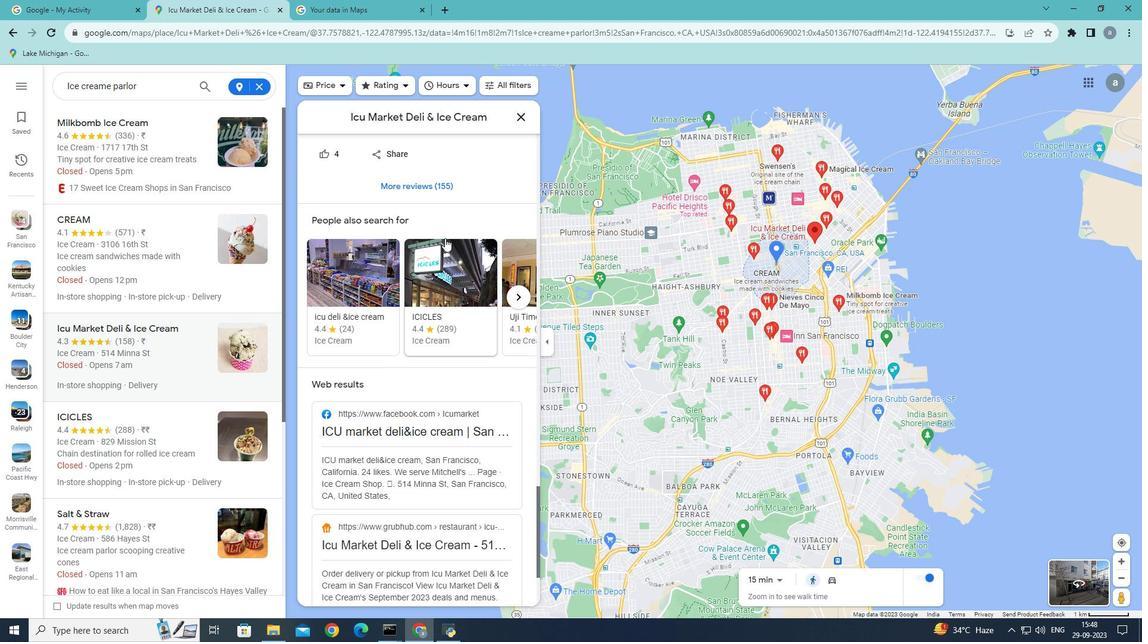 
Action: Mouse scrolled (445, 238) with delta (0, 0)
Screenshot: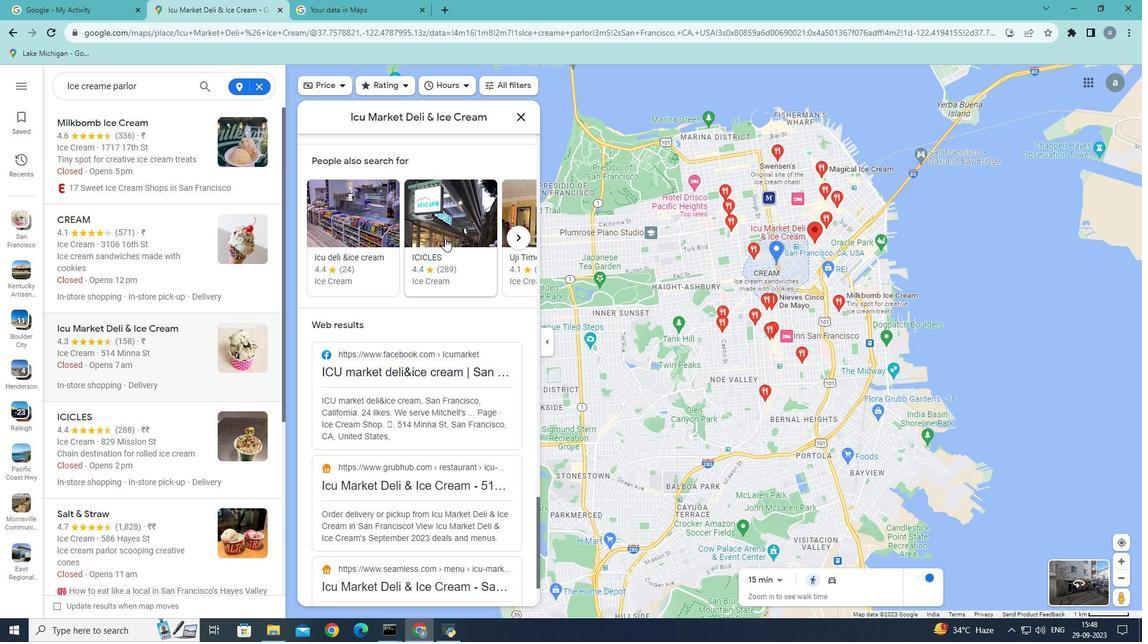 
Action: Mouse scrolled (445, 238) with delta (0, 0)
Screenshot: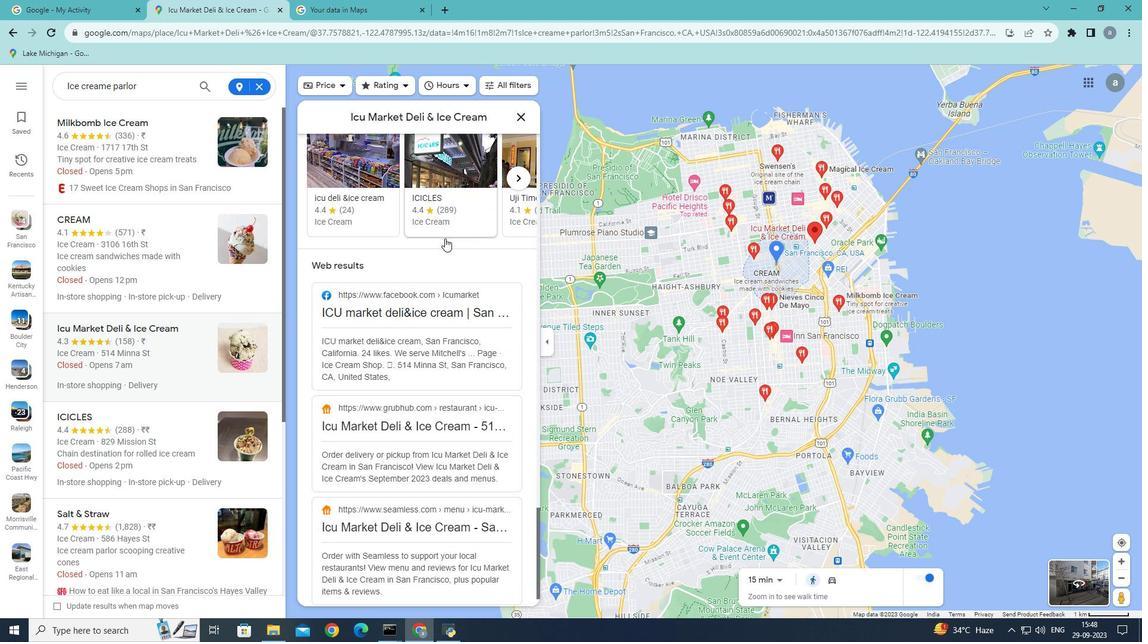 
Action: Mouse scrolled (445, 238) with delta (0, 0)
Screenshot: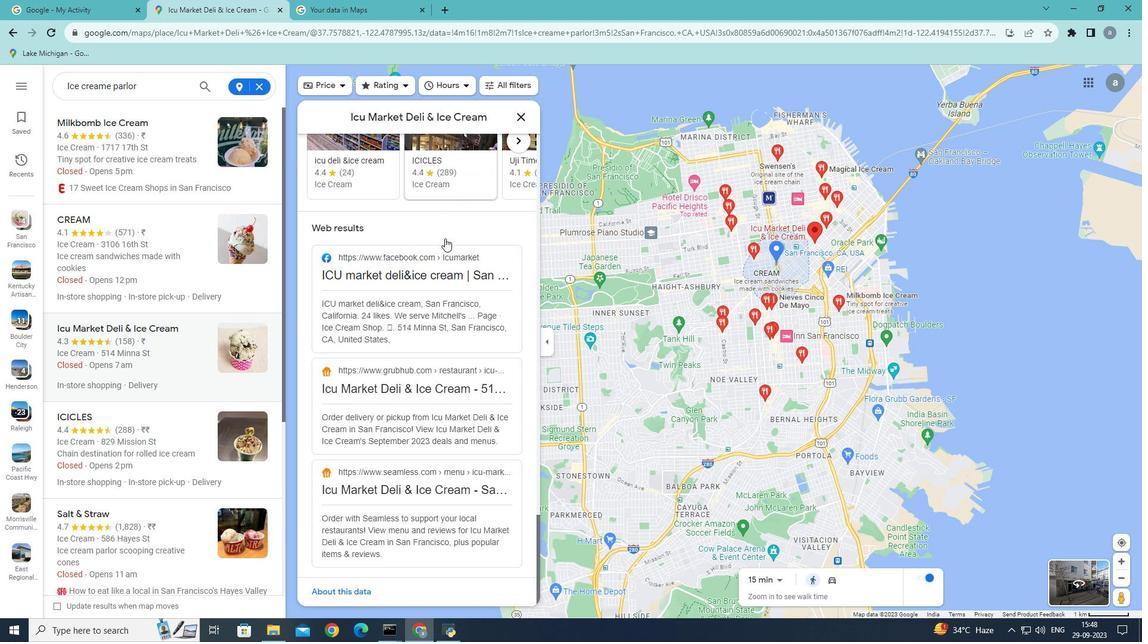 
Action: Mouse scrolled (445, 238) with delta (0, 0)
Screenshot: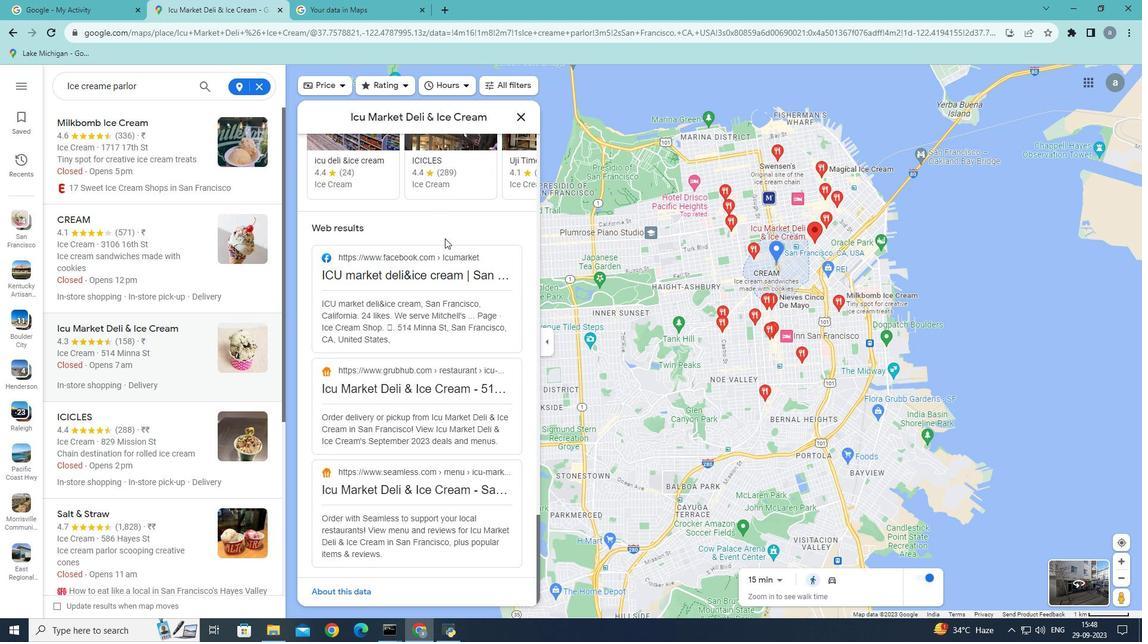 
Action: Mouse scrolled (445, 238) with delta (0, 0)
Screenshot: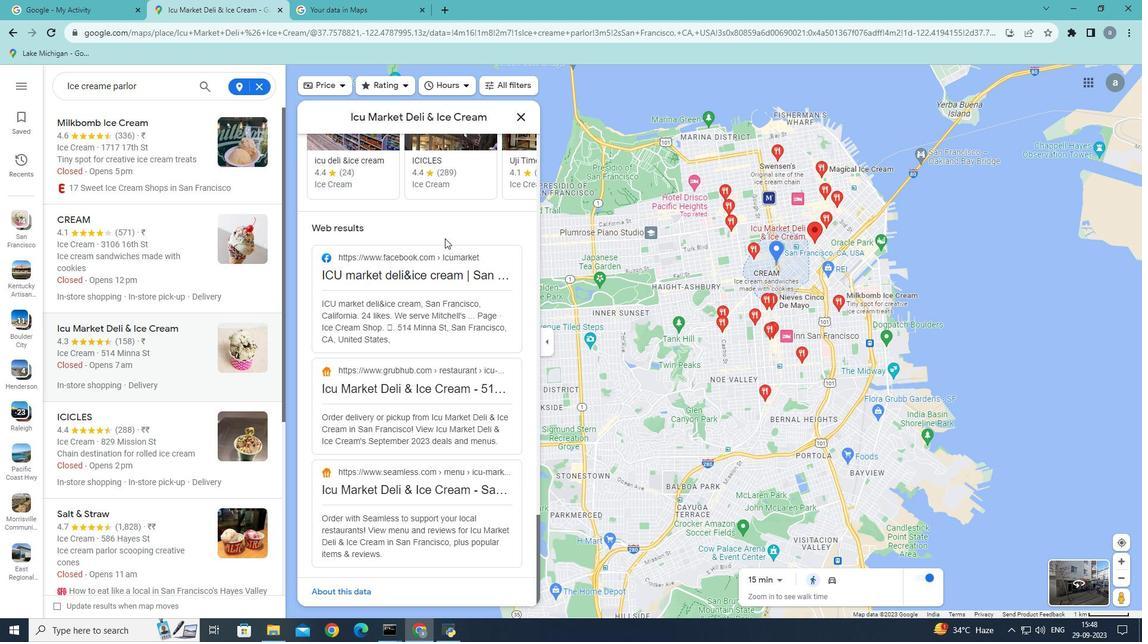 
Action: Mouse scrolled (445, 238) with delta (0, 0)
Screenshot: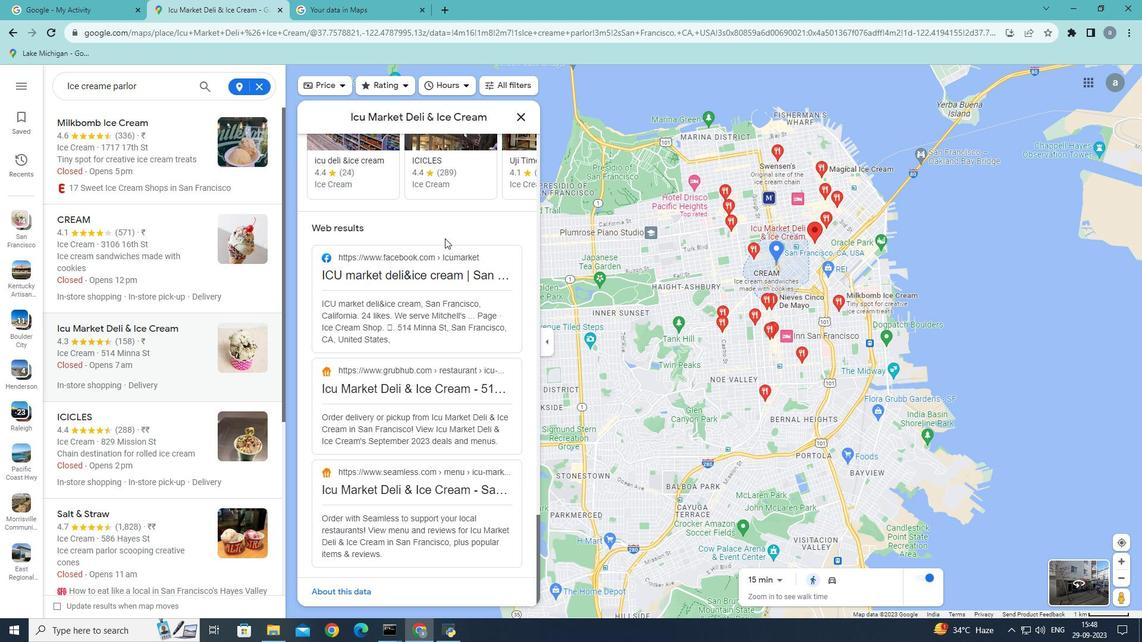 
Action: Mouse scrolled (445, 238) with delta (0, 0)
Screenshot: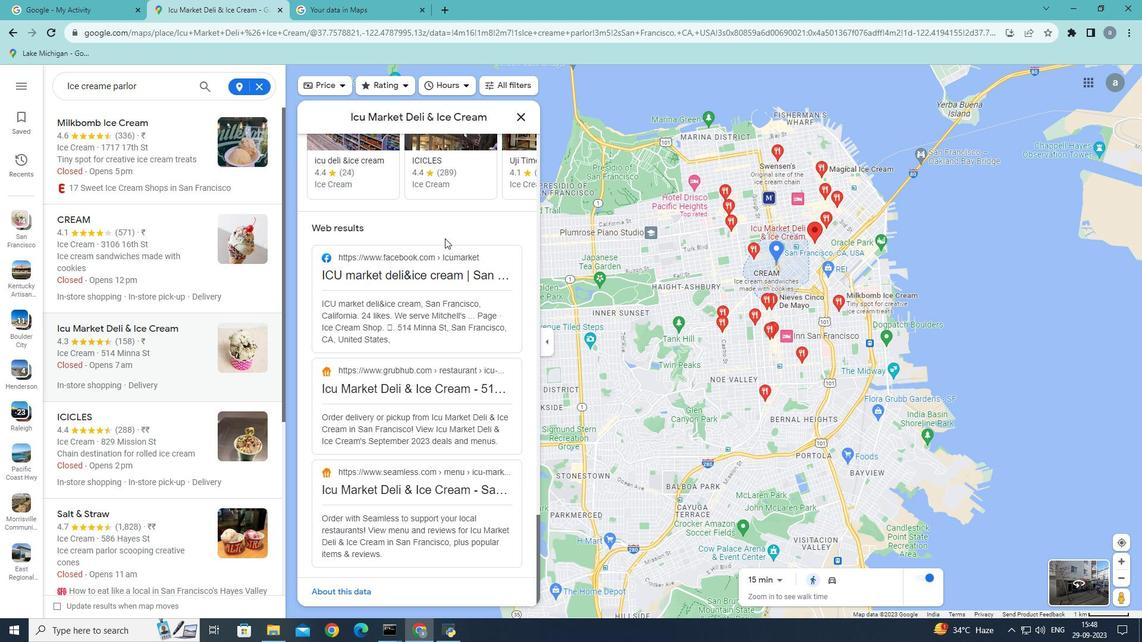 
Action: Mouse scrolled (445, 238) with delta (0, 0)
Screenshot: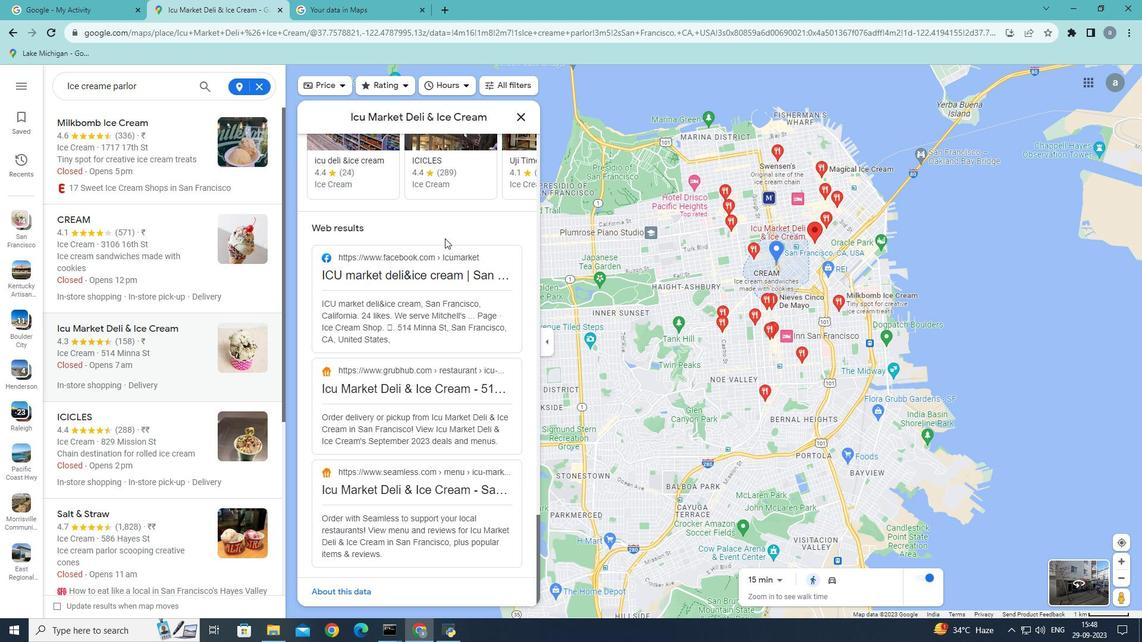 
Action: Mouse scrolled (445, 238) with delta (0, 0)
Screenshot: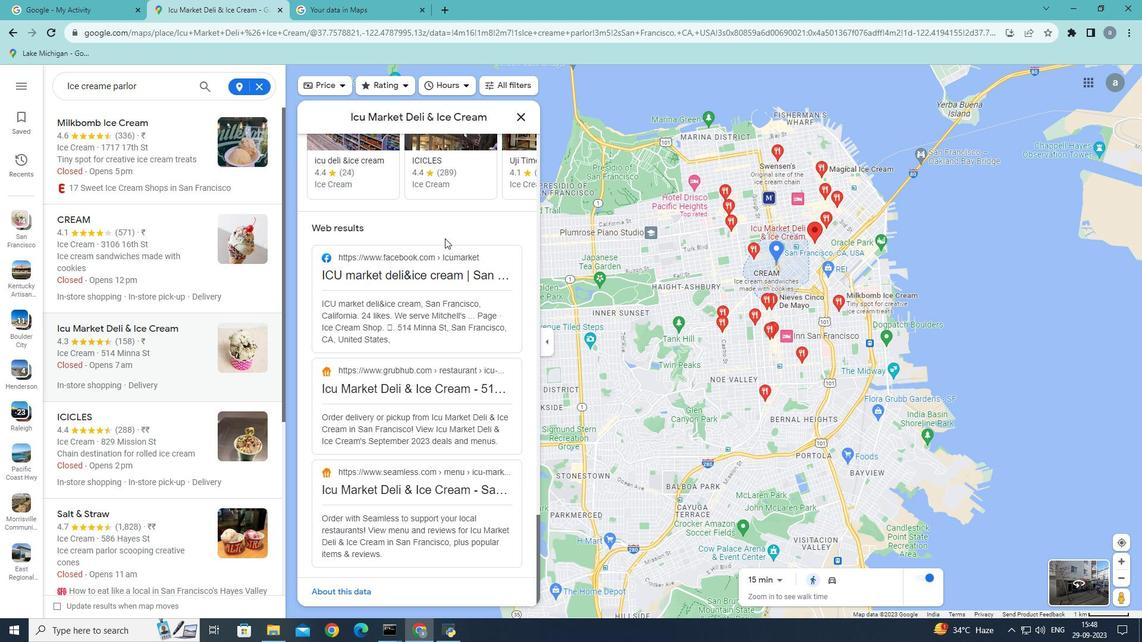 
Action: Mouse moved to (187, 310)
Screenshot: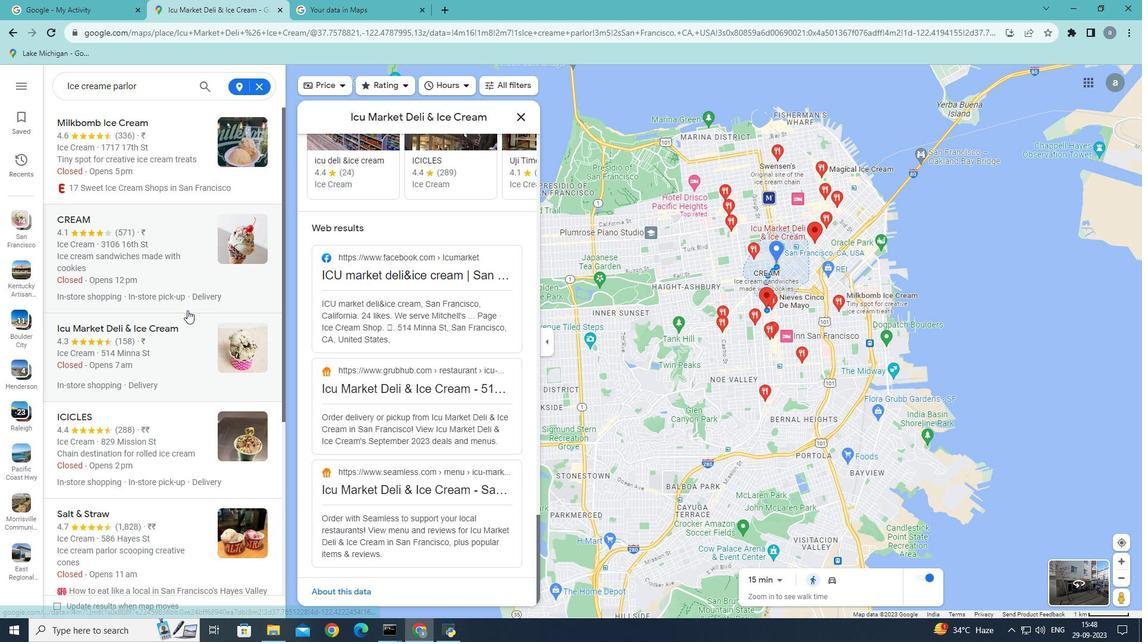 
Action: Mouse scrolled (187, 310) with delta (0, 0)
Screenshot: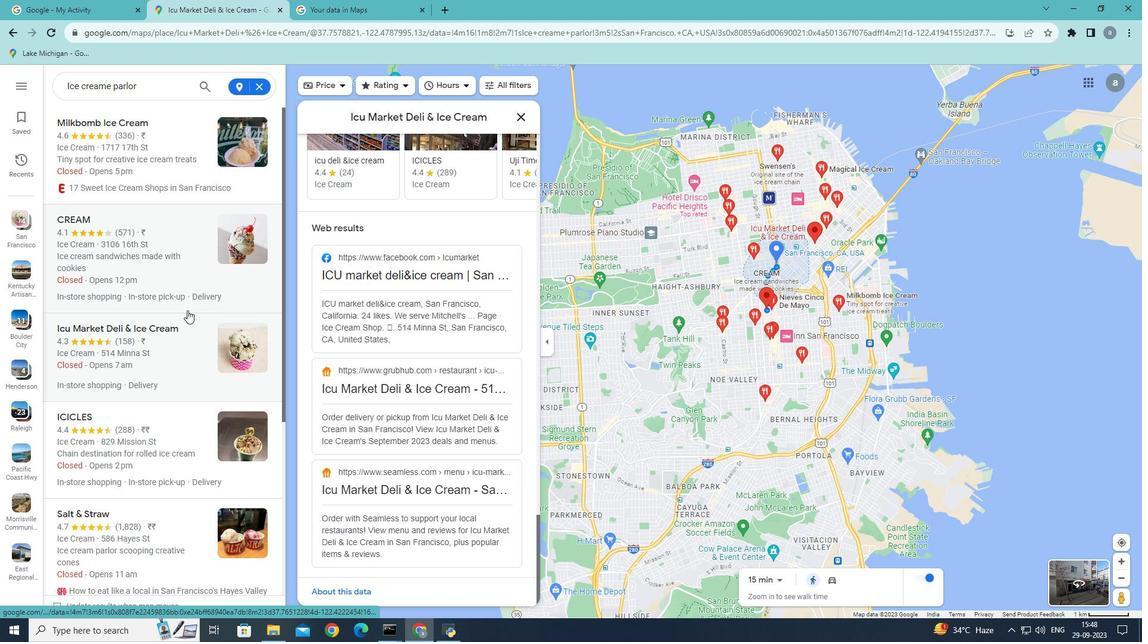 
Action: Mouse scrolled (187, 310) with delta (0, 0)
Screenshot: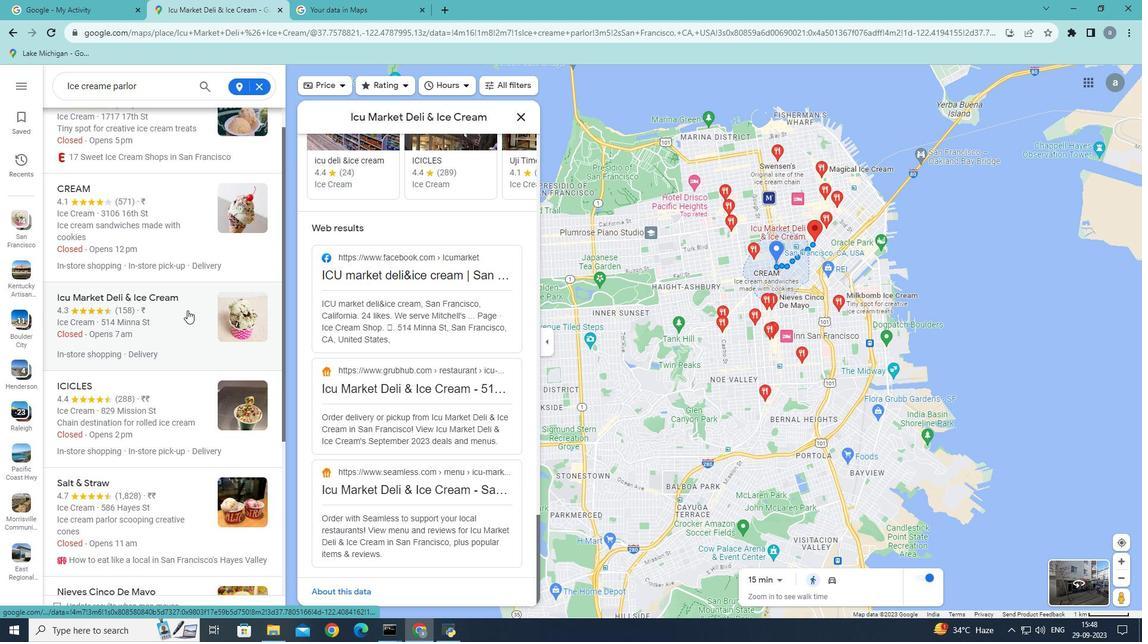 
Action: Mouse scrolled (187, 310) with delta (0, 0)
Screenshot: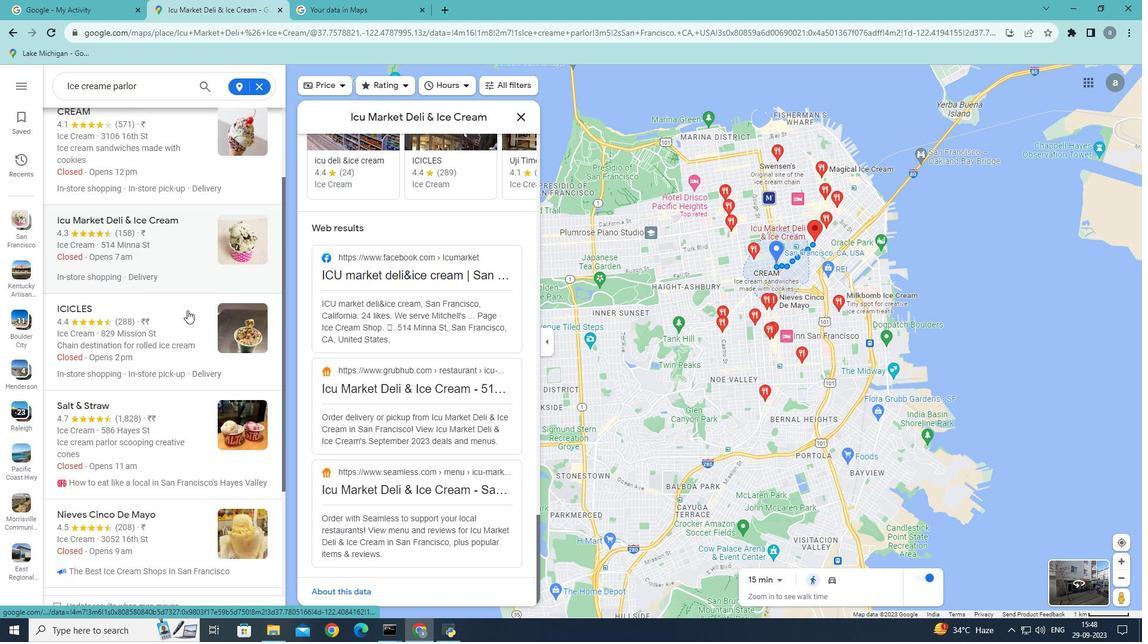 
Action: Mouse scrolled (187, 310) with delta (0, 0)
Screenshot: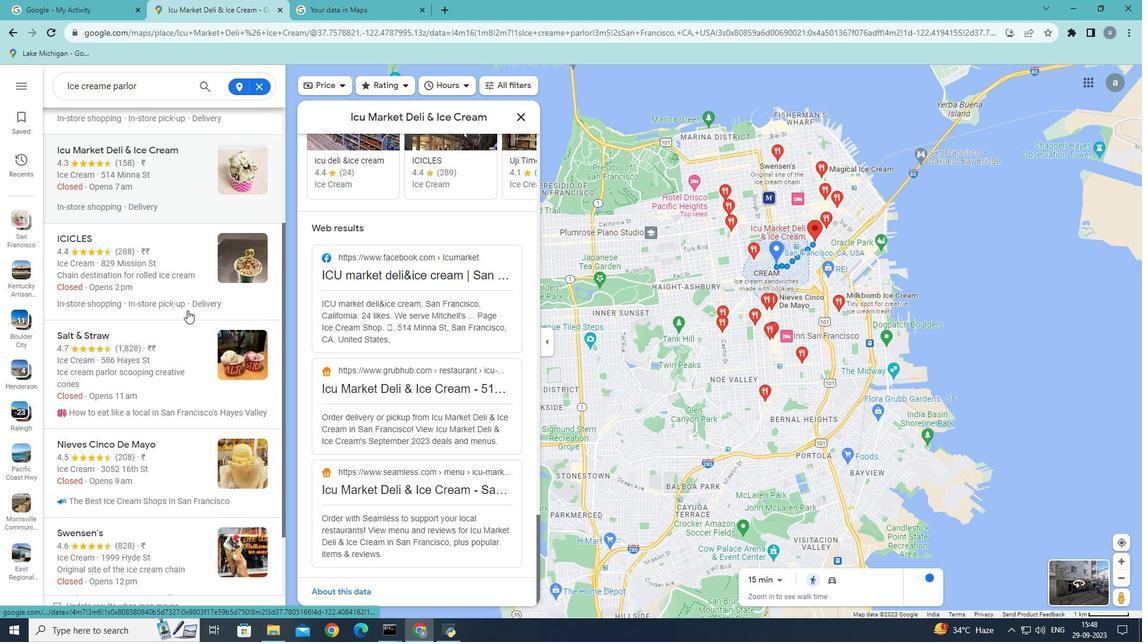 
Action: Mouse scrolled (187, 310) with delta (0, 0)
Screenshot: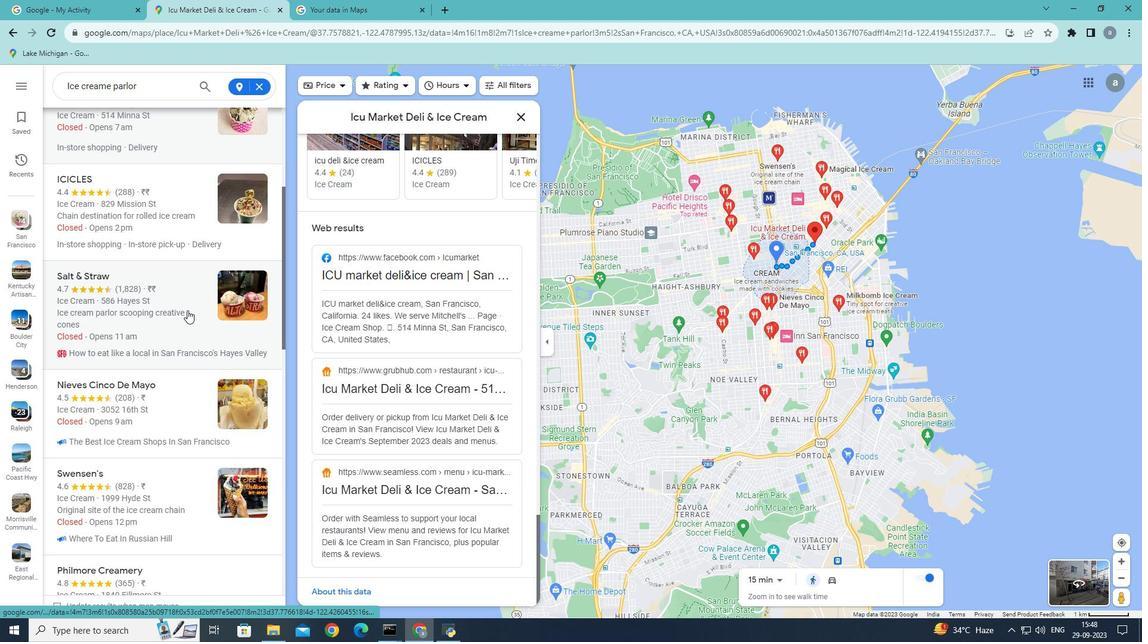
Action: Mouse moved to (167, 180)
Screenshot: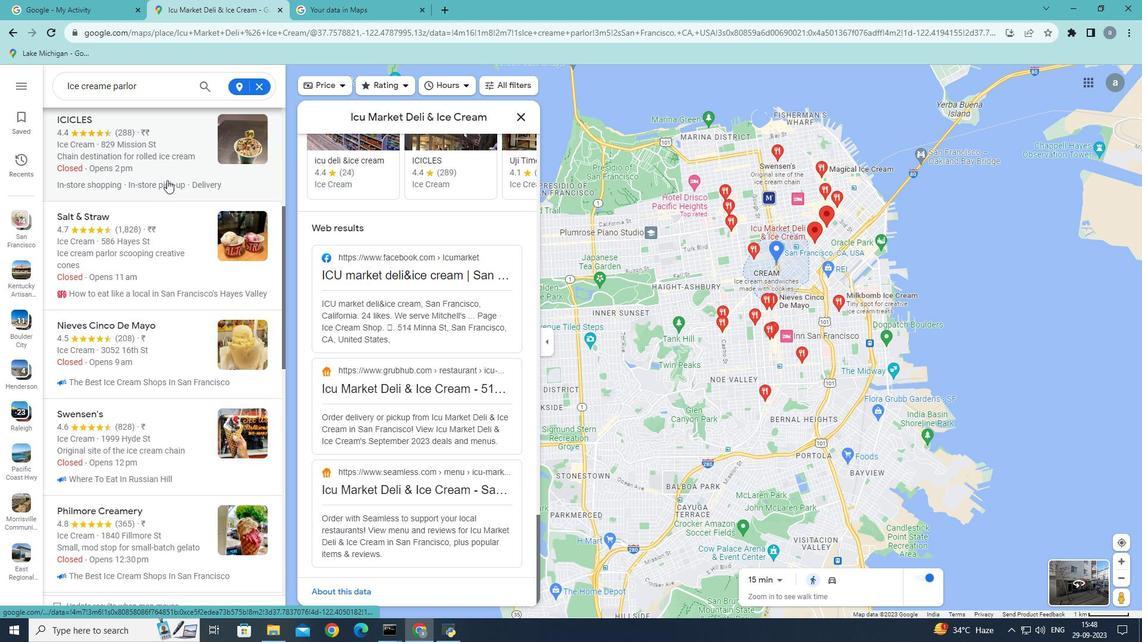 
Action: Mouse pressed left at (167, 180)
Screenshot: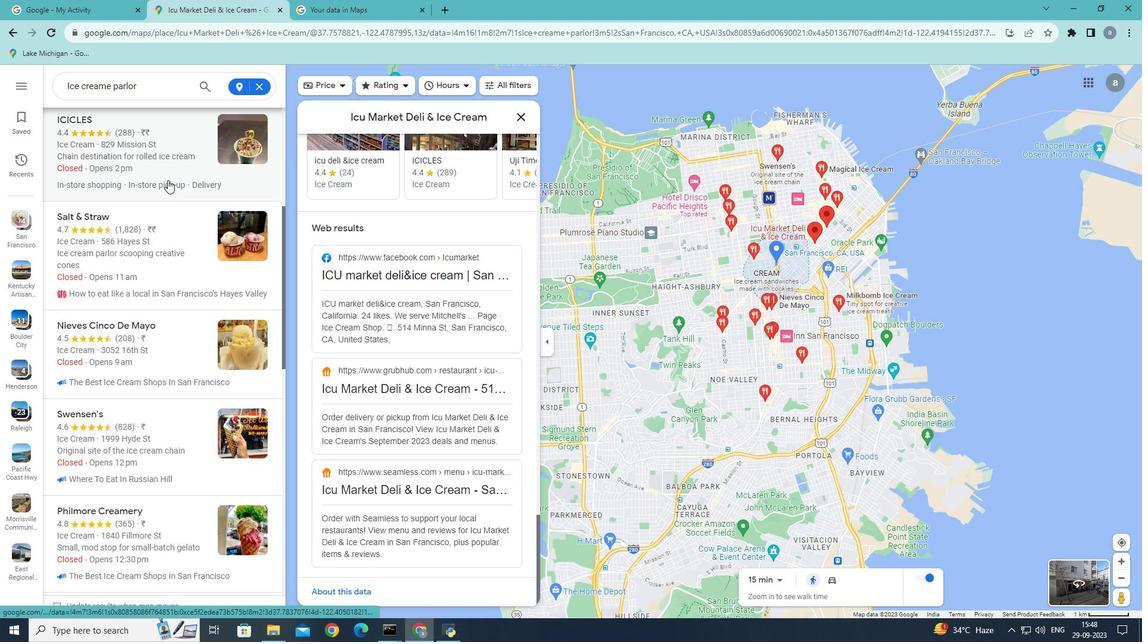 
Action: Mouse moved to (386, 227)
Screenshot: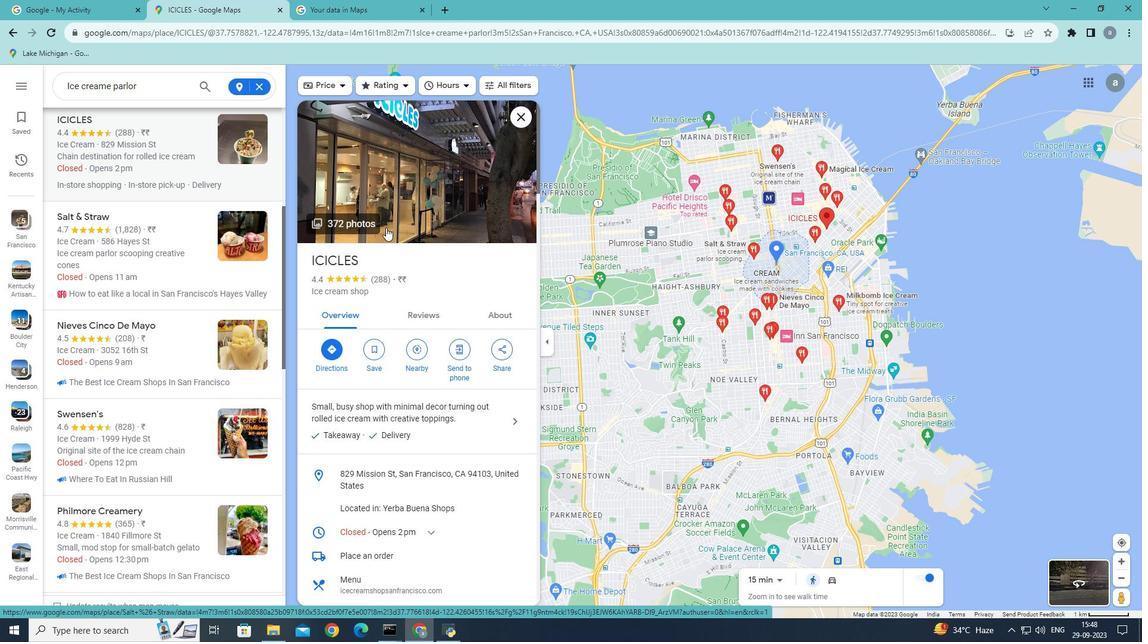 
Action: Mouse scrolled (386, 227) with delta (0, 0)
Screenshot: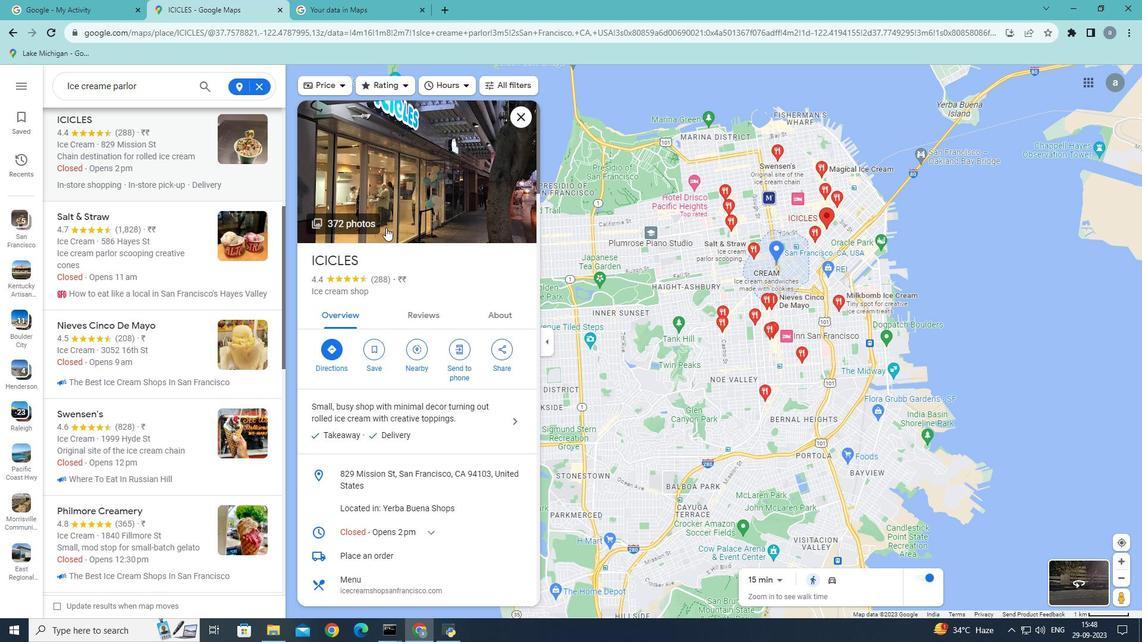 
Action: Mouse scrolled (386, 227) with delta (0, 0)
Screenshot: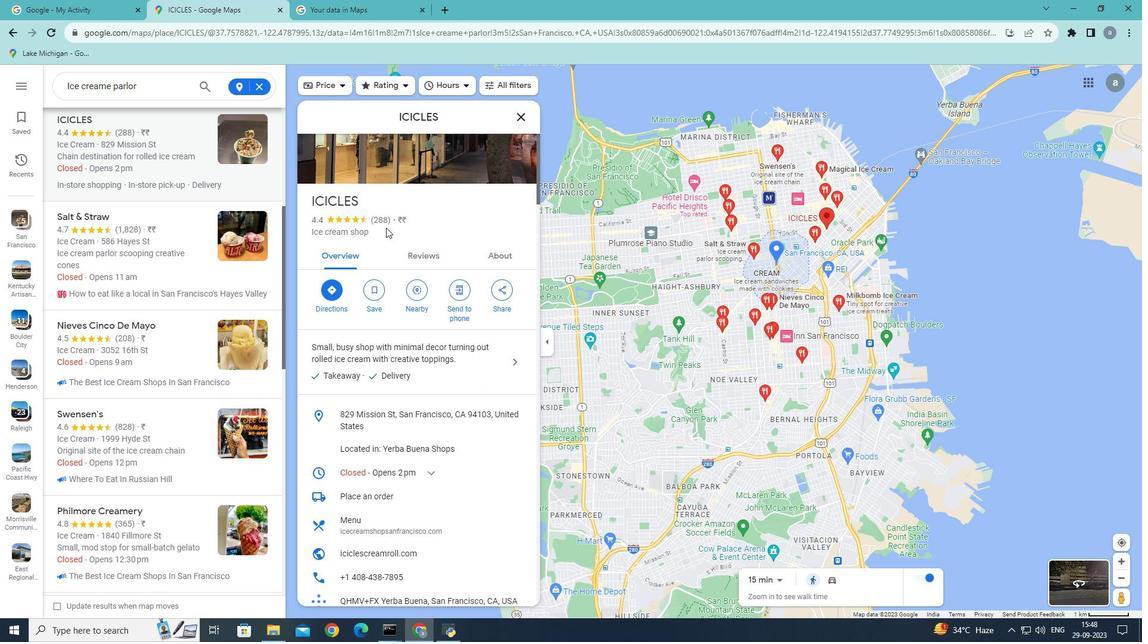 
Action: Mouse scrolled (386, 227) with delta (0, 0)
Screenshot: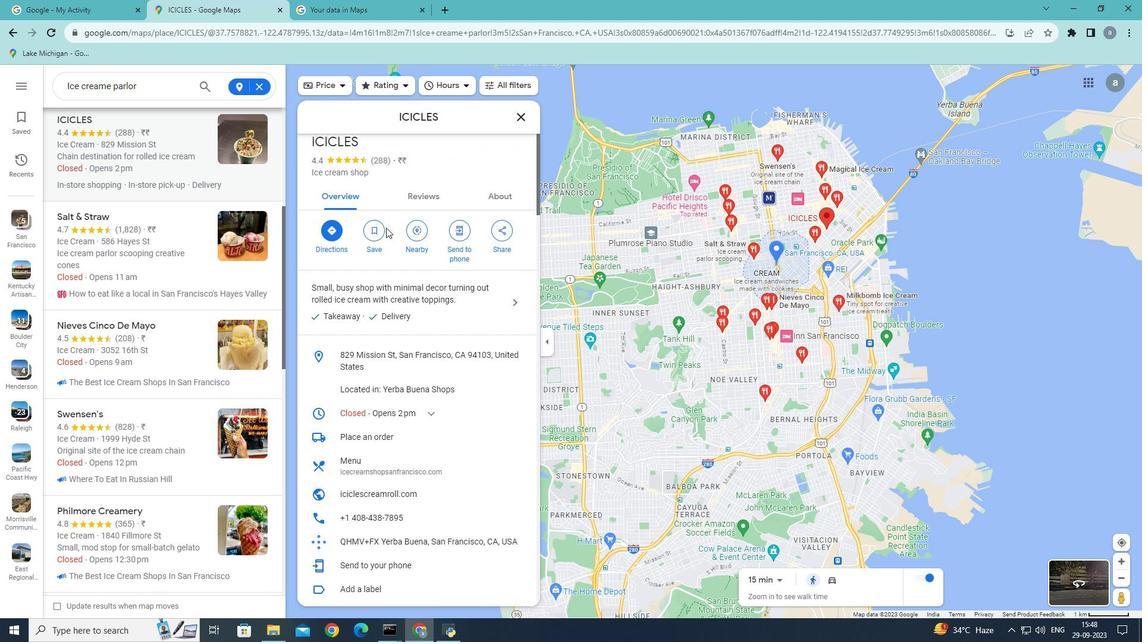 
Action: Mouse scrolled (386, 227) with delta (0, 0)
Screenshot: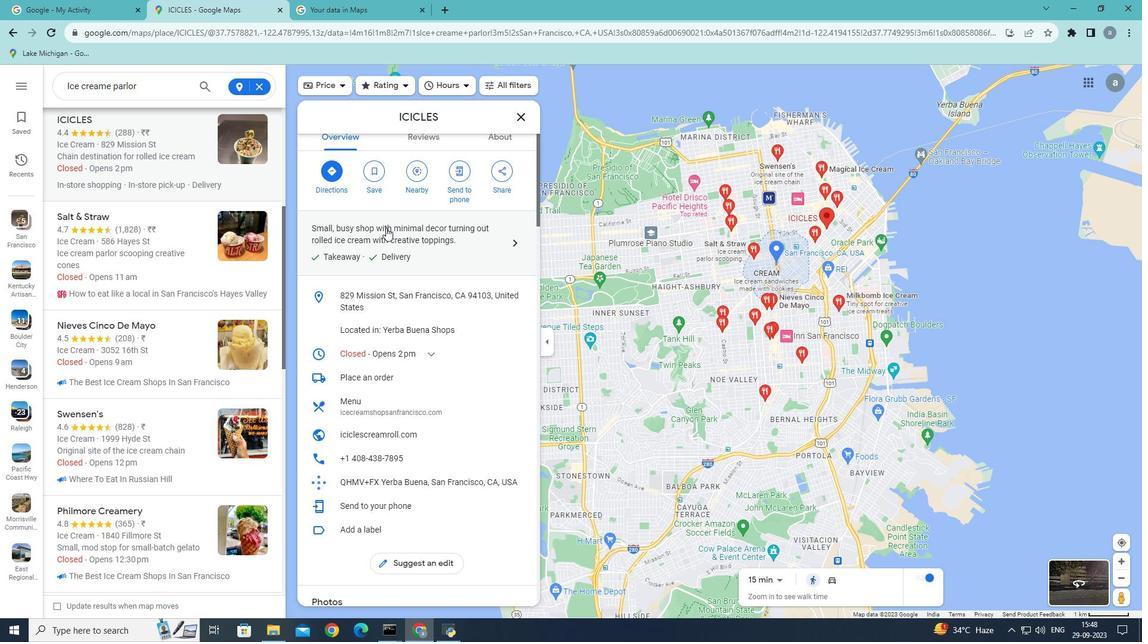
Action: Mouse scrolled (386, 227) with delta (0, 0)
Screenshot: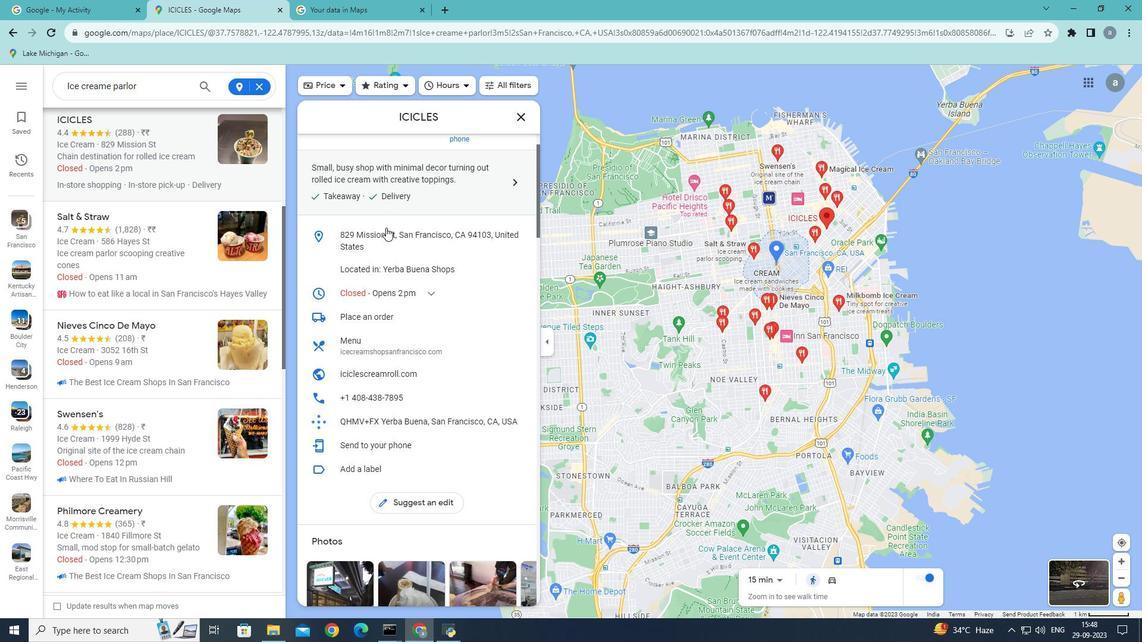 
Action: Mouse scrolled (386, 227) with delta (0, 0)
Screenshot: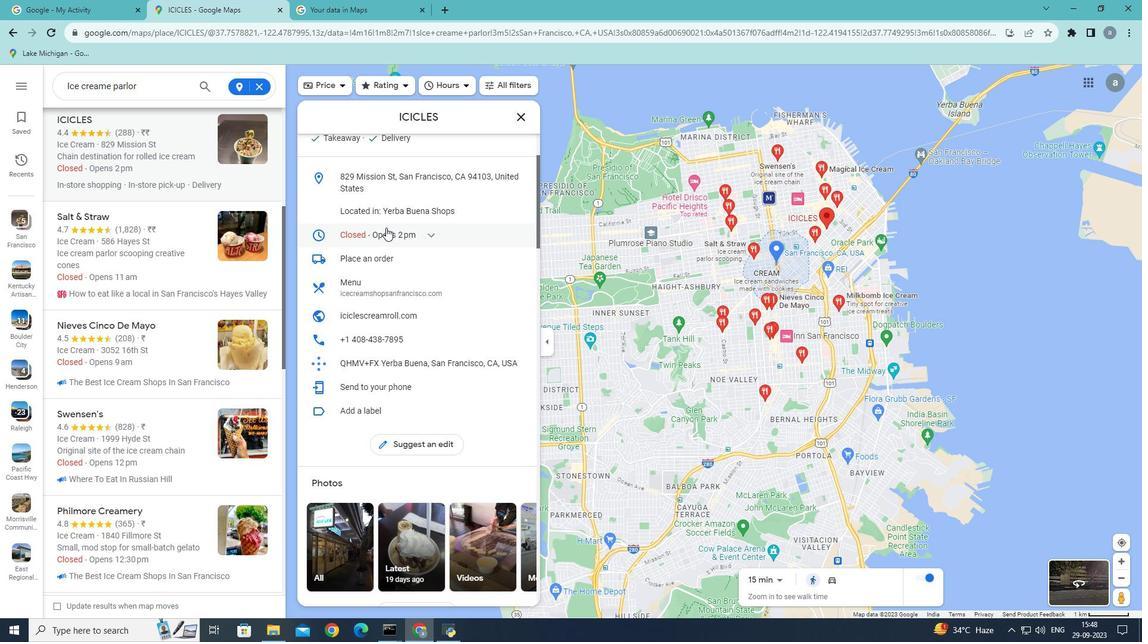 
Action: Mouse scrolled (386, 227) with delta (0, 0)
Screenshot: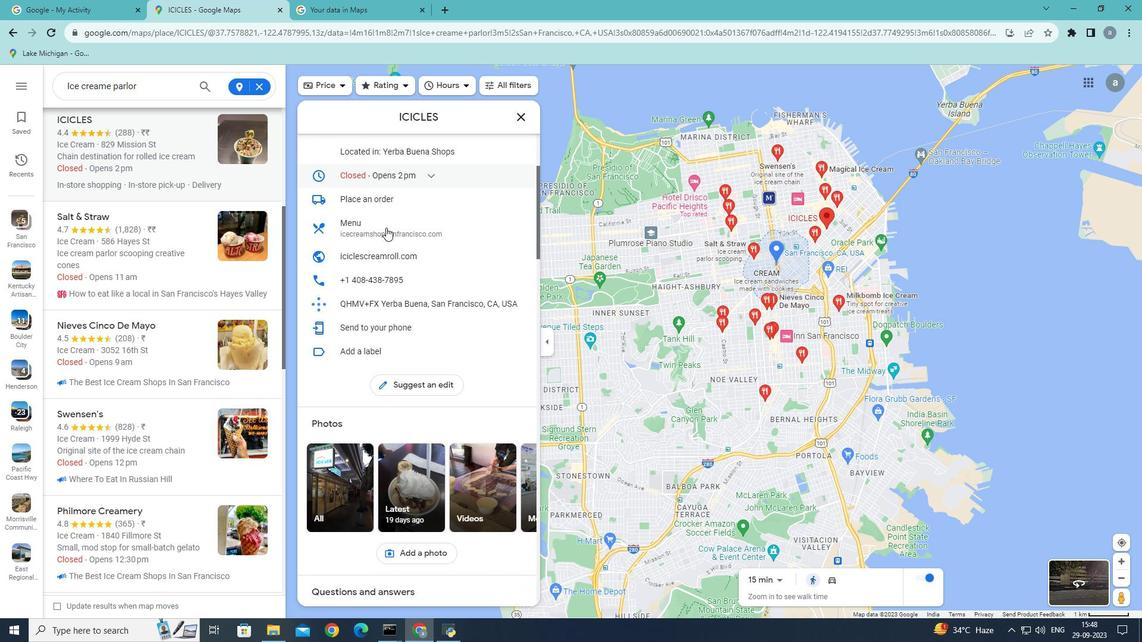 
Action: Mouse scrolled (386, 227) with delta (0, 0)
Screenshot: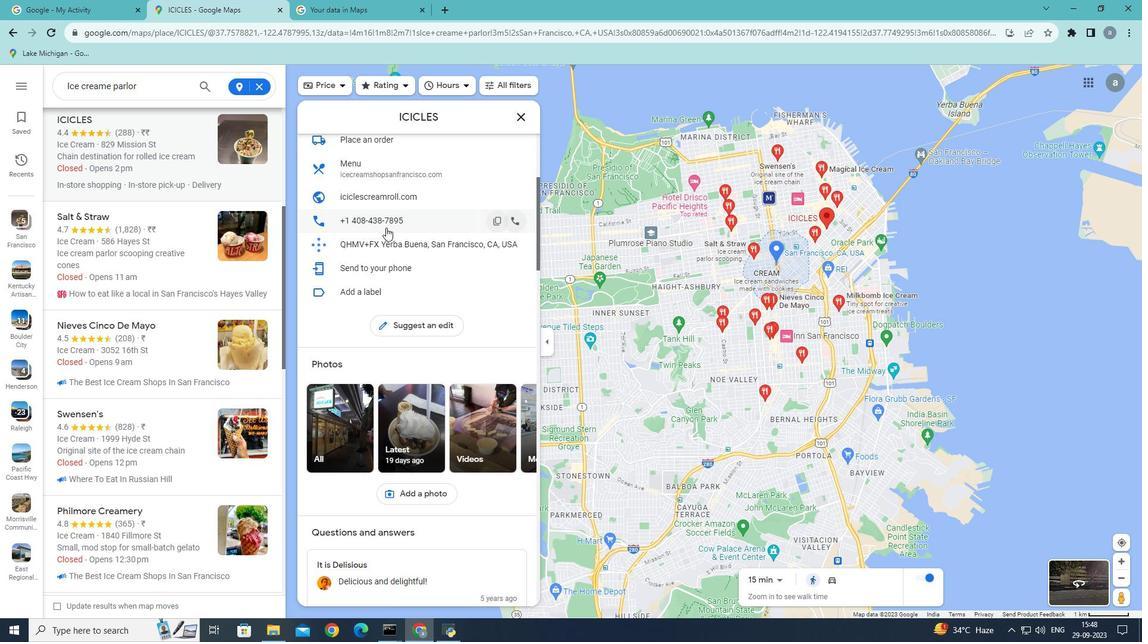 
Action: Mouse scrolled (386, 227) with delta (0, 0)
Screenshot: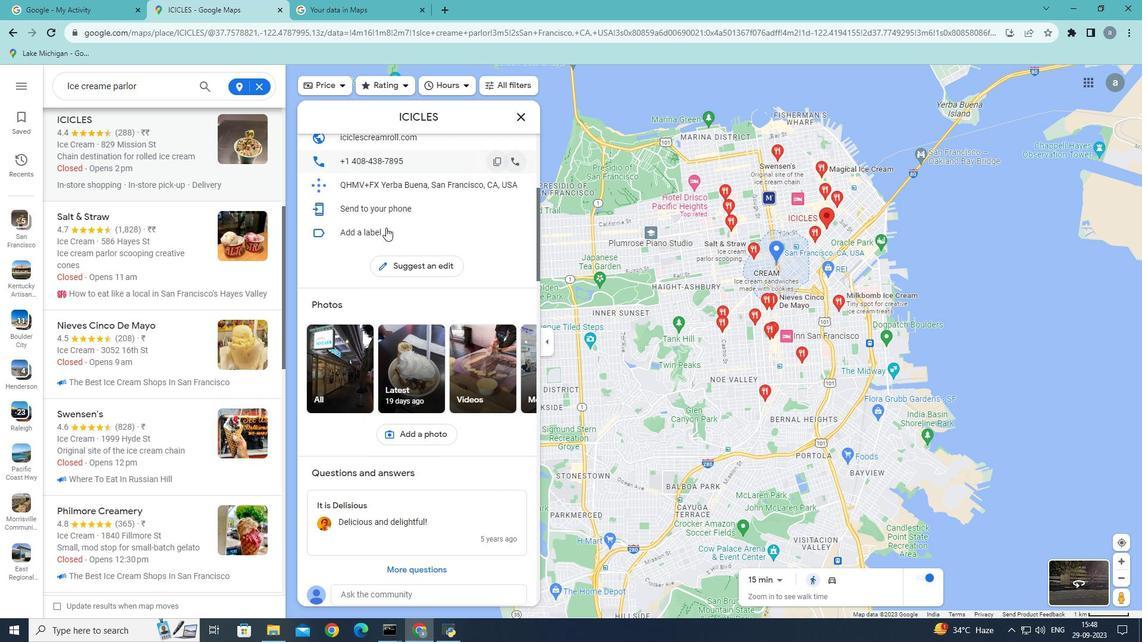 
Action: Mouse scrolled (386, 227) with delta (0, 0)
Screenshot: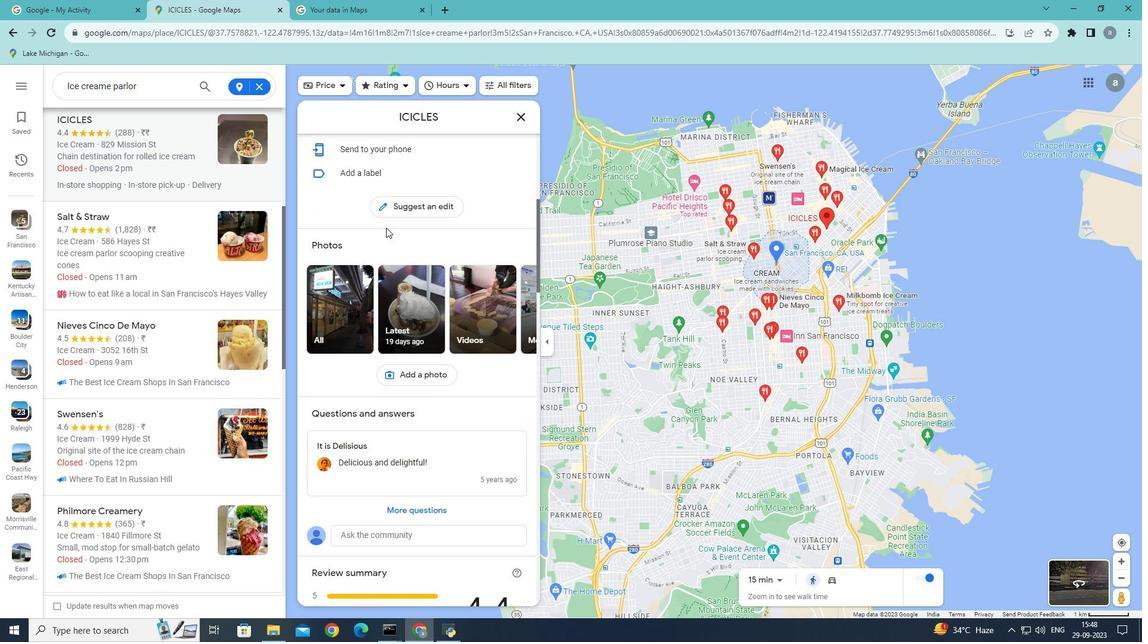 
Action: Mouse scrolled (386, 227) with delta (0, 0)
Screenshot: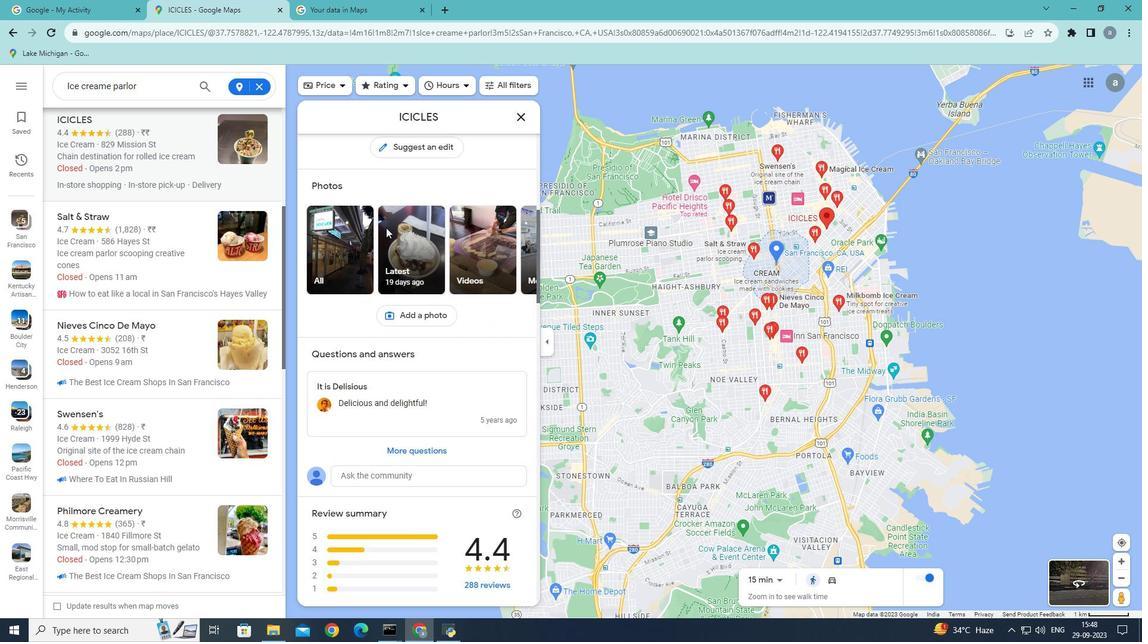 
Action: Mouse scrolled (386, 227) with delta (0, 0)
Screenshot: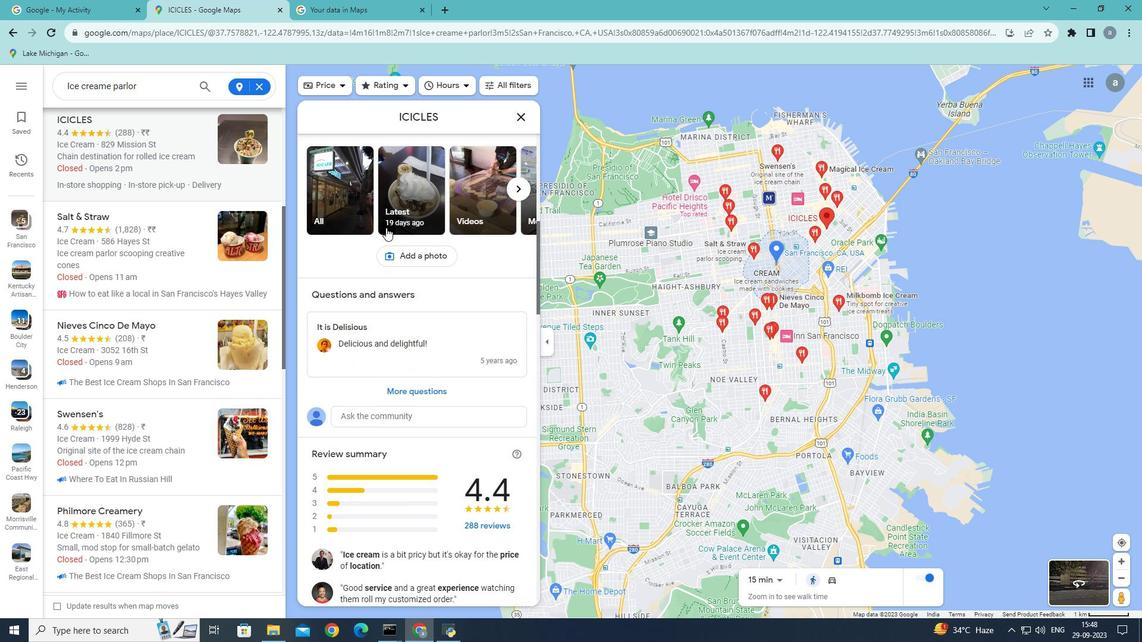 
Action: Mouse scrolled (386, 227) with delta (0, 0)
Screenshot: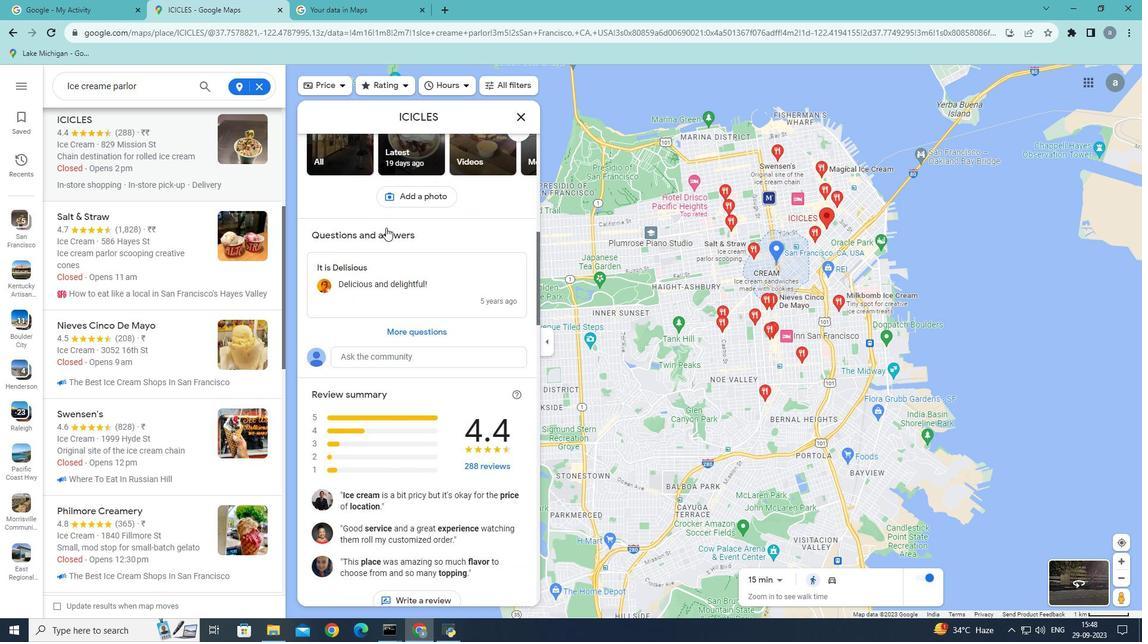 
Action: Mouse scrolled (386, 227) with delta (0, 0)
Screenshot: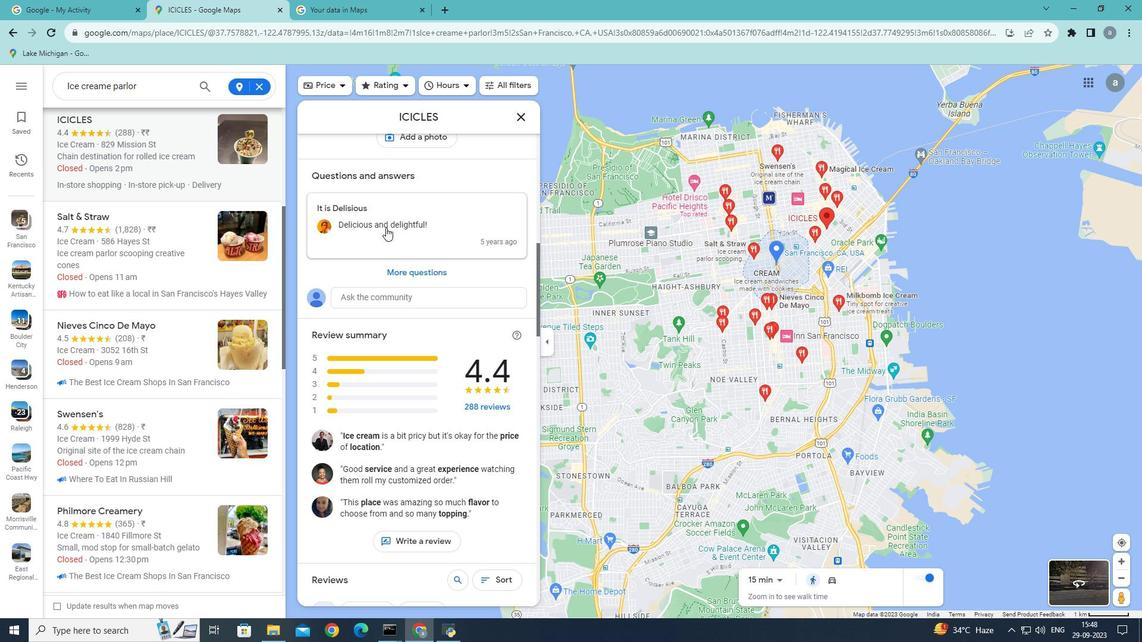 
Action: Mouse scrolled (386, 227) with delta (0, 0)
Screenshot: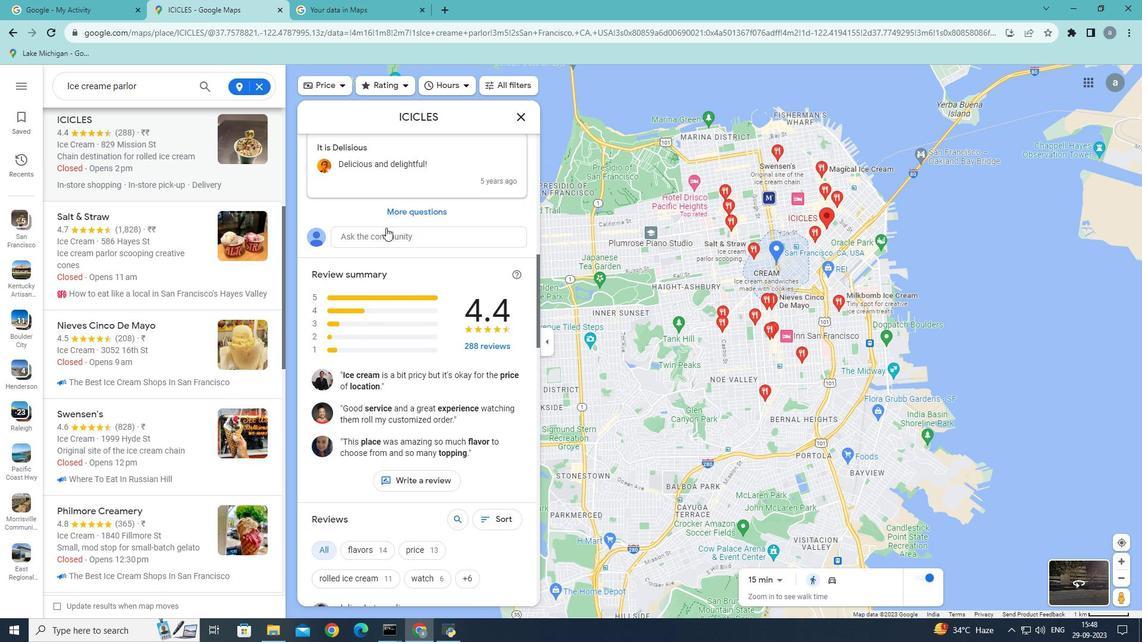 
Action: Mouse scrolled (386, 227) with delta (0, 0)
Screenshot: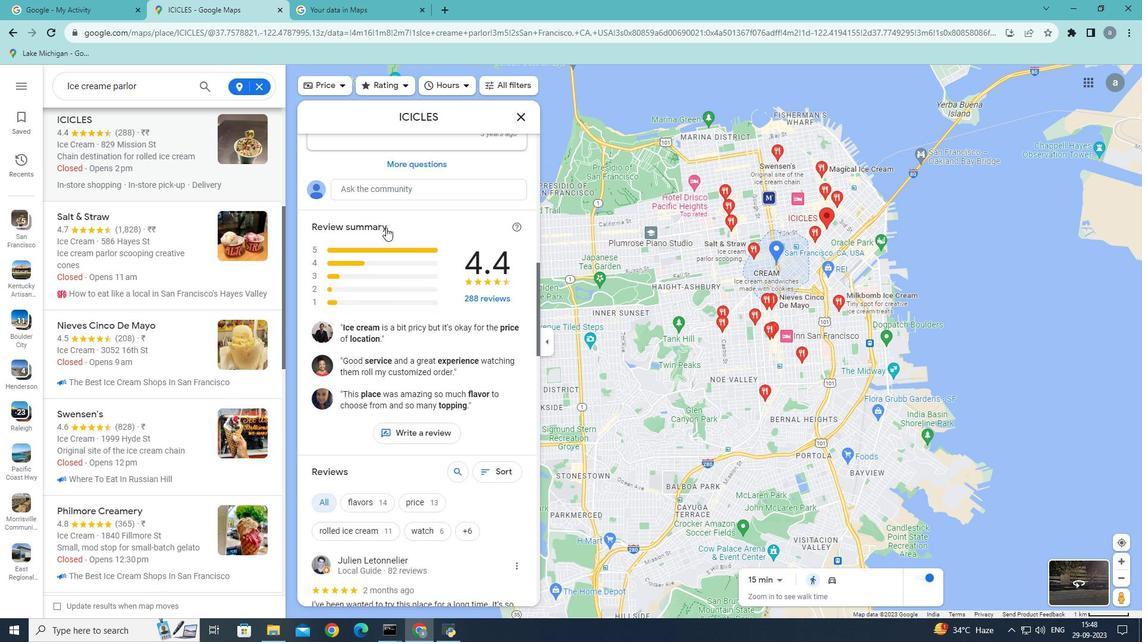 
Action: Mouse scrolled (386, 227) with delta (0, 0)
Screenshot: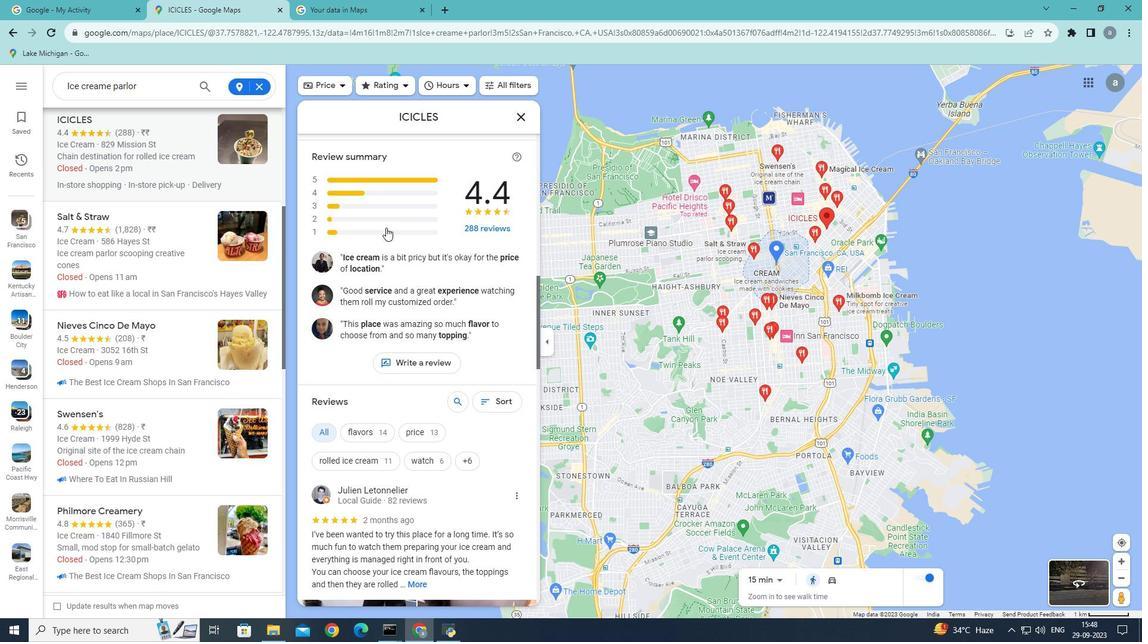 
Action: Mouse scrolled (386, 227) with delta (0, 0)
Screenshot: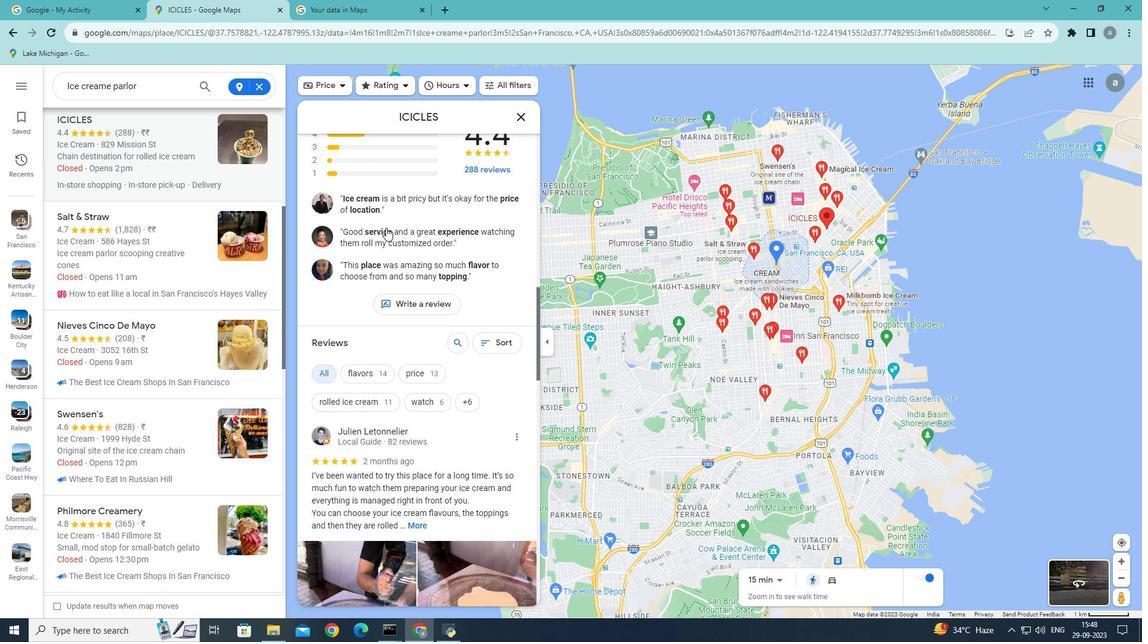 
Action: Mouse scrolled (386, 227) with delta (0, 0)
Screenshot: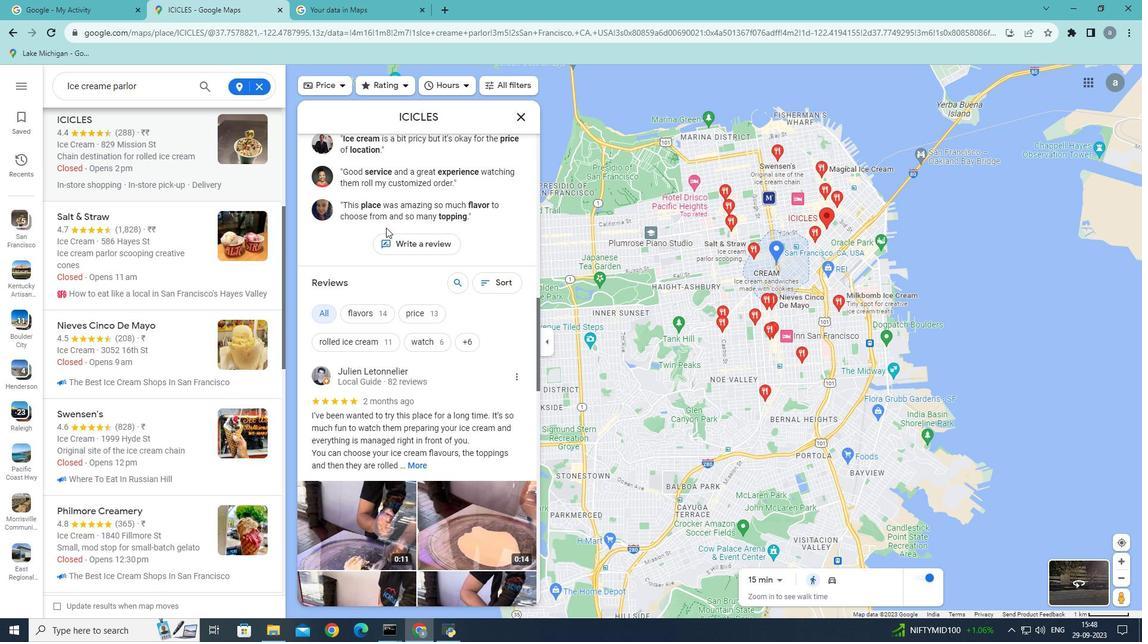 
Action: Mouse scrolled (386, 227) with delta (0, 0)
Screenshot: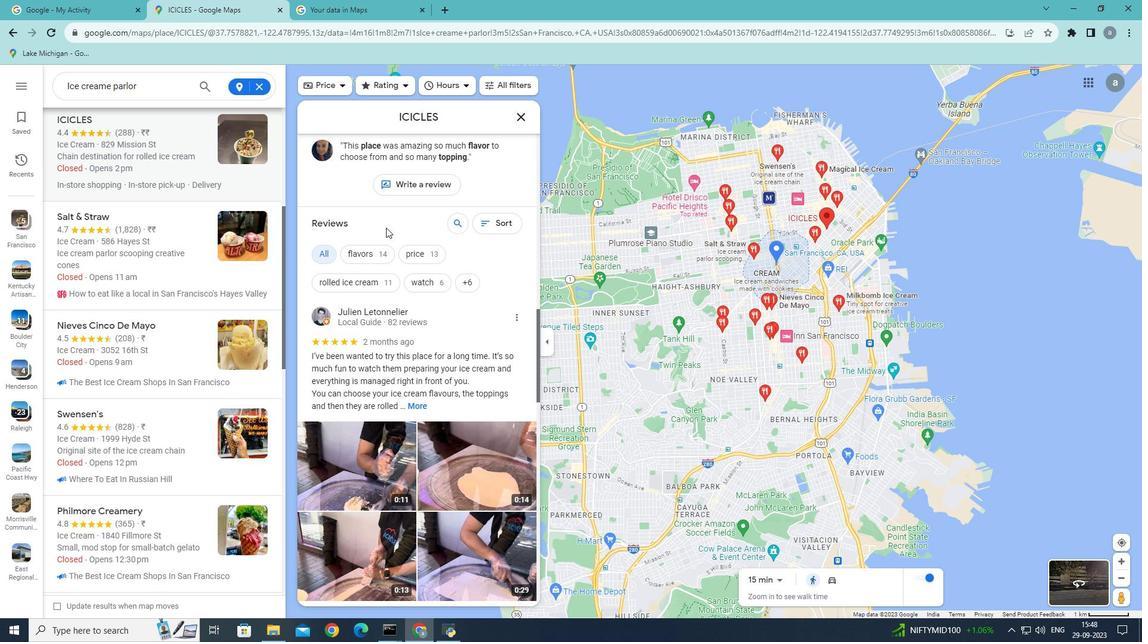 
Action: Mouse scrolled (386, 227) with delta (0, 0)
Screenshot: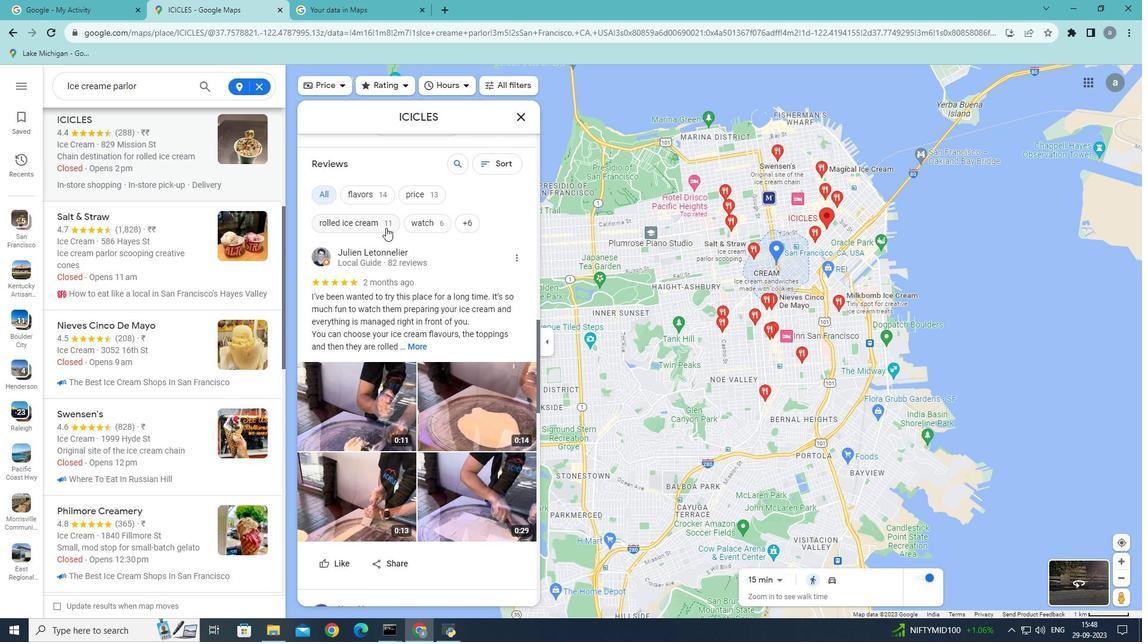 
Action: Mouse scrolled (386, 227) with delta (0, 0)
Screenshot: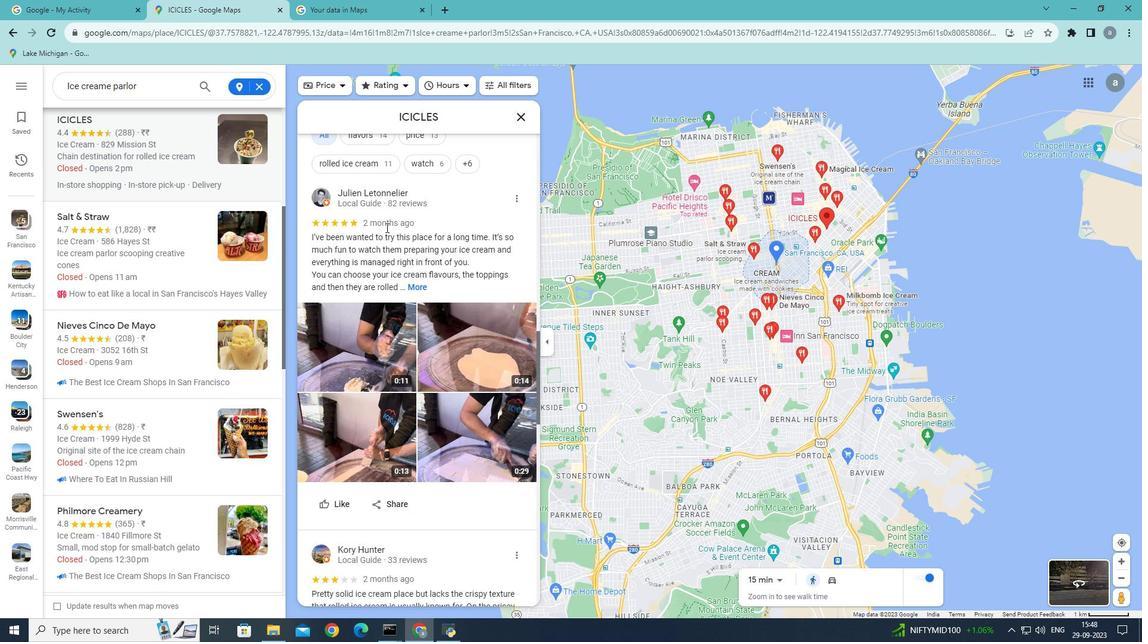 
Action: Mouse scrolled (386, 227) with delta (0, 0)
Screenshot: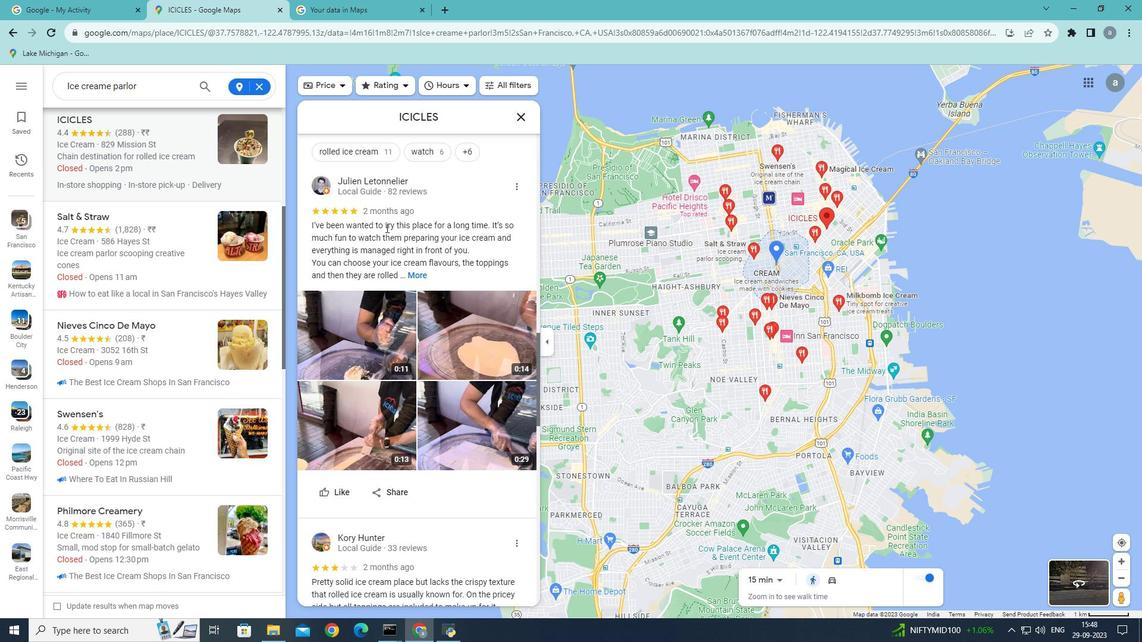 
Action: Mouse scrolled (386, 227) with delta (0, 0)
Screenshot: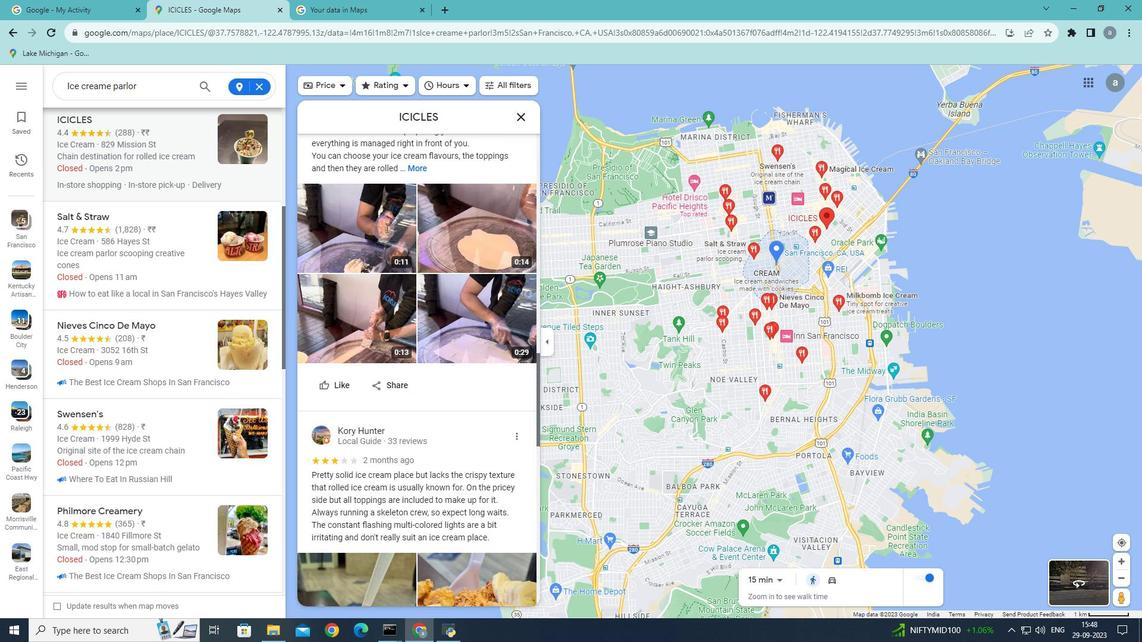 
Action: Mouse scrolled (386, 227) with delta (0, 0)
Screenshot: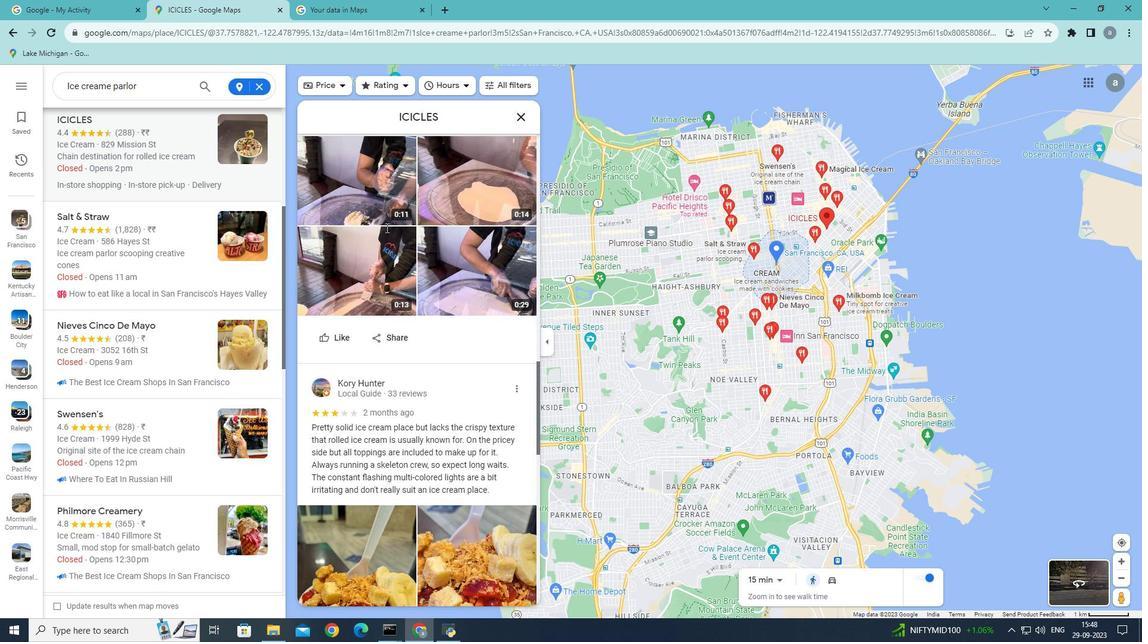 
Action: Mouse scrolled (386, 227) with delta (0, 0)
Screenshot: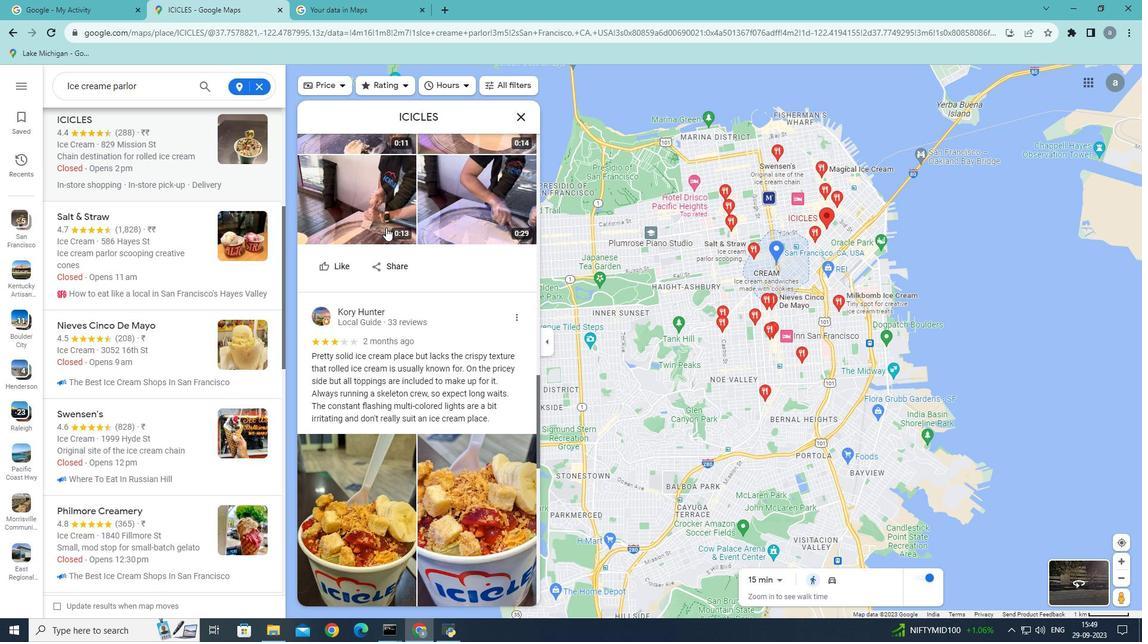 
Action: Mouse scrolled (386, 227) with delta (0, 0)
Screenshot: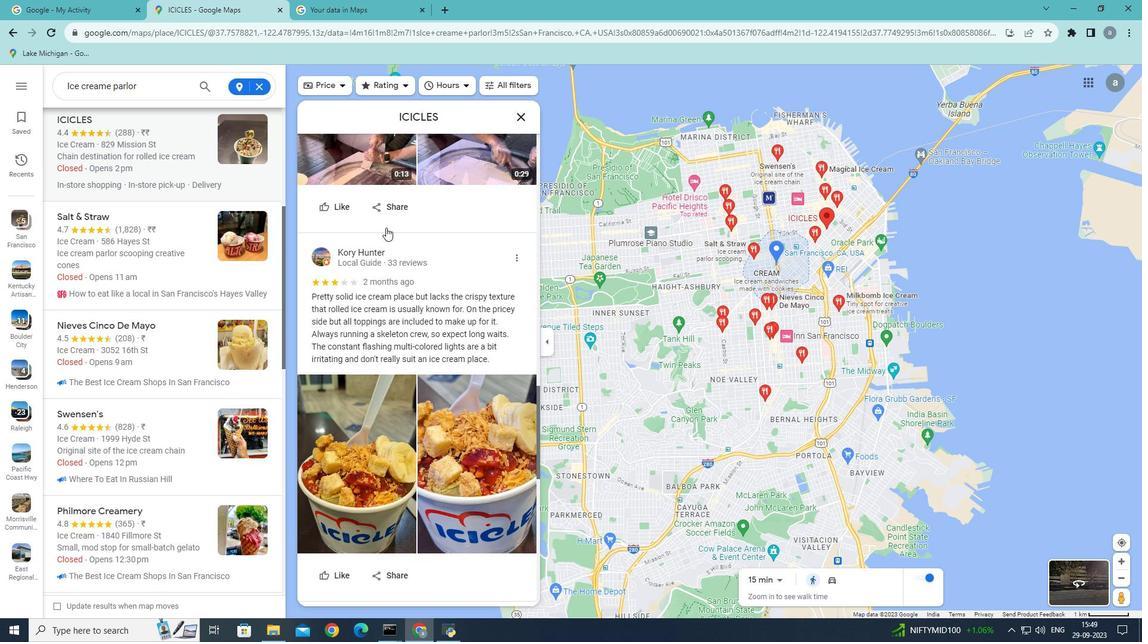 
Action: Mouse scrolled (386, 227) with delta (0, 0)
Screenshot: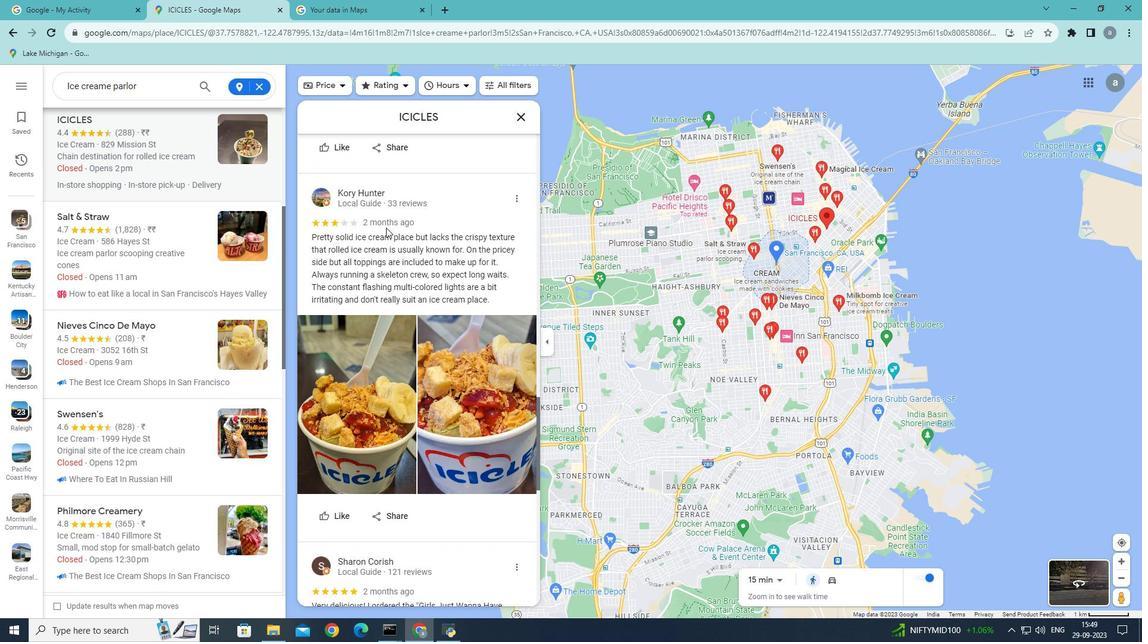 
Action: Mouse scrolled (386, 227) with delta (0, 0)
Screenshot: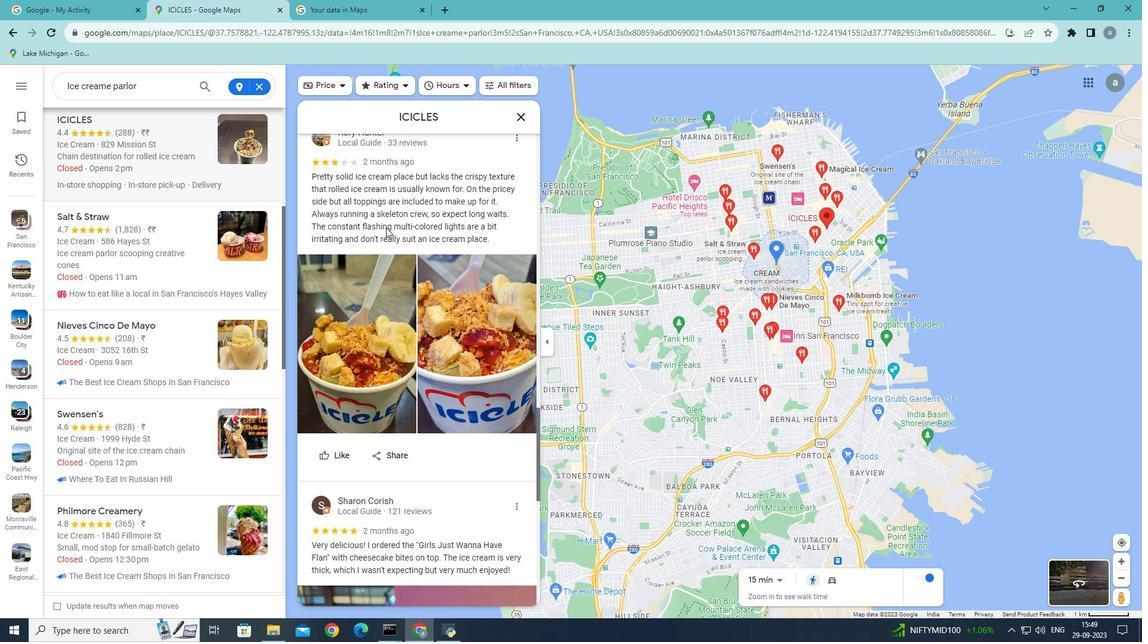 
Action: Mouse scrolled (386, 227) with delta (0, 0)
Screenshot: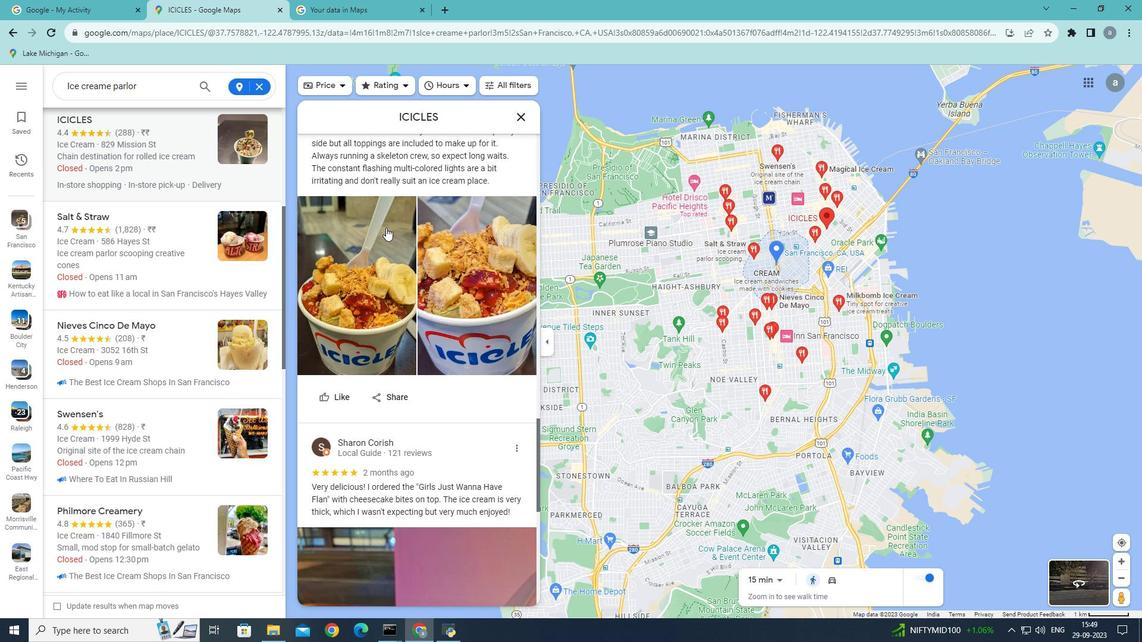 
Action: Mouse scrolled (386, 227) with delta (0, 0)
Screenshot: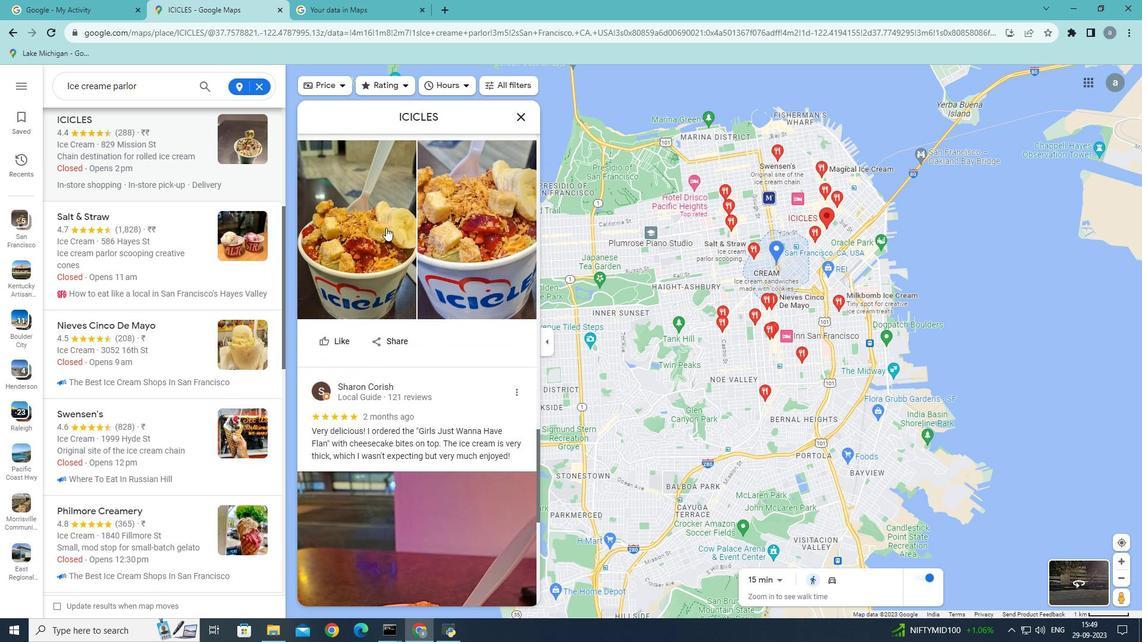 
Action: Mouse scrolled (386, 227) with delta (0, 0)
Screenshot: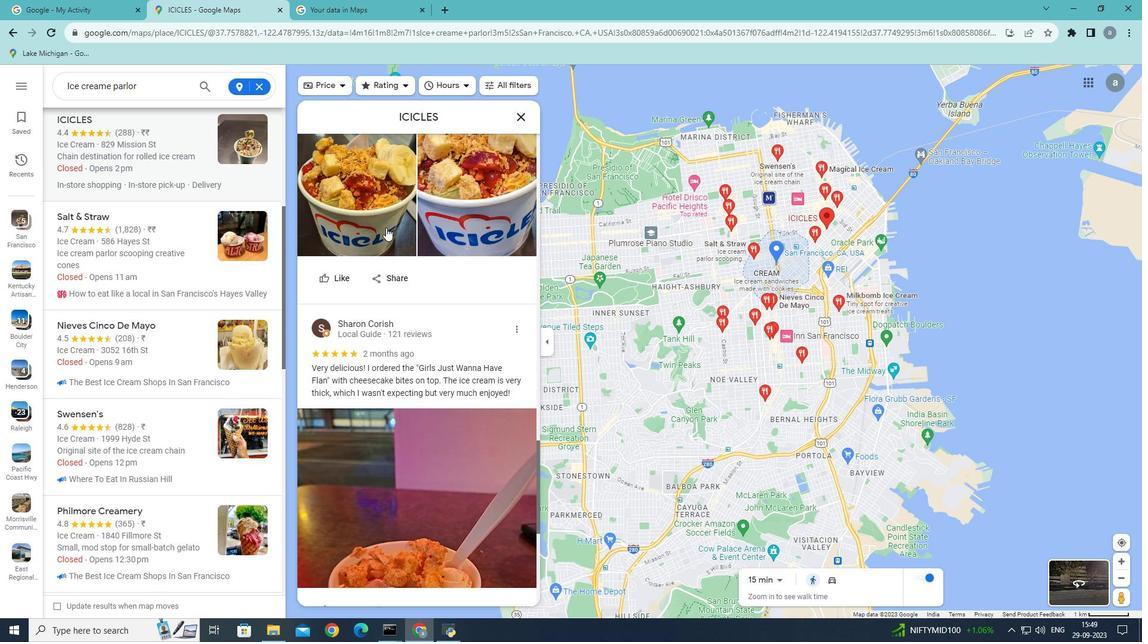 
Action: Mouse scrolled (386, 227) with delta (0, 0)
Screenshot: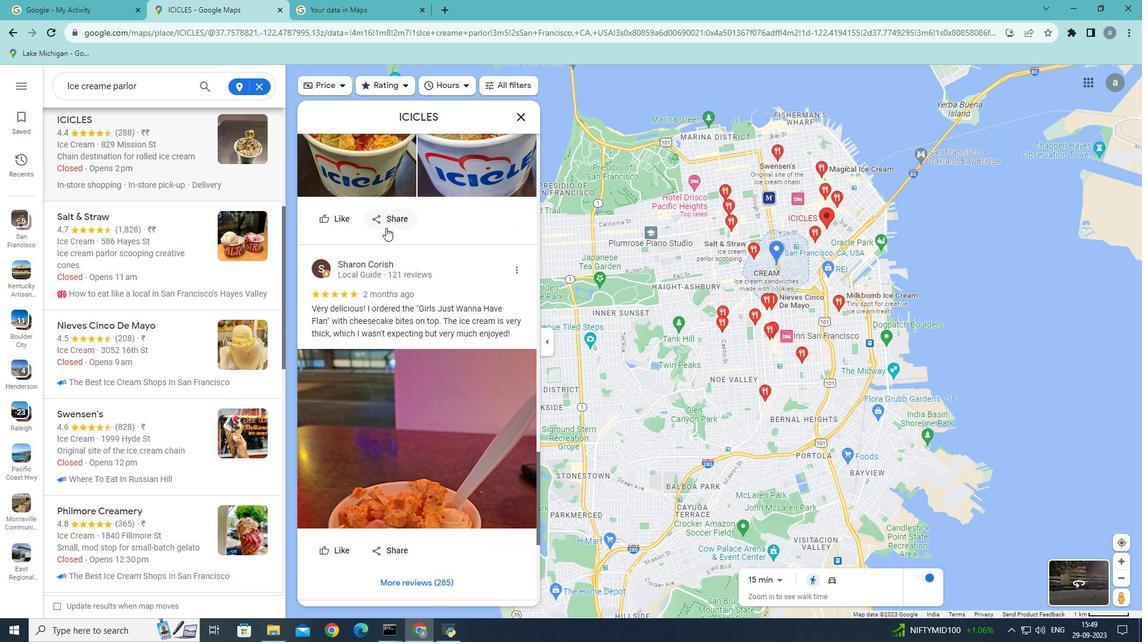 
Action: Mouse scrolled (386, 227) with delta (0, 0)
